 Task: Find and purchase a tablet under 20000 INR on Amazon.
Action: Mouse moved to (278, 80)
Screenshot: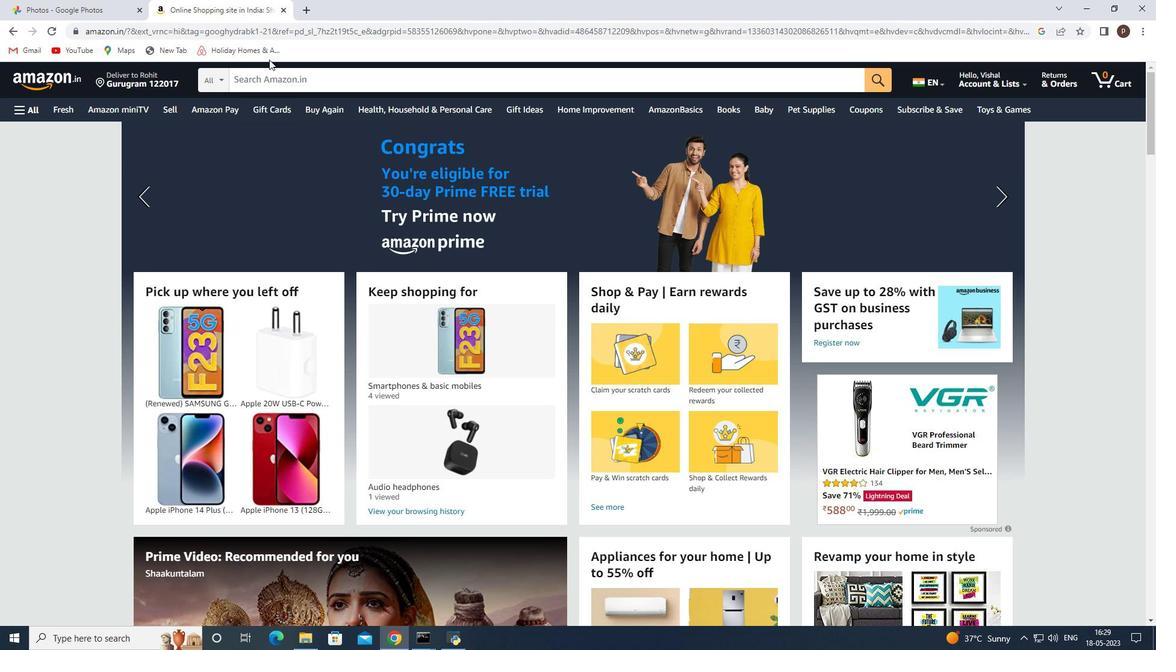 
Action: Mouse pressed left at (278, 80)
Screenshot: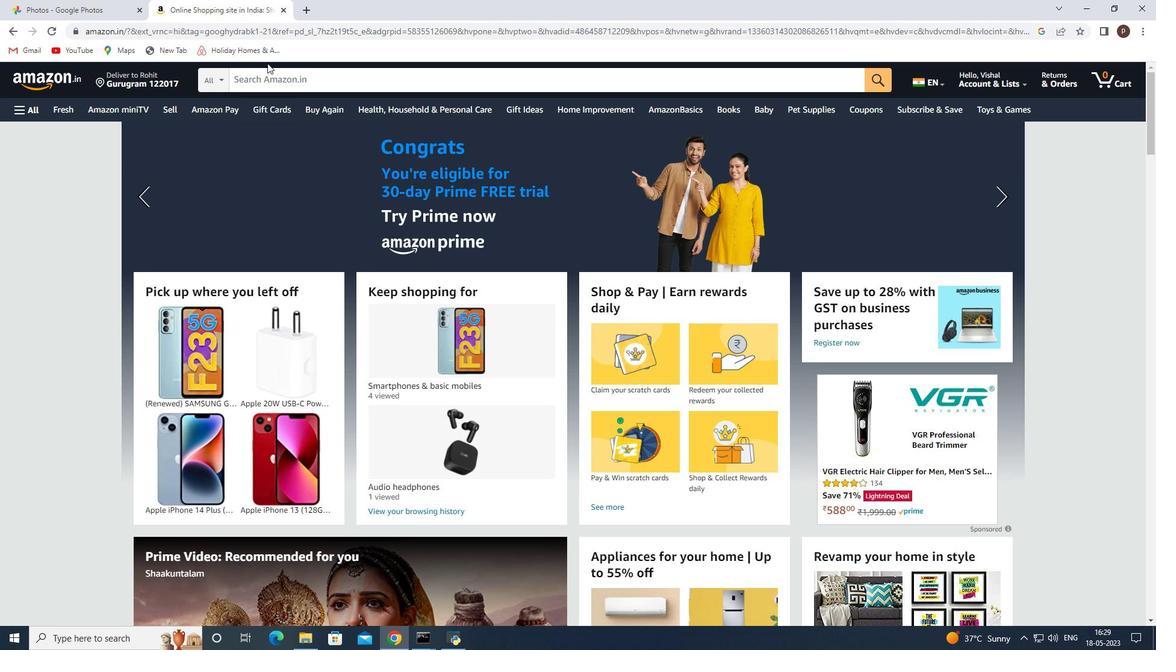 
Action: Key pressed new<Key.space>tablet<Key.enter>
Screenshot: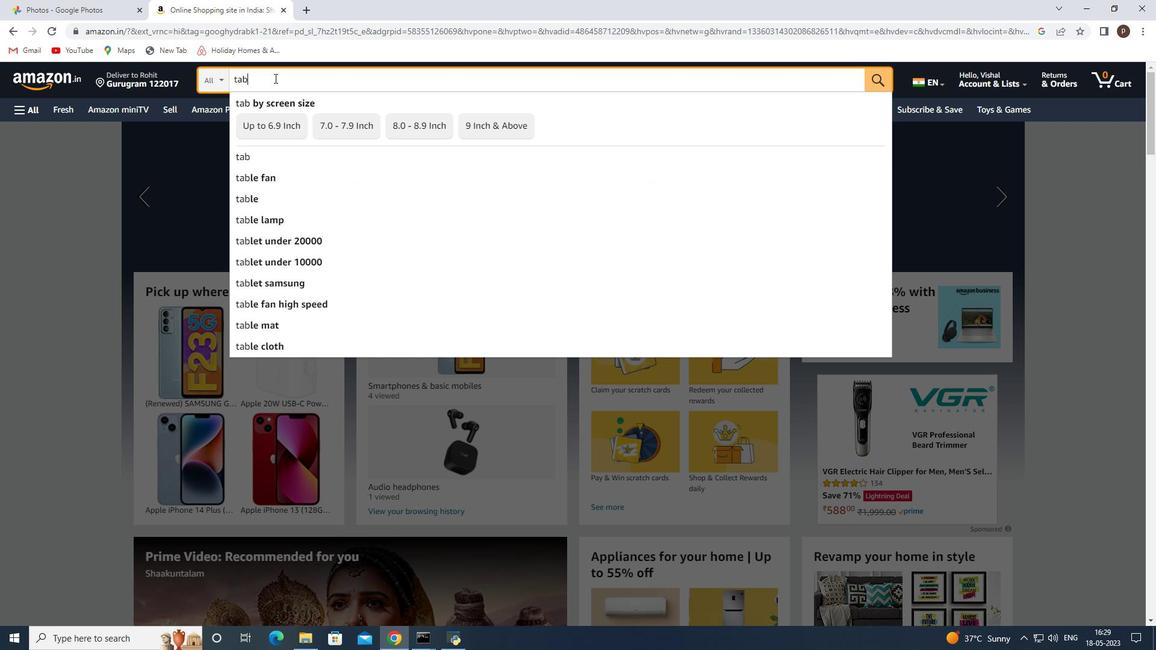 
Action: Mouse moved to (357, 283)
Screenshot: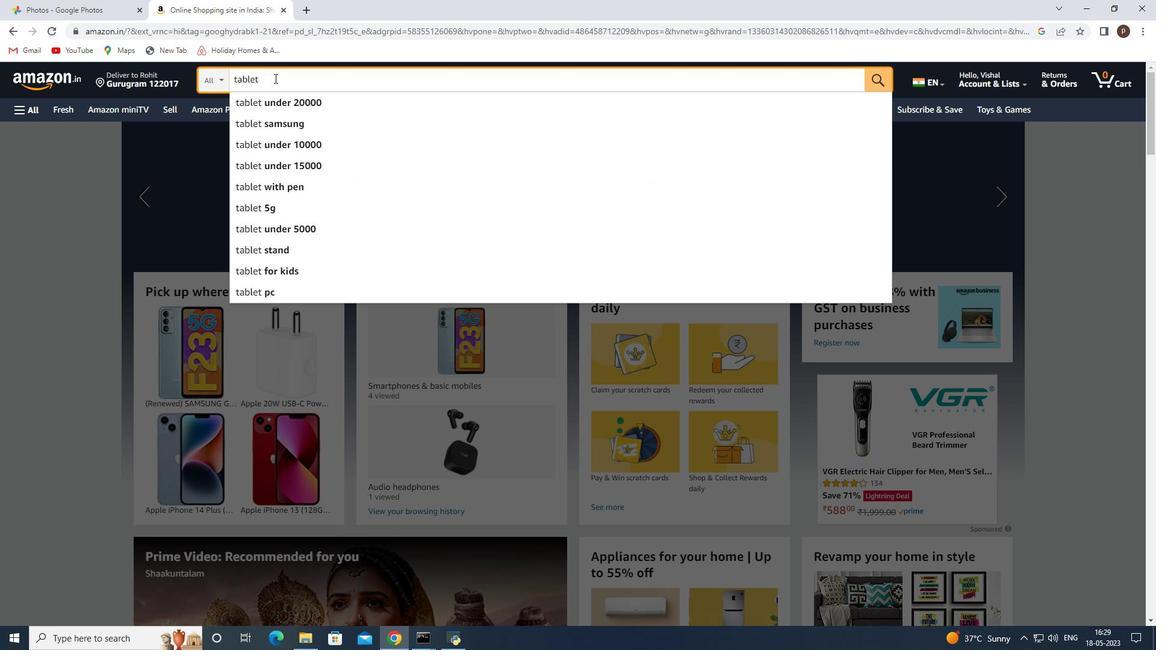 
Action: Mouse scrolled (357, 283) with delta (0, 0)
Screenshot: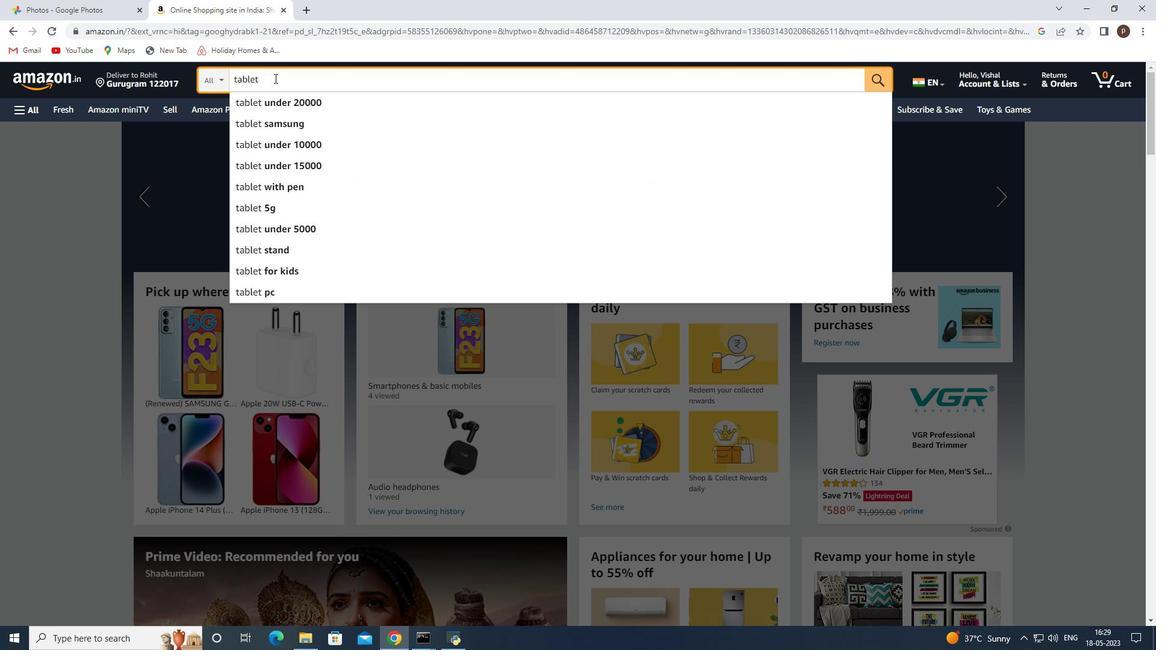 
Action: Mouse scrolled (357, 283) with delta (0, 0)
Screenshot: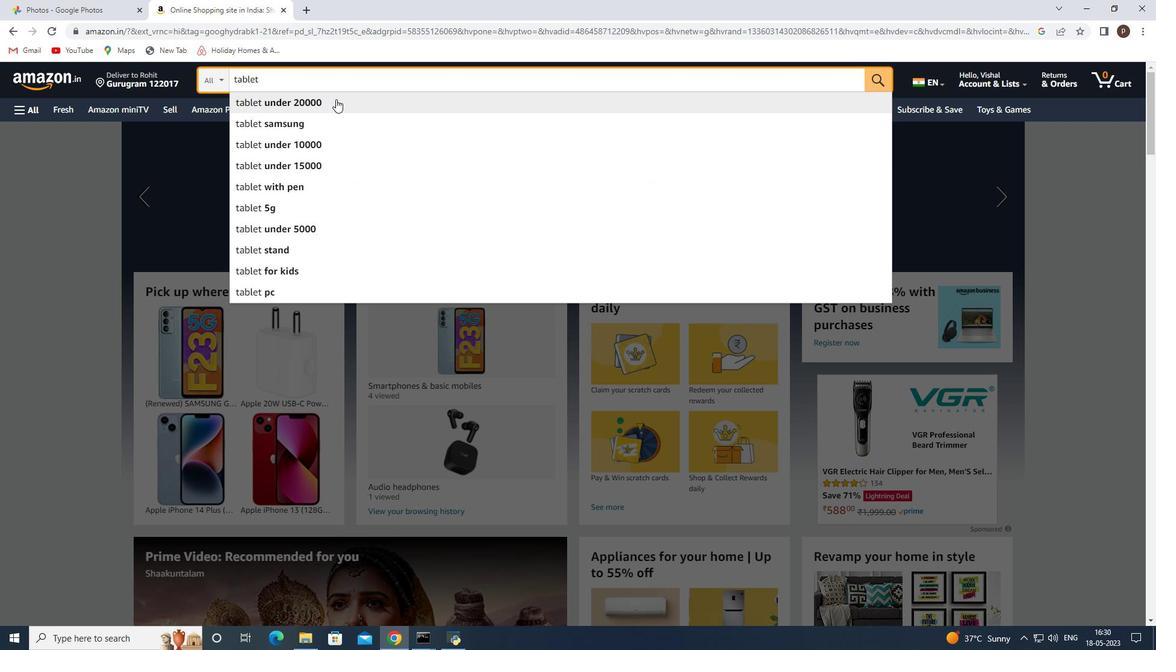 
Action: Mouse scrolled (357, 283) with delta (0, 0)
Screenshot: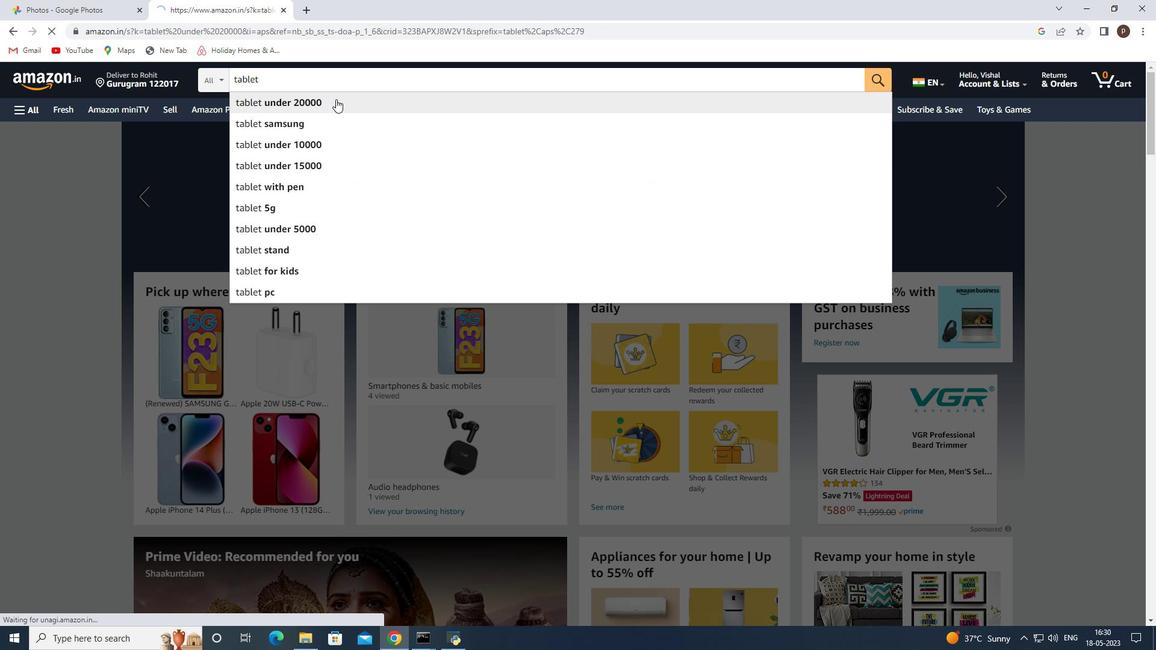 
Action: Mouse scrolled (357, 283) with delta (0, 0)
Screenshot: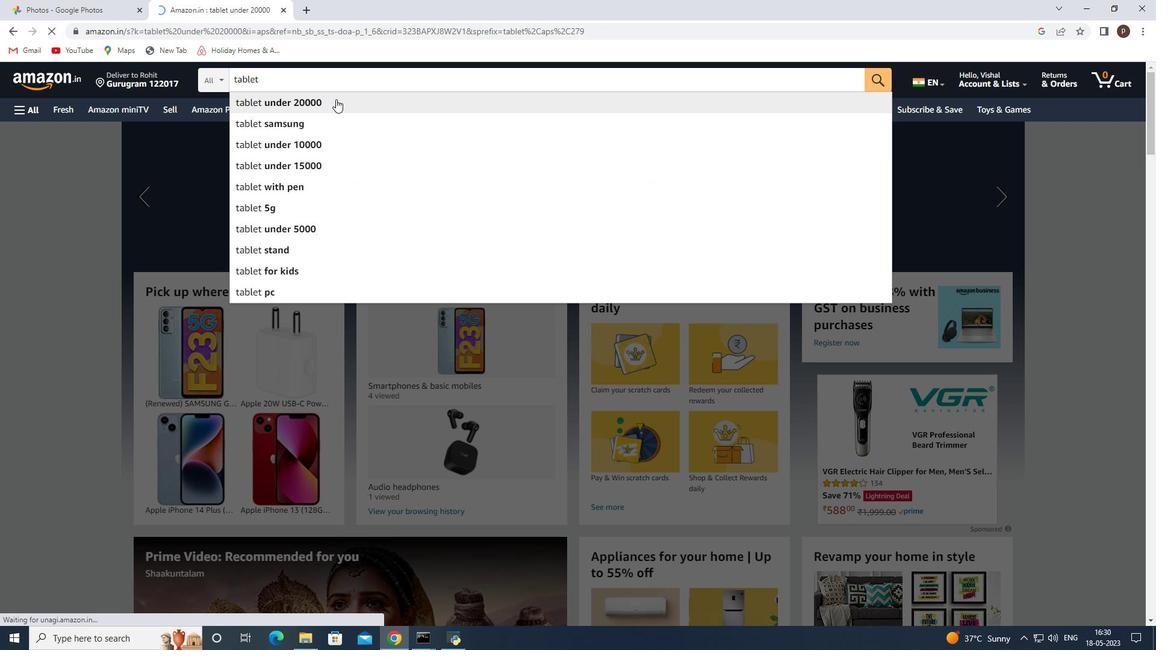 
Action: Mouse moved to (16, 266)
Screenshot: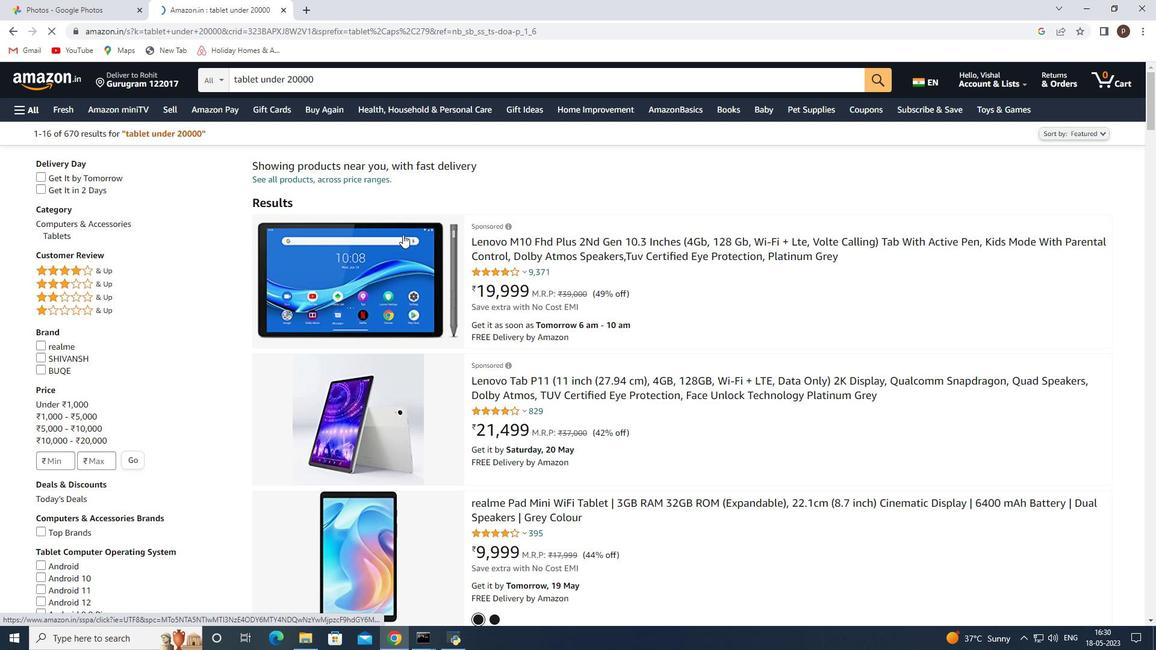 
Action: Mouse pressed left at (16, 266)
Screenshot: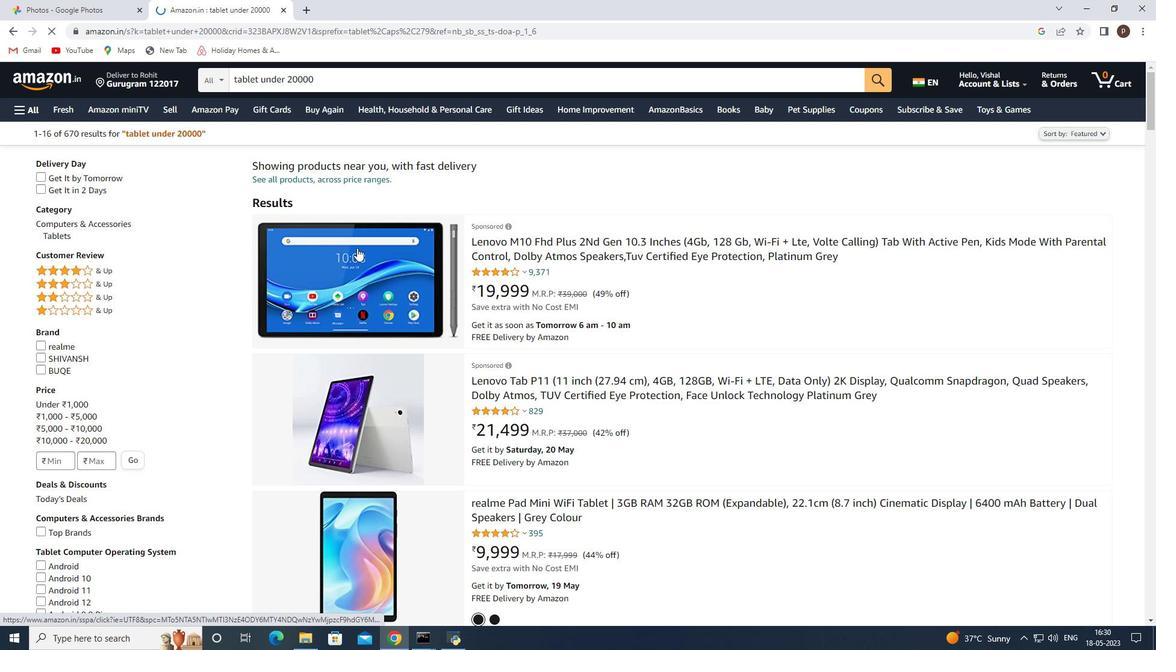 
Action: Mouse moved to (224, 300)
Screenshot: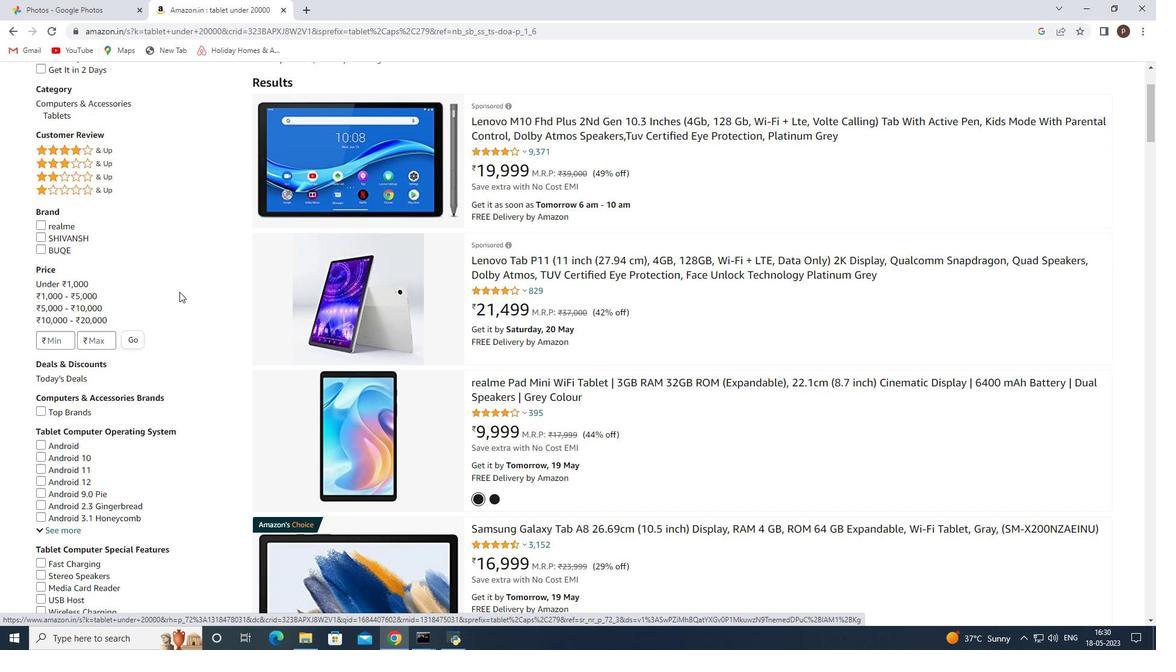 
Action: Mouse scrolled (224, 299) with delta (0, 0)
Screenshot: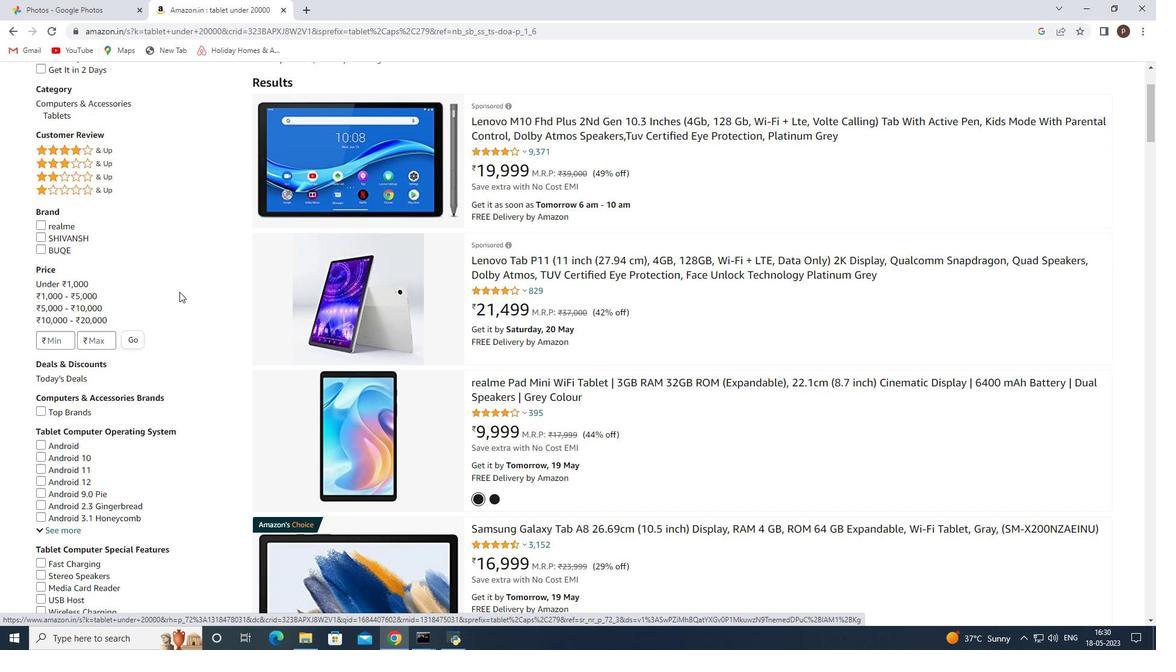 
Action: Mouse scrolled (224, 299) with delta (0, 0)
Screenshot: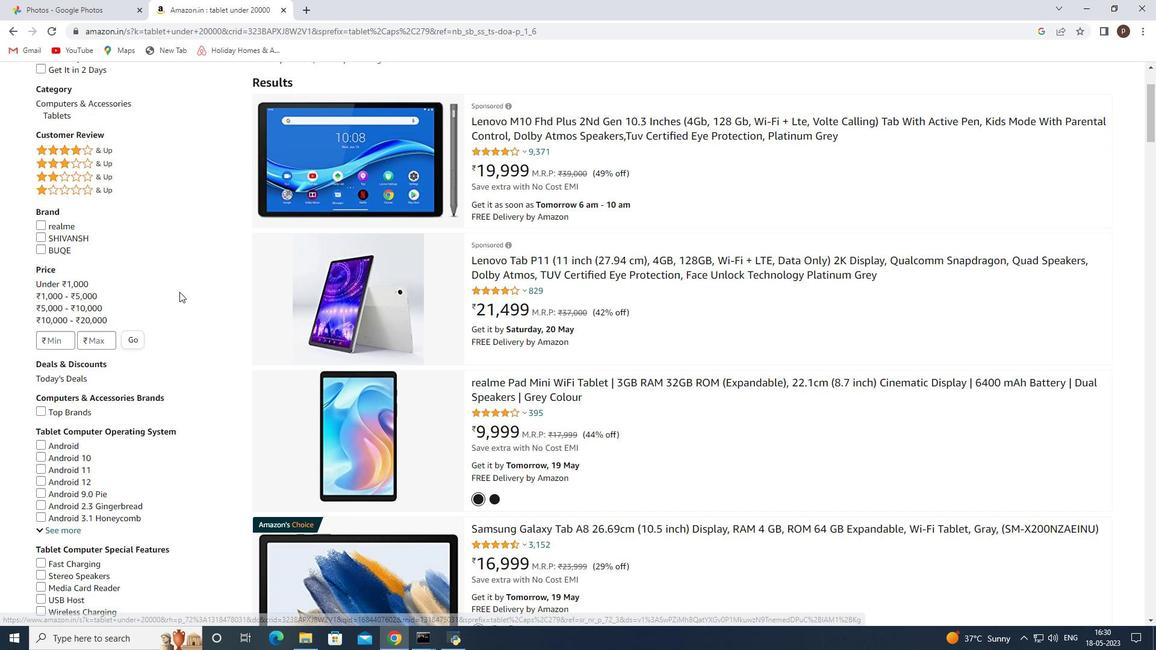 
Action: Mouse scrolled (224, 299) with delta (0, 0)
Screenshot: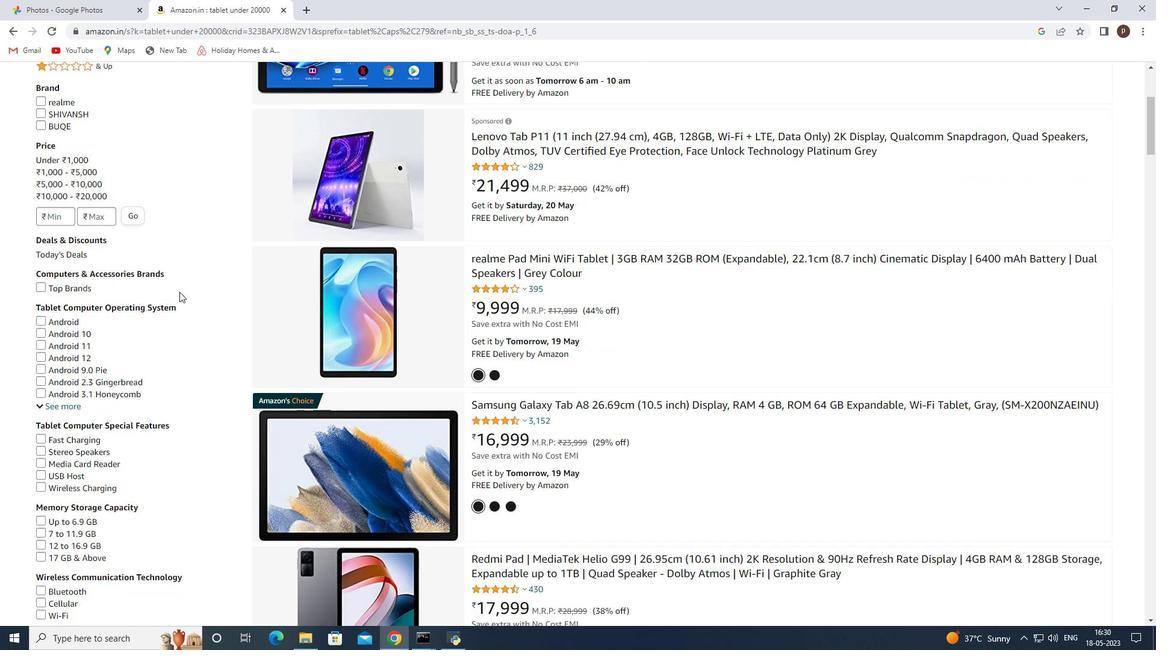 
Action: Mouse scrolled (224, 299) with delta (0, 0)
Screenshot: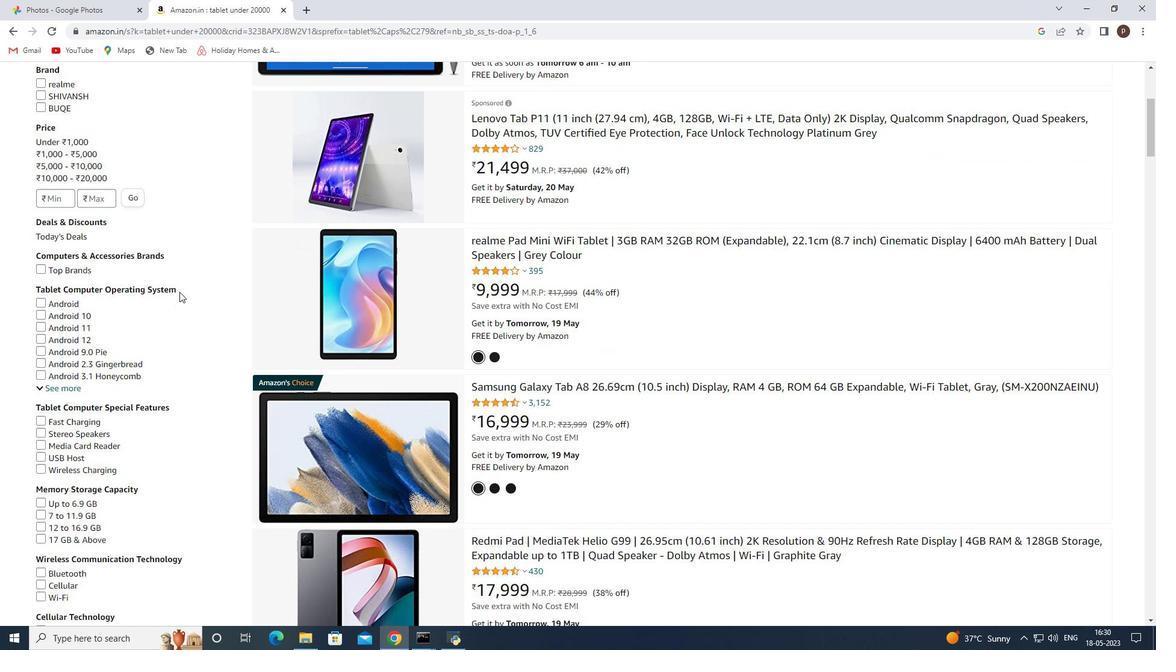 
Action: Mouse moved to (298, 147)
Screenshot: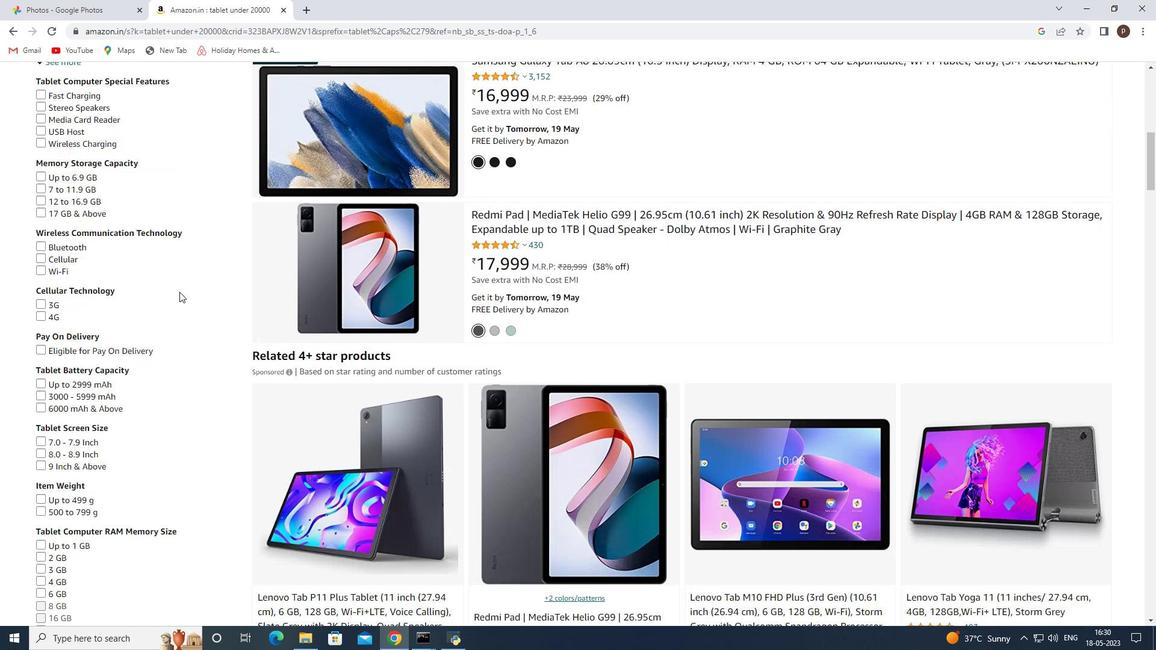 
Action: Mouse pressed left at (298, 147)
Screenshot: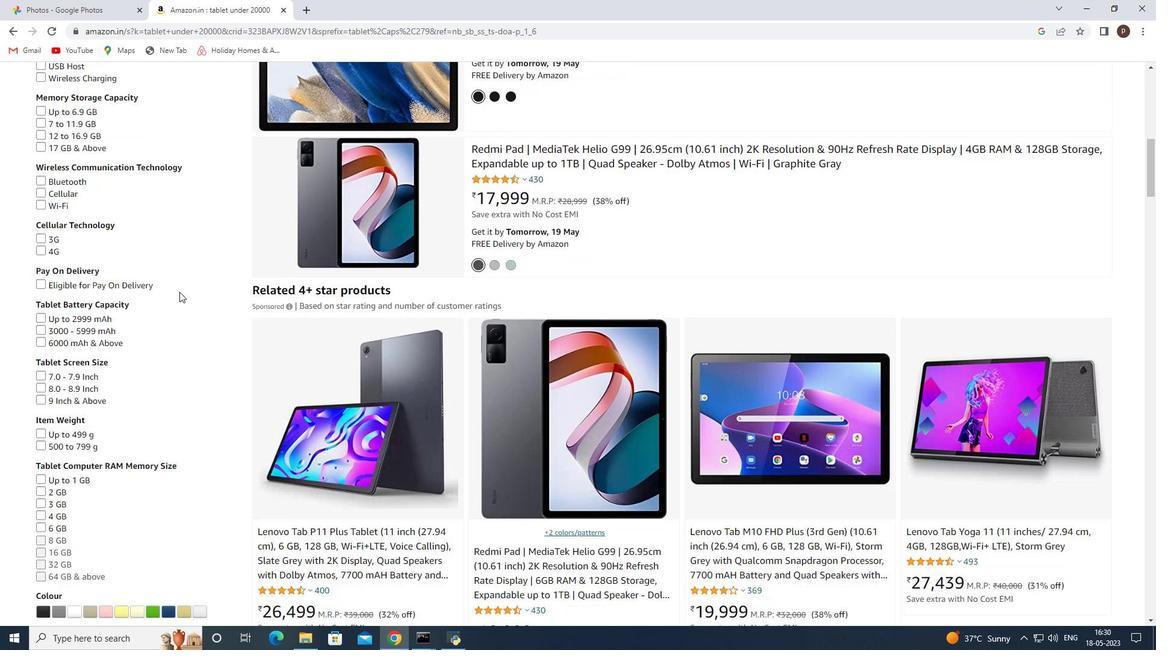 
Action: Mouse moved to (357, 283)
Screenshot: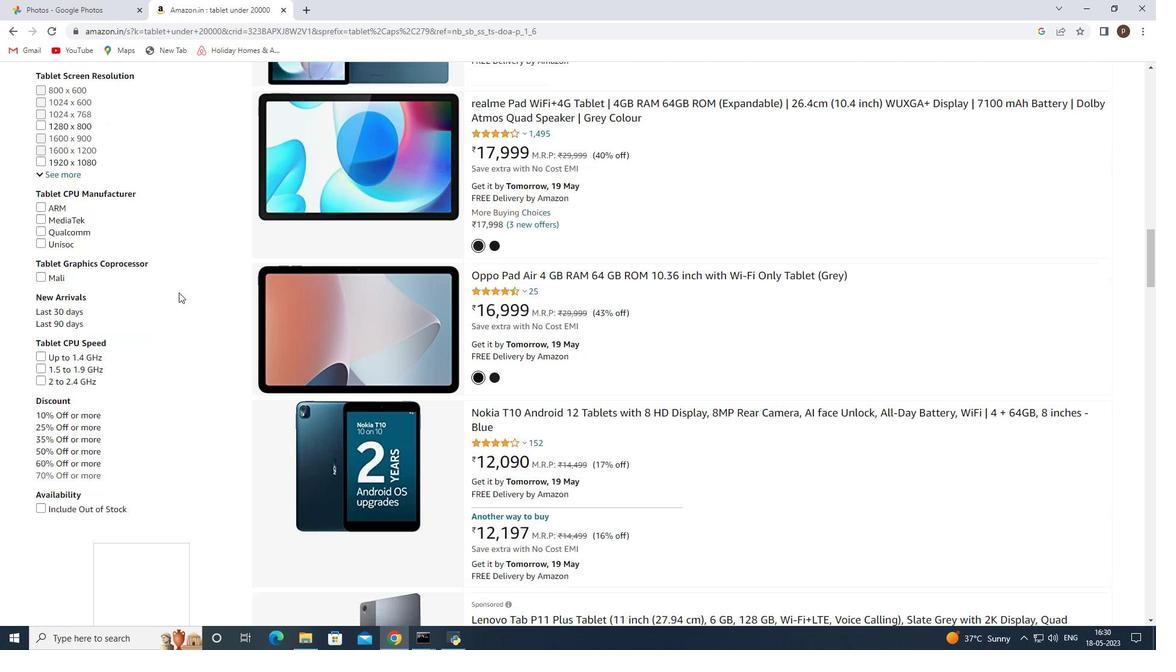 
Action: Mouse scrolled (357, 283) with delta (0, 0)
Screenshot: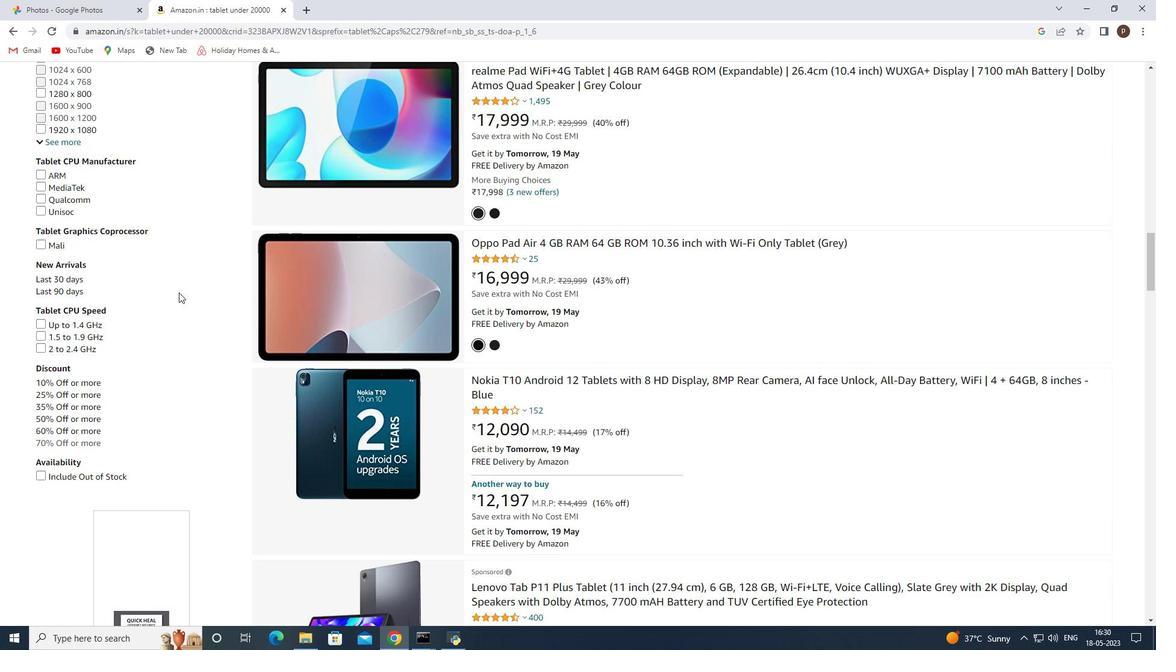 
Action: Mouse moved to (575, 274)
Screenshot: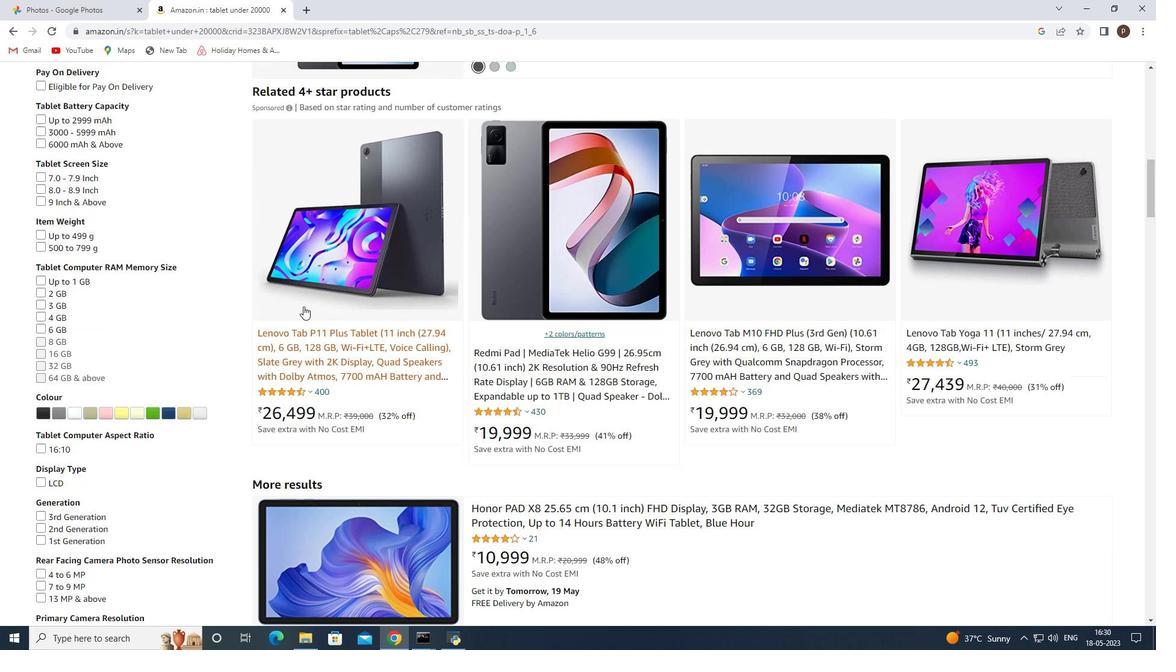 
Action: Mouse scrolled (575, 273) with delta (0, 0)
Screenshot: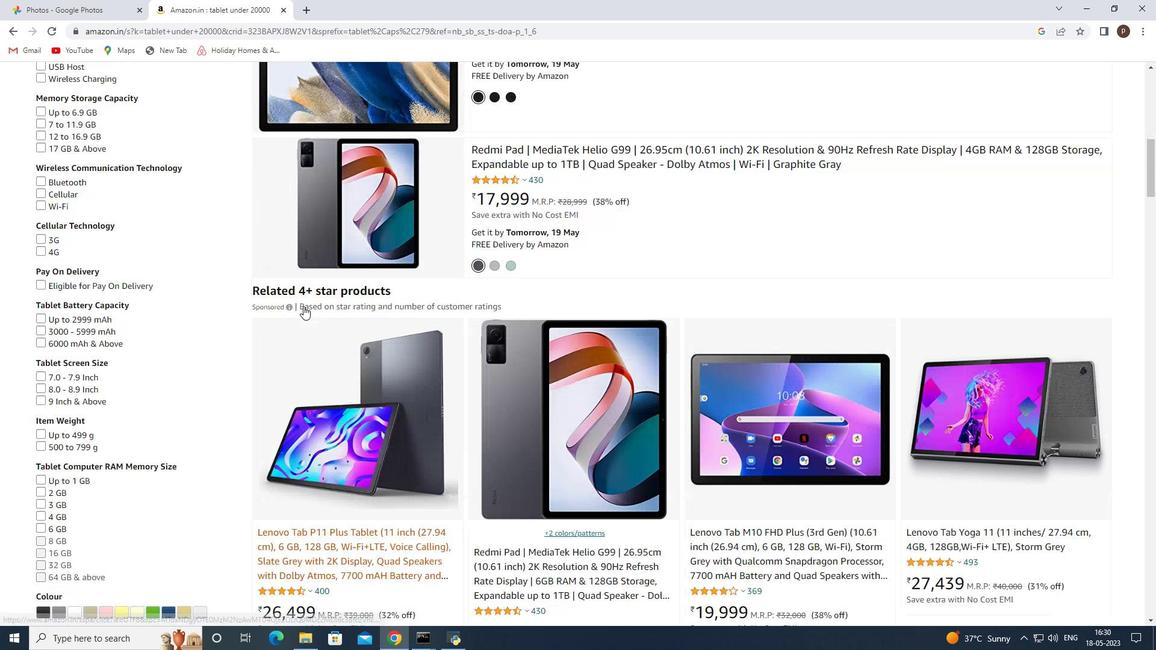 
Action: Mouse scrolled (575, 273) with delta (0, 0)
Screenshot: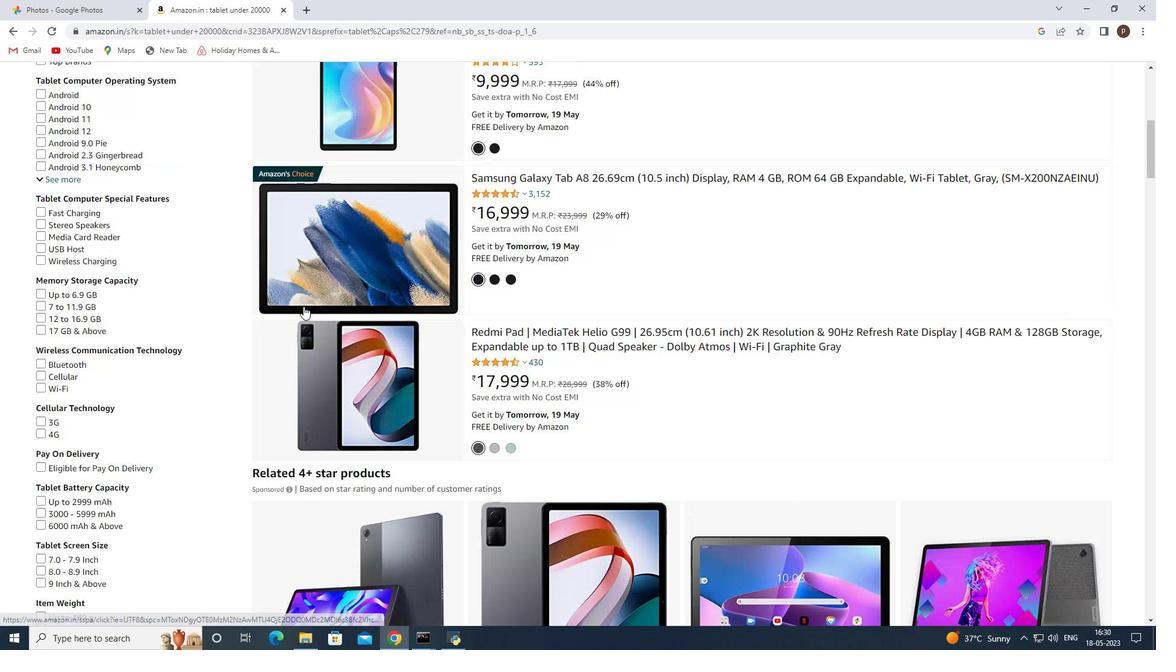 
Action: Mouse scrolled (575, 273) with delta (0, 0)
Screenshot: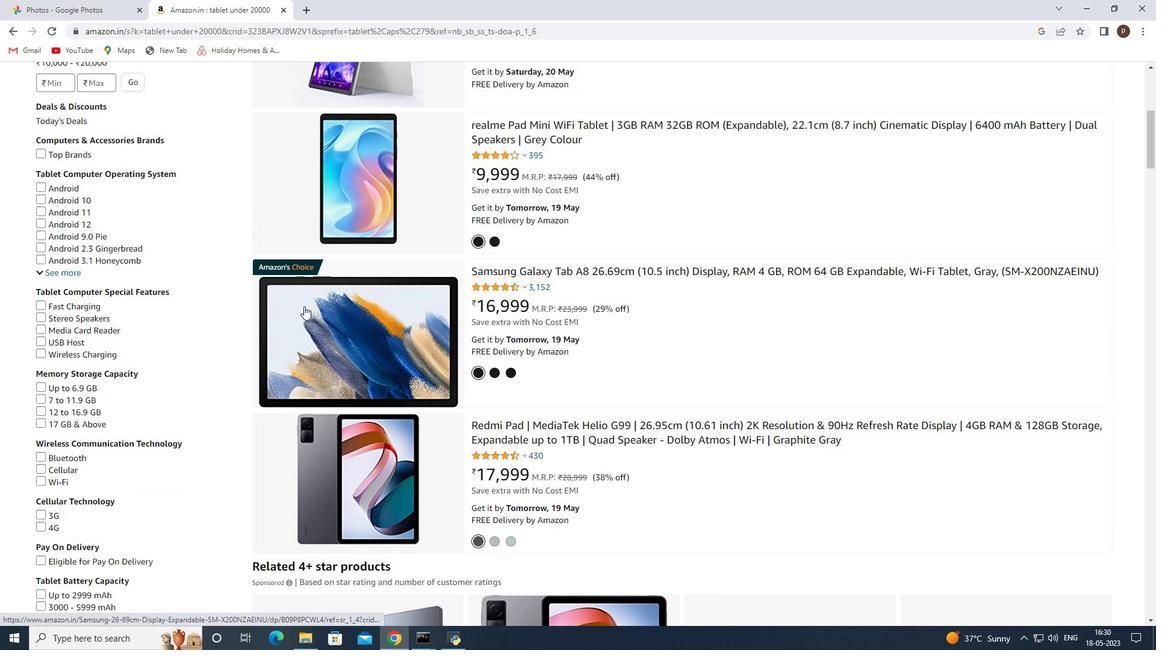 
Action: Mouse moved to (575, 276)
Screenshot: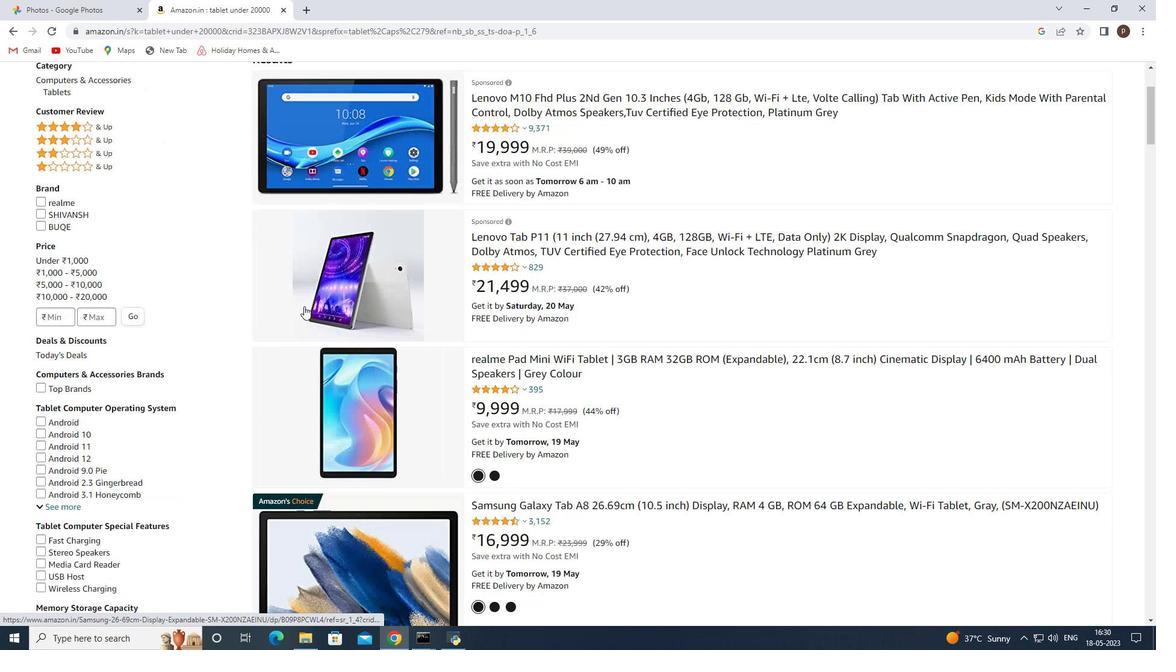 
Action: Mouse scrolled (575, 275) with delta (0, 0)
Screenshot: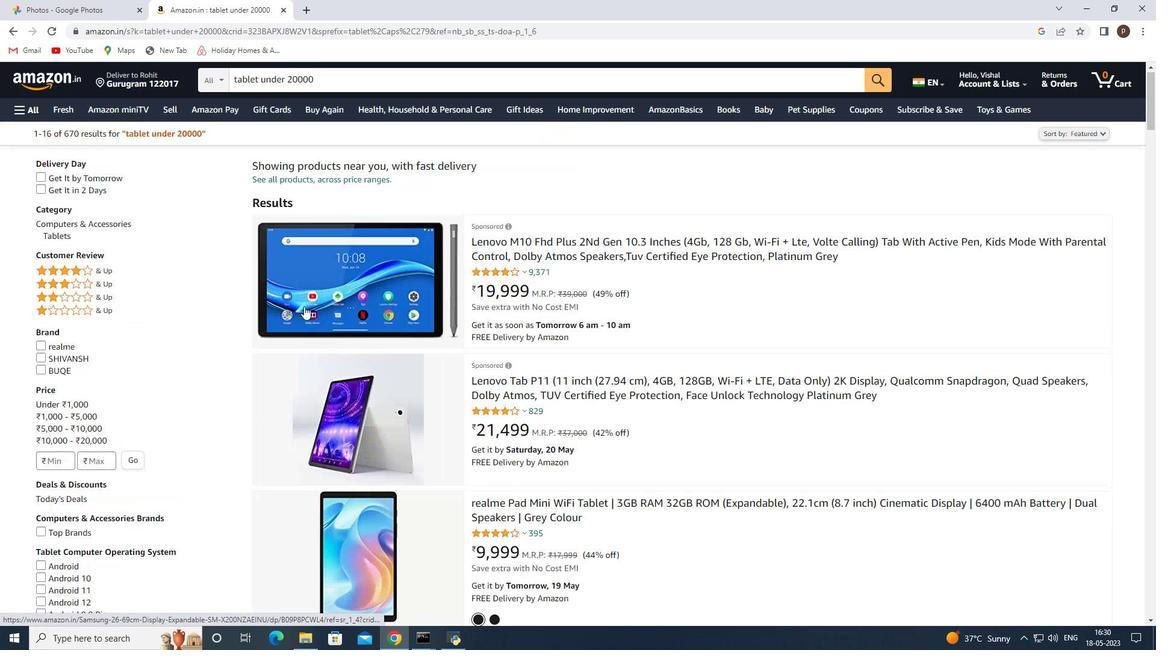 
Action: Mouse scrolled (575, 275) with delta (0, 0)
Screenshot: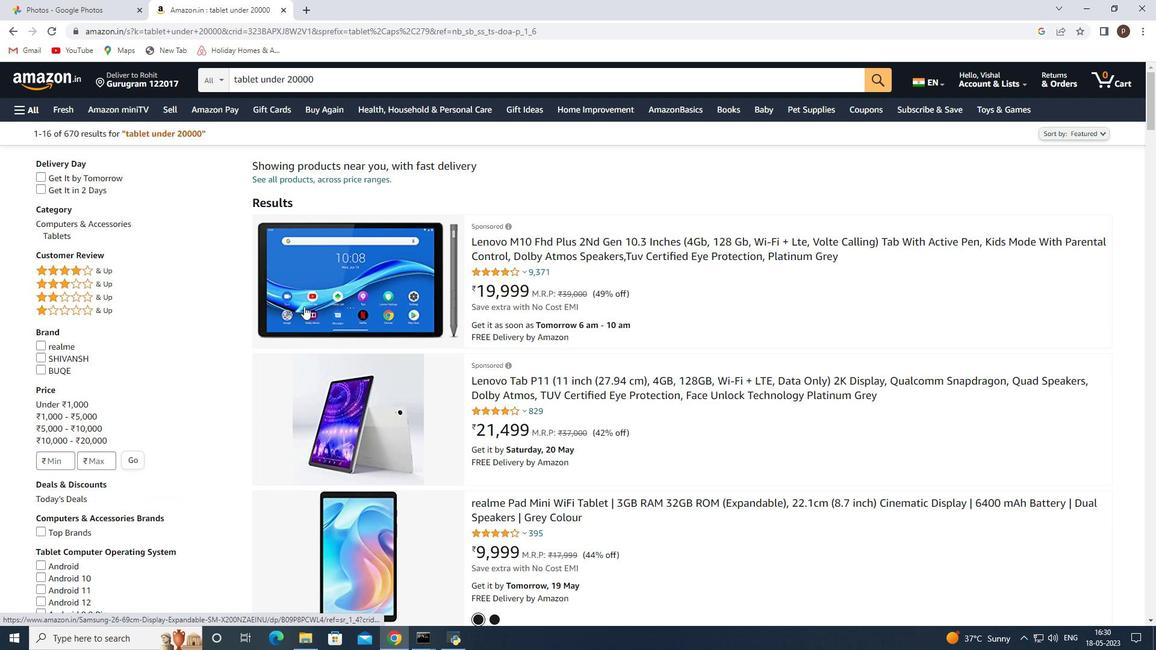 
Action: Mouse moved to (664, 391)
Screenshot: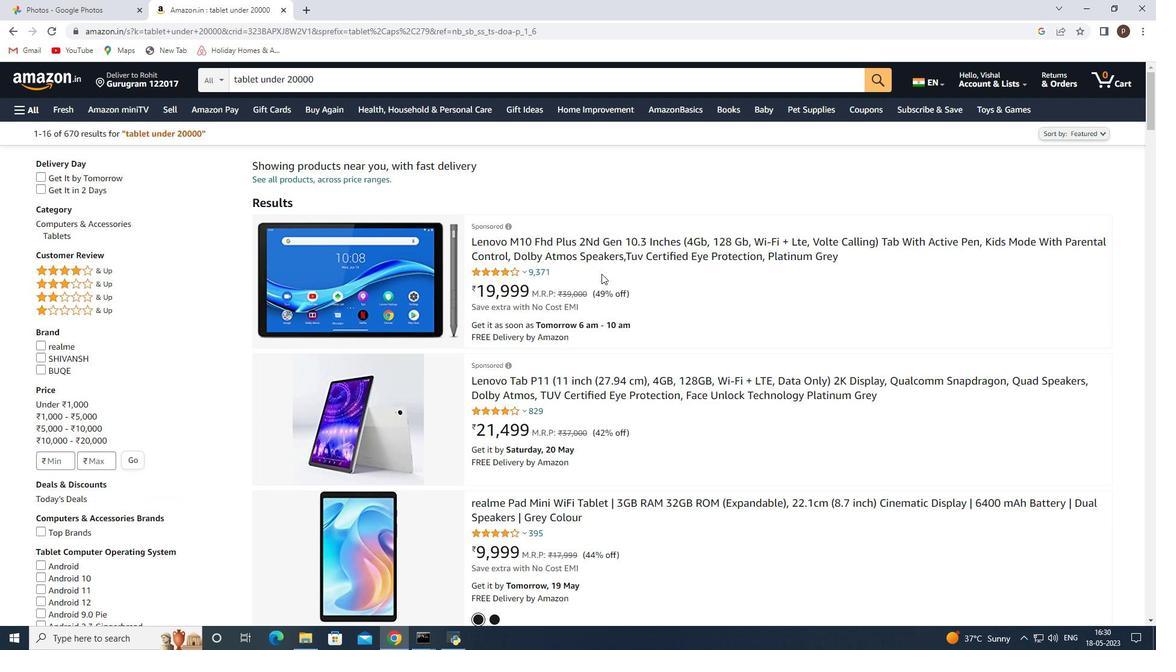 
Action: Mouse scrolled (664, 392) with delta (0, 0)
Screenshot: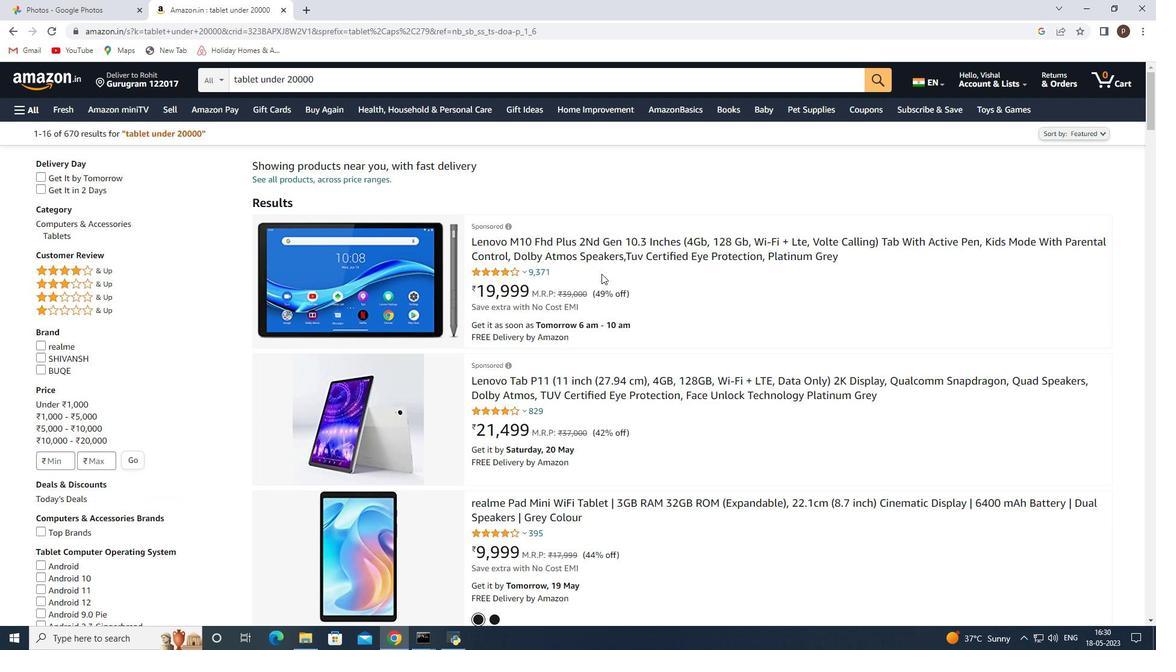 
Action: Mouse moved to (931, 369)
Screenshot: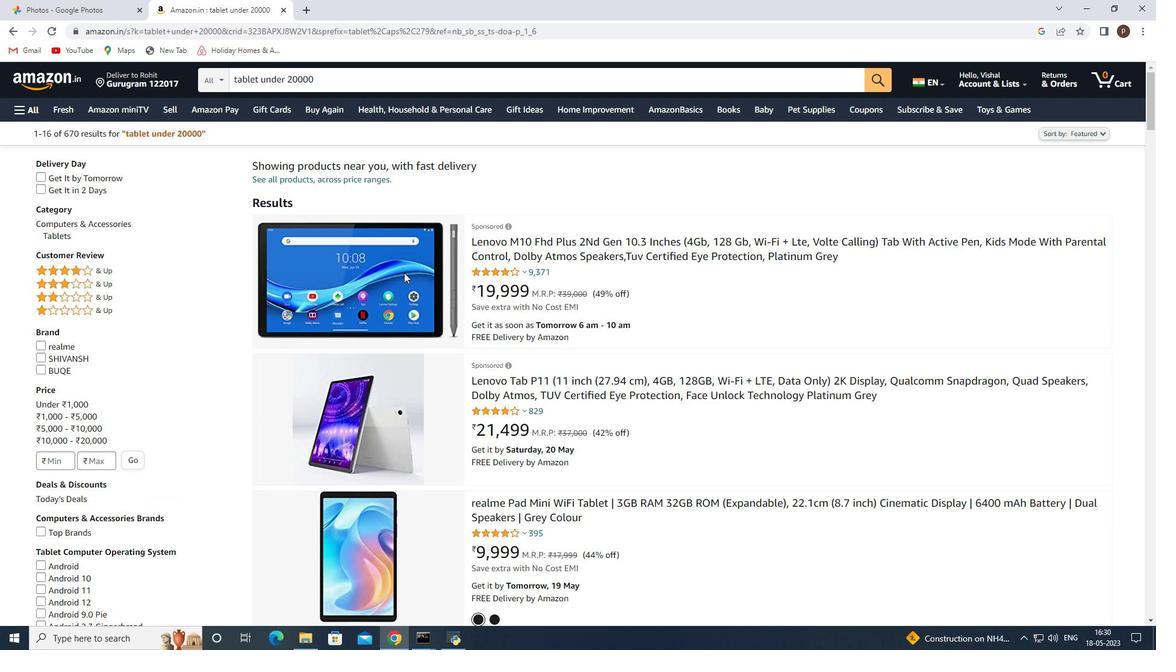 
Action: Mouse pressed left at (931, 369)
Screenshot: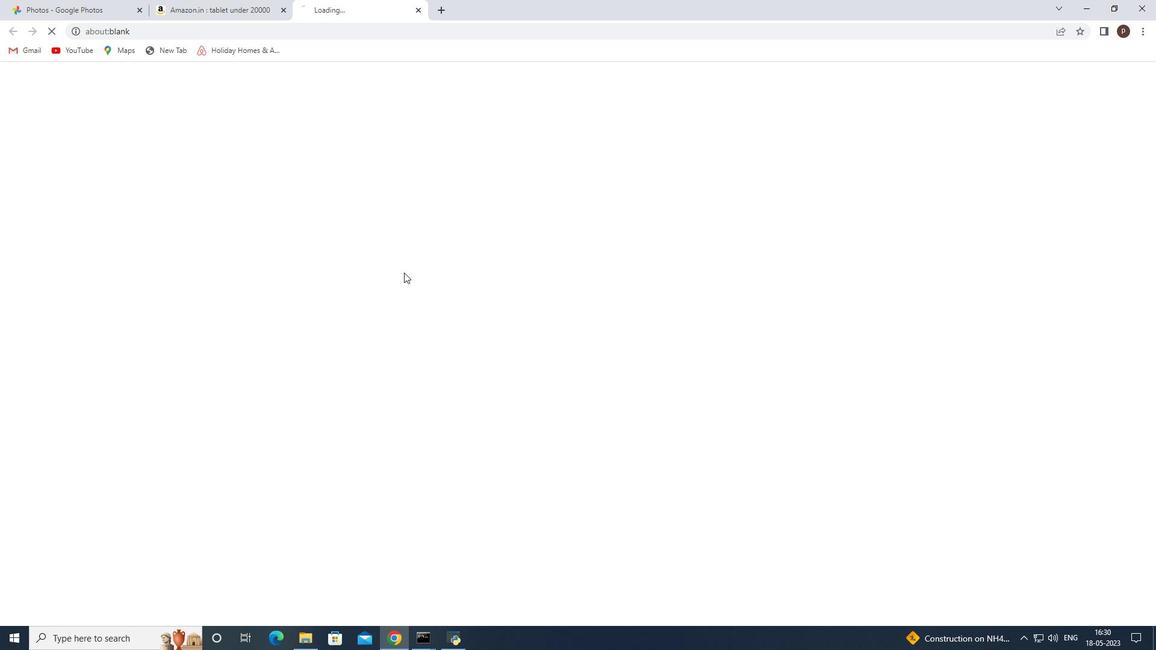 
Action: Mouse moved to (620, 363)
Screenshot: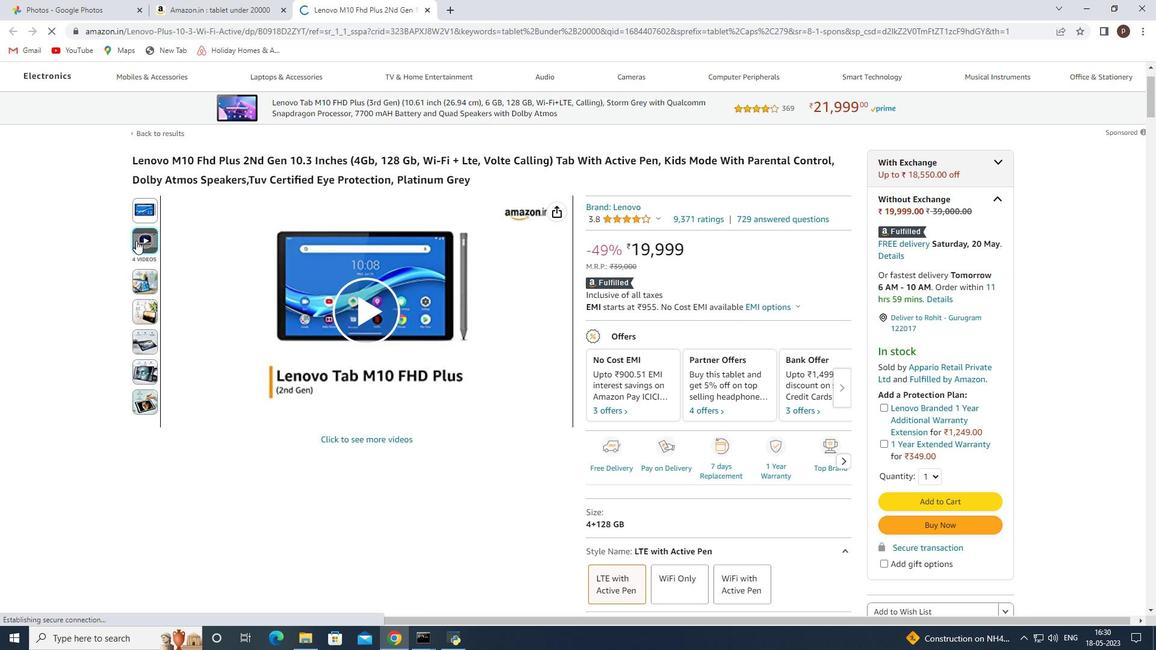 
Action: Mouse scrolled (620, 362) with delta (0, 0)
Screenshot: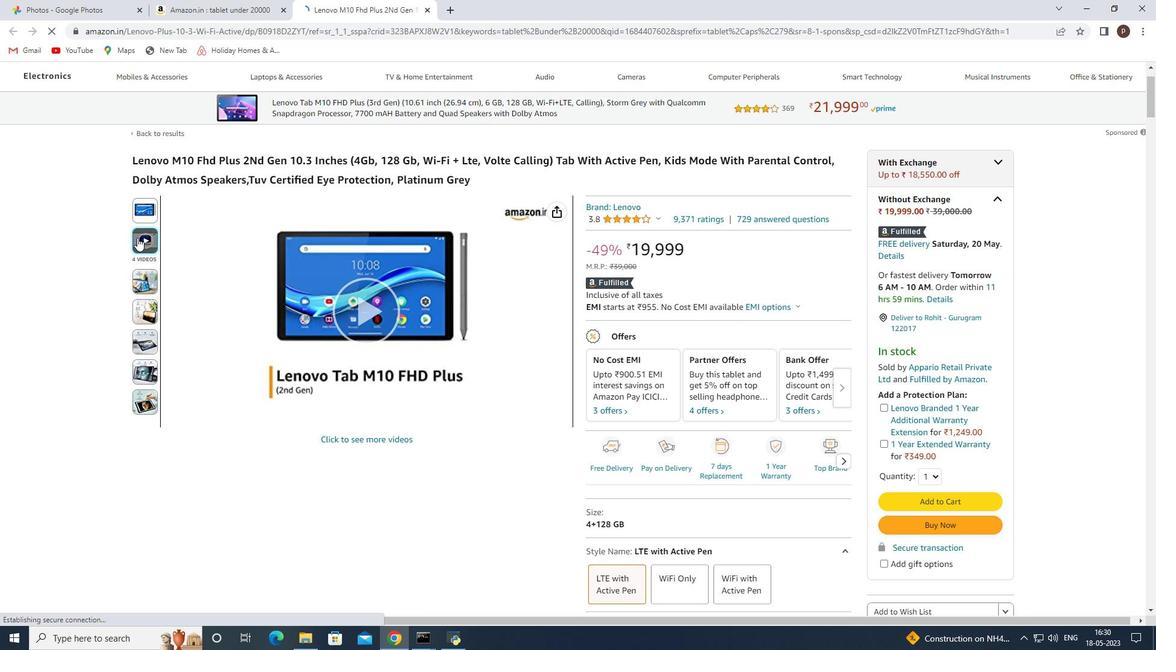 
Action: Mouse scrolled (620, 362) with delta (0, 0)
Screenshot: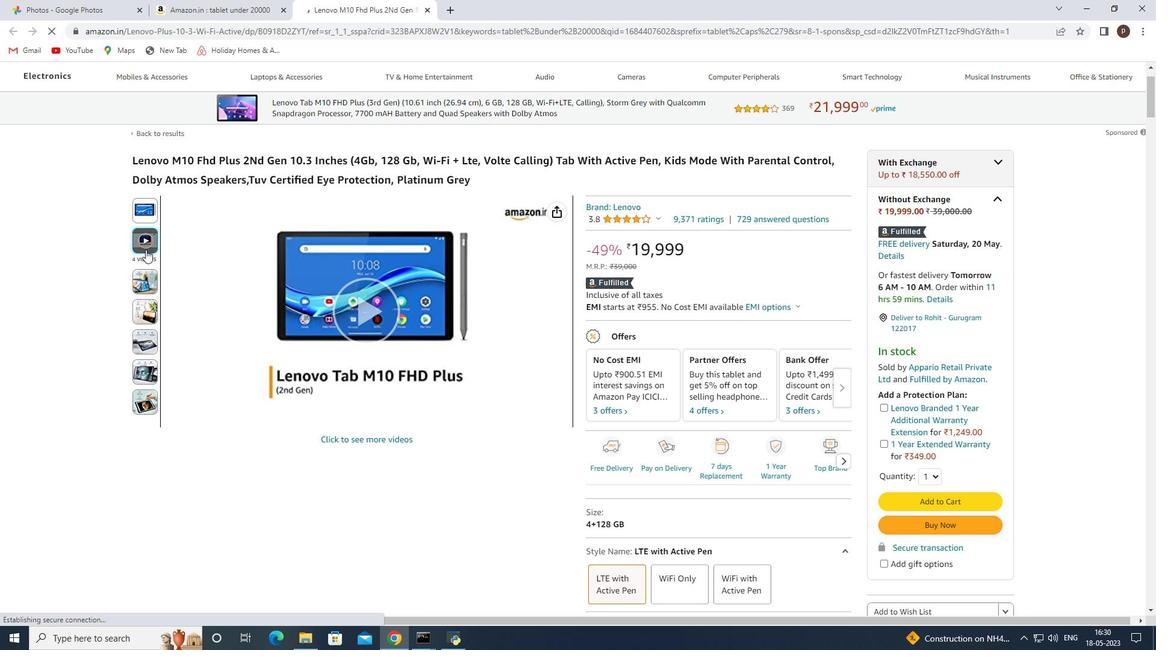 
Action: Mouse moved to (620, 361)
Screenshot: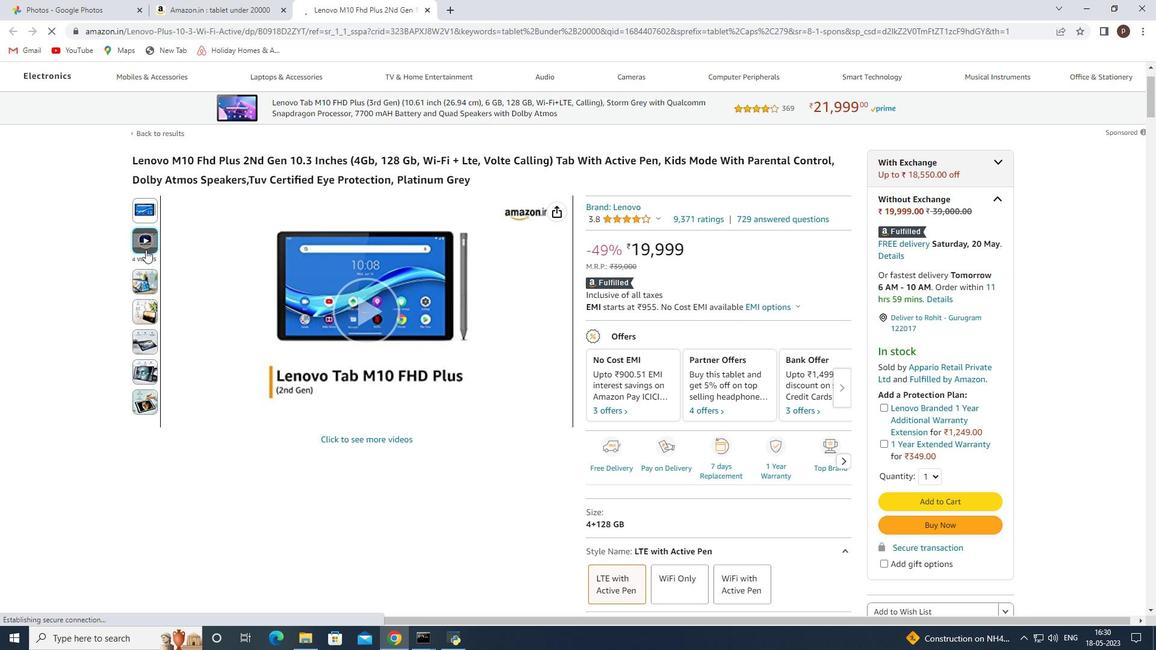 
Action: Mouse scrolled (620, 361) with delta (0, 0)
Screenshot: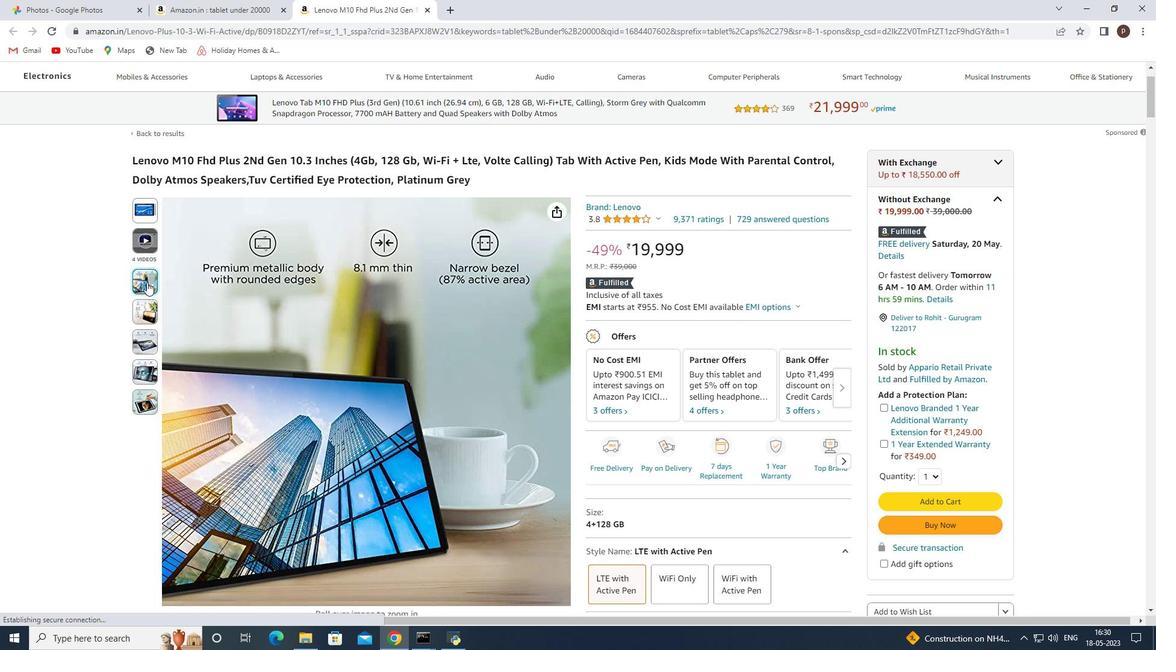 
Action: Mouse moved to (404, 486)
Screenshot: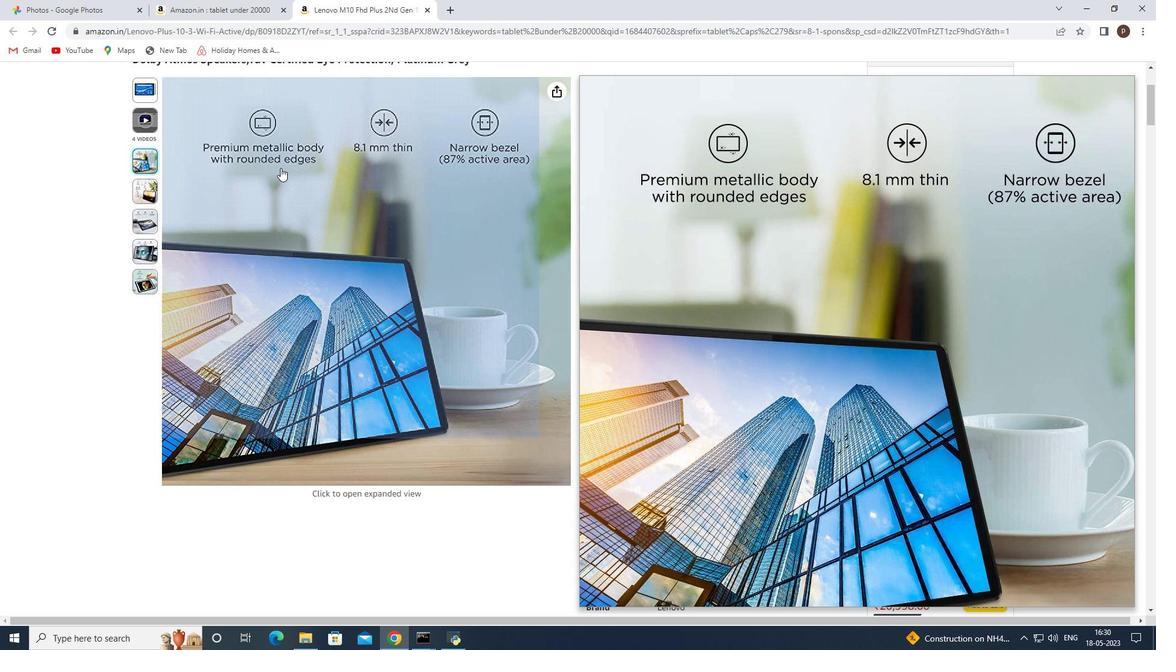 
Action: Mouse pressed left at (404, 486)
Screenshot: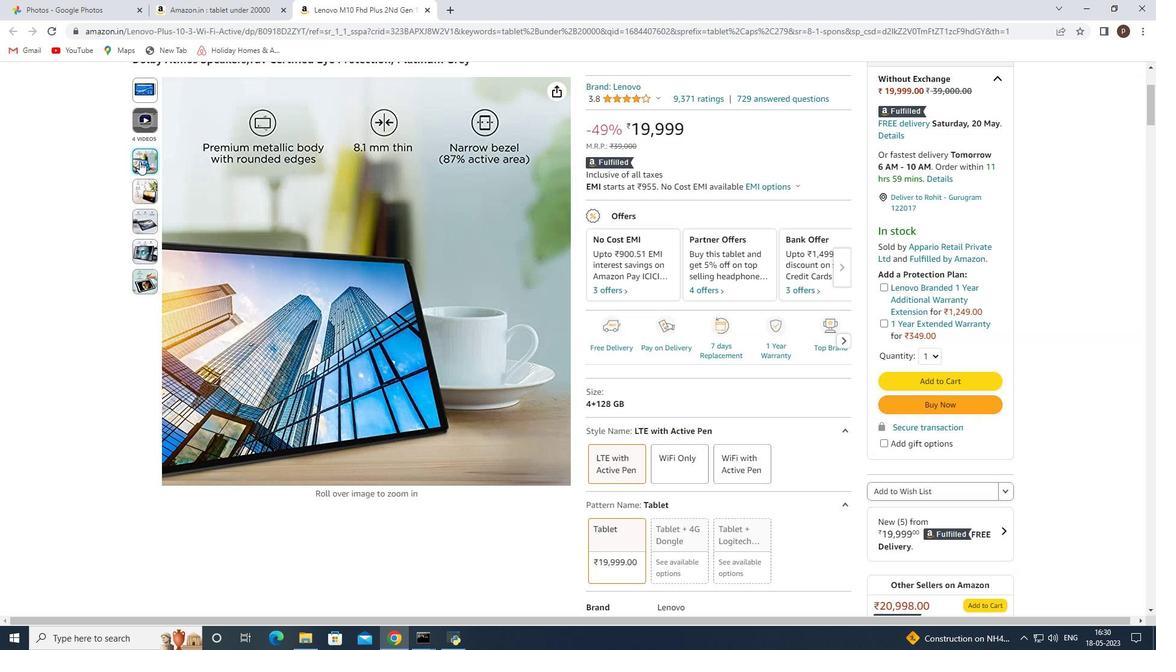 
Action: Mouse moved to (228, 289)
Screenshot: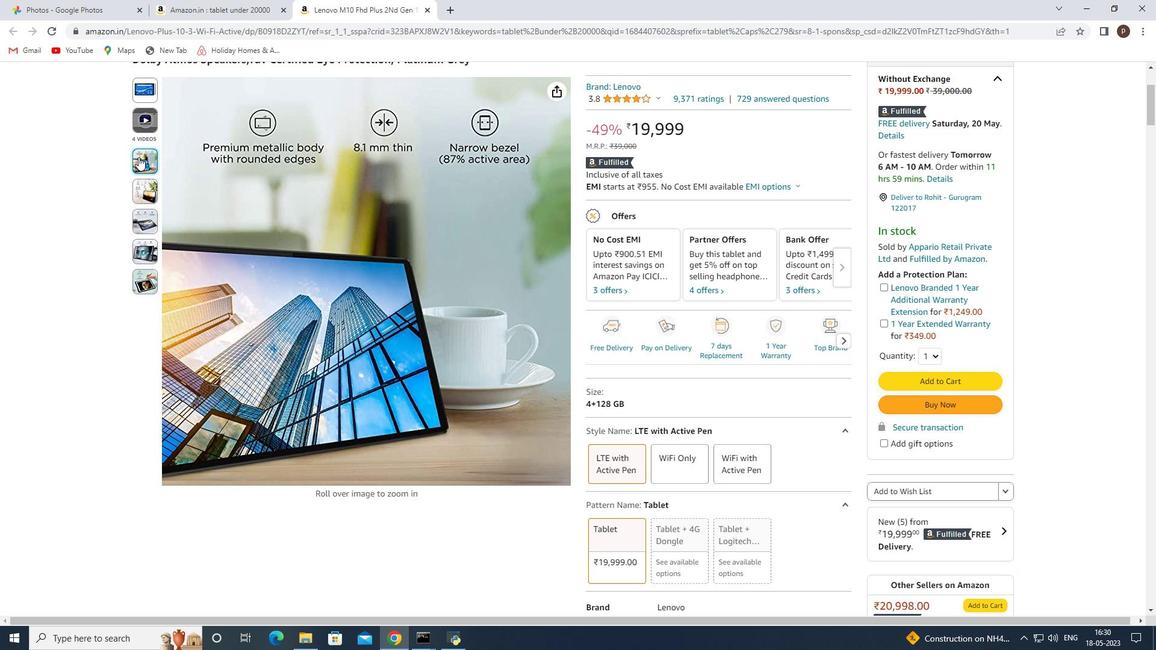 
Action: Mouse pressed left at (228, 289)
Screenshot: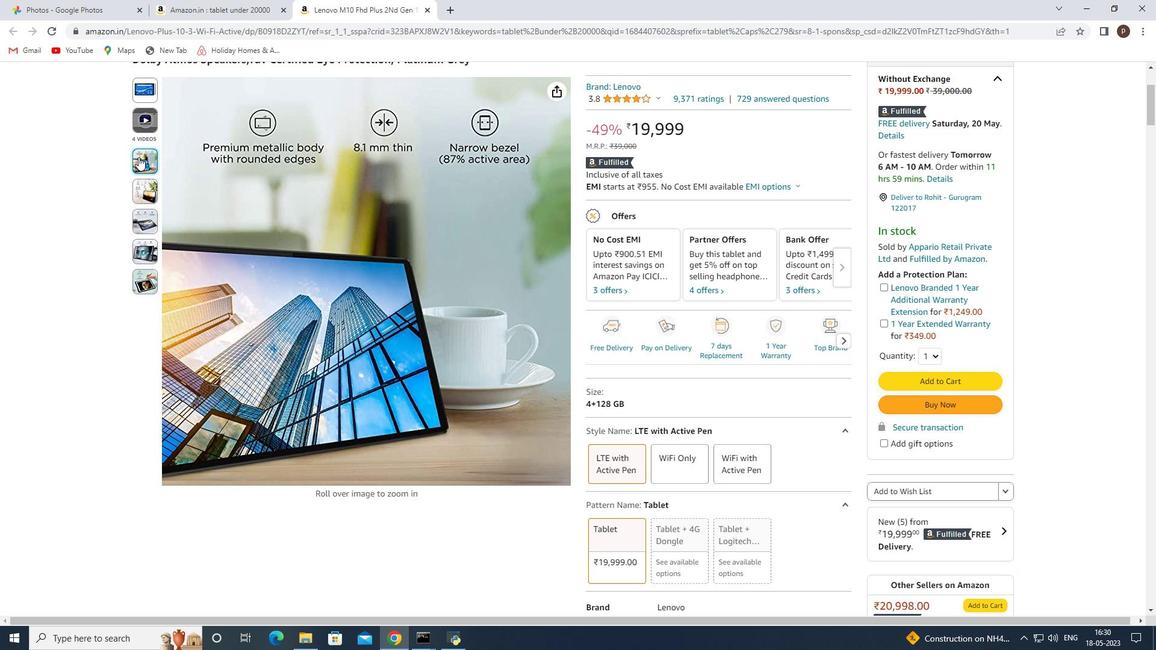 
Action: Mouse moved to (68, 0)
Screenshot: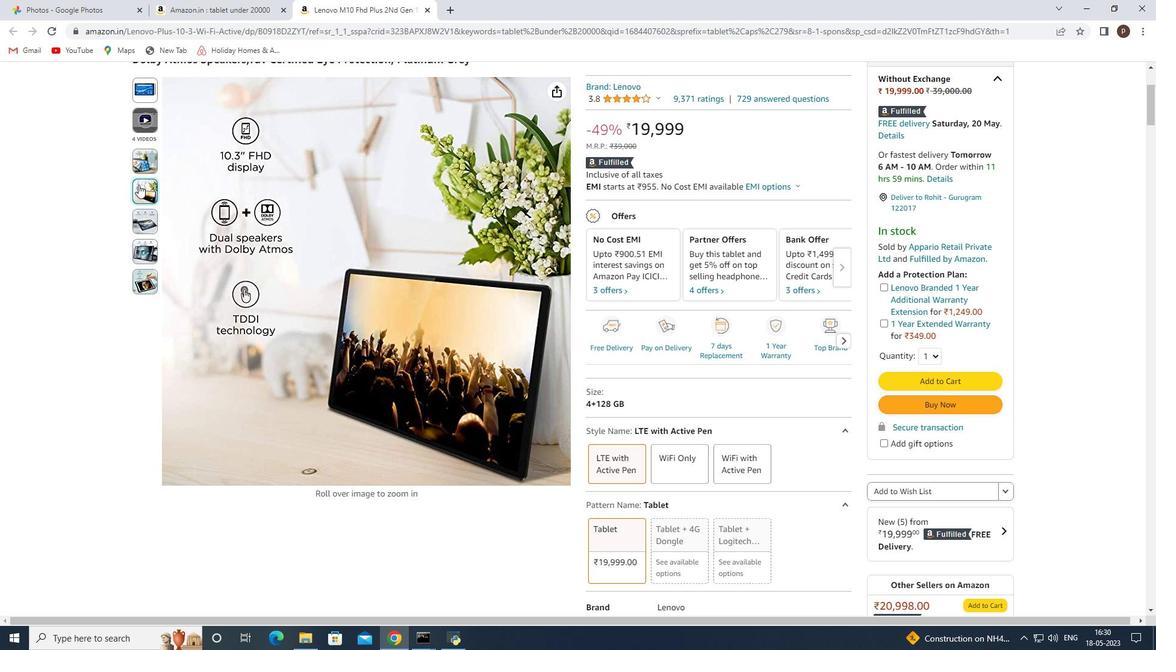 
Action: Mouse pressed left at (68, 0)
Screenshot: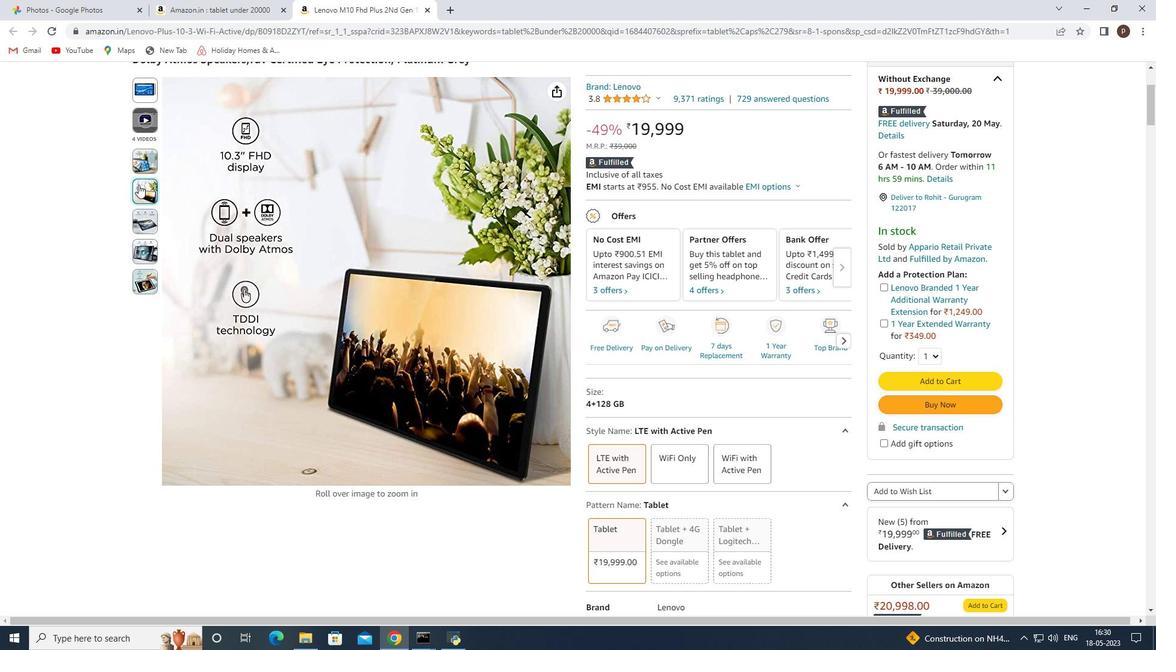 
Action: Mouse moved to (599, 336)
Screenshot: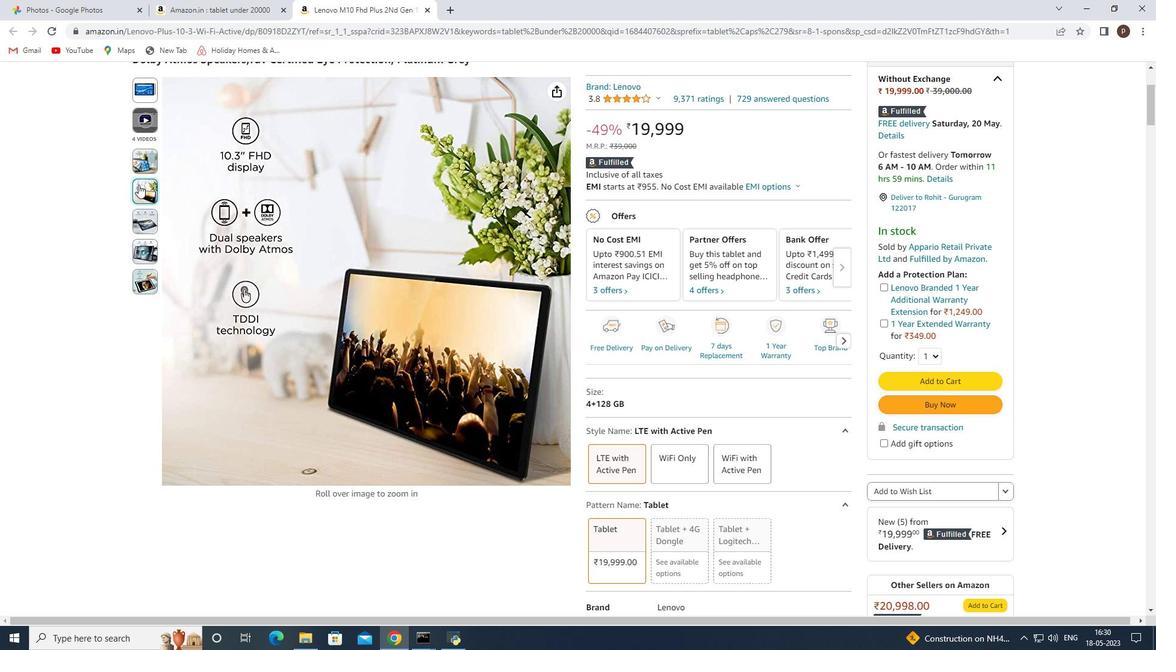 
Action: Mouse scrolled (599, 336) with delta (0, 0)
Screenshot: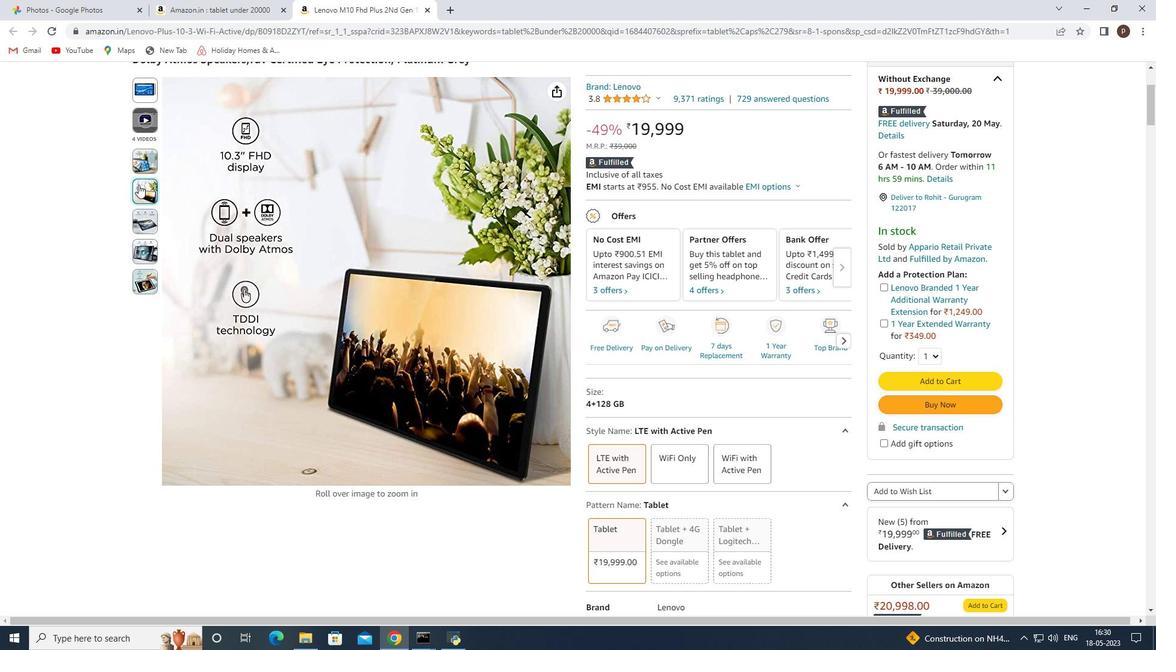 
Action: Mouse scrolled (599, 336) with delta (0, 0)
Screenshot: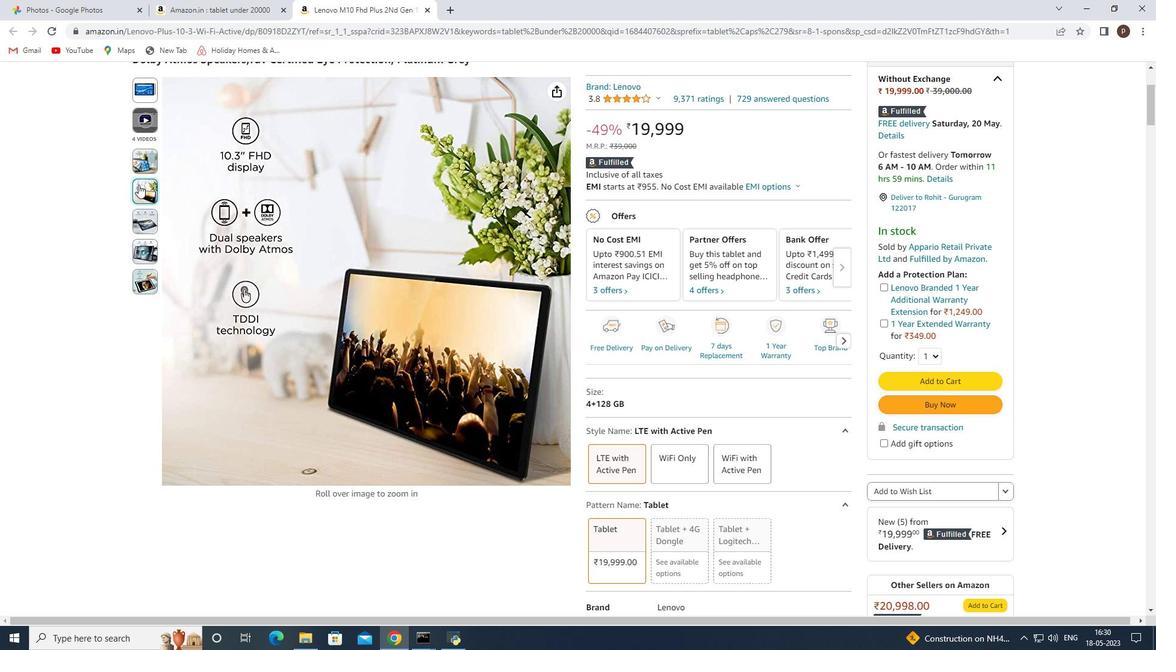 
Action: Mouse moved to (519, 384)
Screenshot: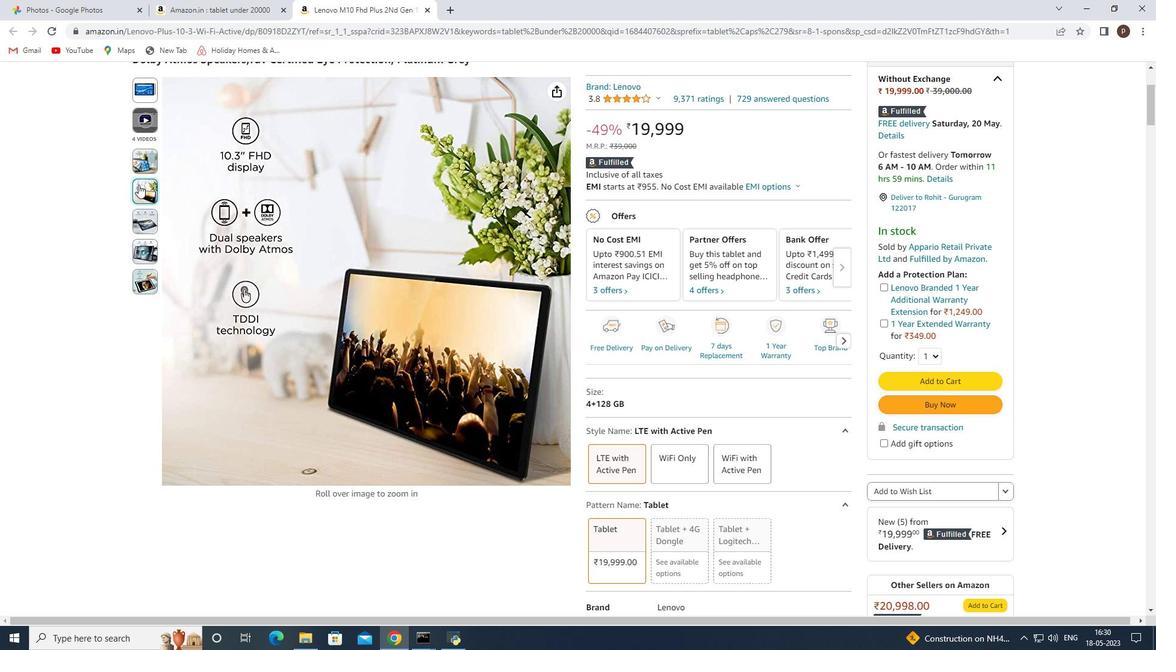 
Action: Mouse pressed left at (519, 384)
Screenshot: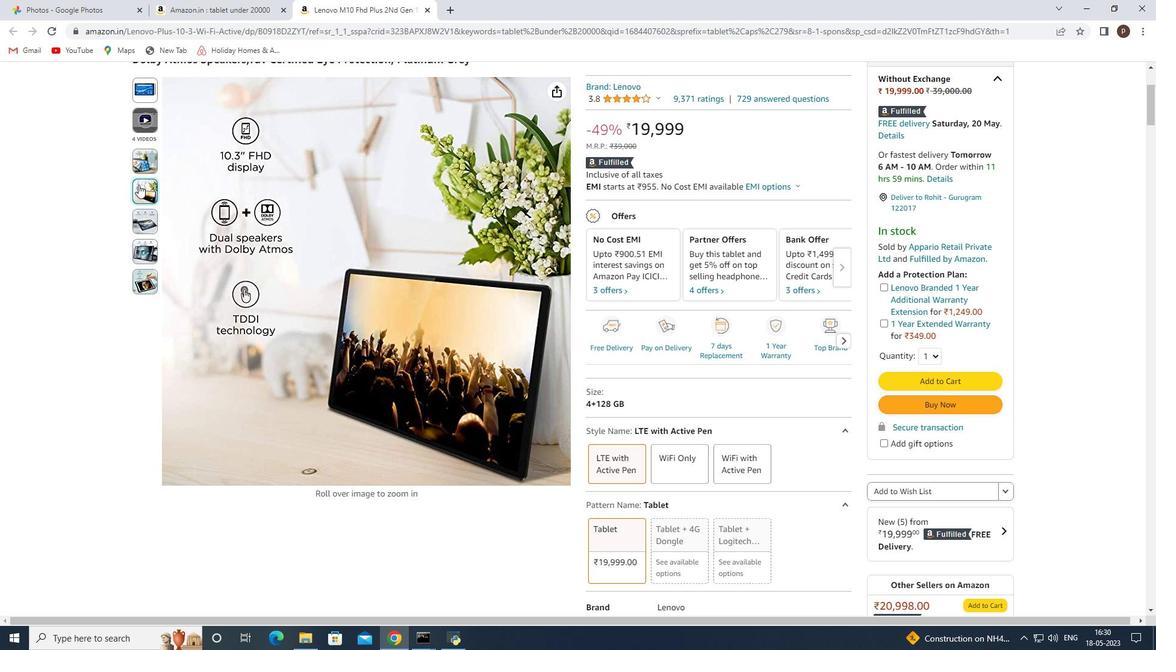 
Action: Mouse moved to (858, 334)
Screenshot: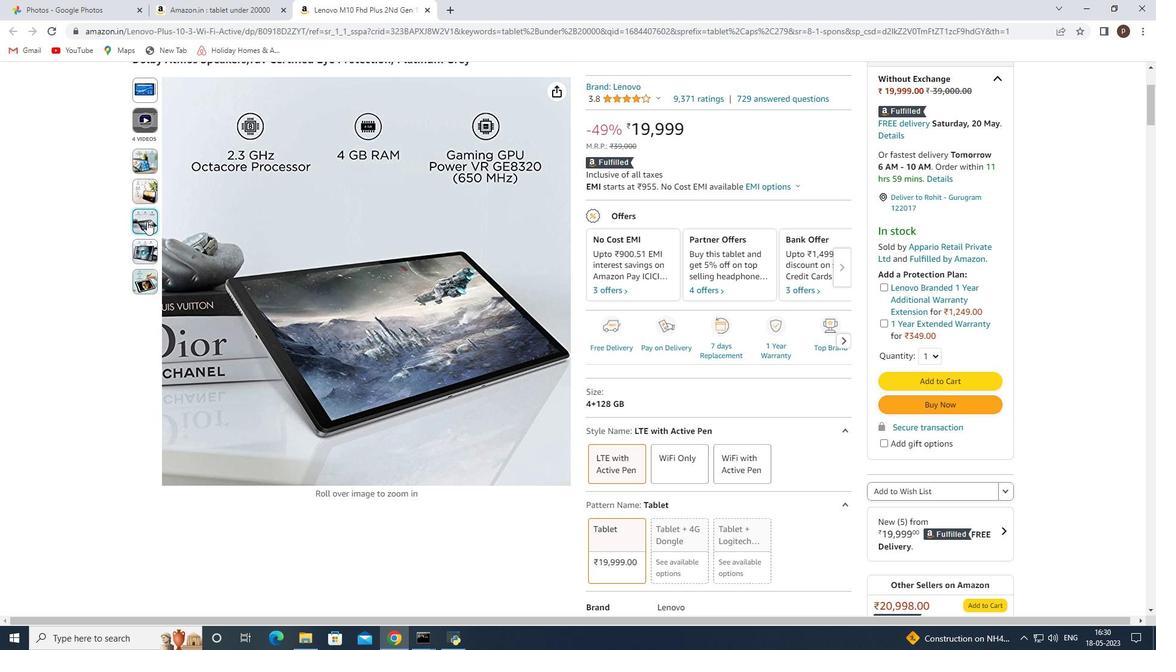 
Action: Mouse scrolled (858, 334) with delta (0, 0)
Screenshot: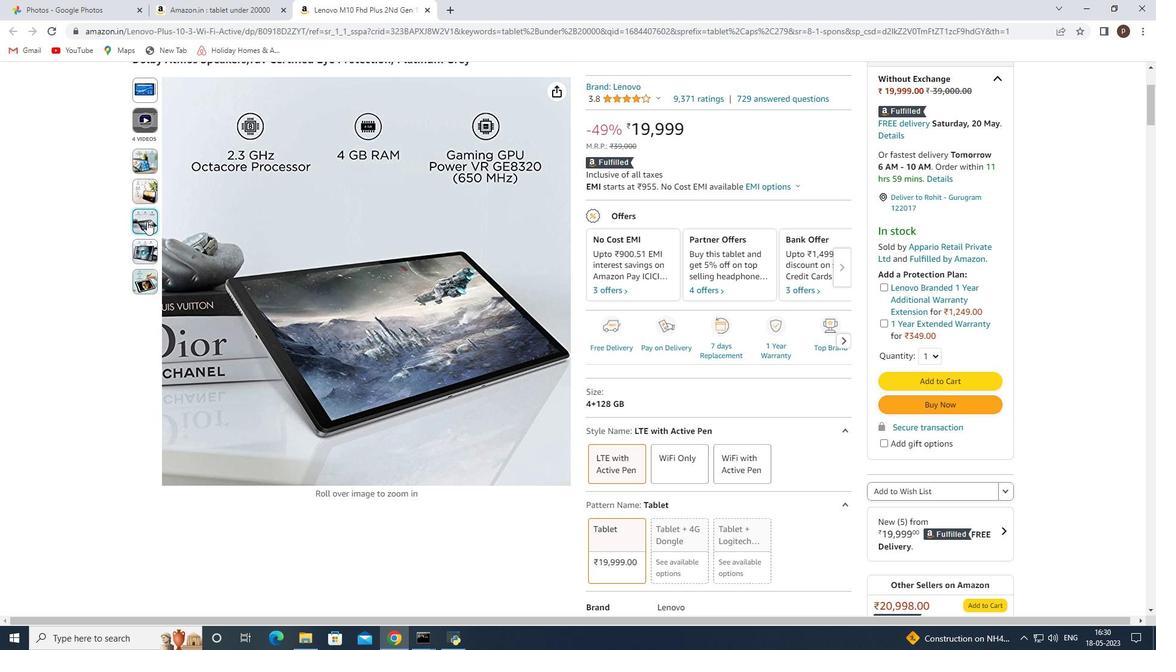 
Action: Mouse moved to (867, 465)
Screenshot: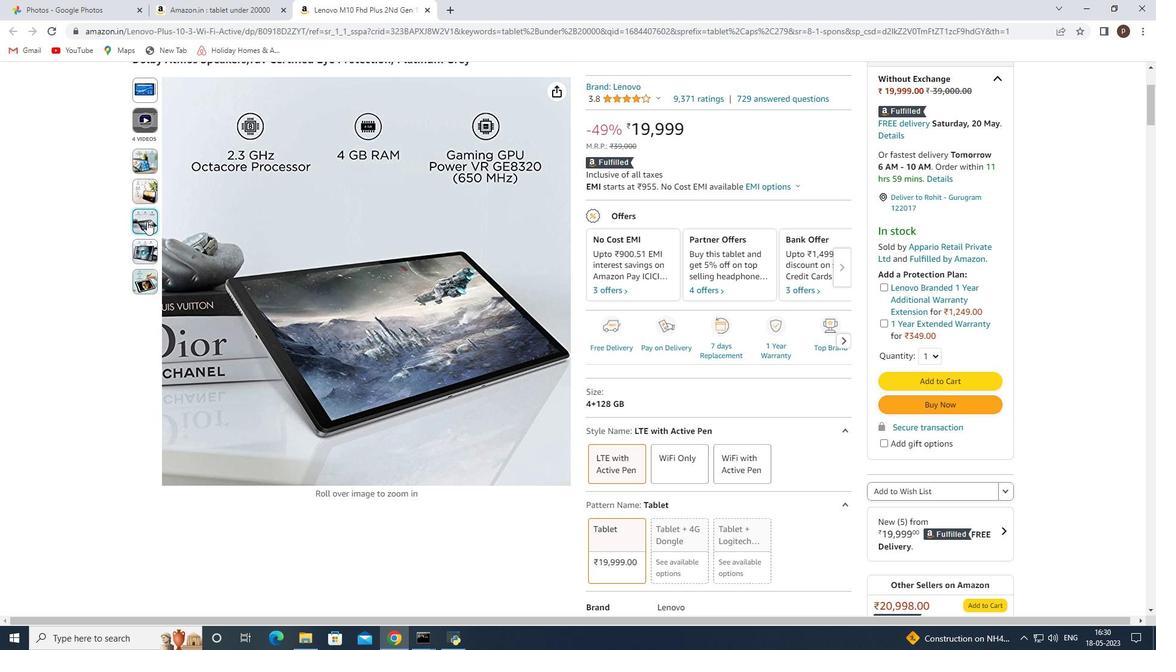 
Action: Mouse scrolled (867, 464) with delta (0, 0)
Screenshot: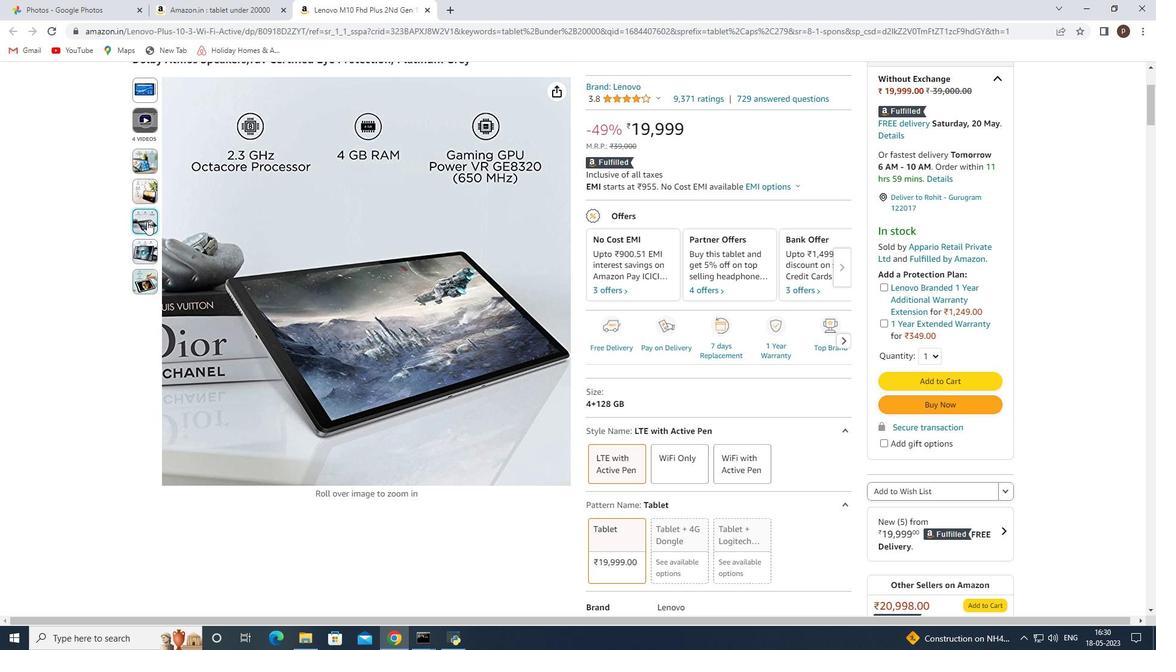 
Action: Mouse scrolled (867, 464) with delta (0, 0)
Screenshot: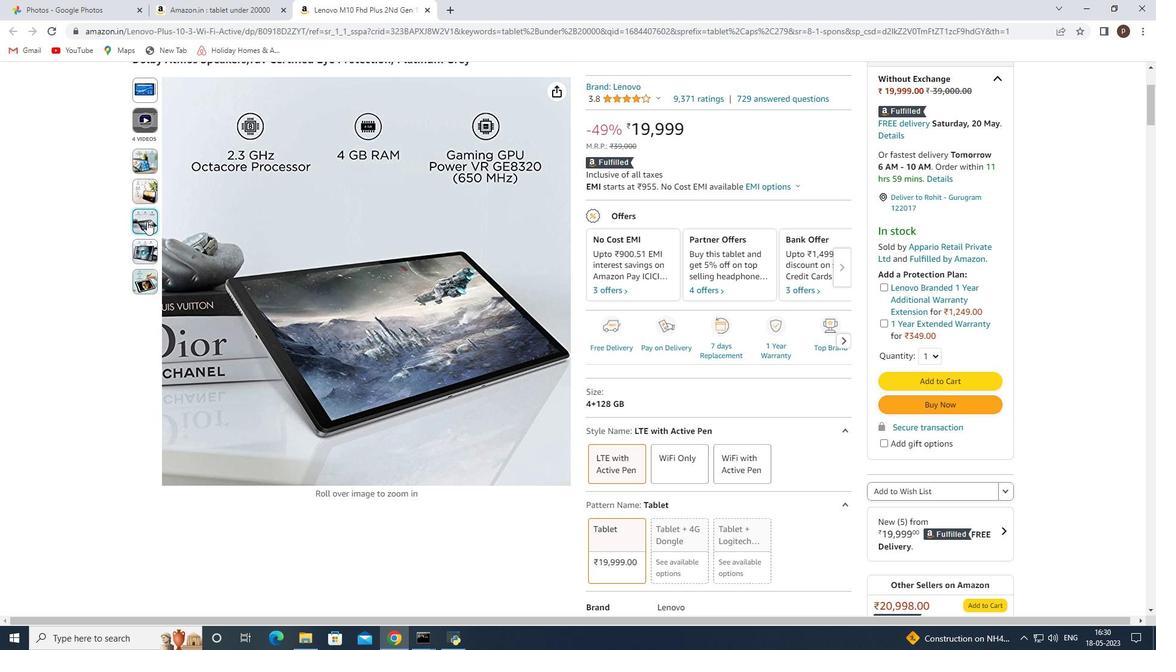 
Action: Mouse scrolled (867, 464) with delta (0, 0)
Screenshot: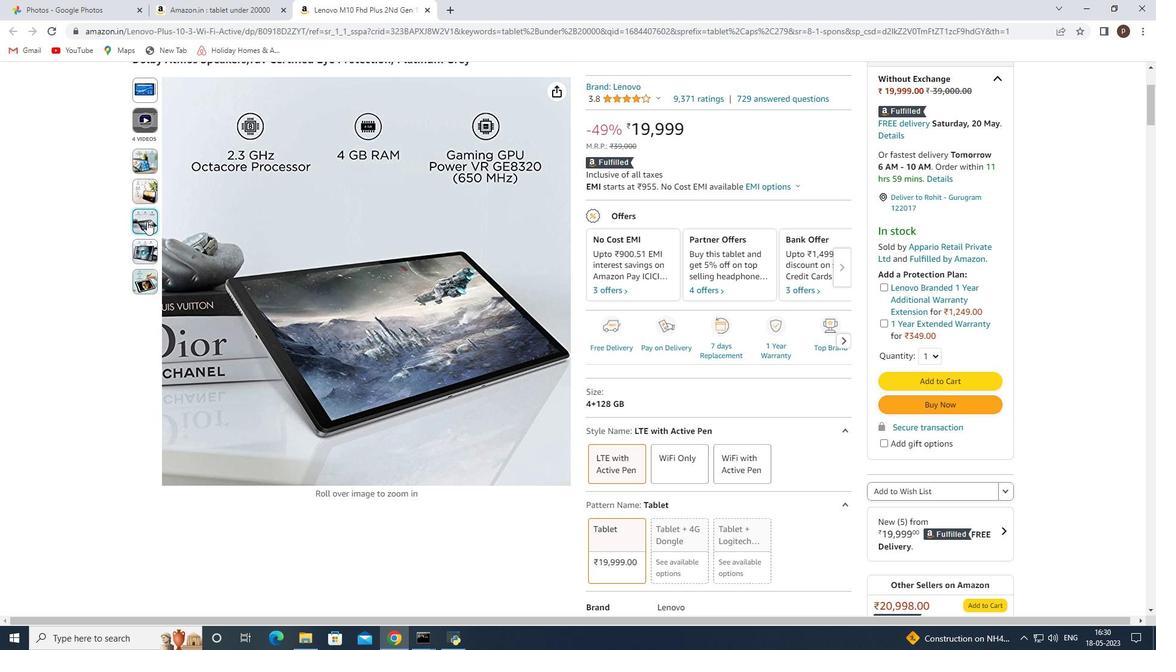 
Action: Mouse moved to (915, 493)
Screenshot: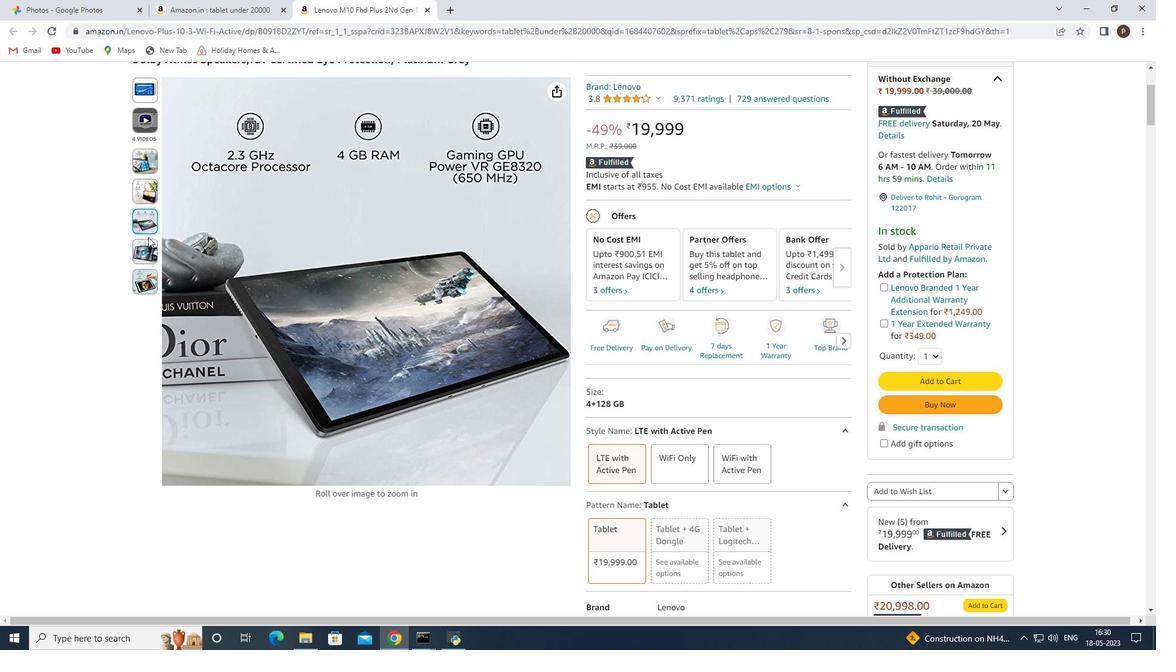 
Action: Mouse pressed left at (915, 493)
Screenshot: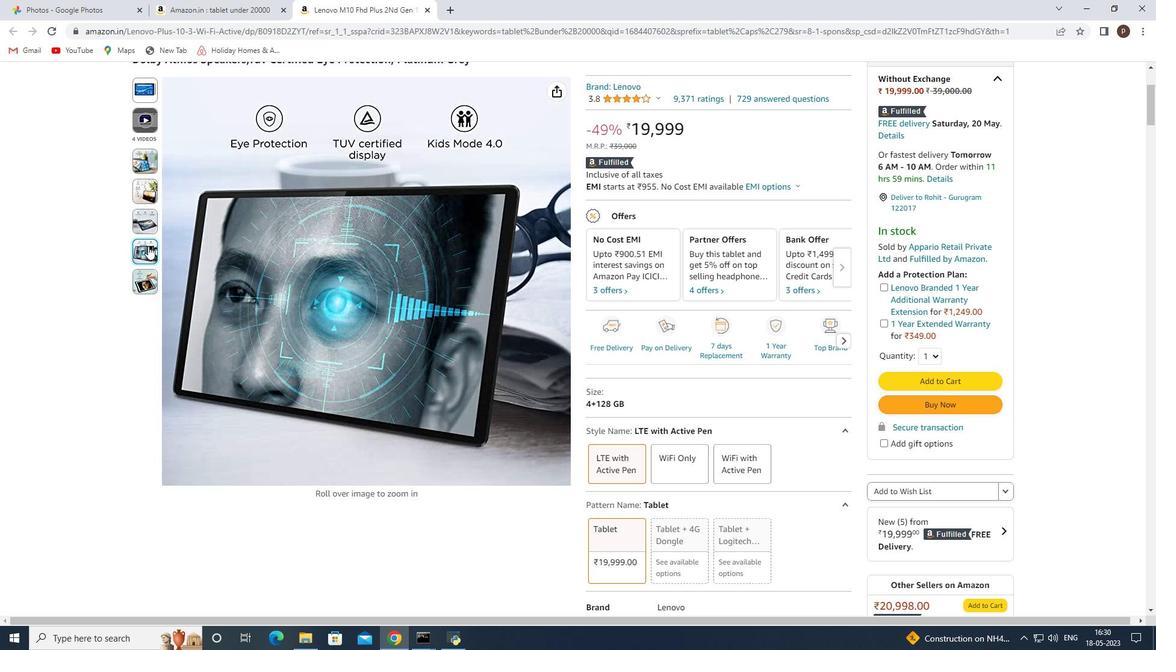 
Action: Mouse moved to (624, 392)
Screenshot: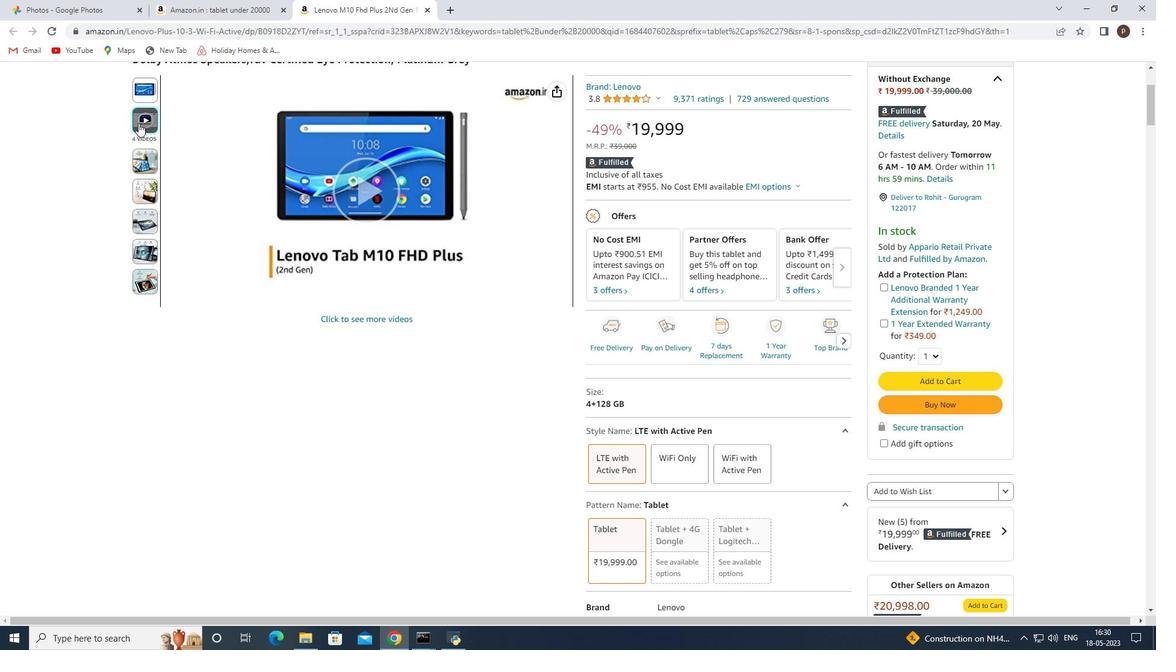 
Action: Mouse pressed left at (263, 80)
Screenshot: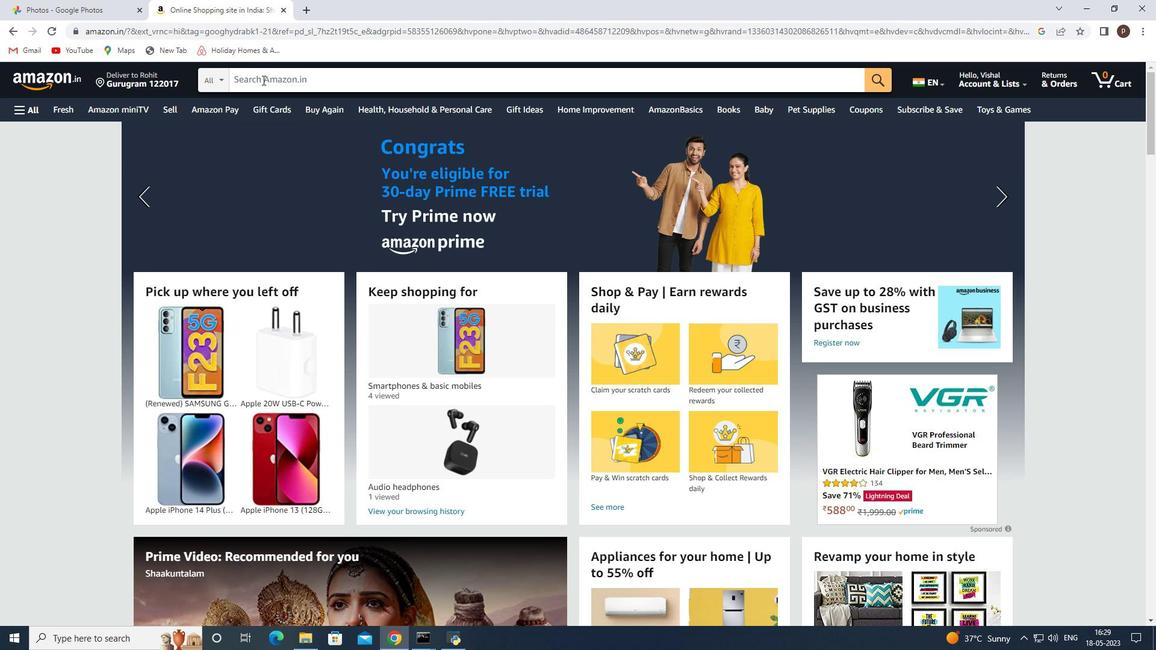 
Action: Mouse moved to (272, 94)
Screenshot: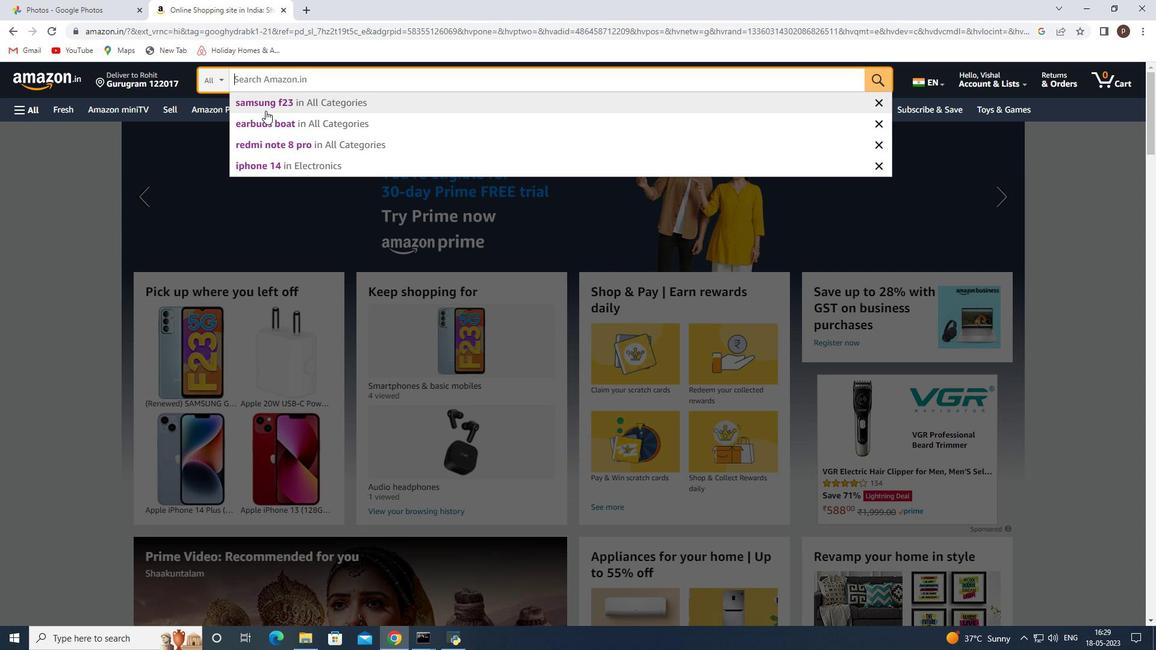 
Action: Mouse pressed left at (395, 467)
Screenshot: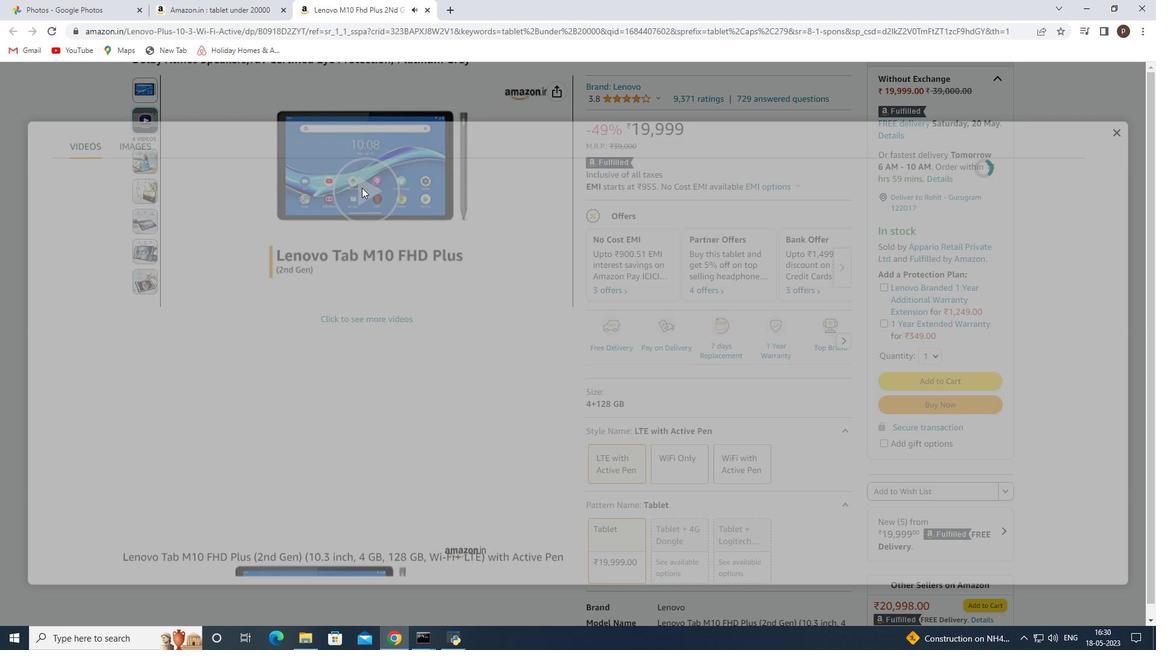 
Action: Mouse moved to (275, 78)
Screenshot: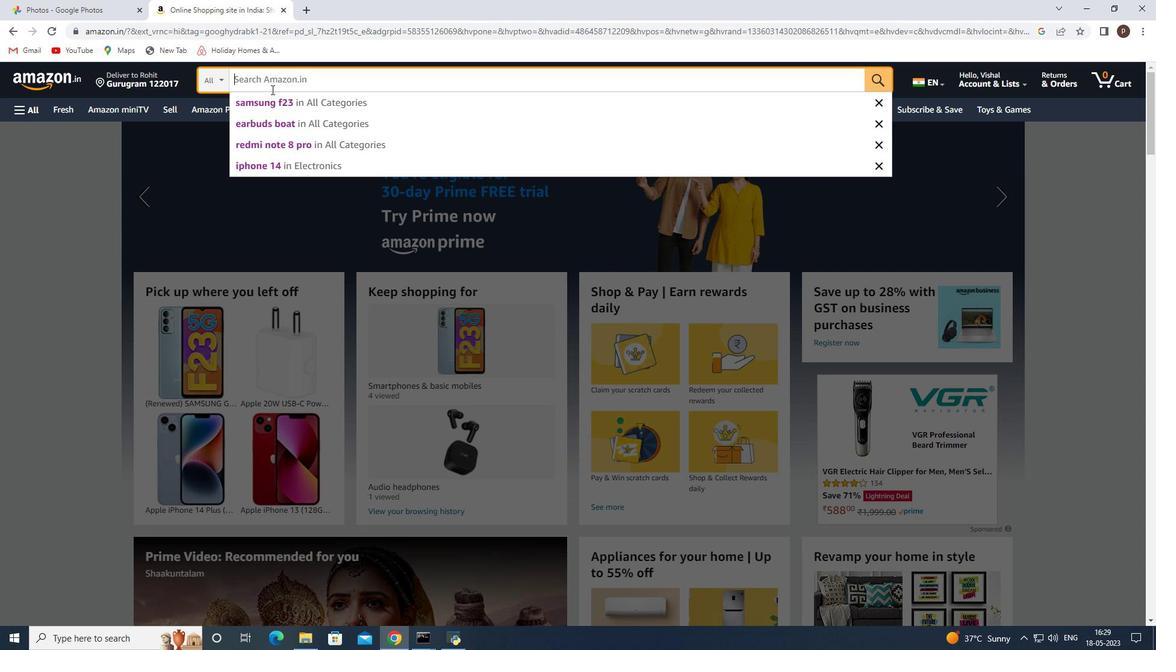
Action: Mouse pressed left at (275, 78)
Screenshot: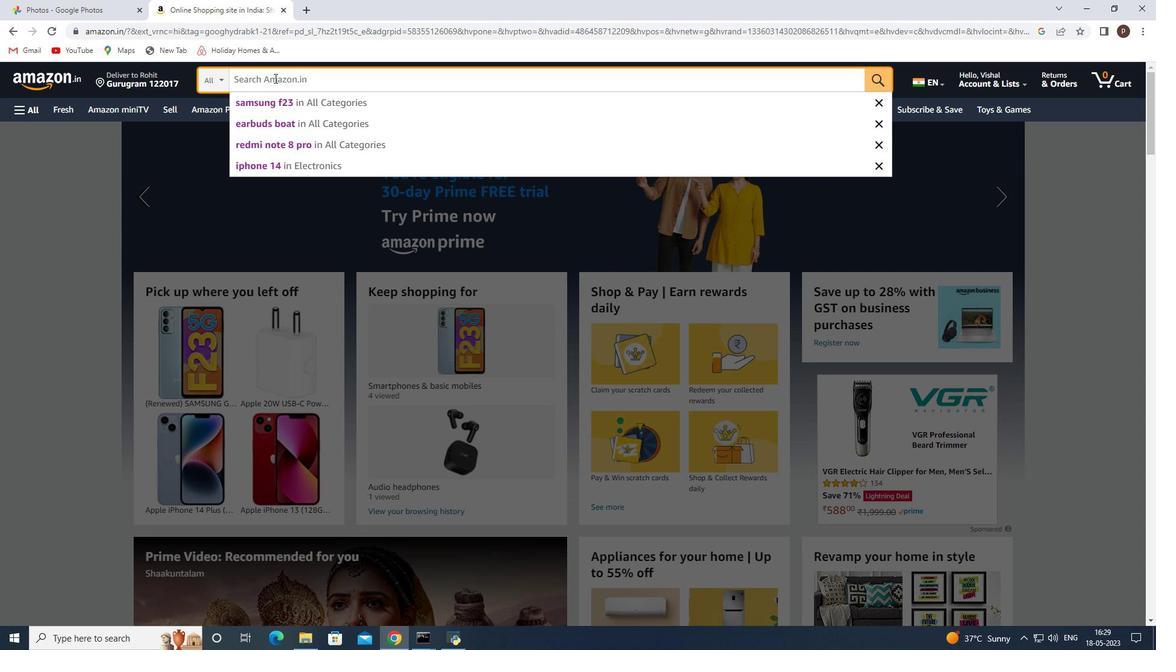 
Action: Mouse moved to (493, 482)
Screenshot: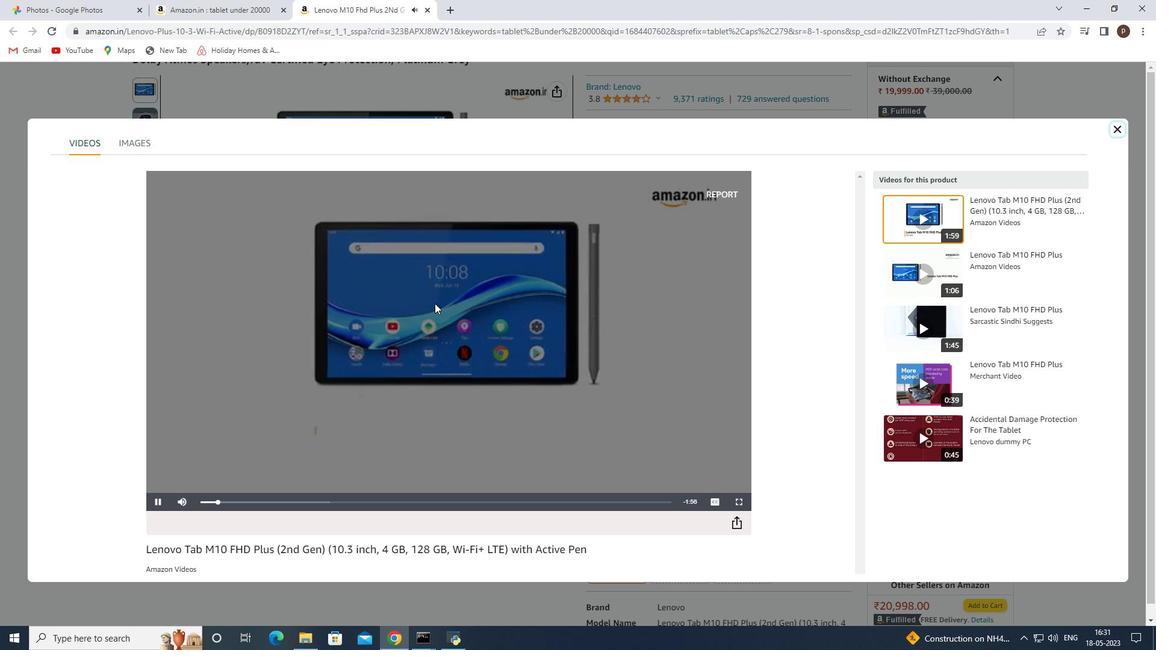 
Action: Key pressed t
Screenshot: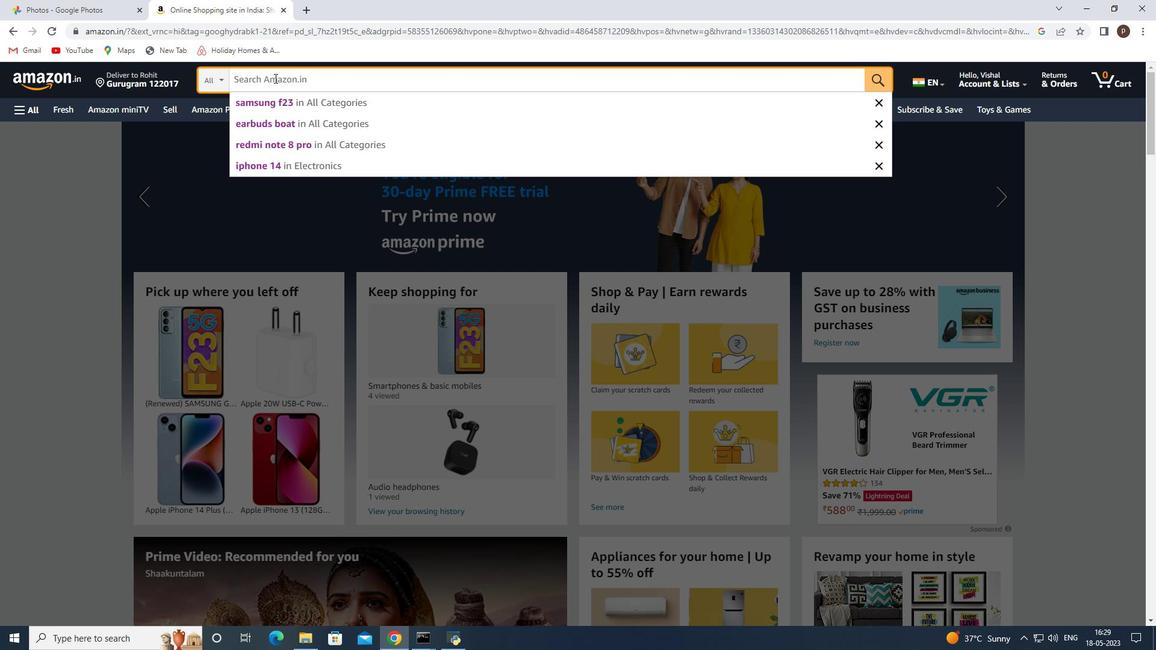 
Action: Mouse pressed left at (493, 482)
Screenshot: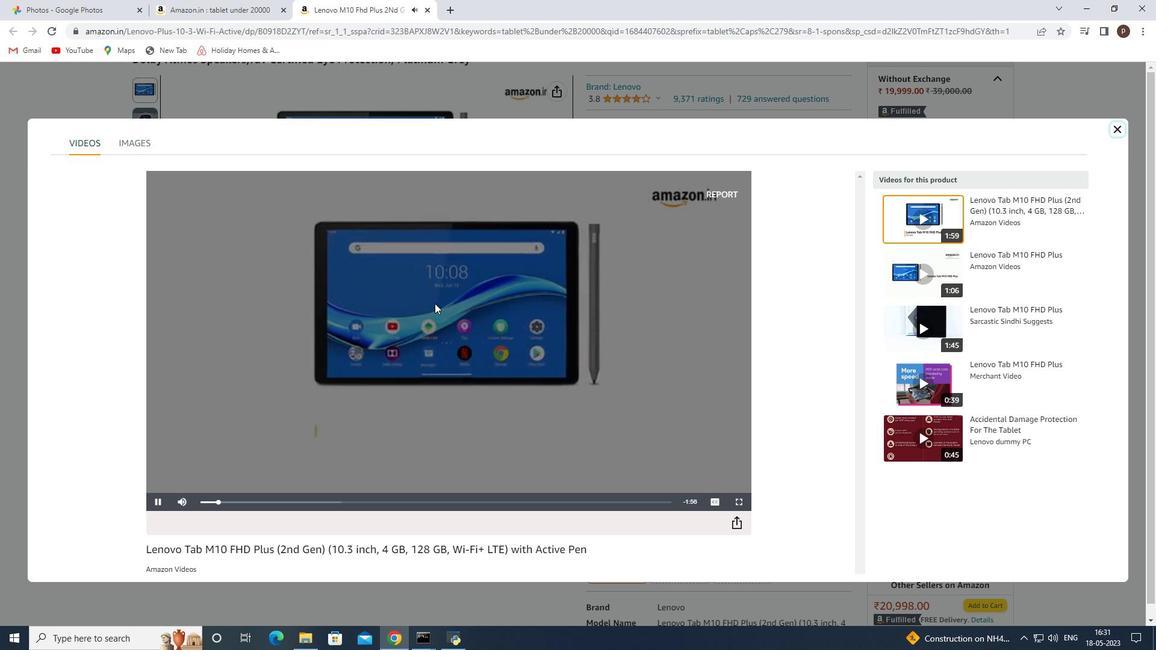 
Action: Mouse moved to (493, 483)
Screenshot: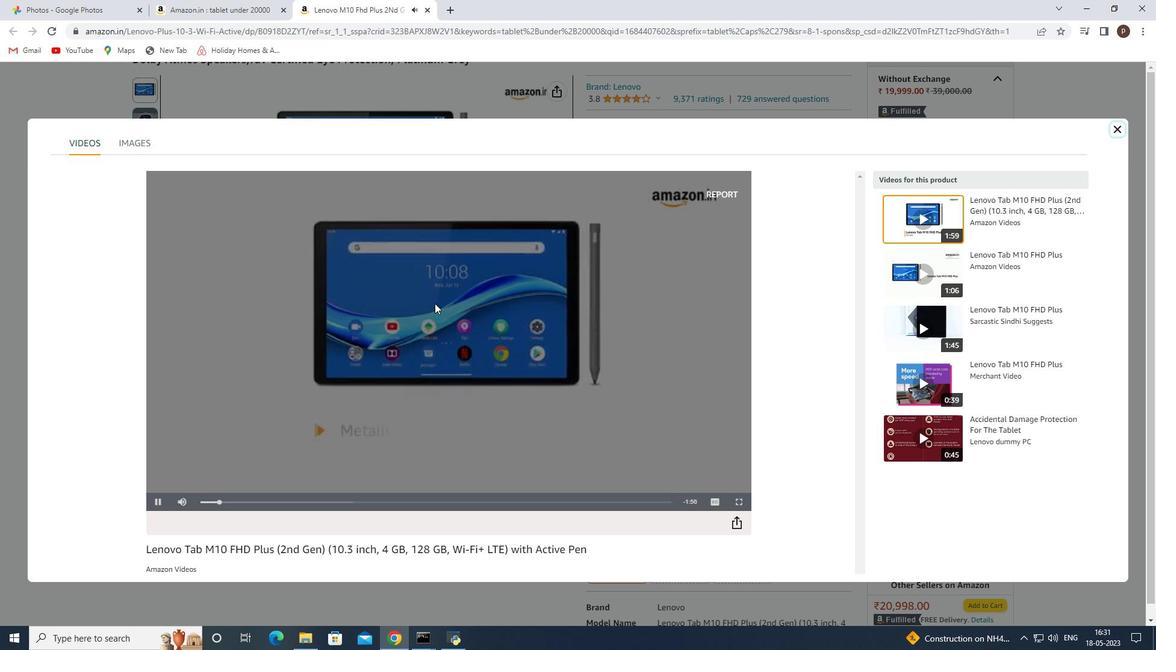 
Action: Key pressed a
Screenshot: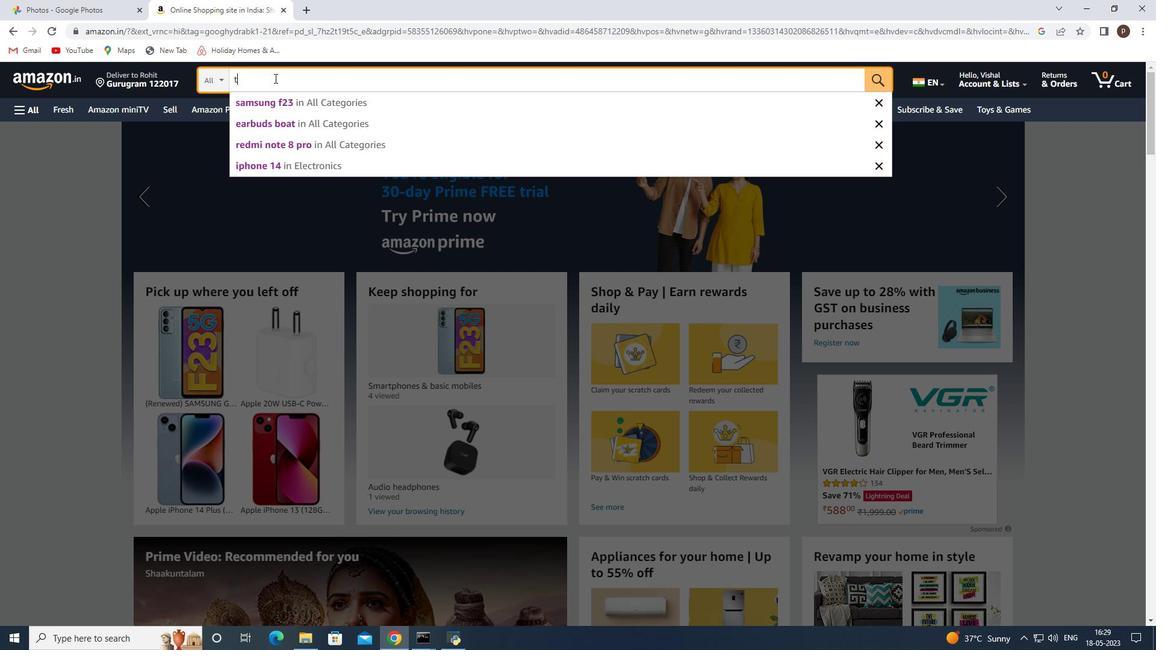 
Action: Mouse moved to (767, 231)
Screenshot: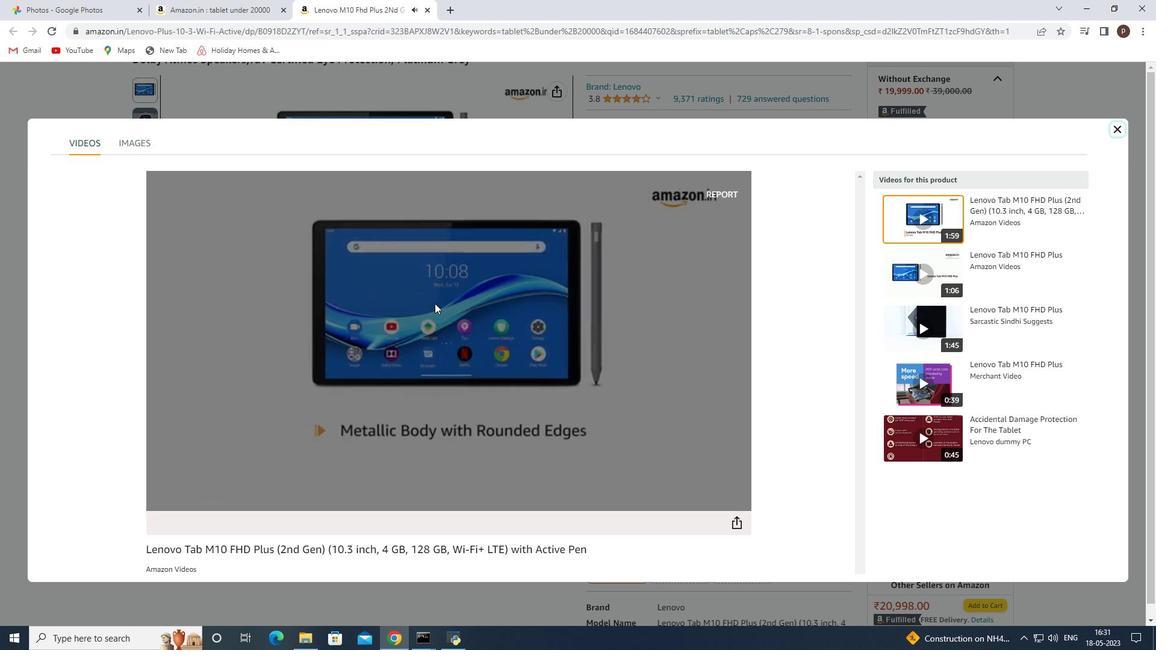 
Action: Key pressed b
Screenshot: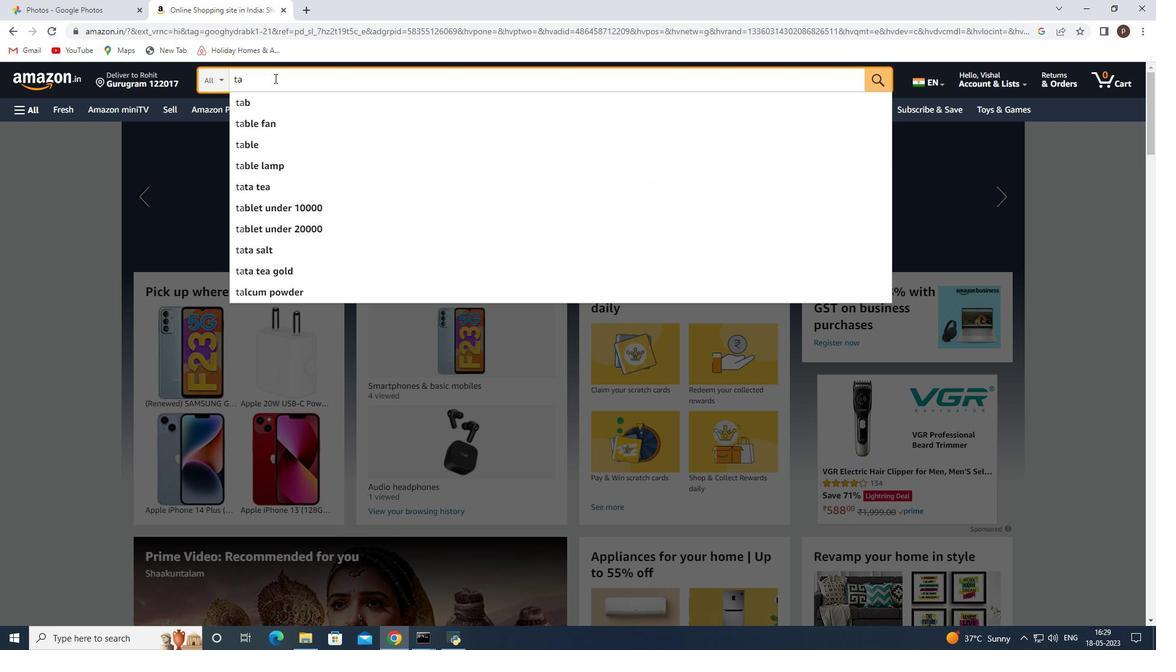 
Action: Mouse moved to (759, 255)
Screenshot: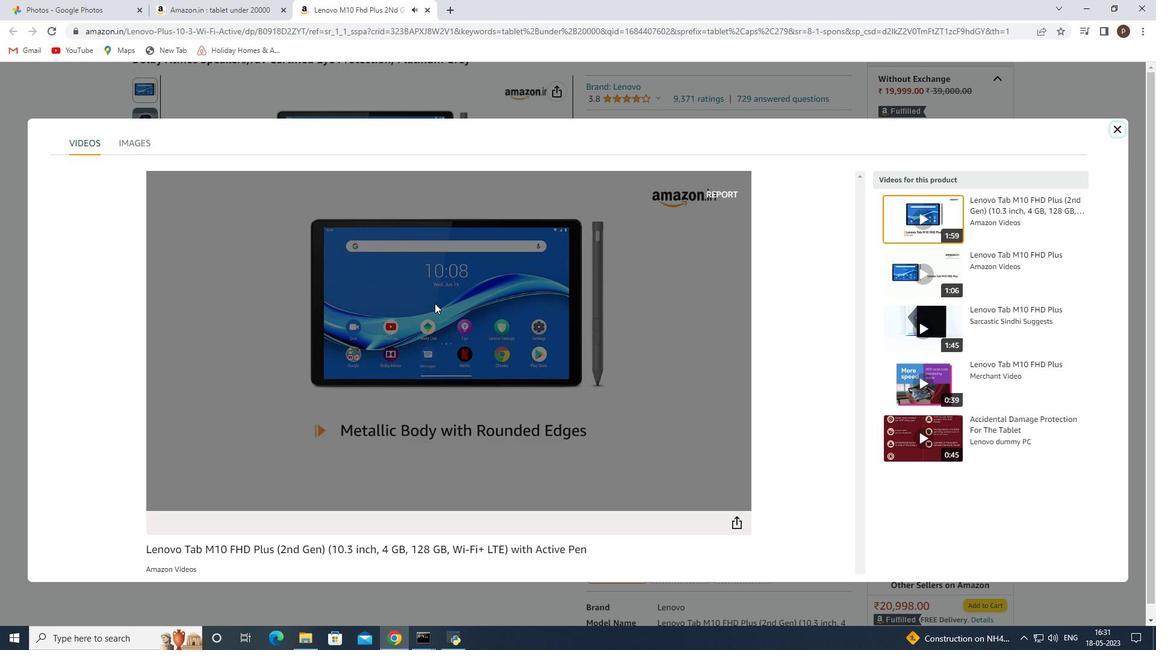 
Action: Key pressed l
Screenshot: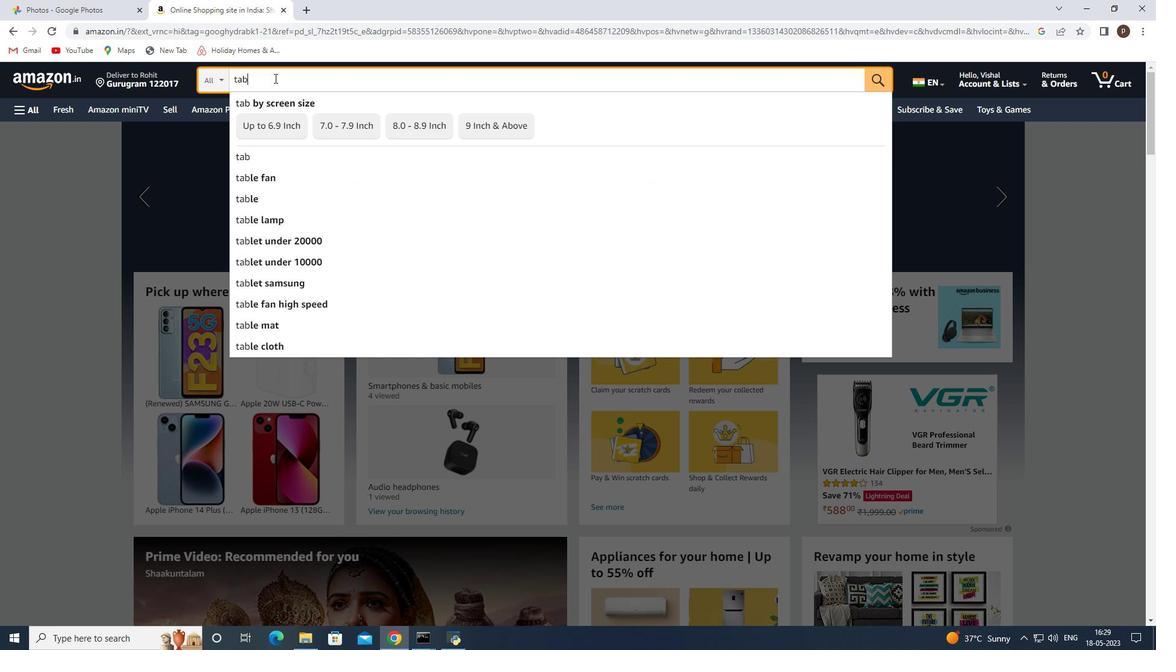 
Action: Mouse moved to (756, 255)
Screenshot: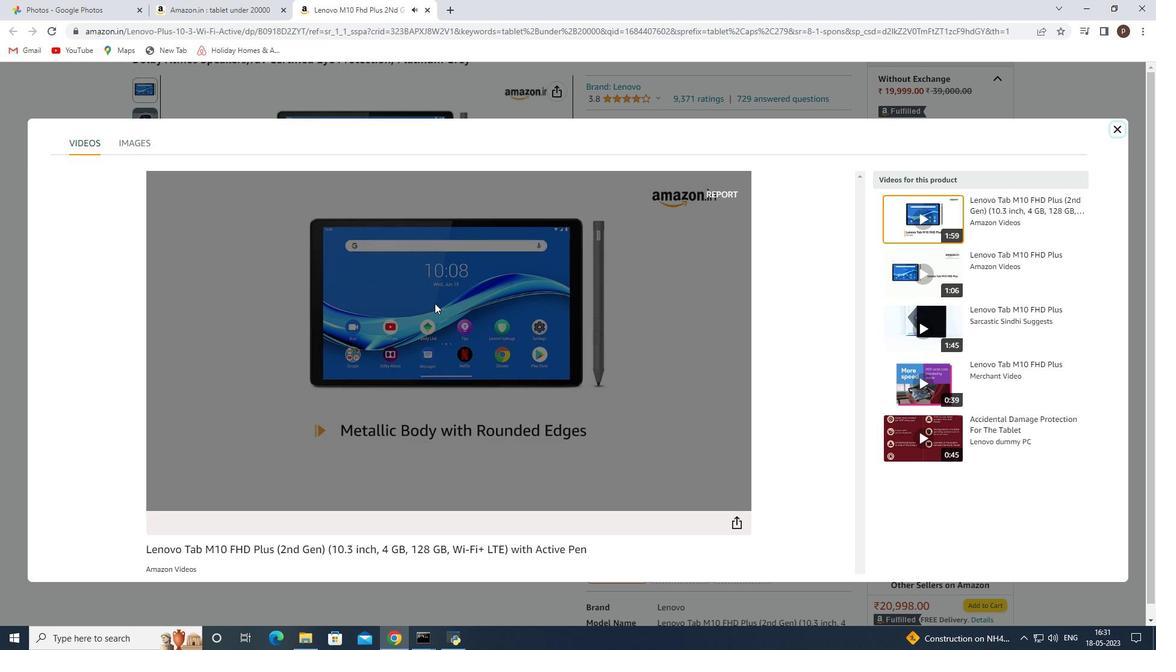 
Action: Key pressed et
Screenshot: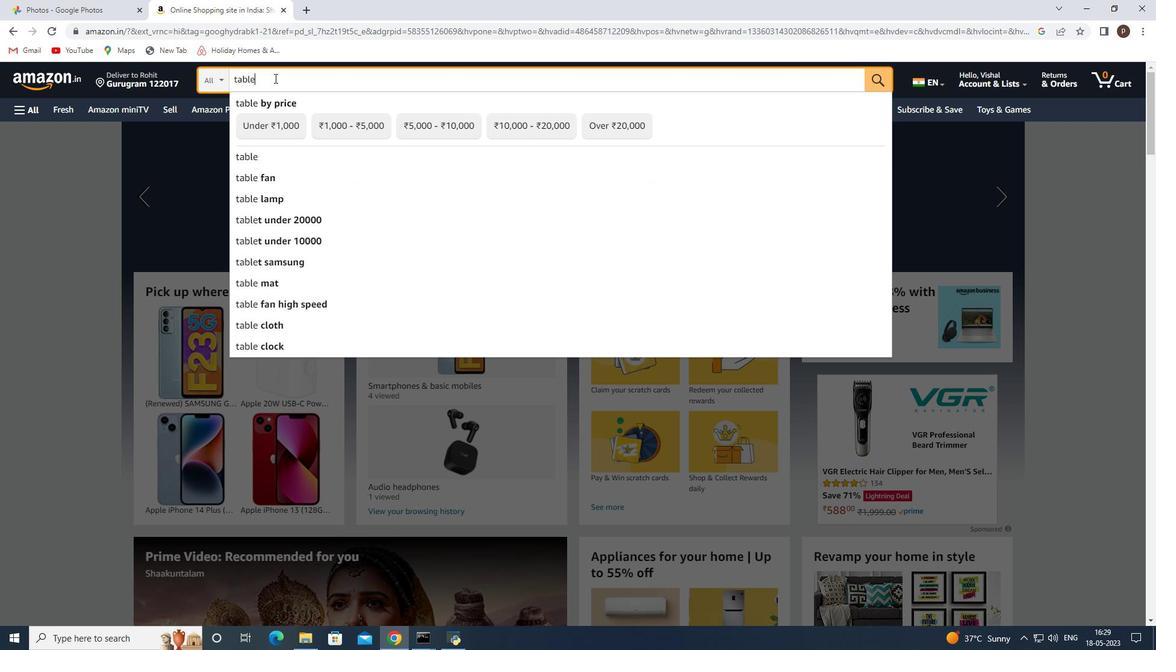 
Action: Mouse pressed left at (756, 255)
Screenshot: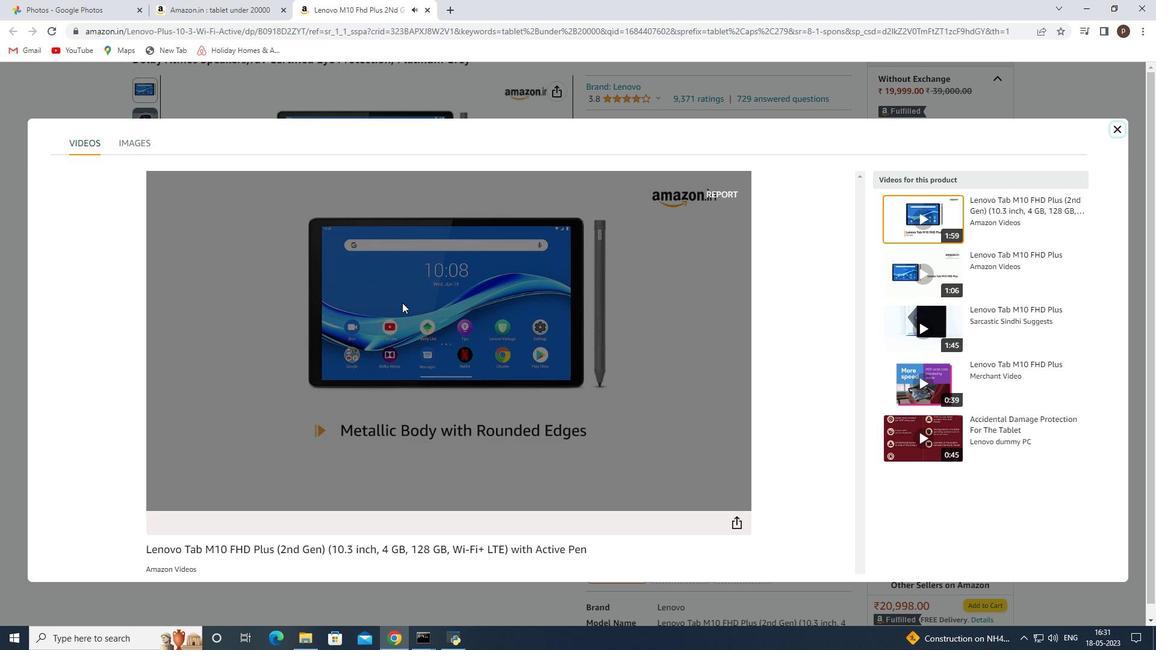 
Action: Mouse moved to (121, 68)
Screenshot: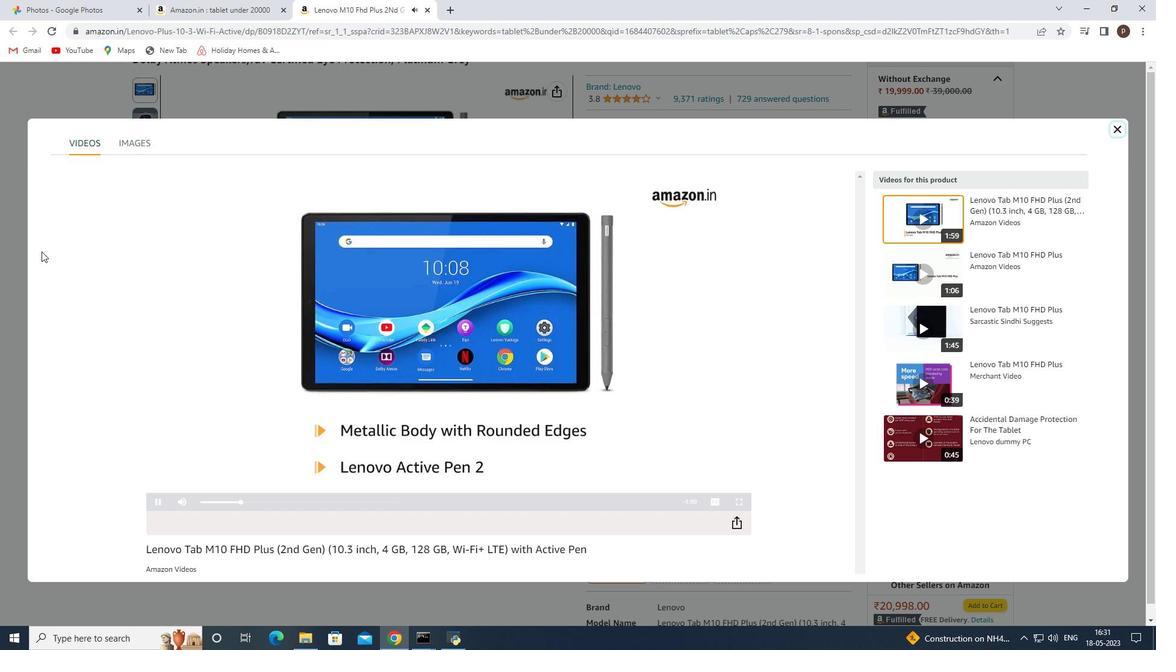 
Action: Mouse pressed left at (336, 99)
Screenshot: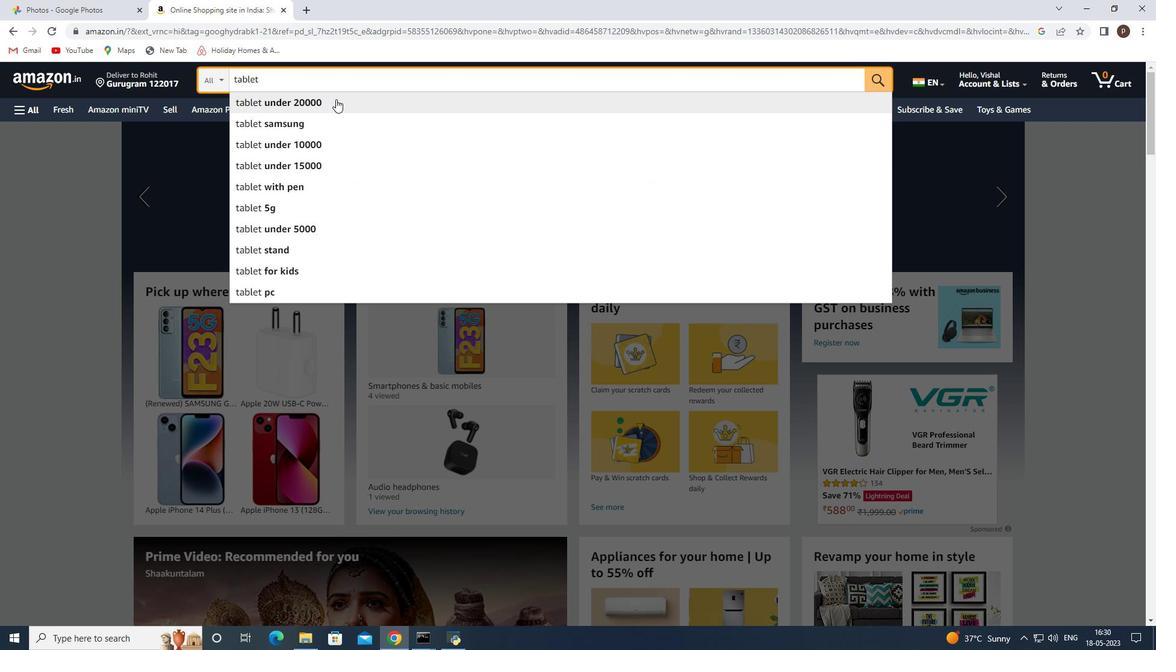 
Action: Mouse moved to (91, 6)
Screenshot: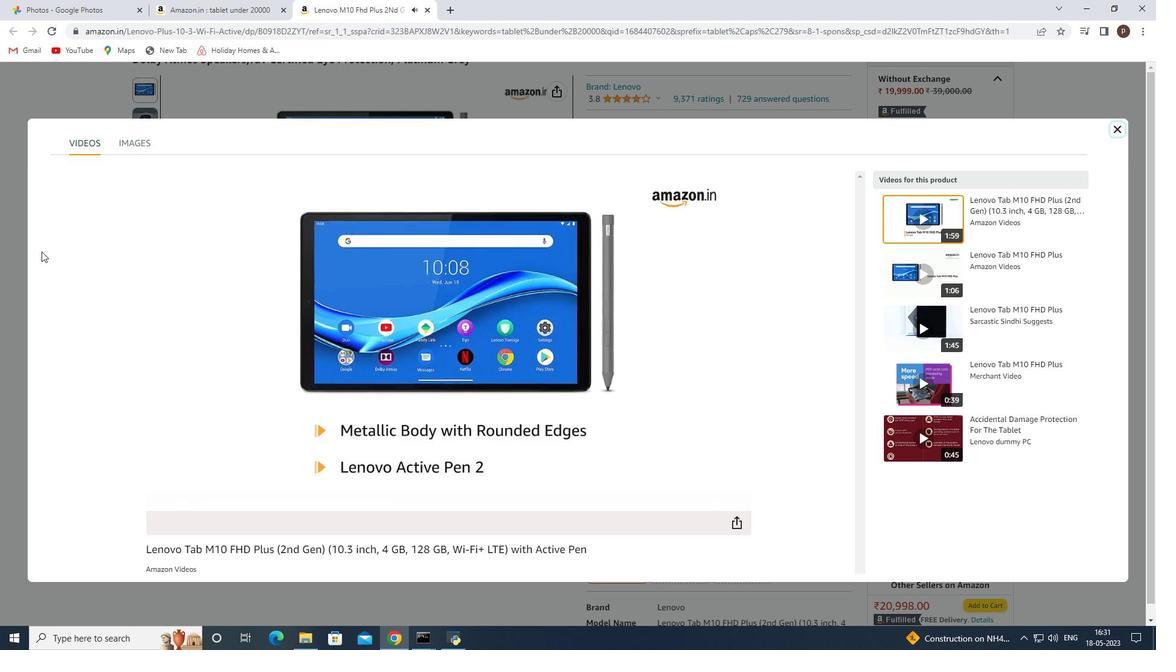 
Action: Mouse pressed left at (91, 6)
Screenshot: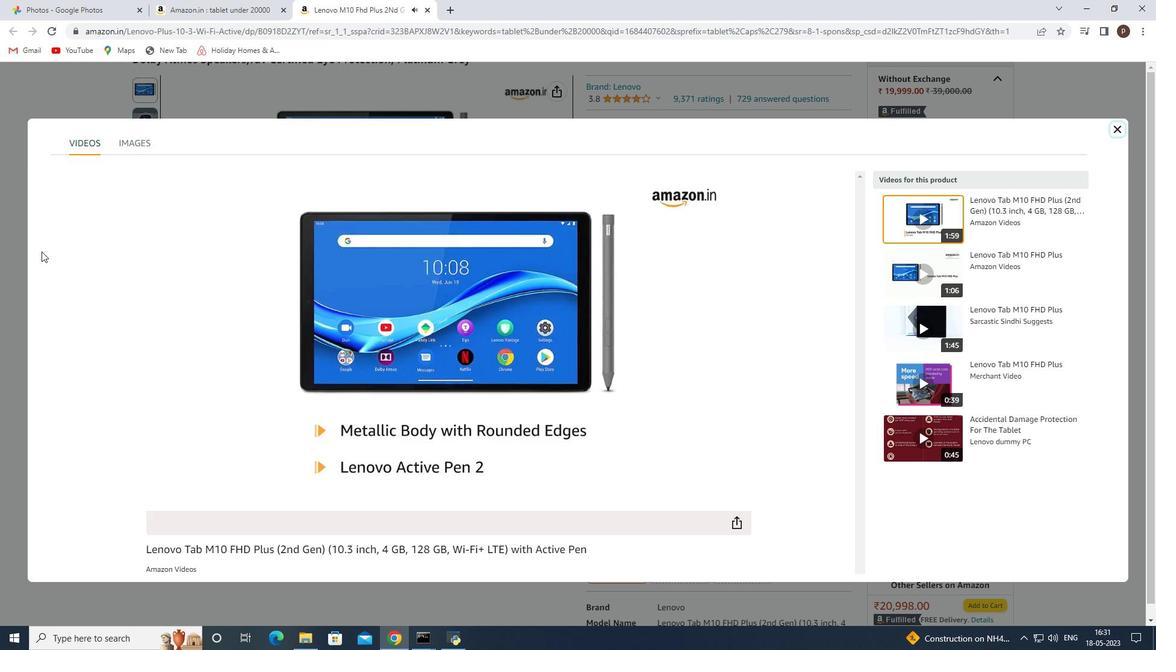 
Action: Mouse moved to (546, 420)
Screenshot: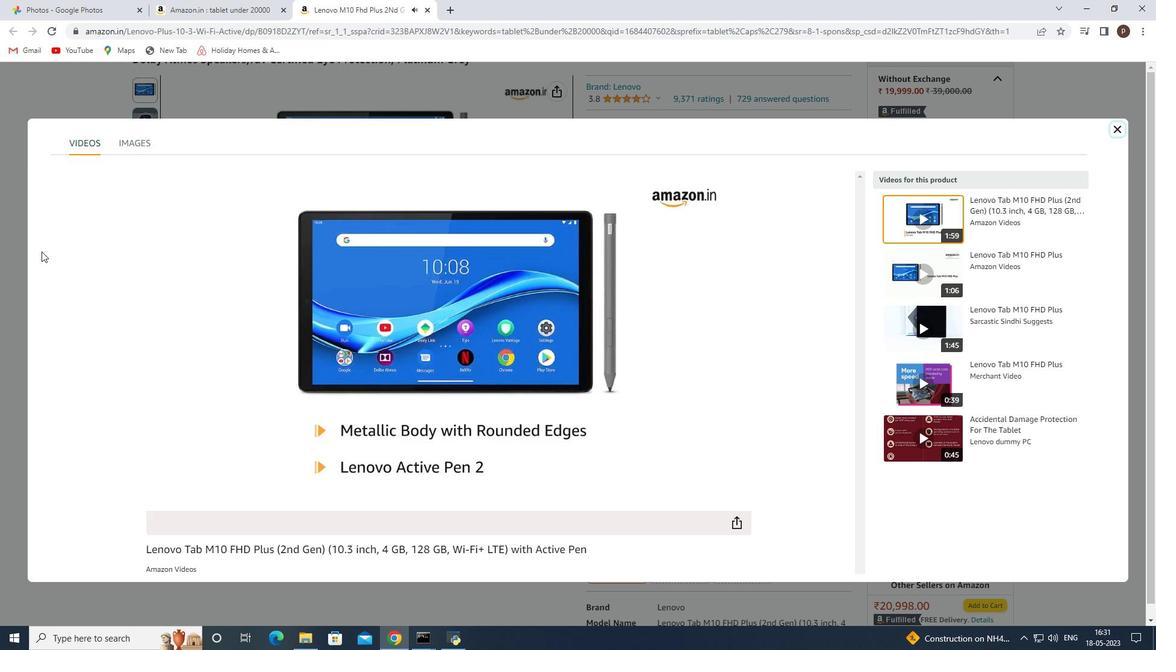 
Action: Mouse scrolled (546, 419) with delta (0, 0)
Screenshot: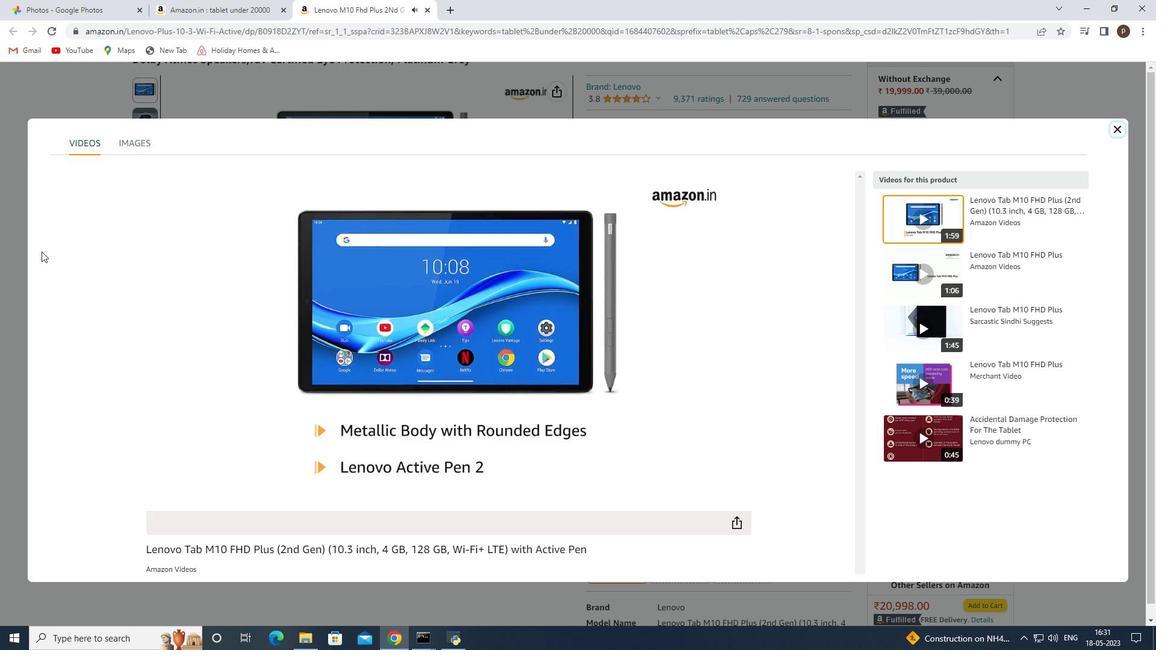 
Action: Mouse scrolled (546, 419) with delta (0, 0)
Screenshot: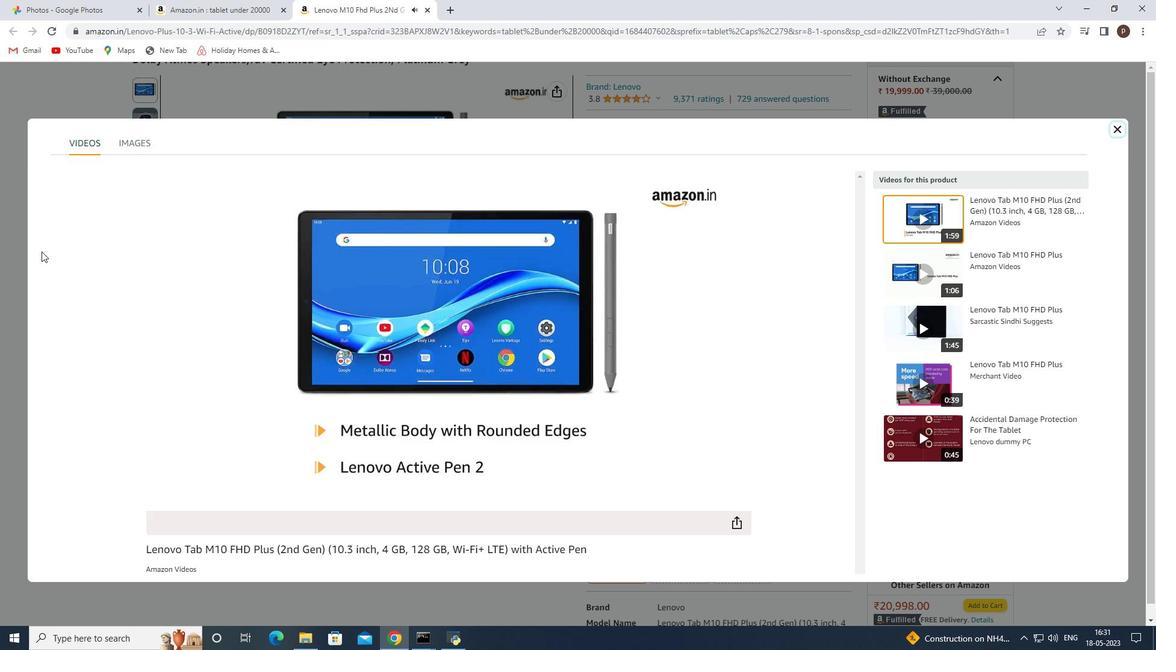 
Action: Mouse scrolled (546, 419) with delta (0, 0)
Screenshot: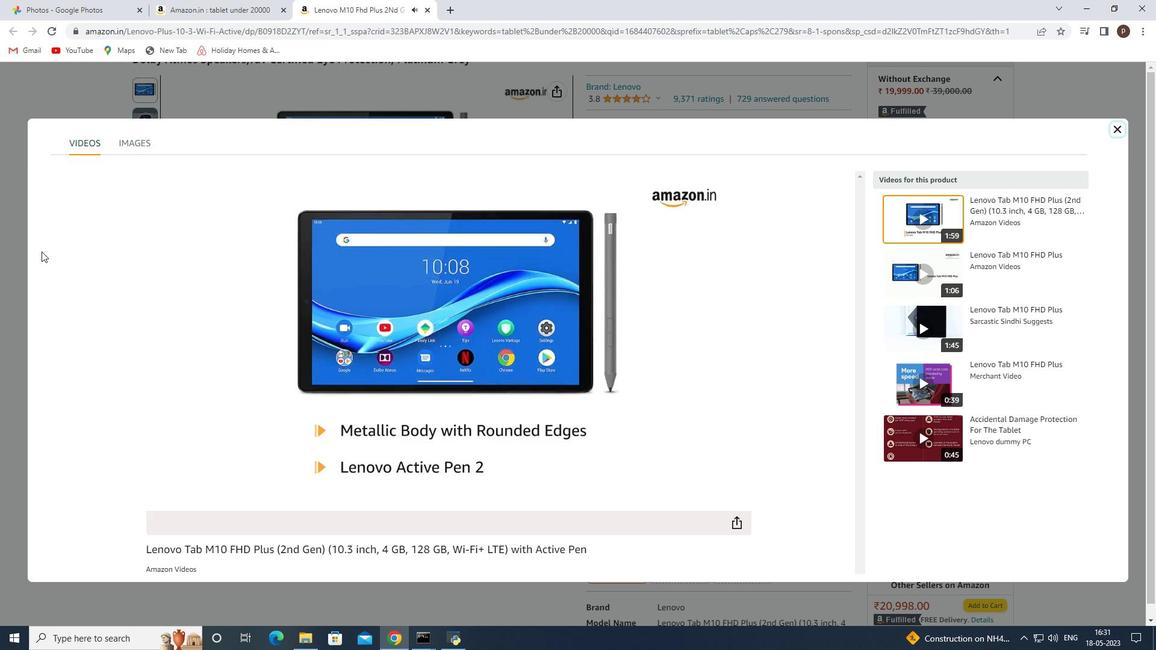 
Action: Mouse moved to (547, 426)
Screenshot: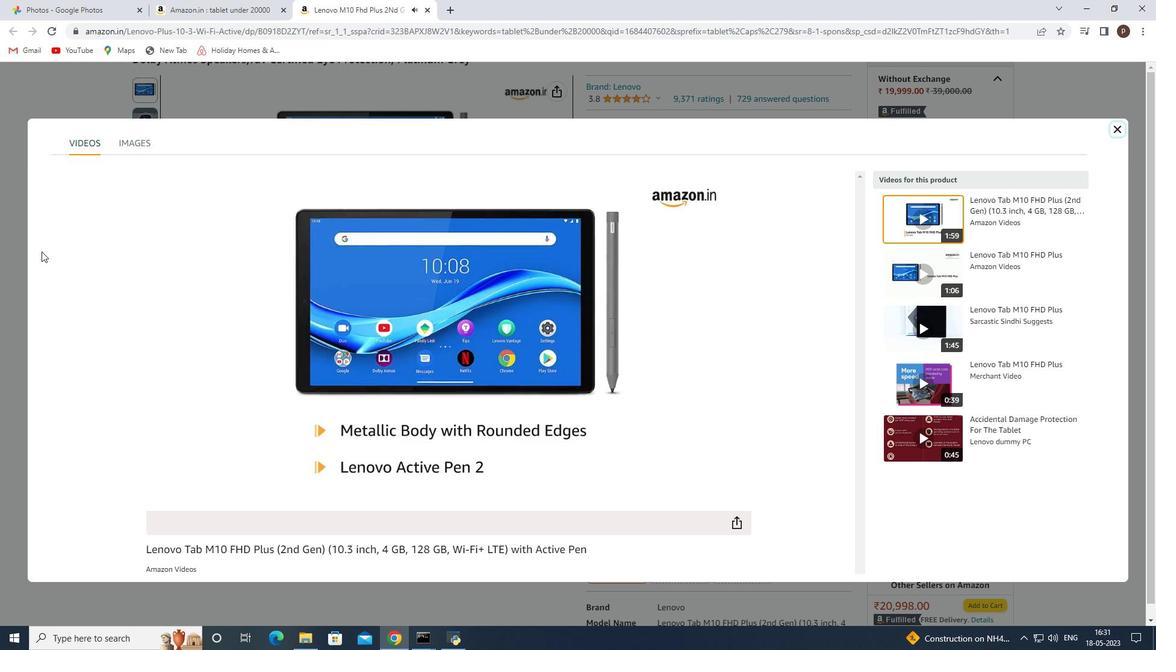 
Action: Mouse scrolled (547, 426) with delta (0, 0)
Screenshot: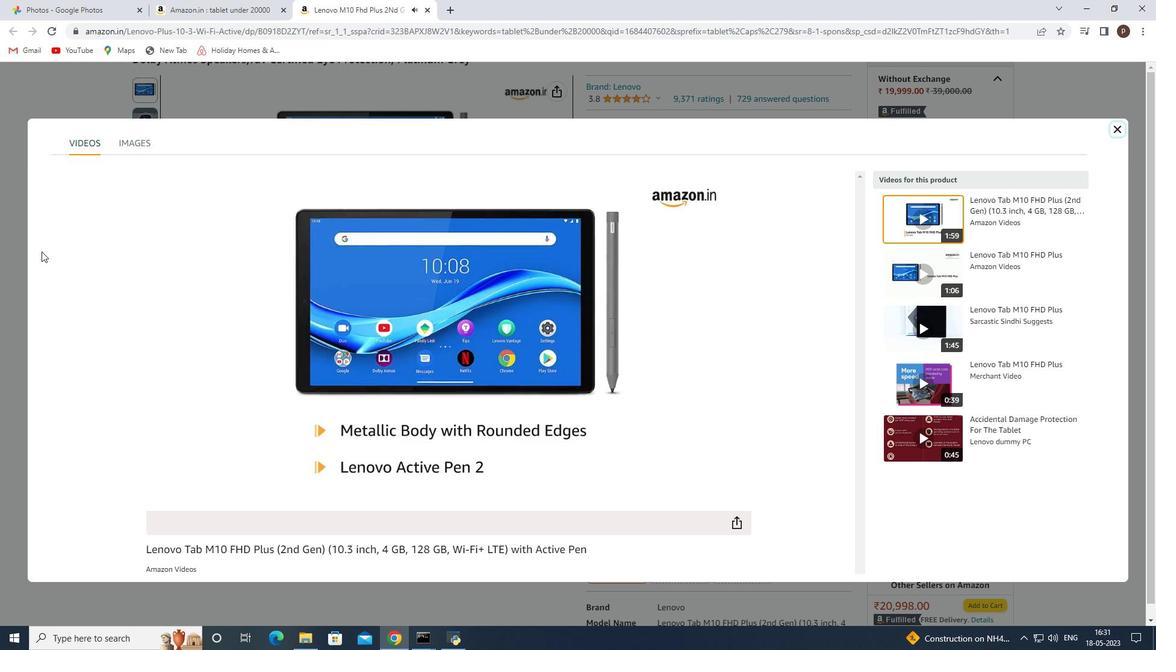 
Action: Mouse moved to (547, 426)
Screenshot: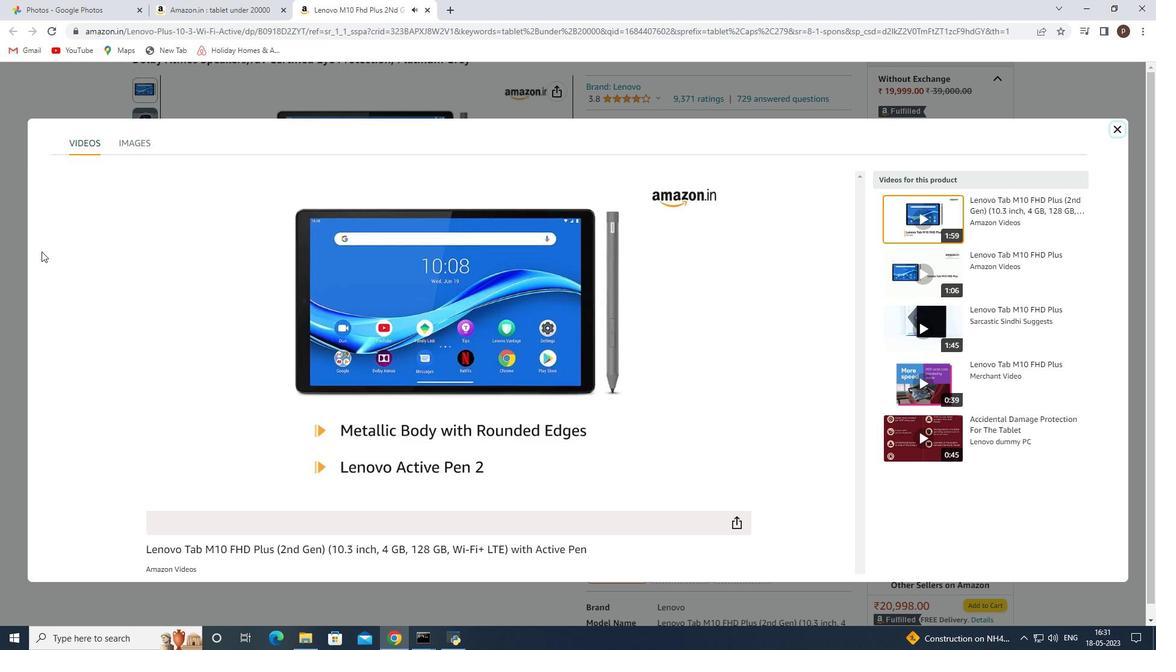 
Action: Mouse scrolled (547, 426) with delta (0, 0)
Screenshot: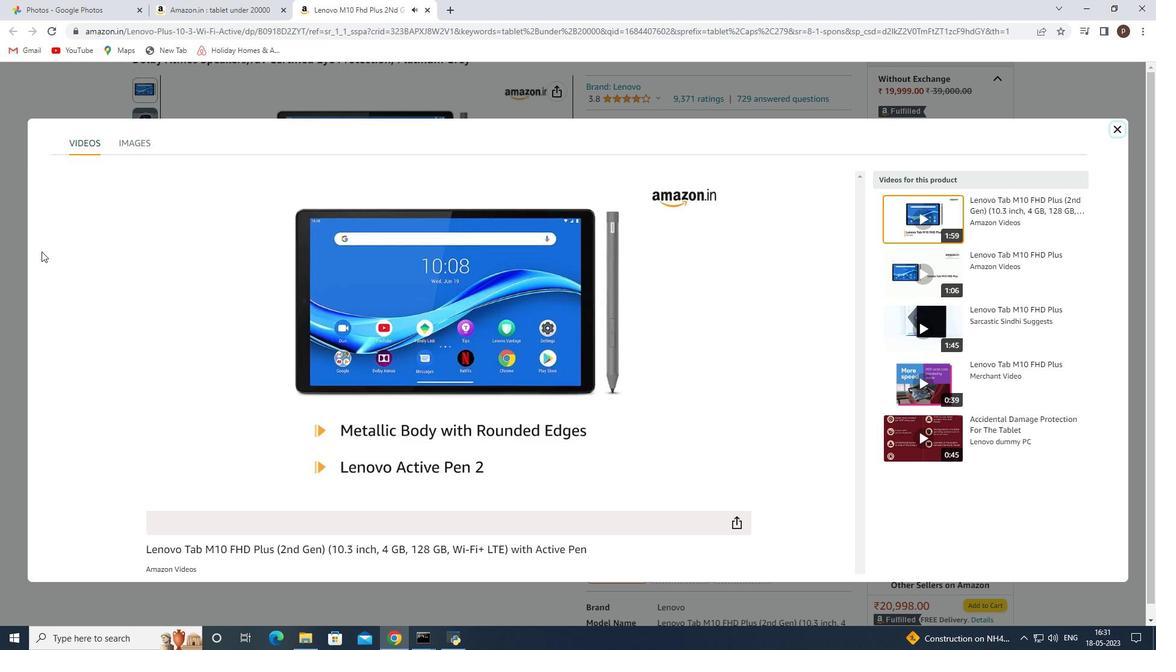 
Action: Mouse moved to (731, 375)
Screenshot: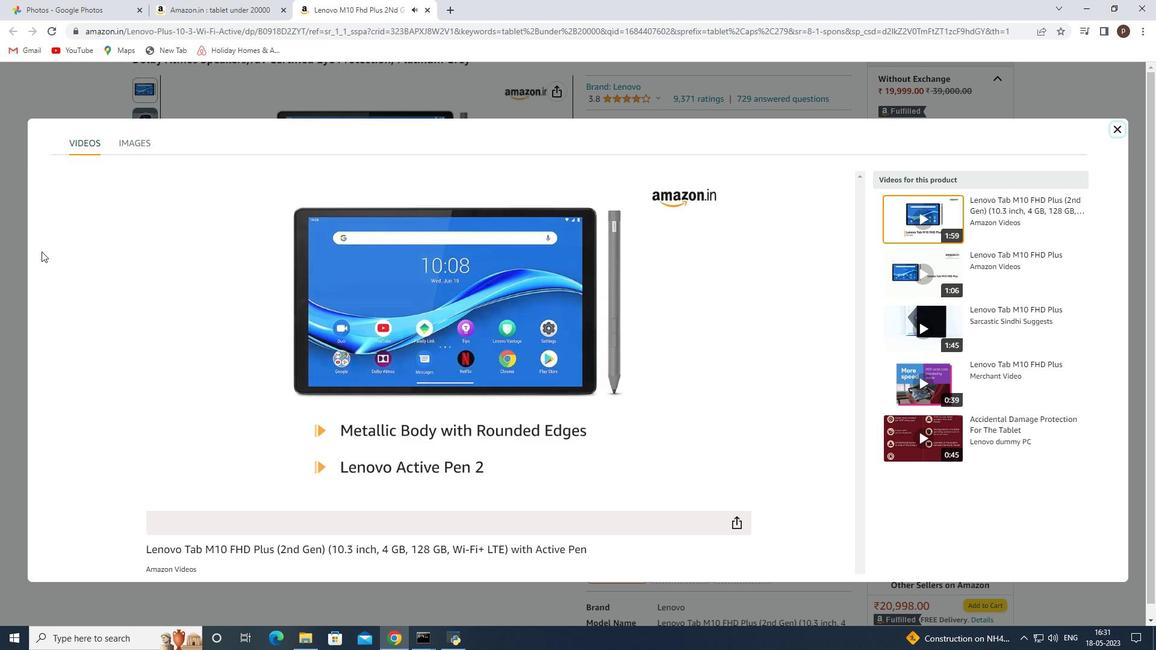 
Action: Mouse pressed left at (731, 375)
Screenshot: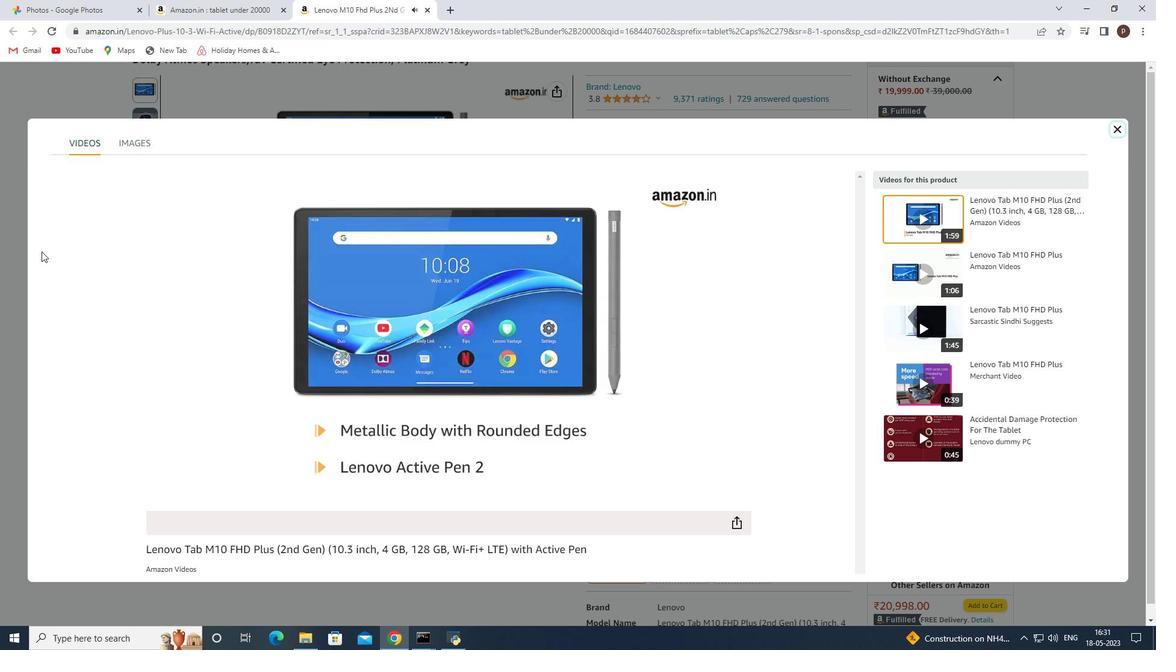 
Action: Mouse moved to (180, 292)
Screenshot: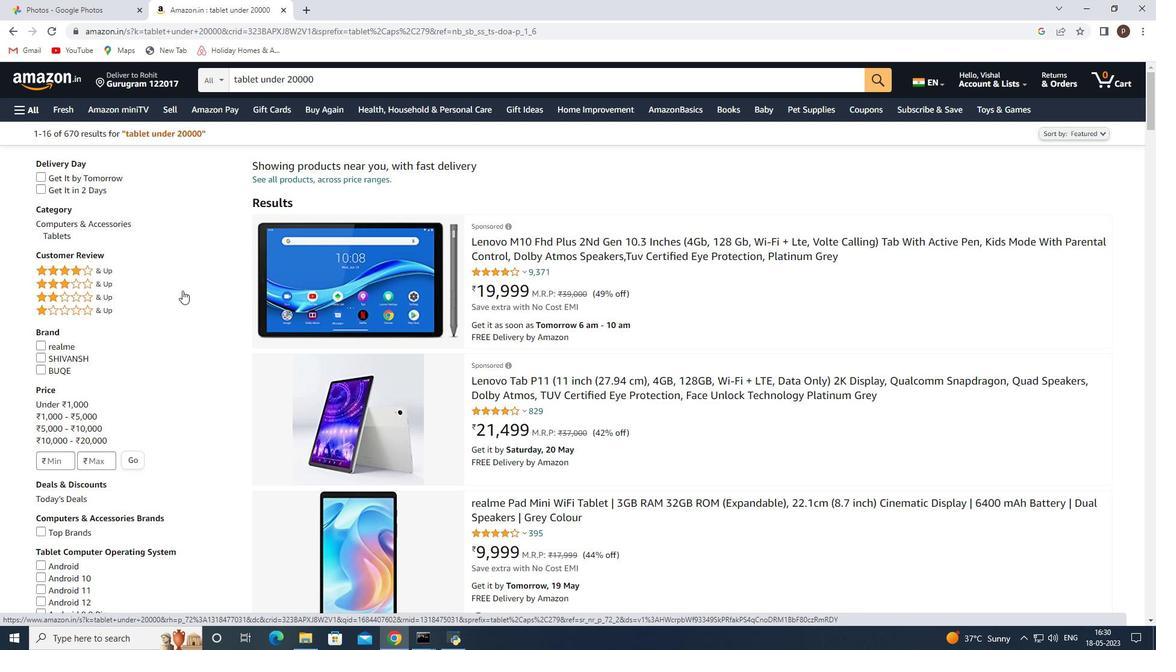 
Action: Mouse scrolled (180, 292) with delta (0, 0)
Screenshot: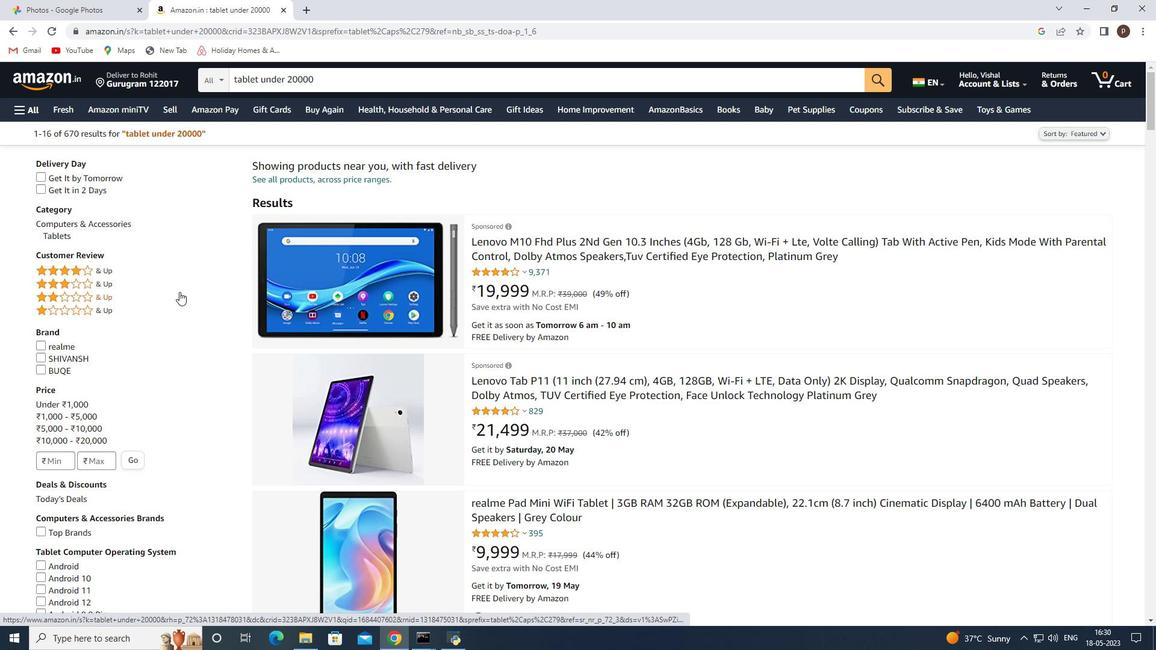 
Action: Mouse moved to (749, 302)
Screenshot: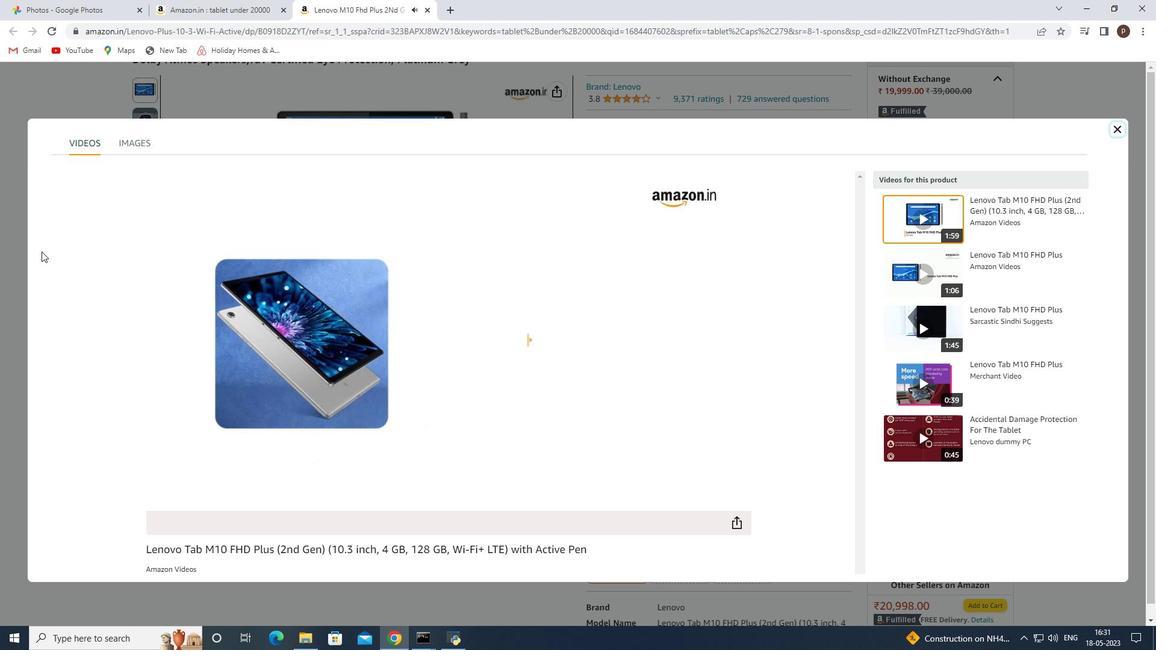 
Action: Mouse scrolled (180, 292) with delta (0, 0)
Screenshot: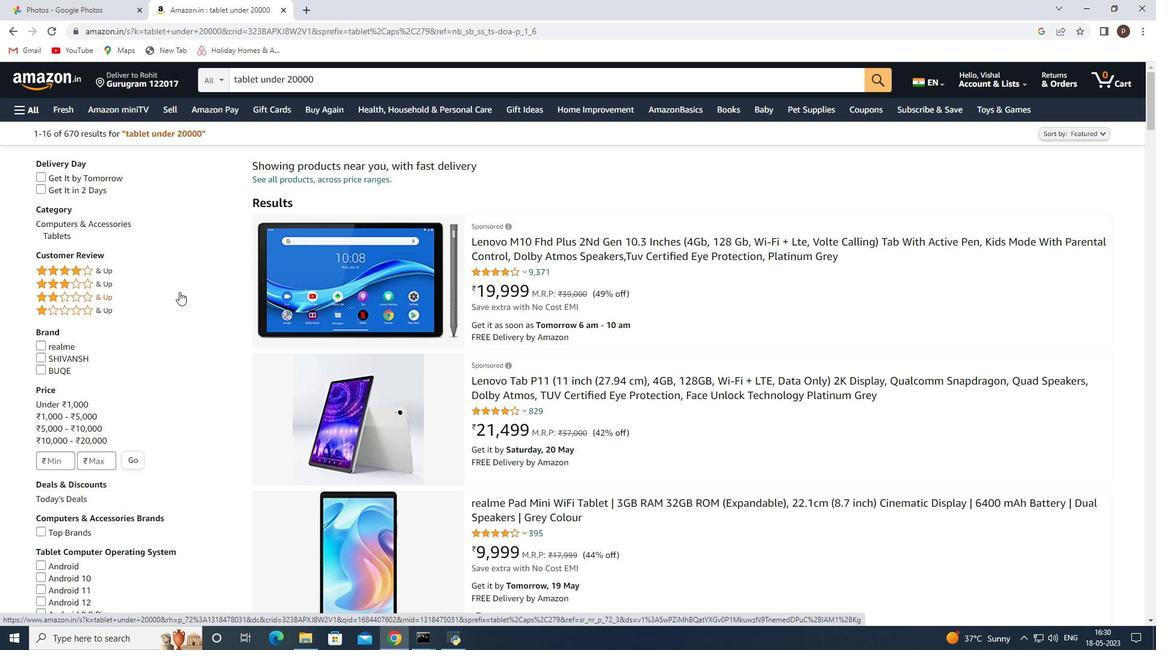 
Action: Mouse moved to (891, 500)
Screenshot: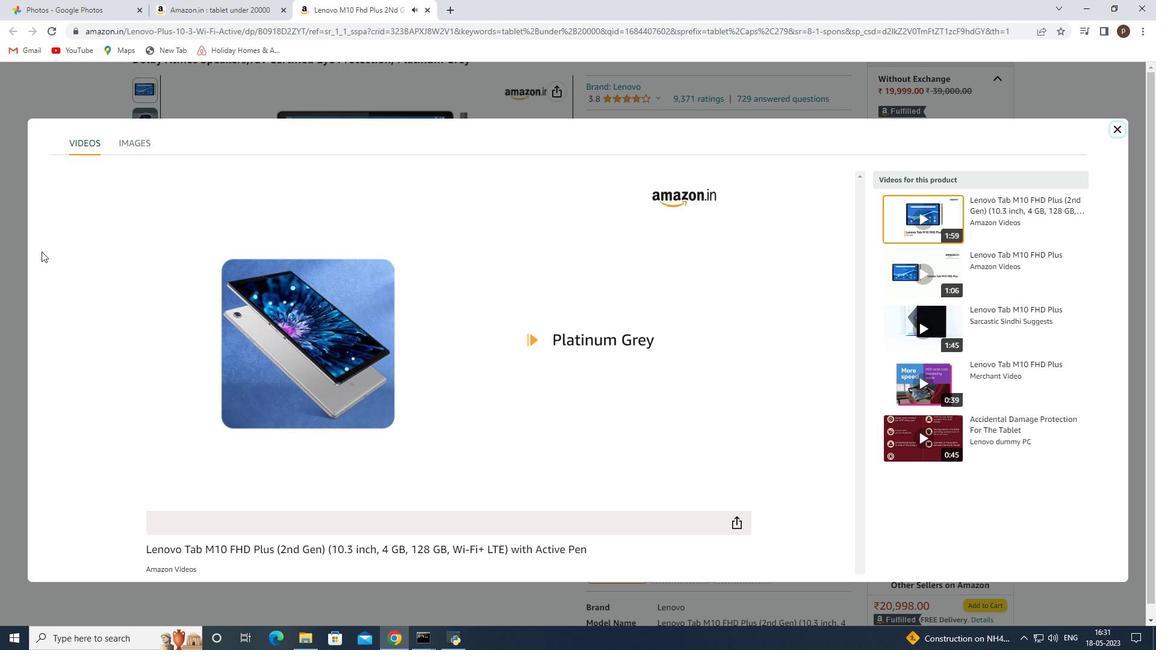 
Action: Mouse scrolled (180, 292) with delta (0, 0)
Screenshot: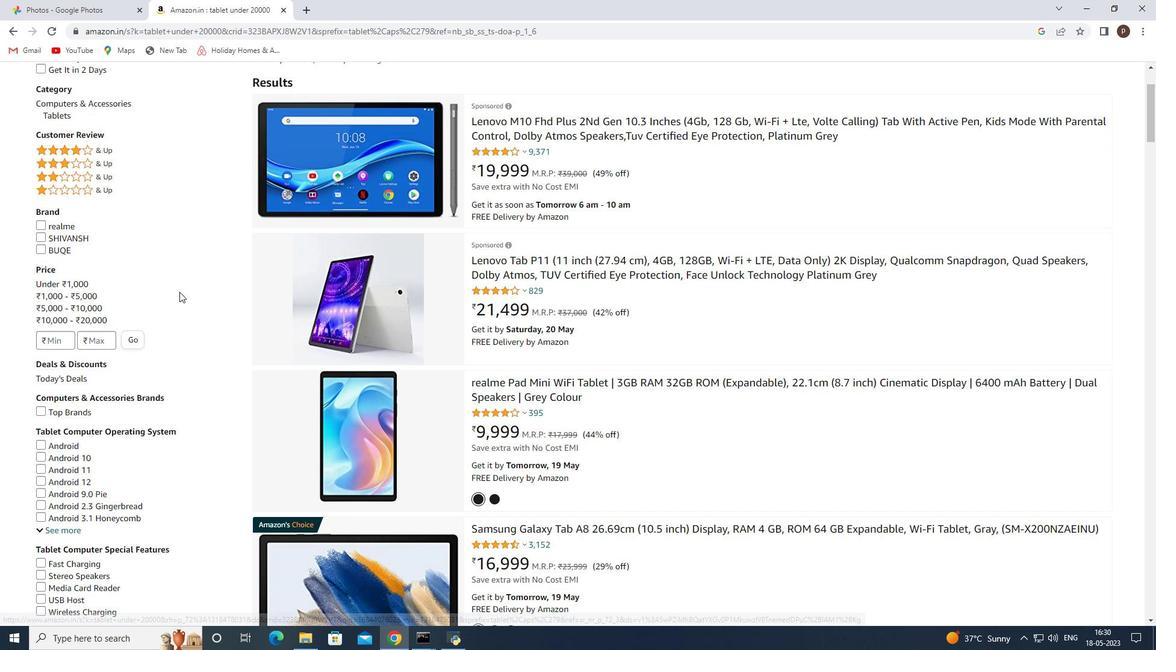 
Action: Mouse moved to (894, 496)
Screenshot: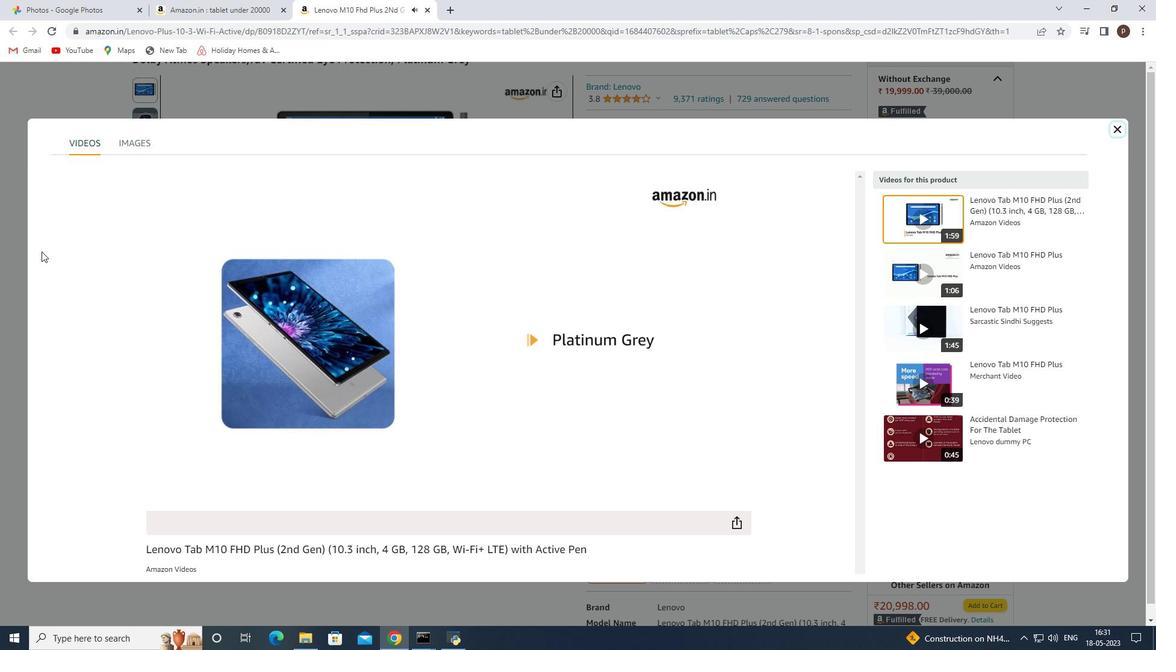 
Action: Mouse scrolled (180, 292) with delta (0, 0)
Screenshot: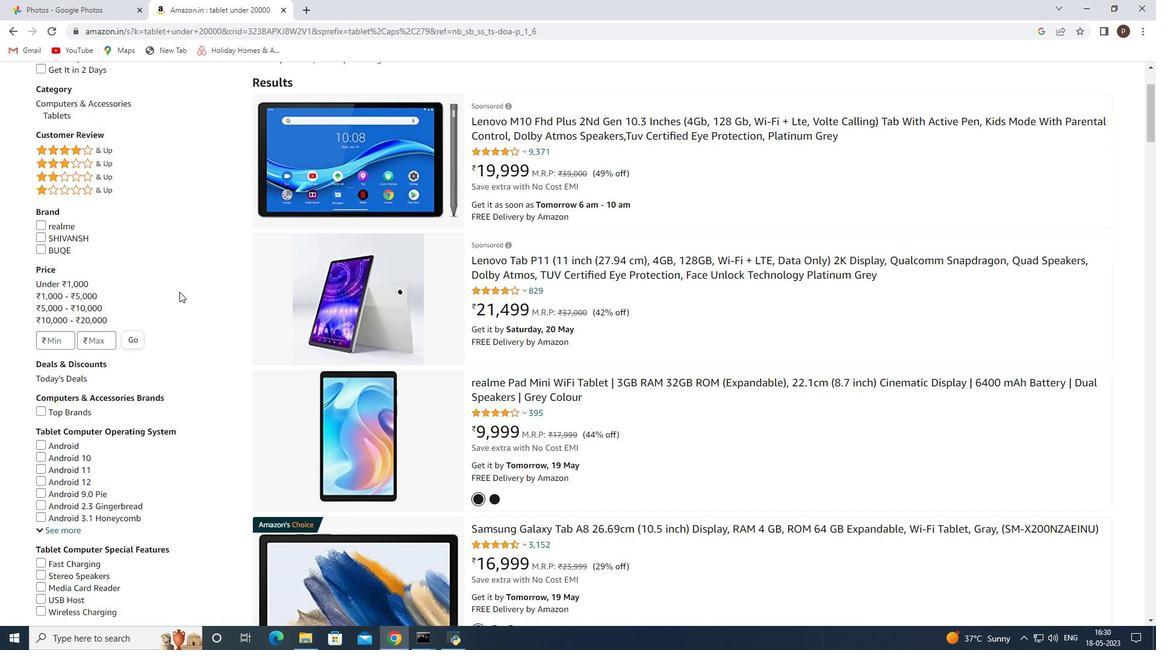 
Action: Mouse moved to (893, 429)
Screenshot: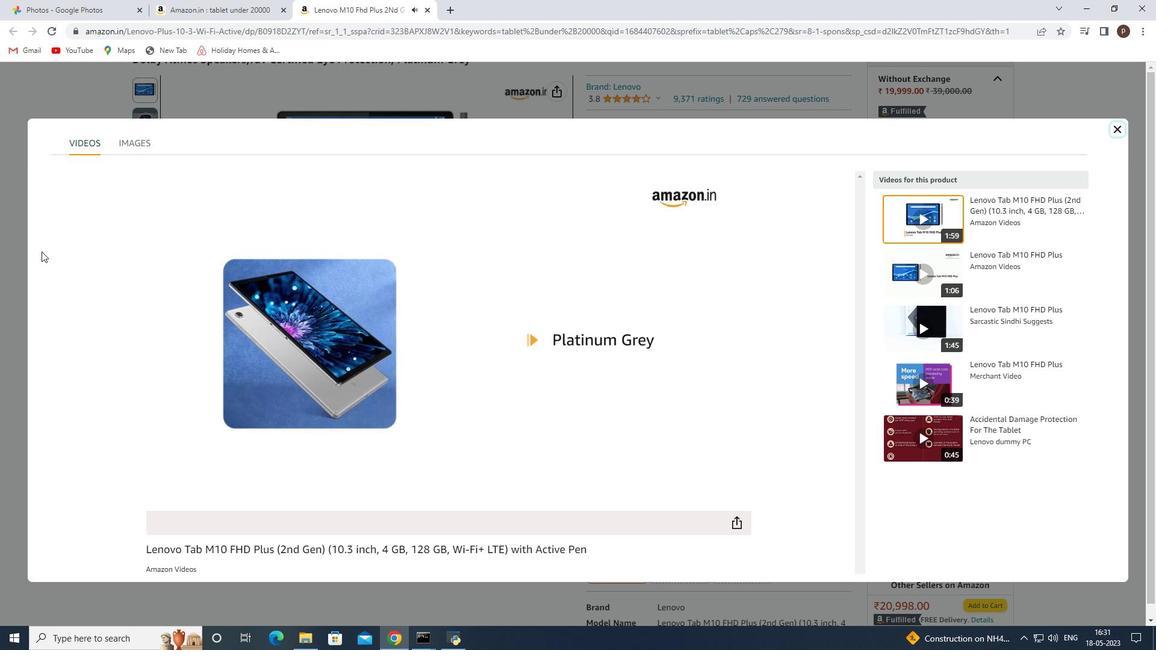 
Action: Mouse scrolled (180, 292) with delta (0, 0)
Screenshot: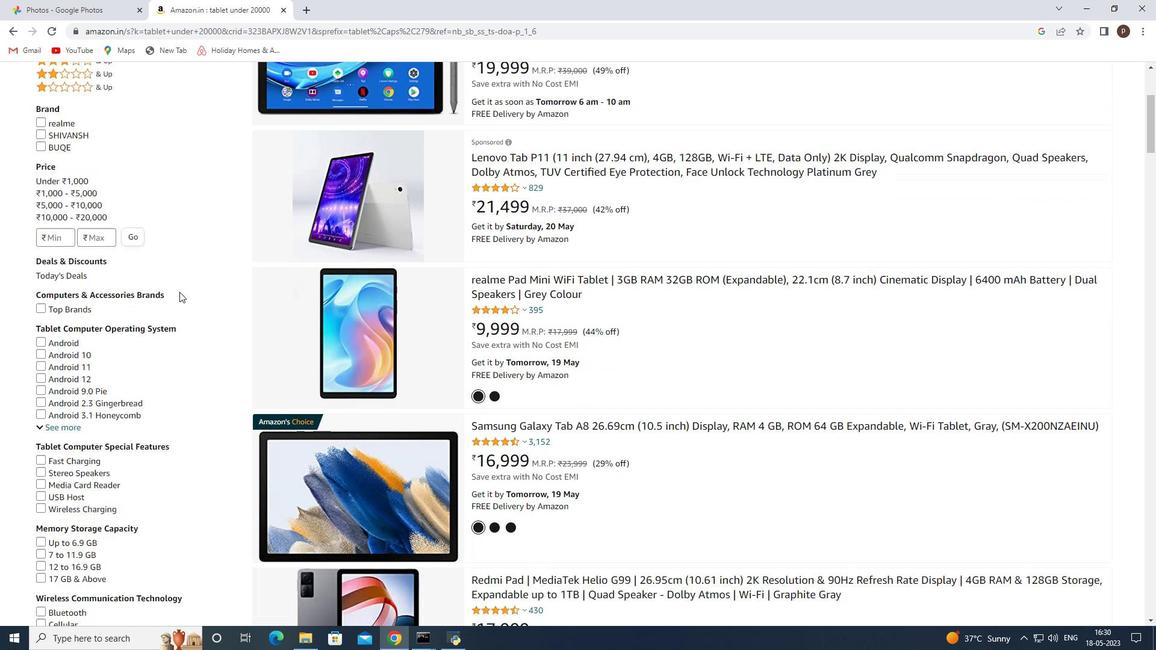 
Action: Mouse moved to (896, 446)
Screenshot: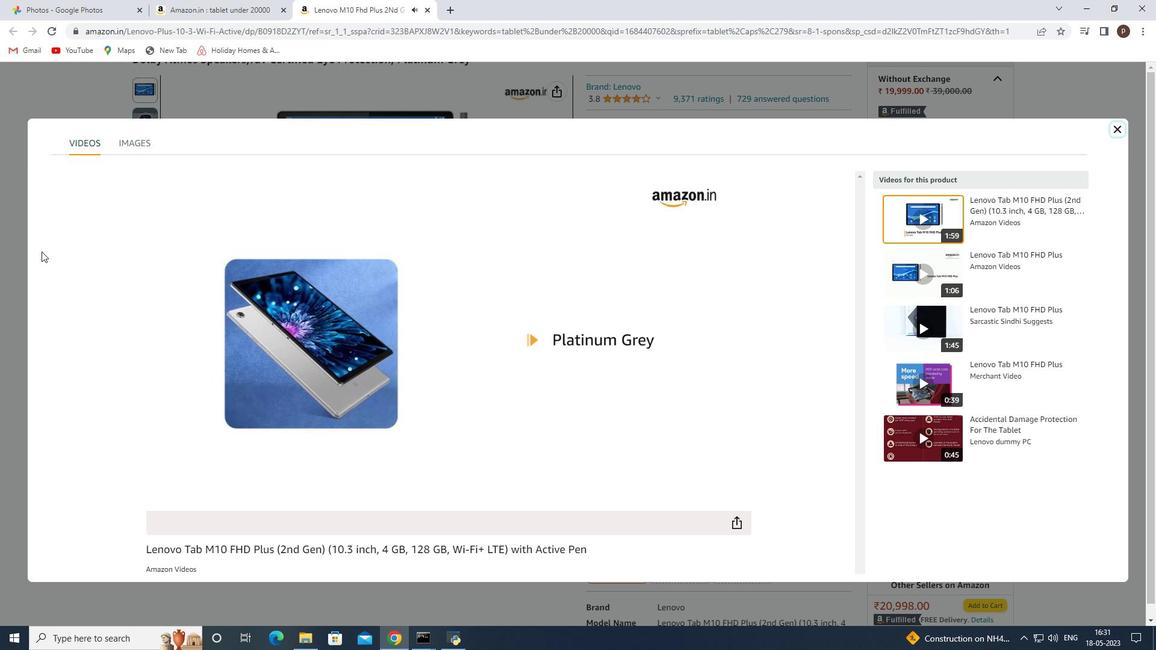 
Action: Mouse scrolled (180, 292) with delta (0, 0)
Screenshot: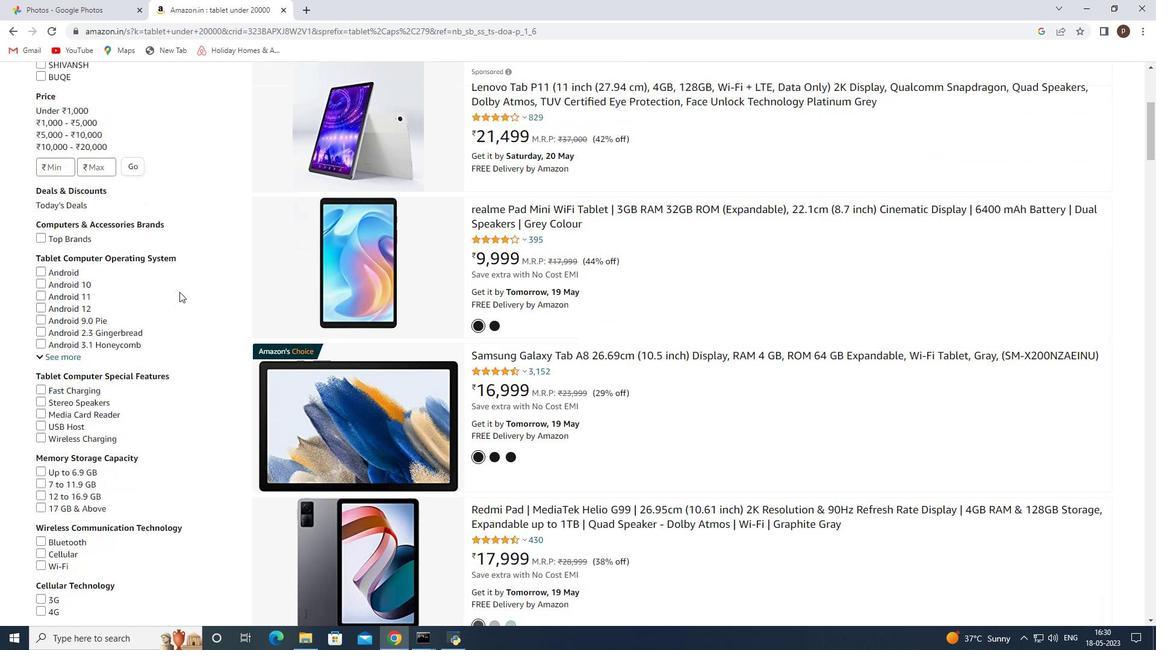 
Action: Mouse moved to (893, 445)
Screenshot: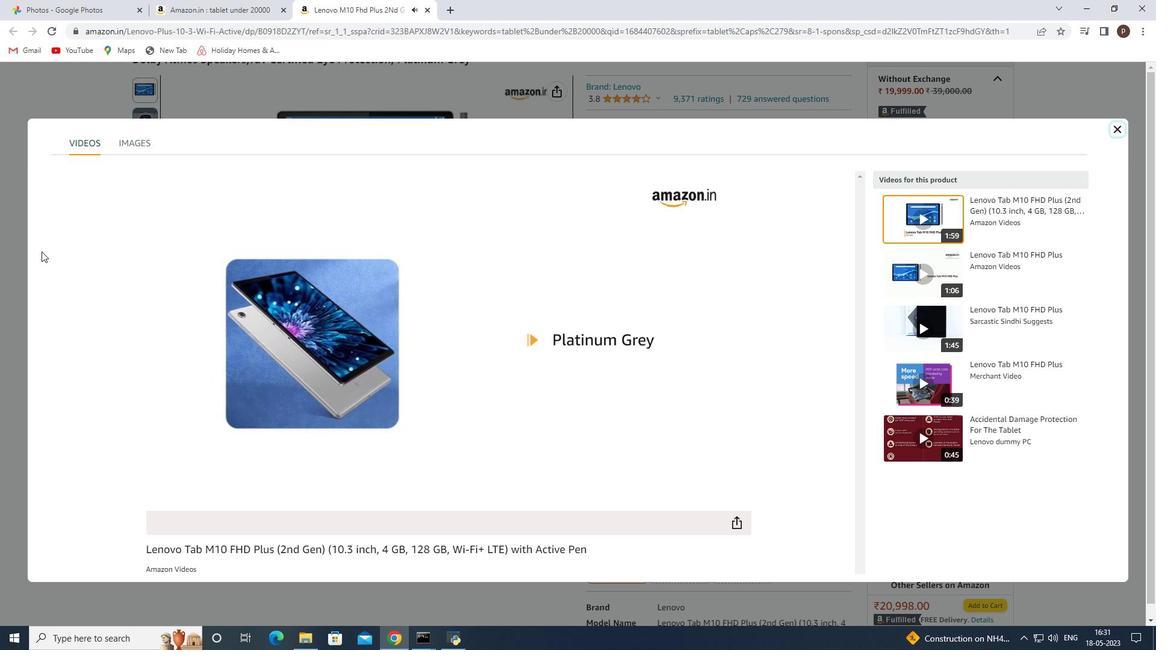 
Action: Mouse scrolled (180, 292) with delta (0, 0)
Screenshot: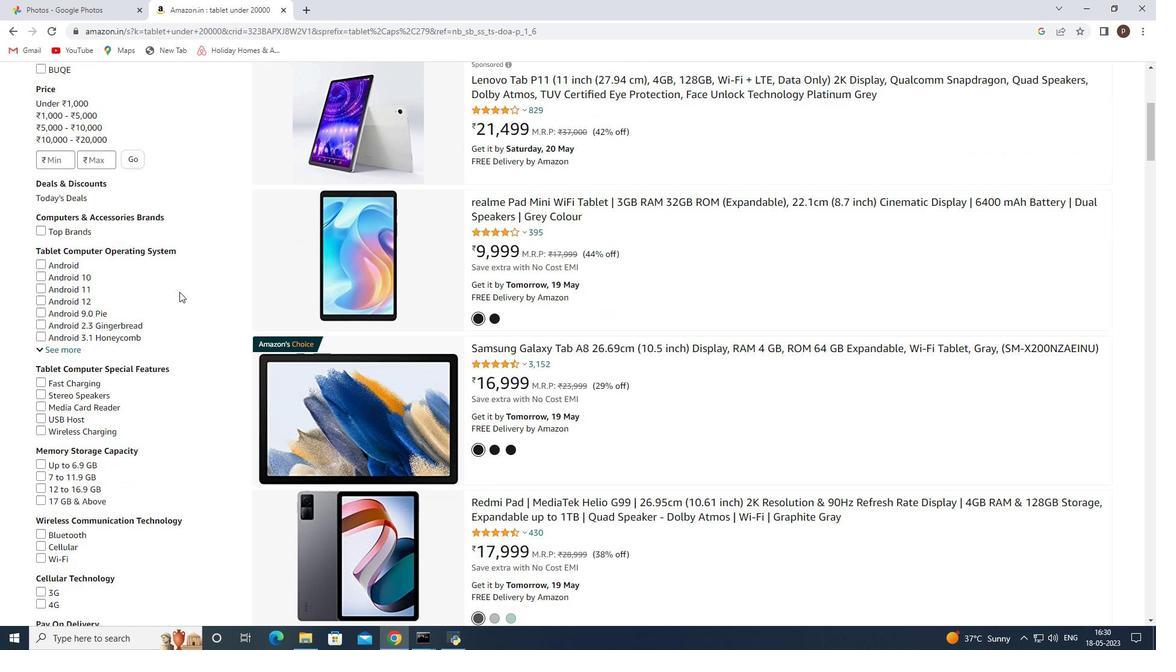 
Action: Mouse scrolled (893, 445) with delta (0, 0)
Screenshot: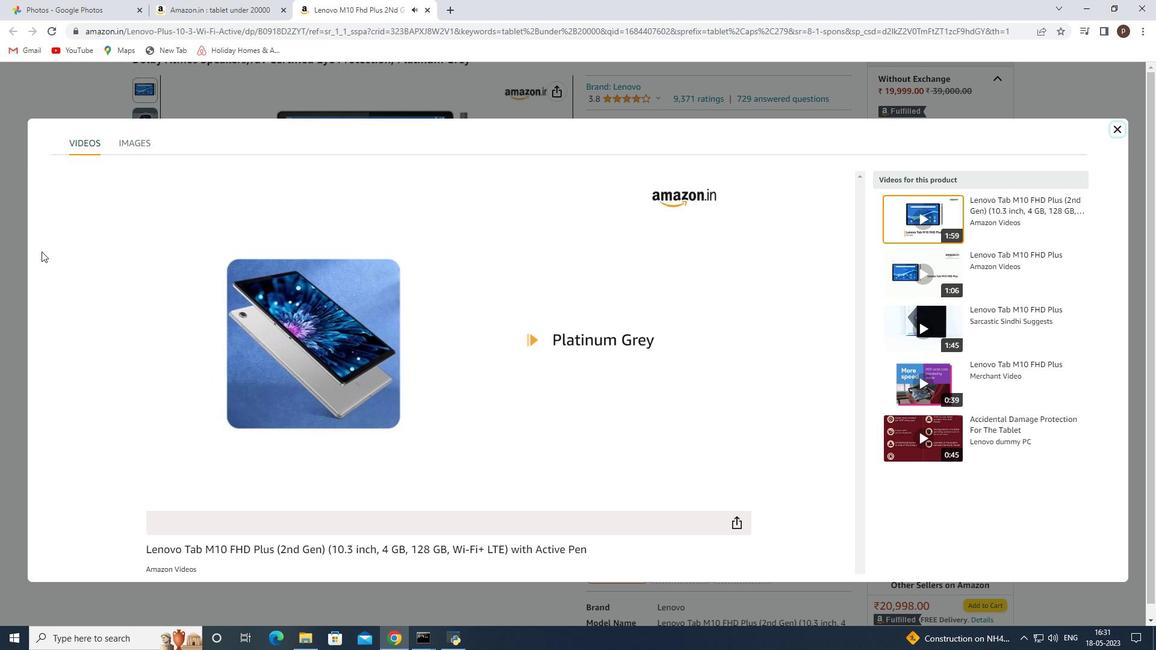 
Action: Mouse scrolled (893, 445) with delta (0, 0)
Screenshot: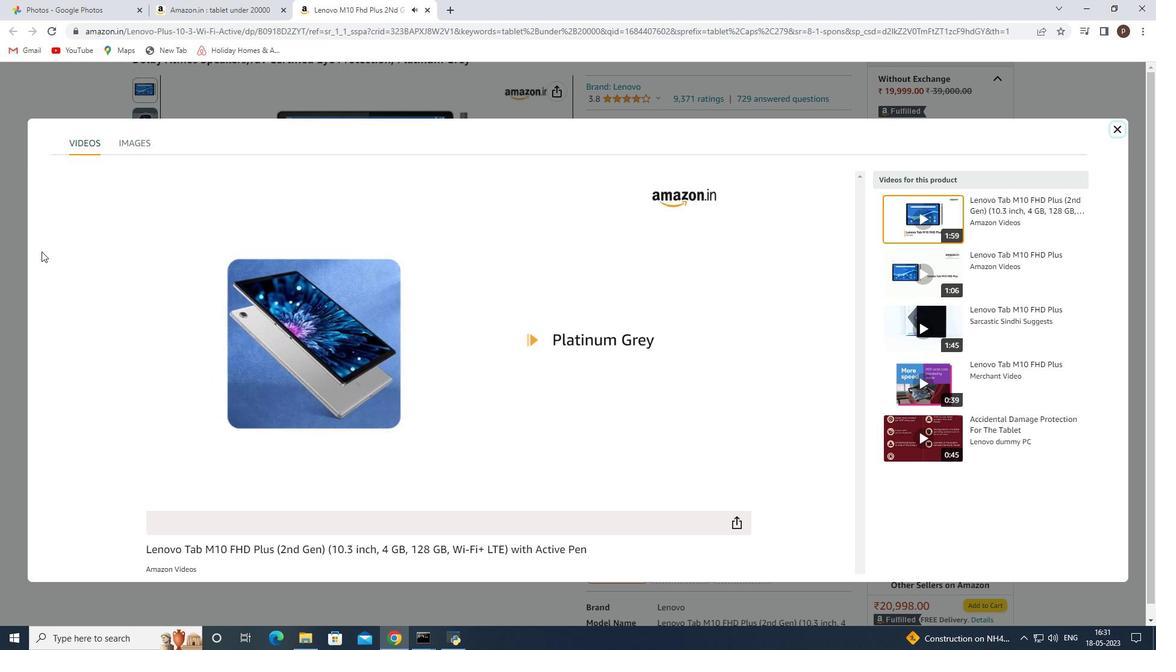 
Action: Mouse scrolled (180, 292) with delta (0, 0)
Screenshot: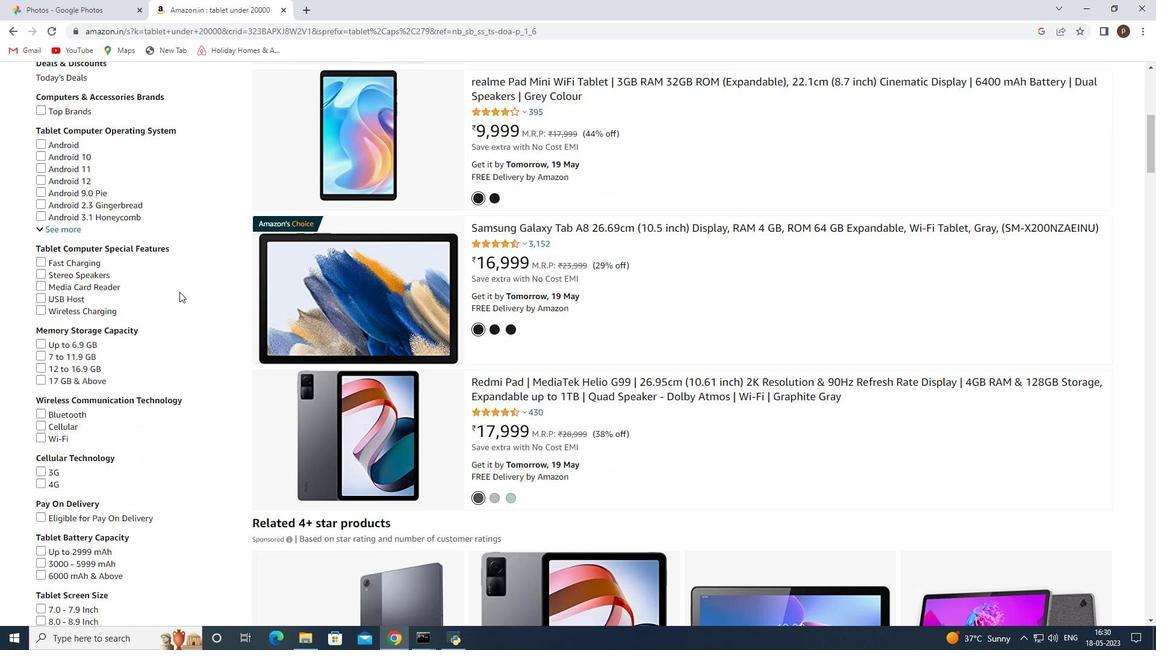 
Action: Mouse scrolled (180, 292) with delta (0, 0)
Screenshot: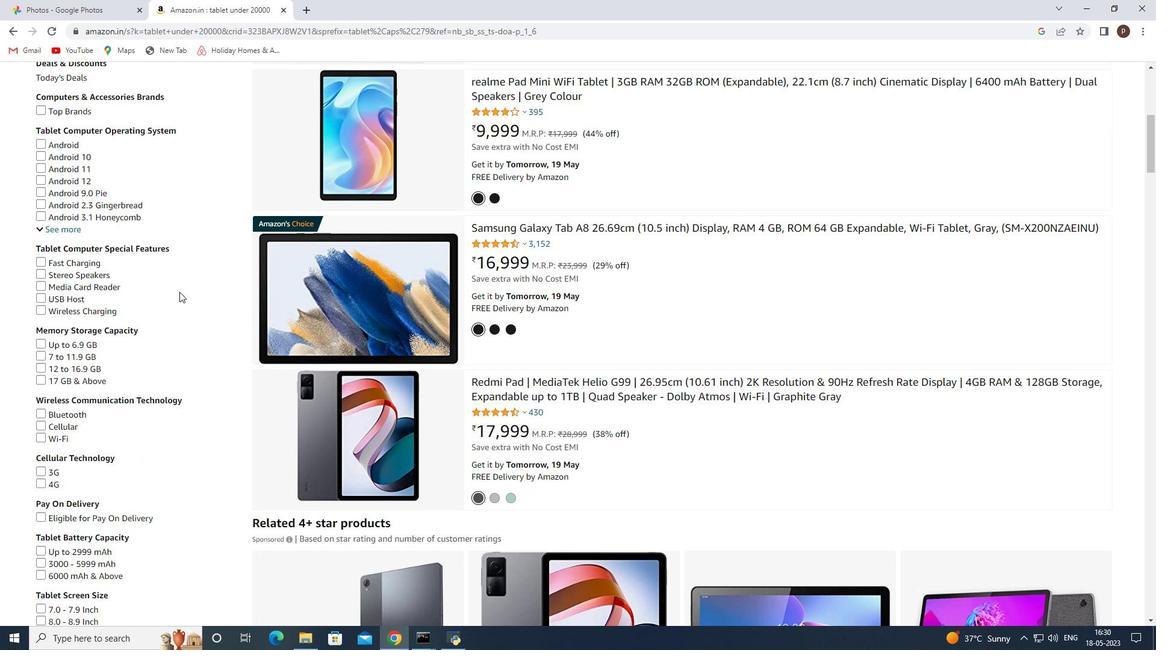 
Action: Mouse scrolled (180, 292) with delta (0, 0)
Screenshot: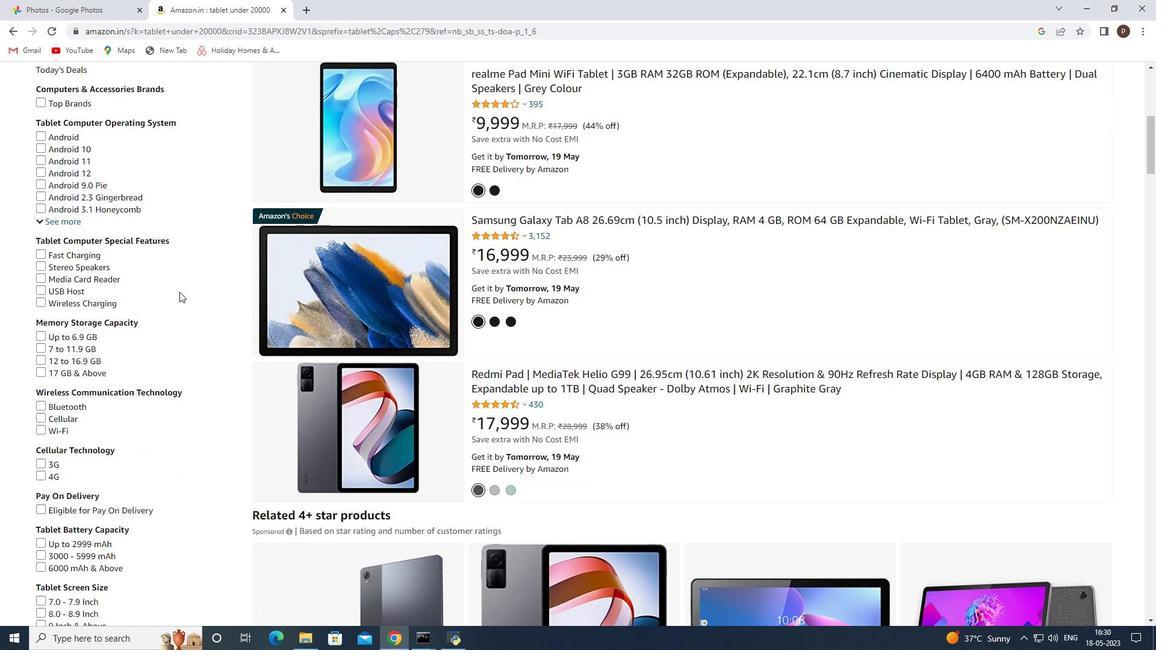 
Action: Mouse scrolled (893, 445) with delta (0, 0)
Screenshot: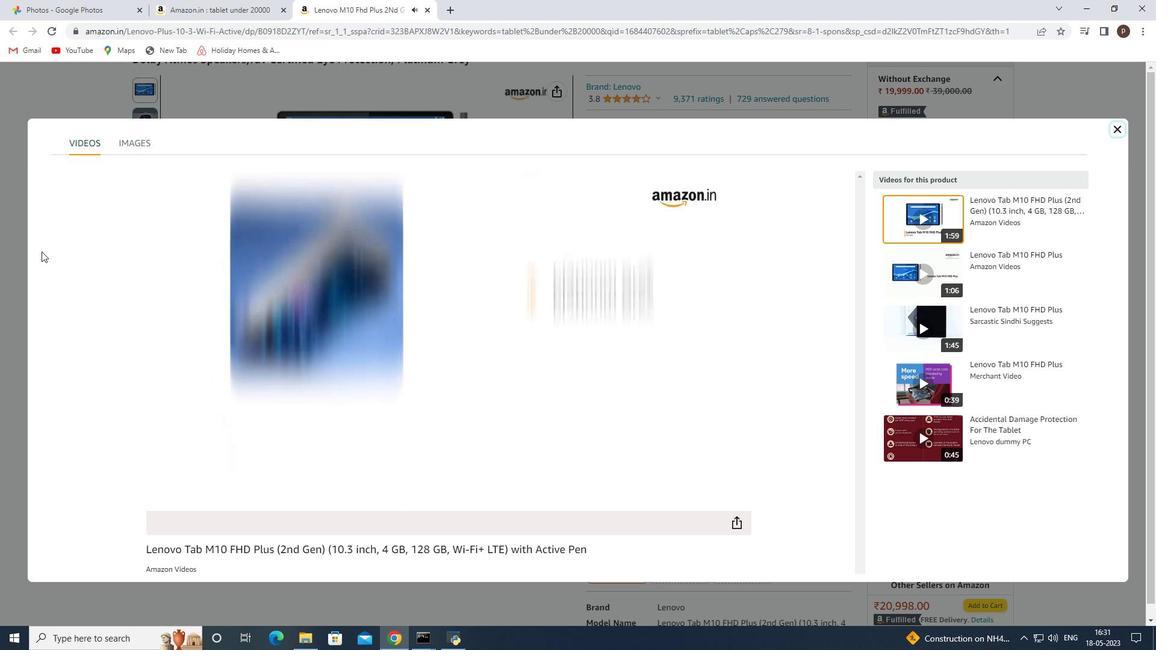 
Action: Mouse scrolled (180, 292) with delta (0, 0)
Screenshot: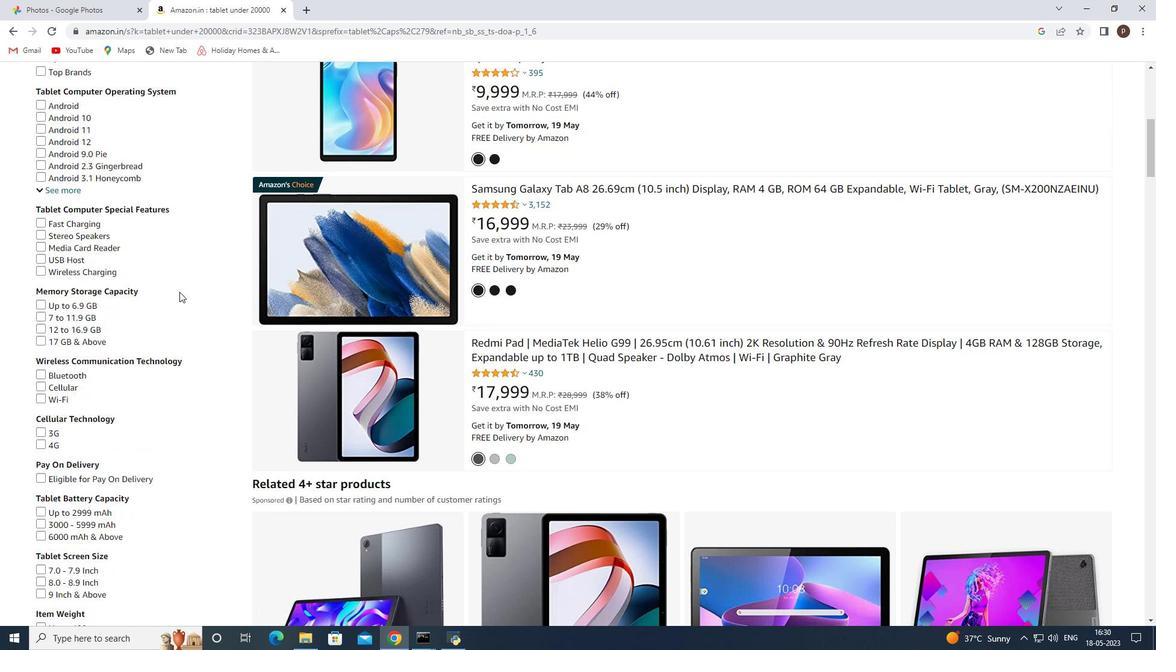 
Action: Mouse moved to (891, 462)
Screenshot: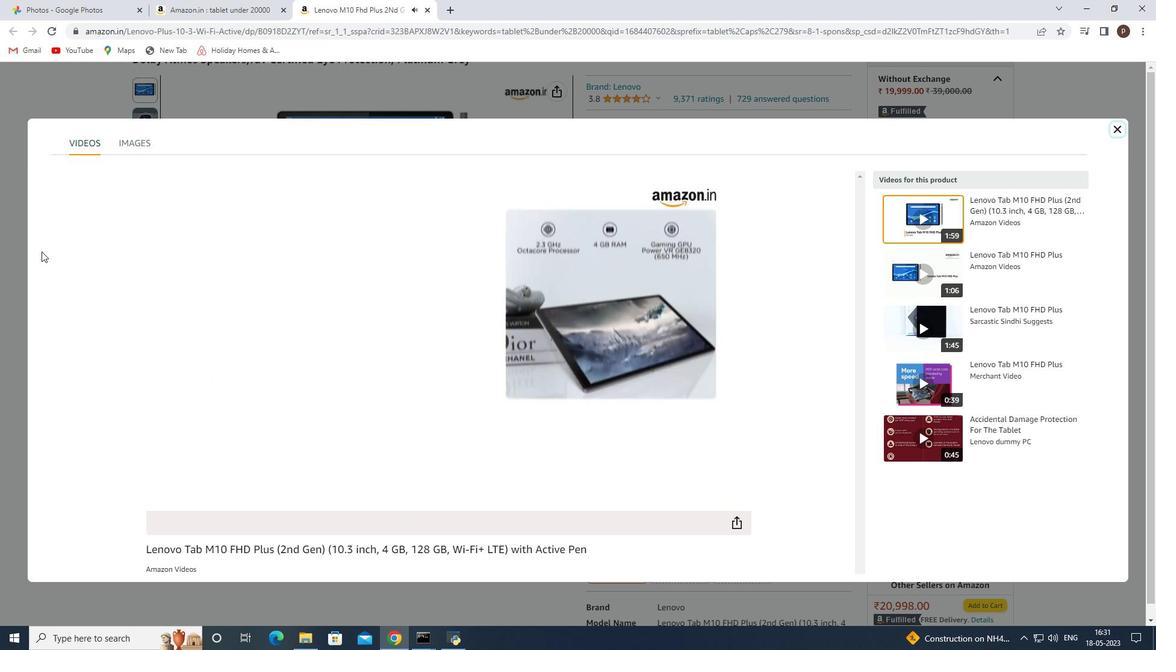 
Action: Mouse scrolled (180, 292) with delta (0, 0)
Screenshot: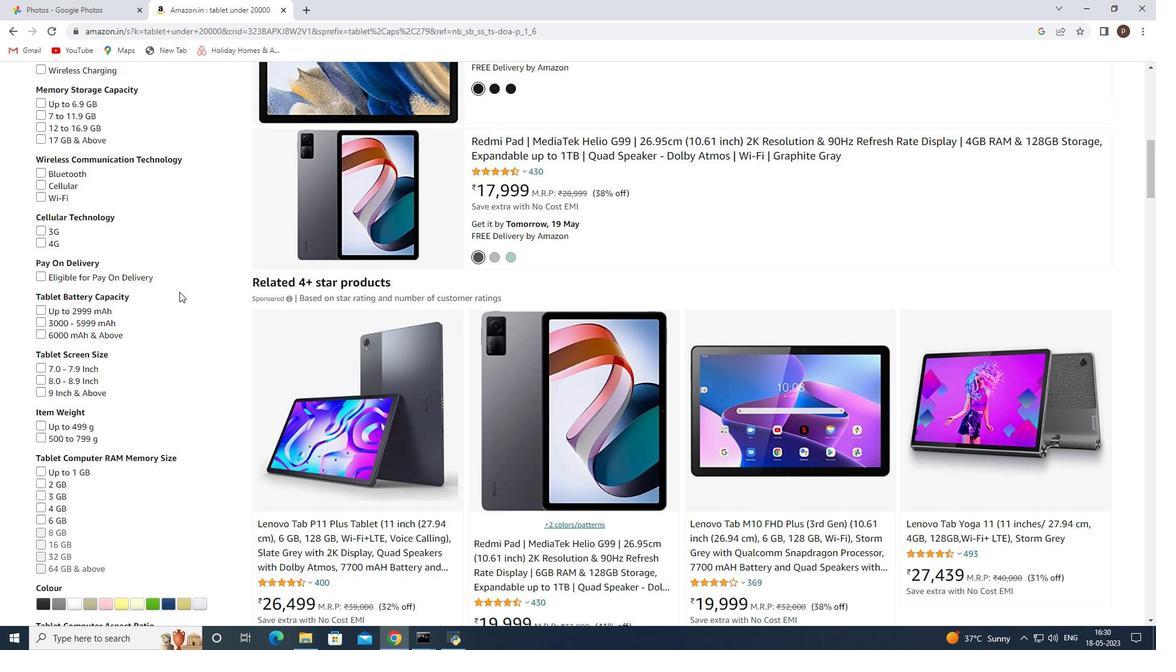 
Action: Mouse moved to (891, 463)
Screenshot: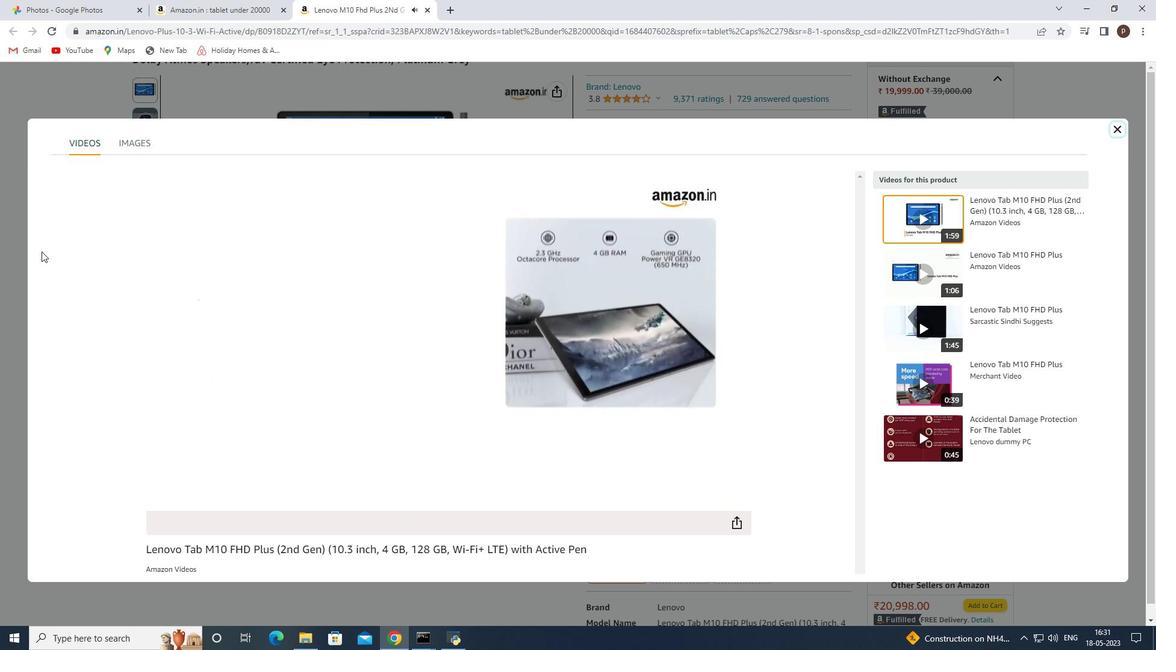 
Action: Mouse scrolled (180, 292) with delta (0, 0)
Screenshot: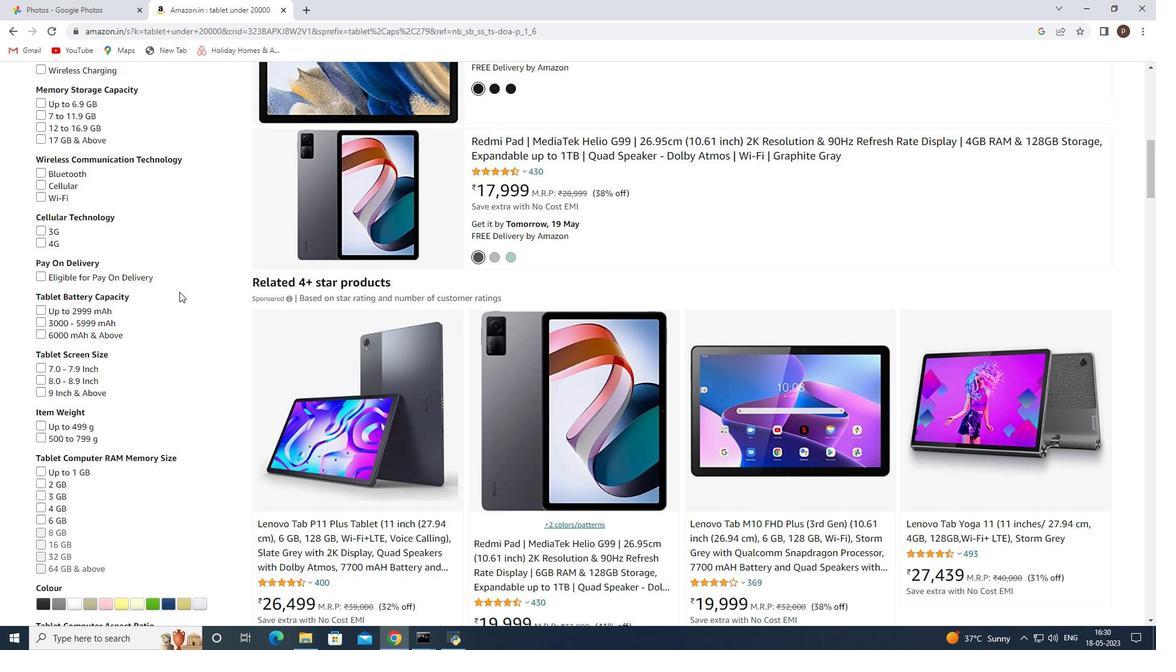 
Action: Mouse moved to (891, 464)
Screenshot: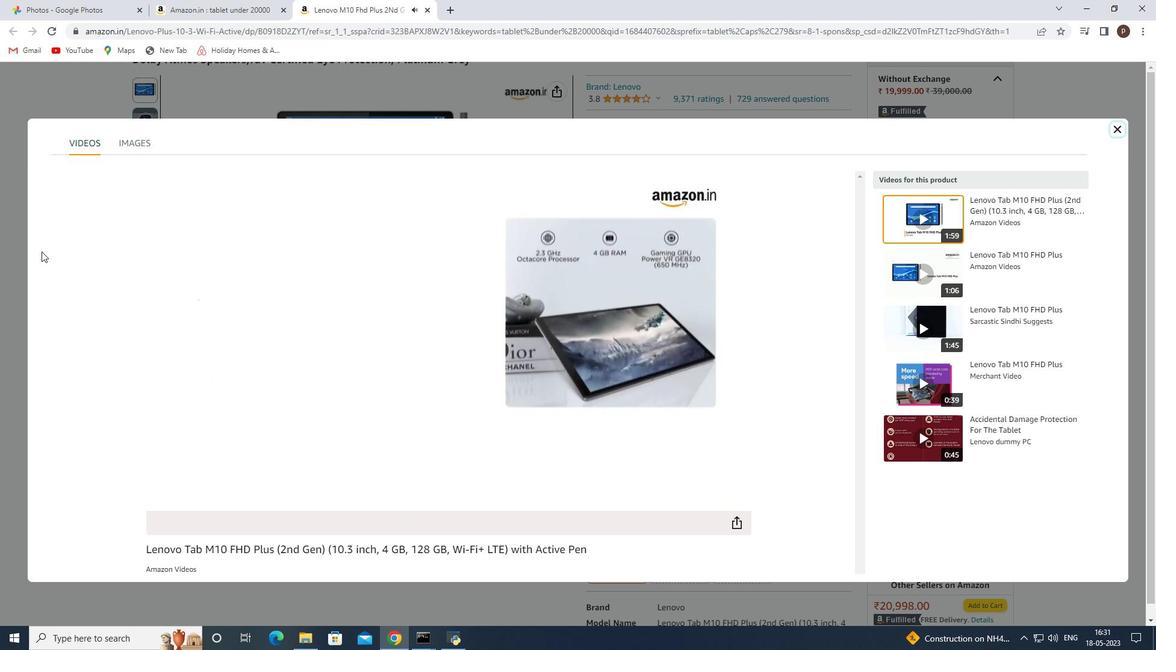 
Action: Mouse scrolled (180, 292) with delta (0, 0)
Screenshot: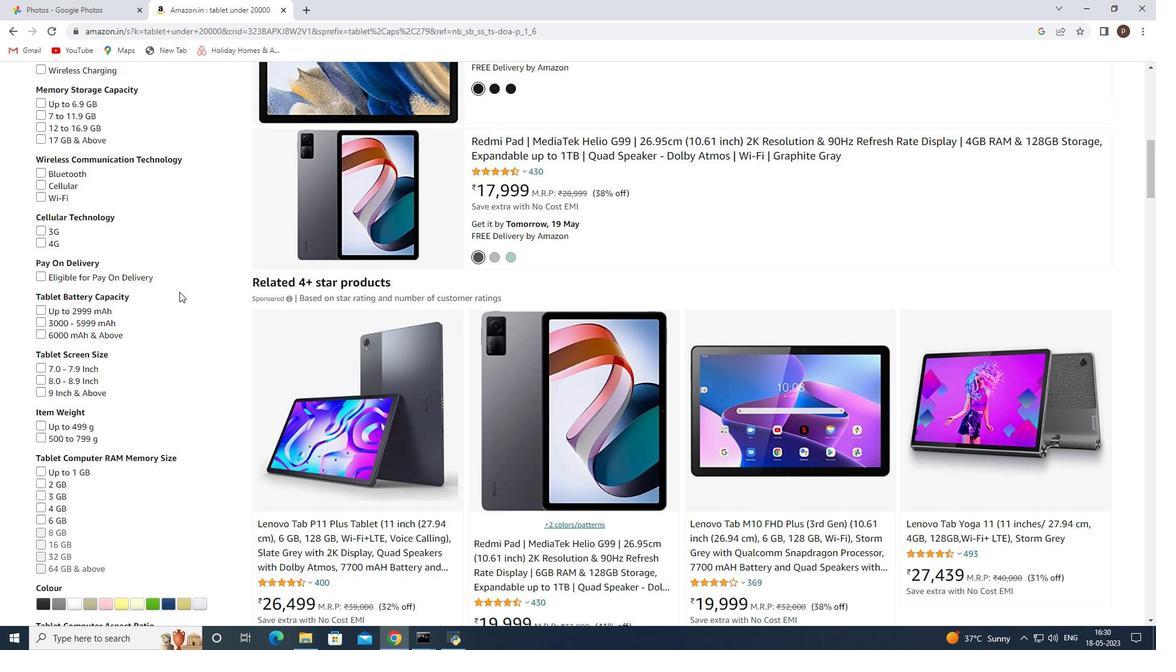 
Action: Mouse moved to (888, 466)
Screenshot: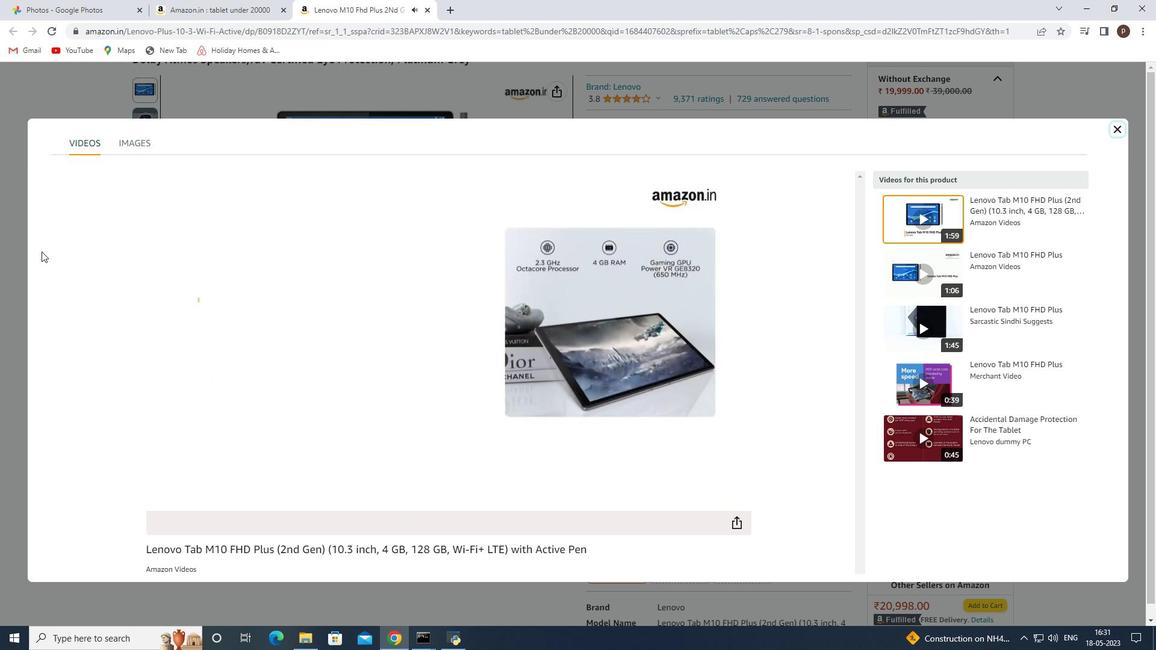 
Action: Mouse scrolled (179, 292) with delta (0, 0)
Screenshot: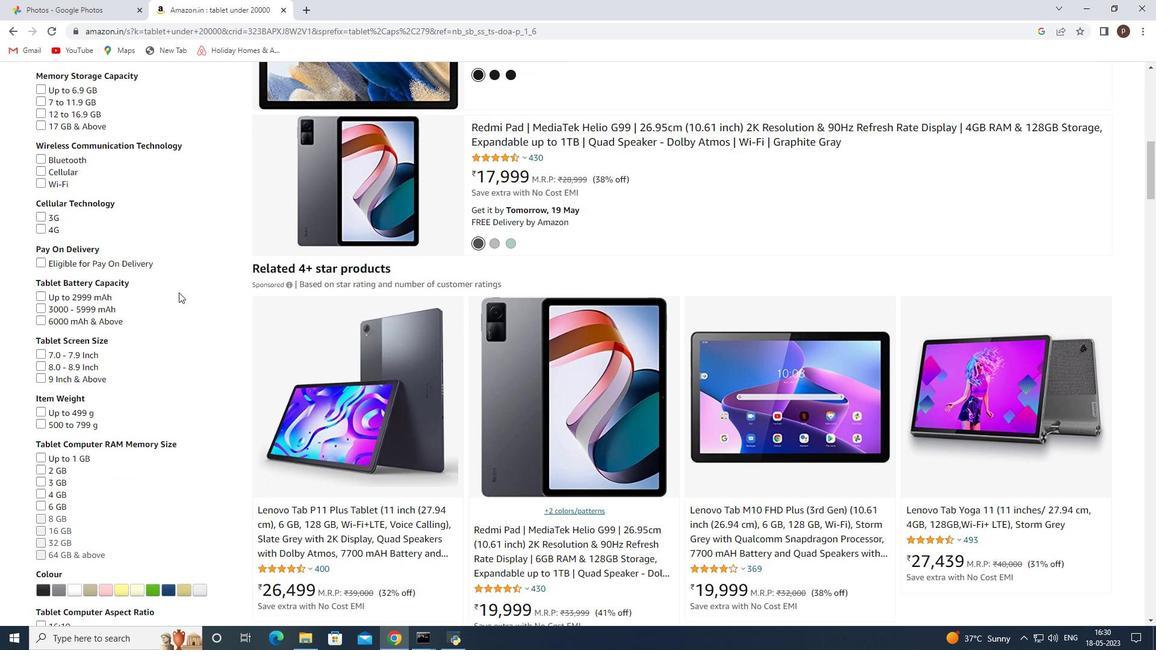 
Action: Mouse moved to (882, 467)
Screenshot: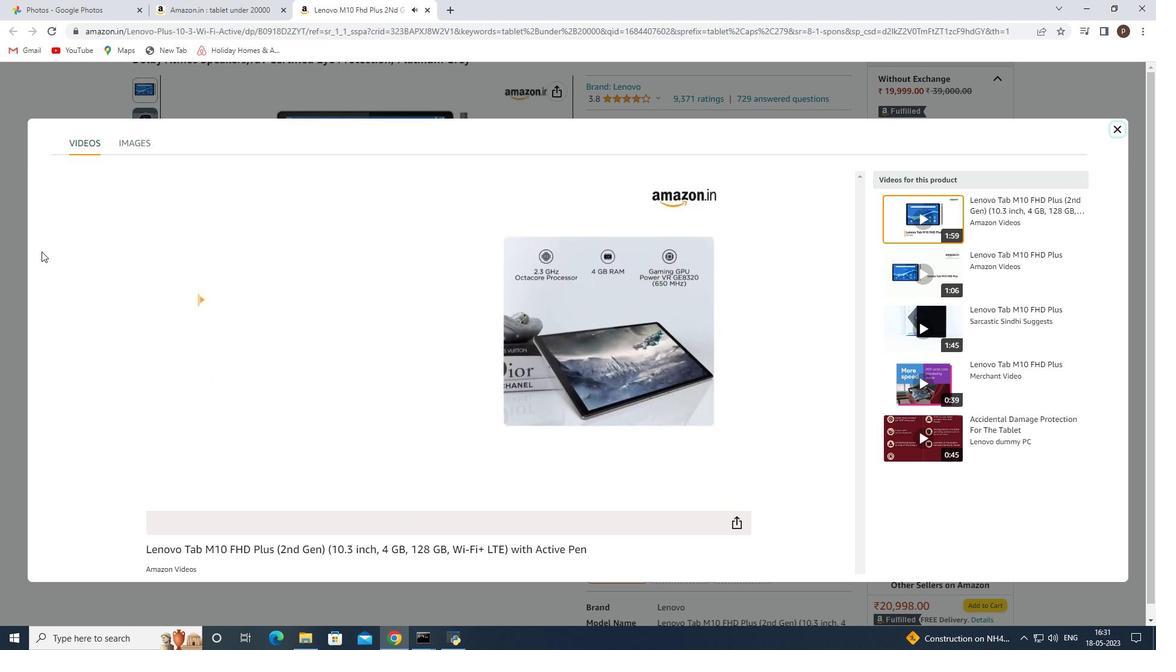 
Action: Mouse scrolled (179, 292) with delta (0, 0)
Screenshot: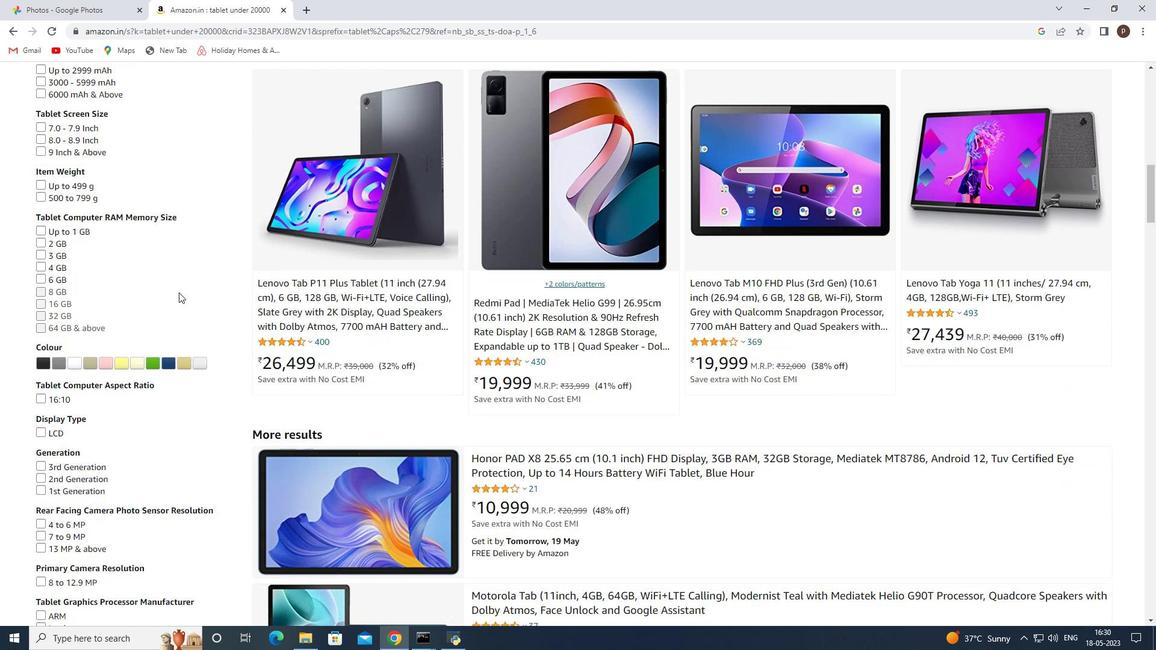 
Action: Mouse scrolled (179, 292) with delta (0, 0)
Screenshot: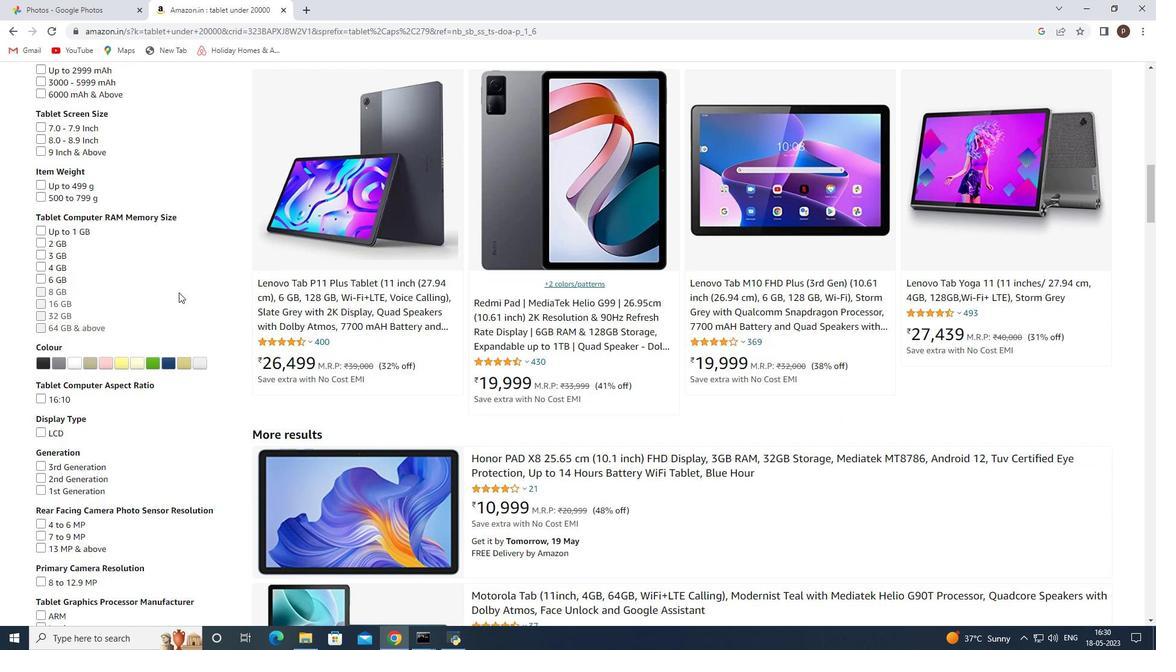 
Action: Mouse moved to (880, 468)
Screenshot: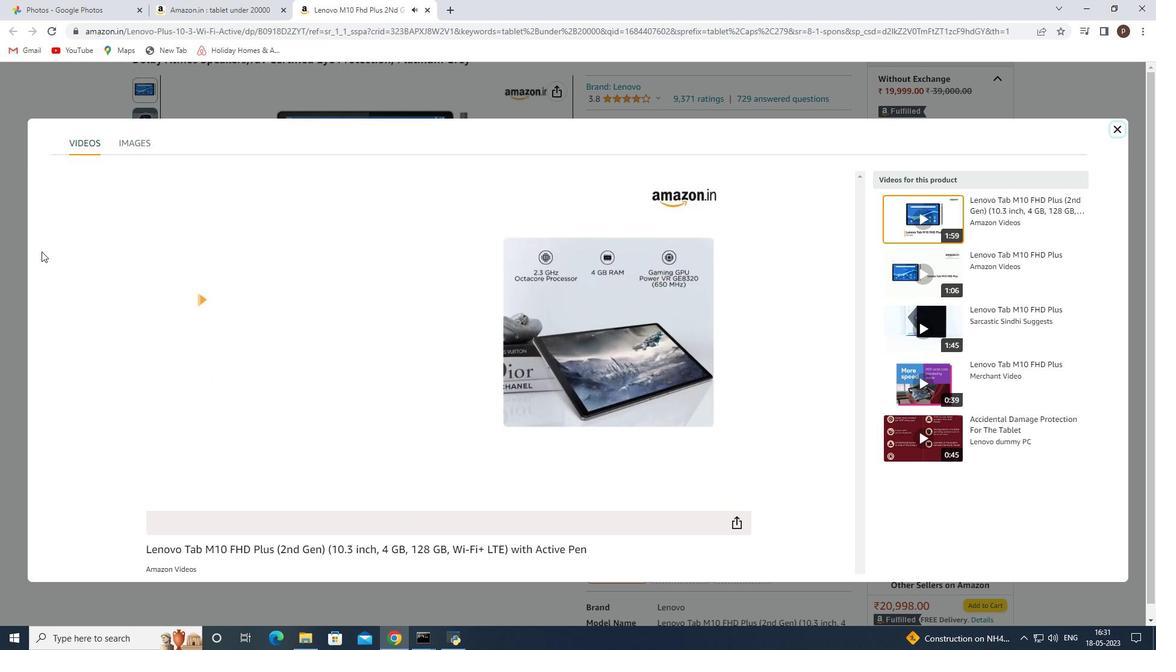 
Action: Mouse scrolled (179, 292) with delta (0, 0)
Screenshot: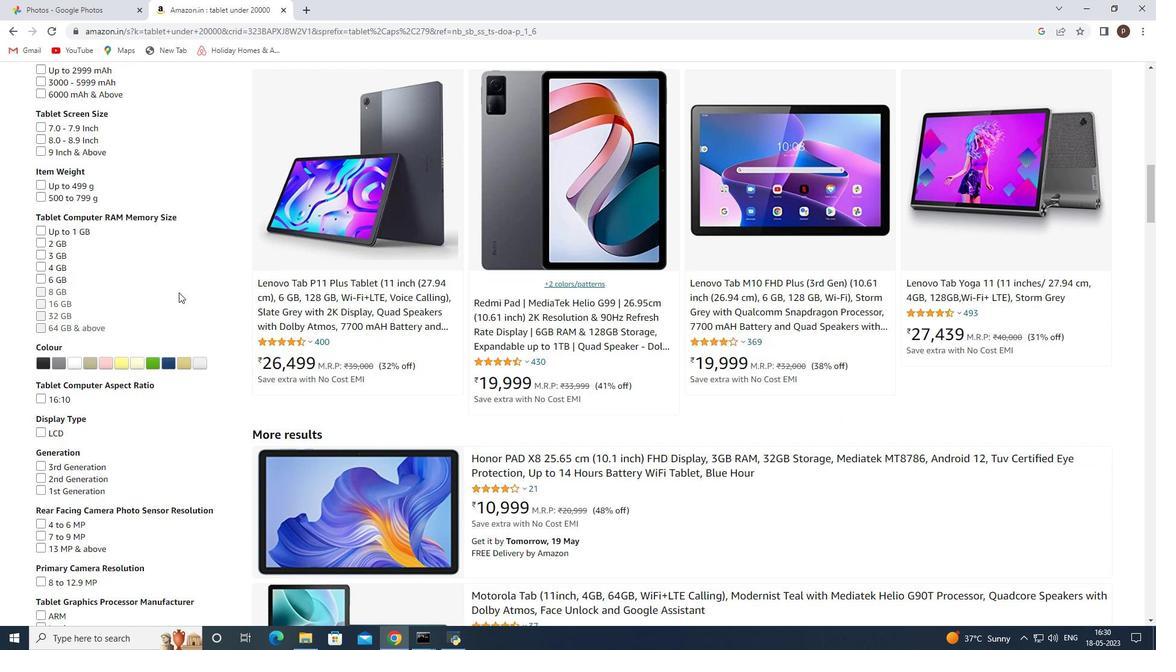 
Action: Mouse moved to (831, 466)
Screenshot: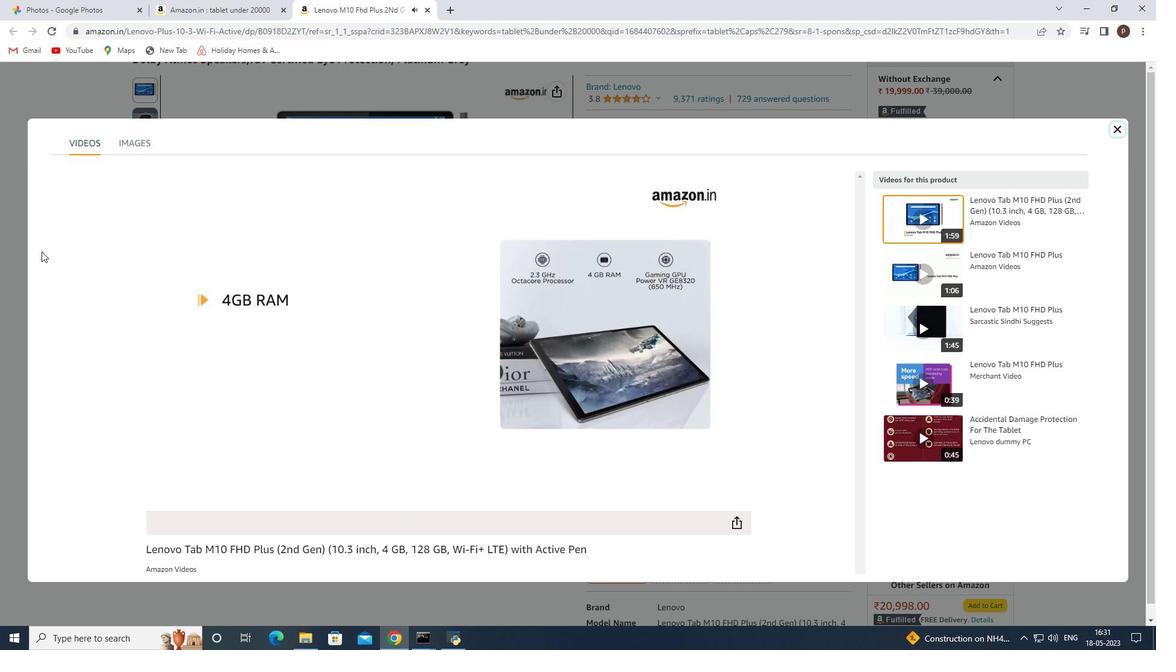 
Action: Mouse scrolled (179, 292) with delta (0, 0)
Screenshot: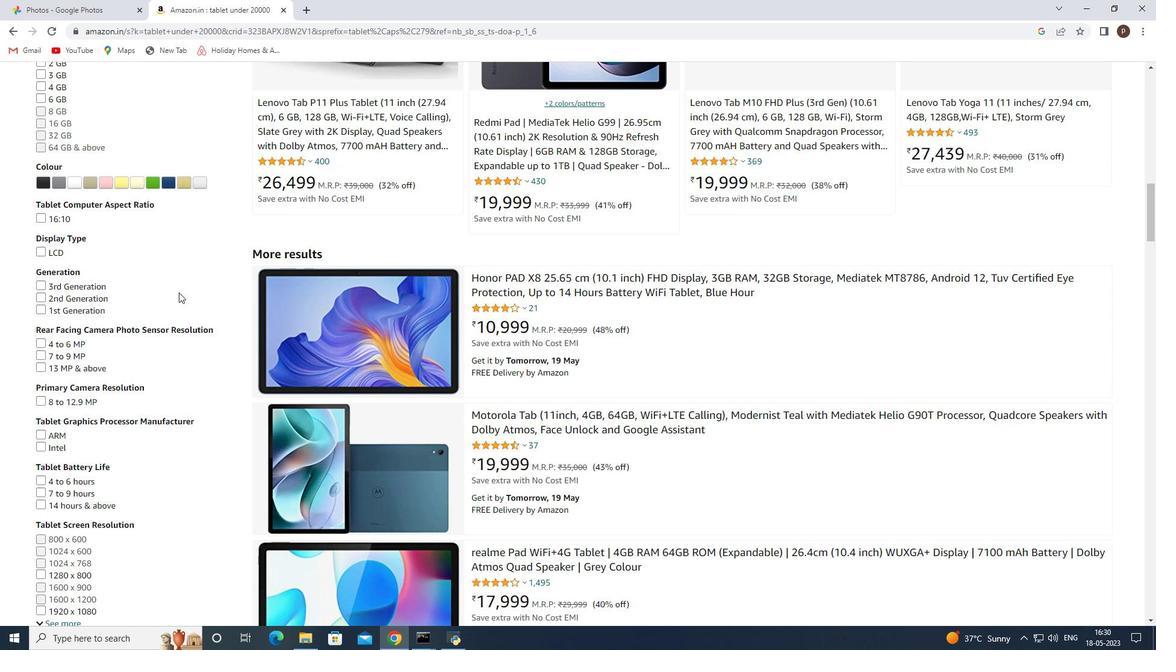 
Action: Mouse scrolled (179, 292) with delta (0, 0)
Screenshot: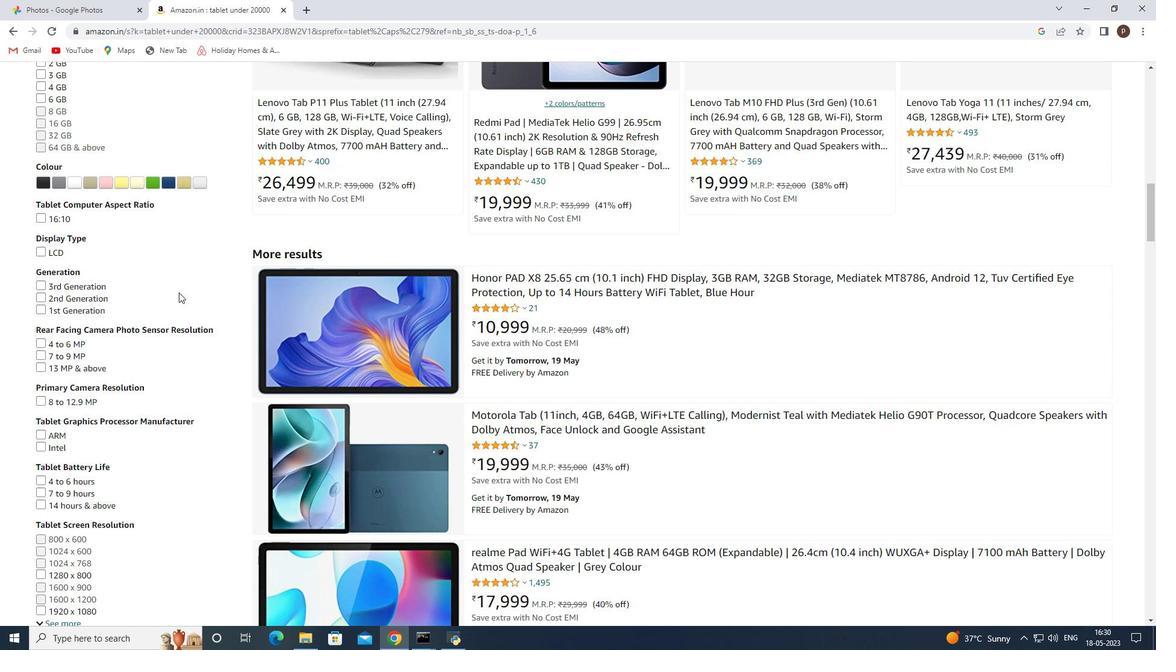 
Action: Mouse moved to (779, 458)
Screenshot: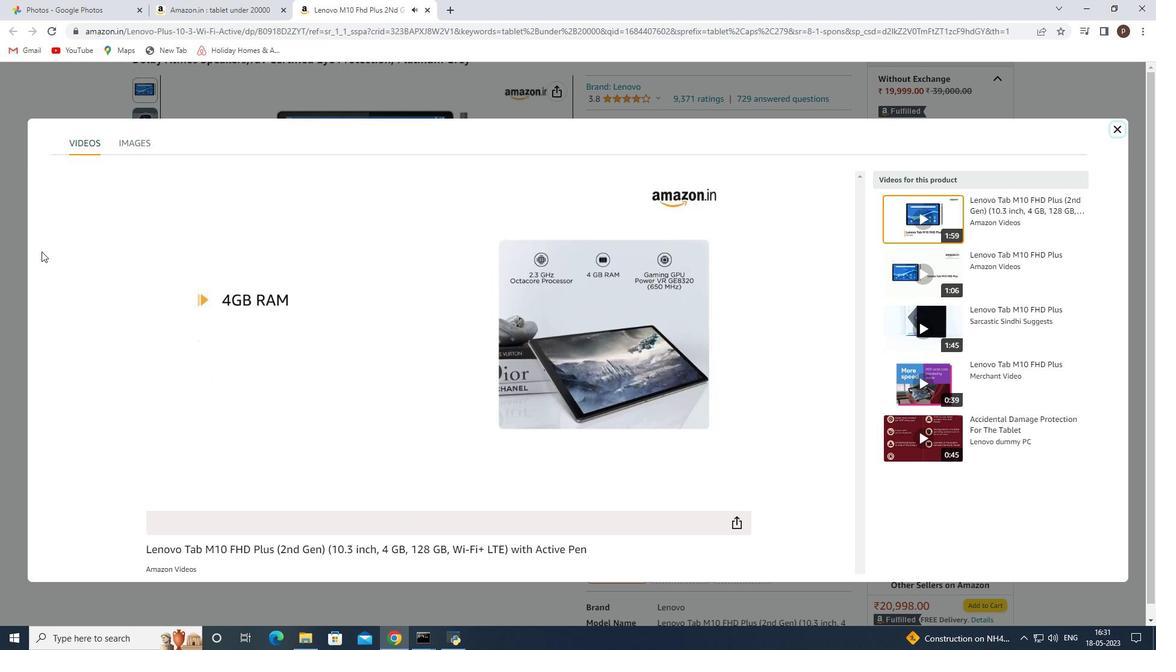 
Action: Mouse scrolled (179, 292) with delta (0, 0)
Screenshot: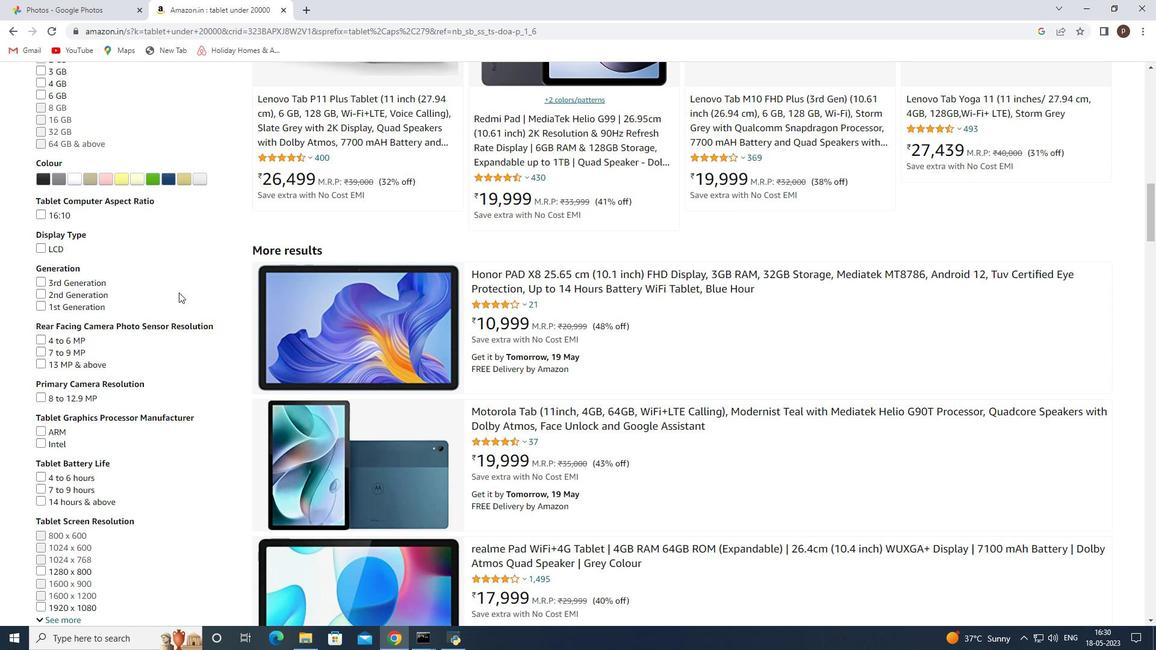 
Action: Mouse moved to (365, 184)
Screenshot: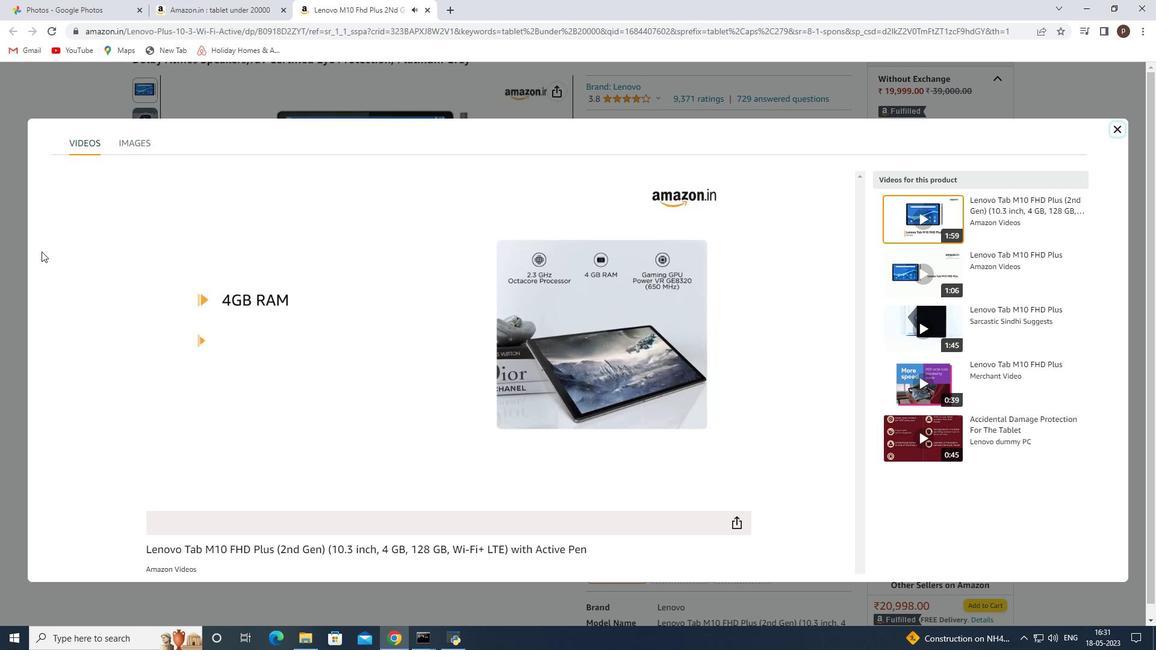 
Action: Mouse scrolled (179, 292) with delta (0, 0)
Screenshot: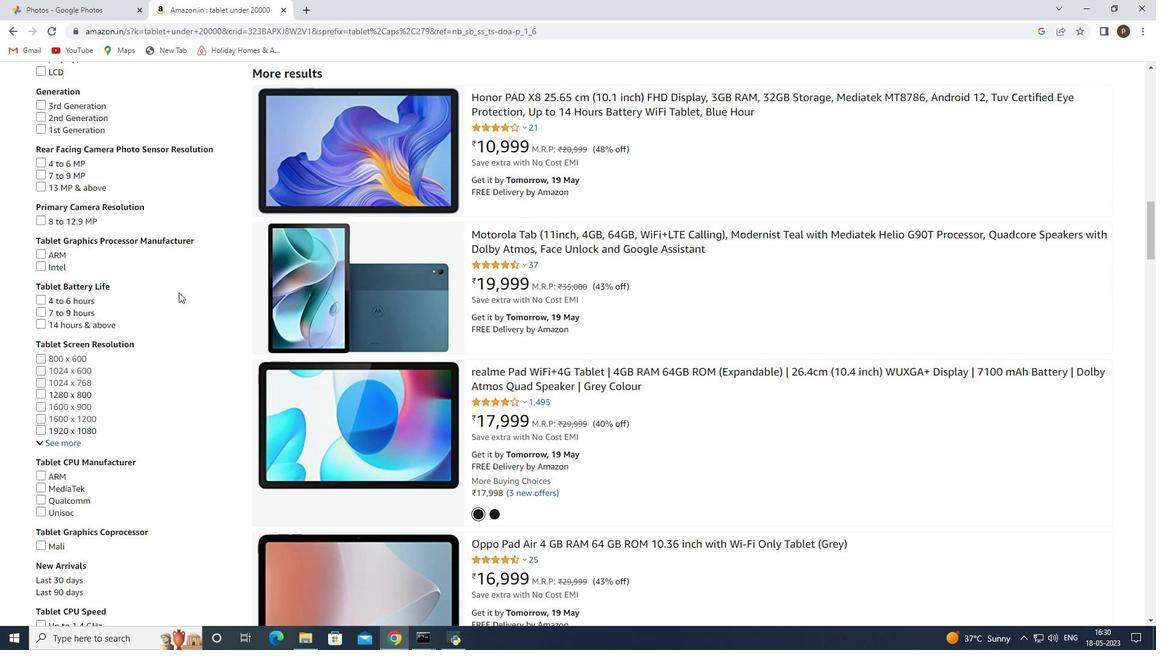 
Action: Mouse moved to (370, 179)
Screenshot: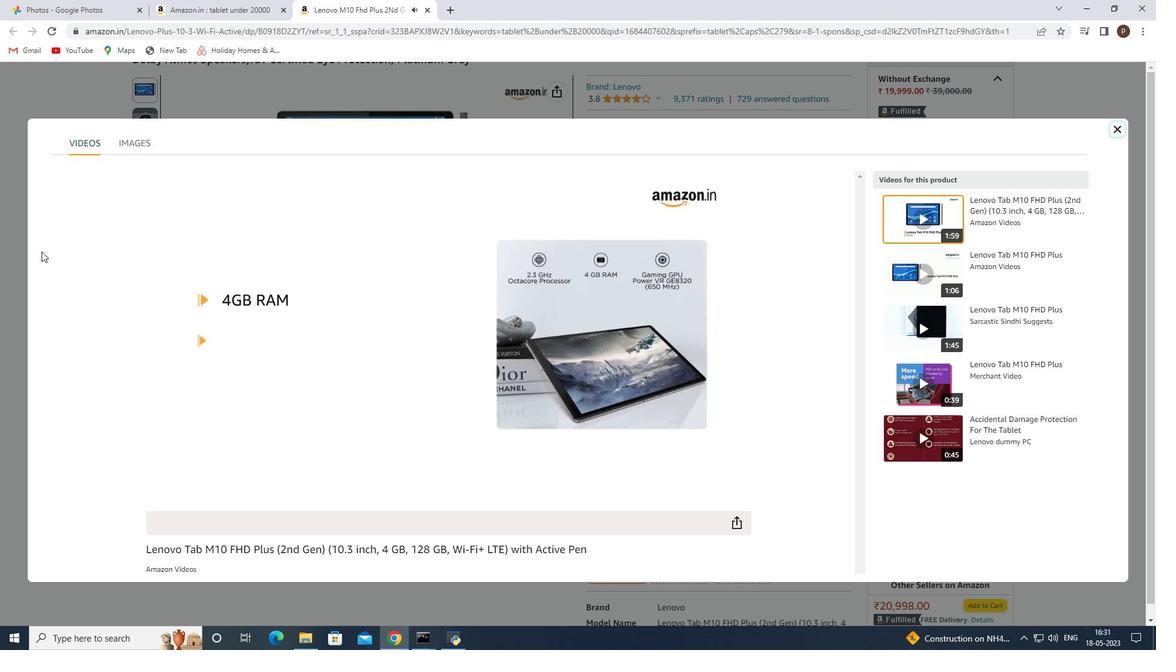 
Action: Mouse scrolled (179, 292) with delta (0, 0)
Screenshot: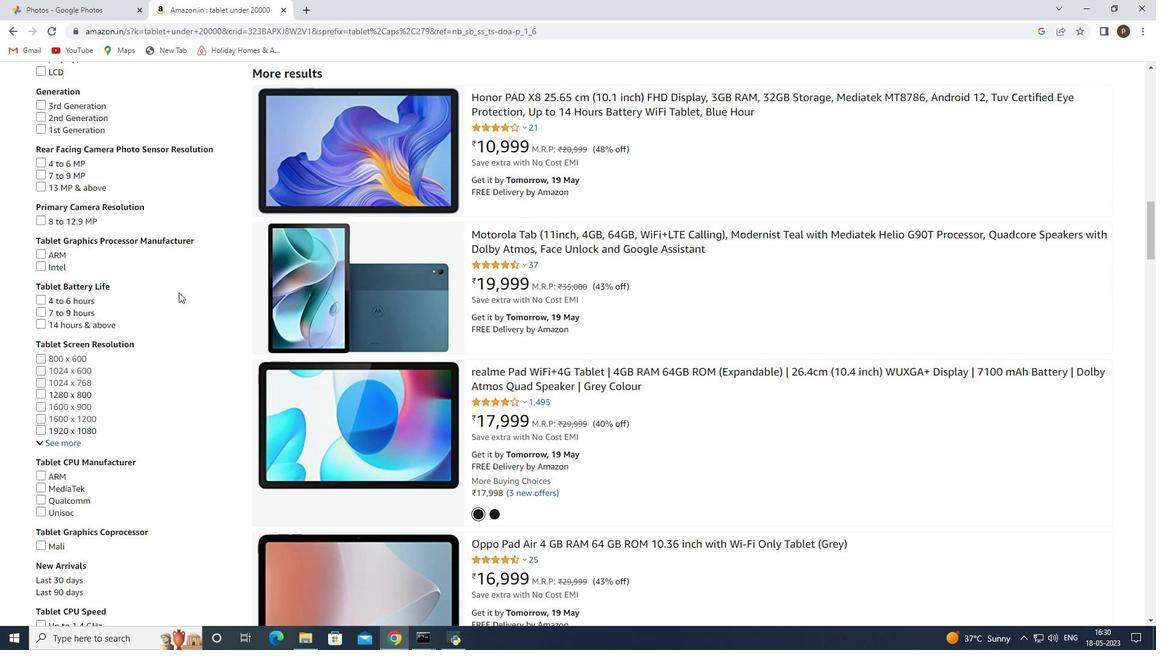 
Action: Mouse moved to (387, 165)
Screenshot: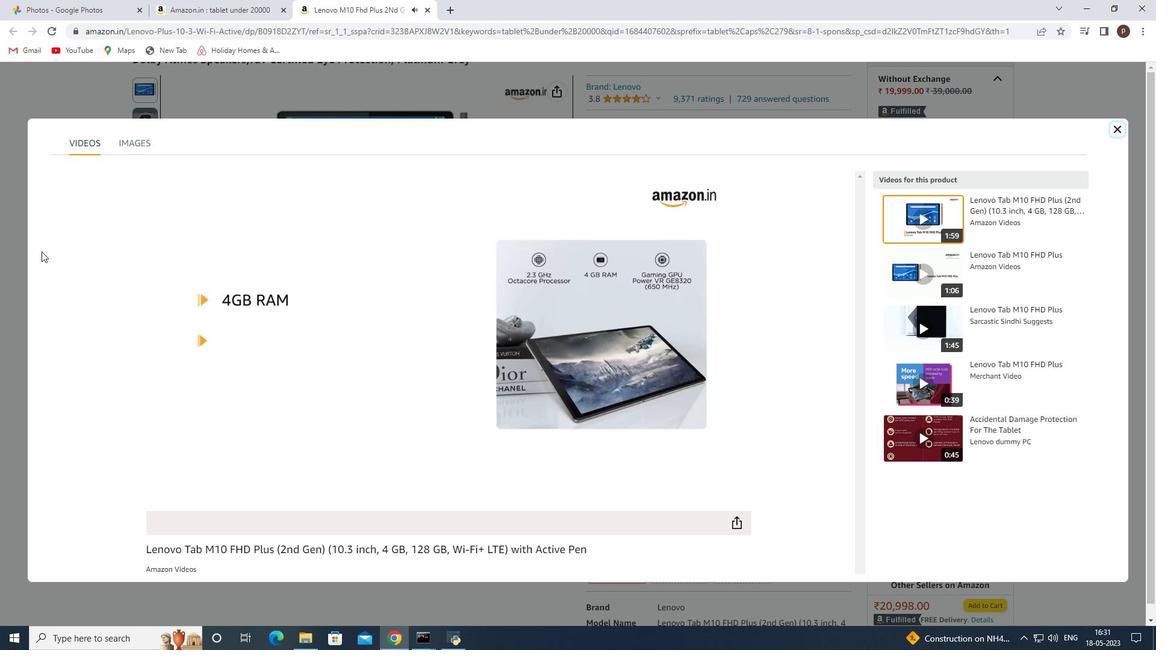 
Action: Mouse scrolled (179, 292) with delta (0, 0)
Screenshot: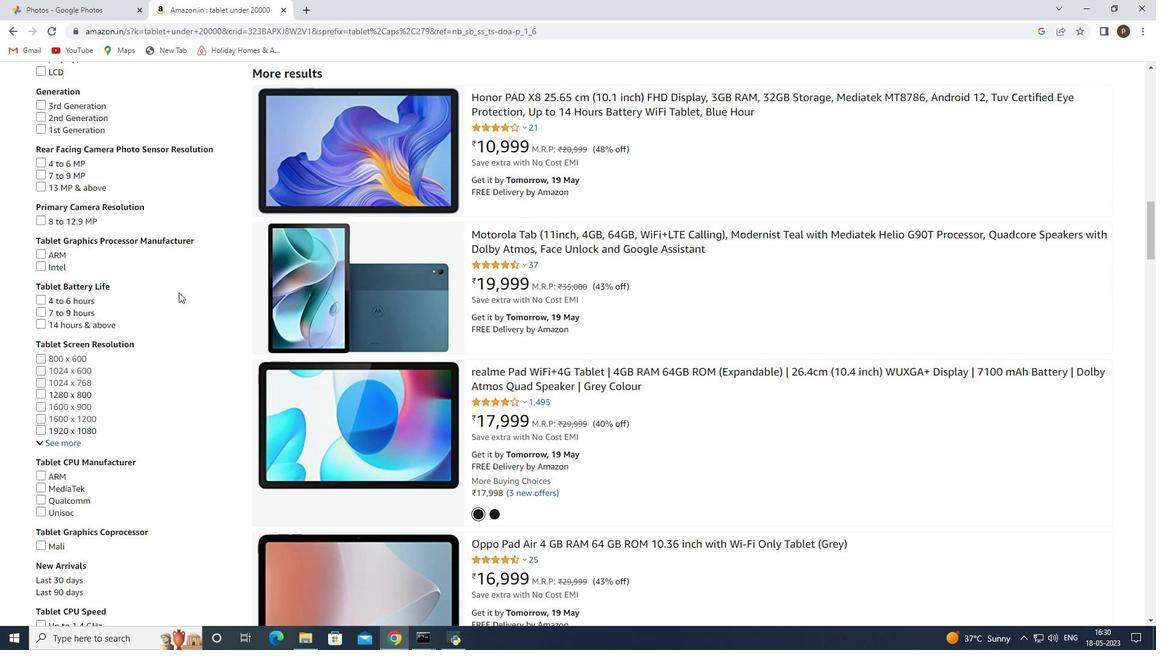 
Action: Mouse moved to (405, 145)
Screenshot: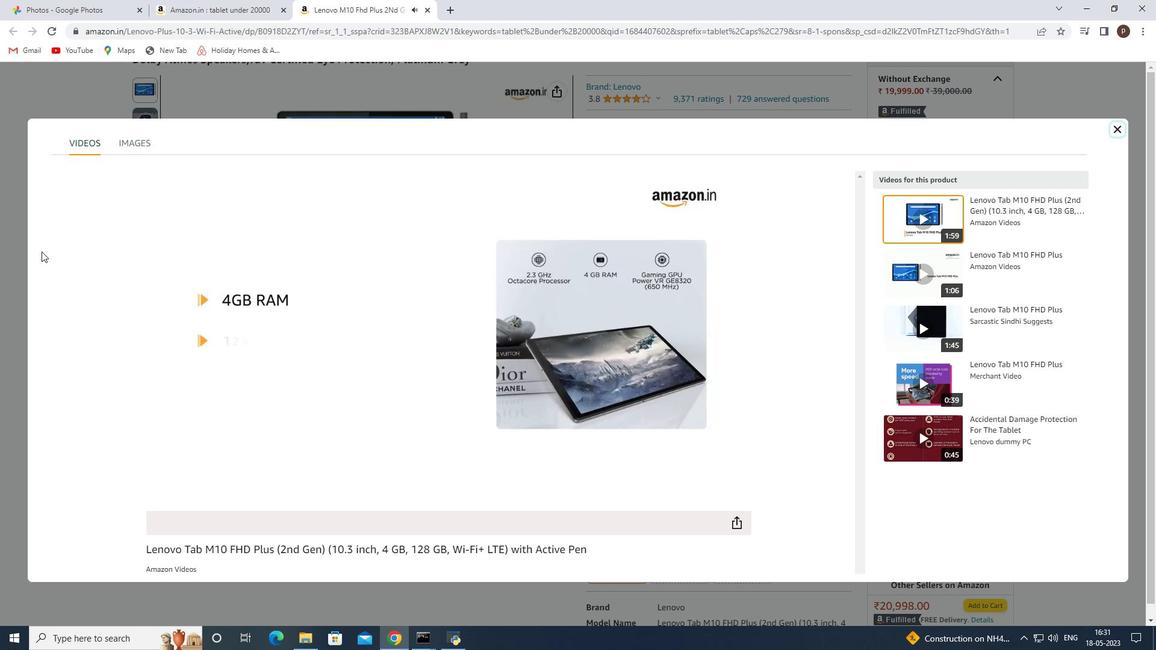 
Action: Mouse scrolled (179, 292) with delta (0, 0)
Screenshot: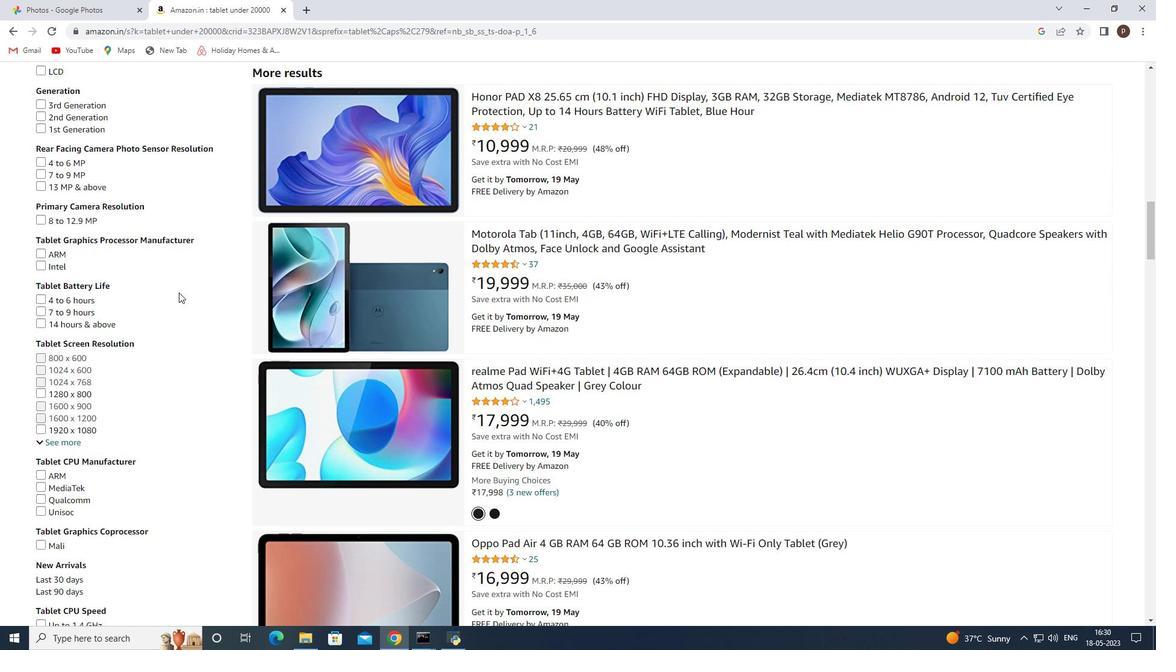 
Action: Mouse moved to (425, 122)
Screenshot: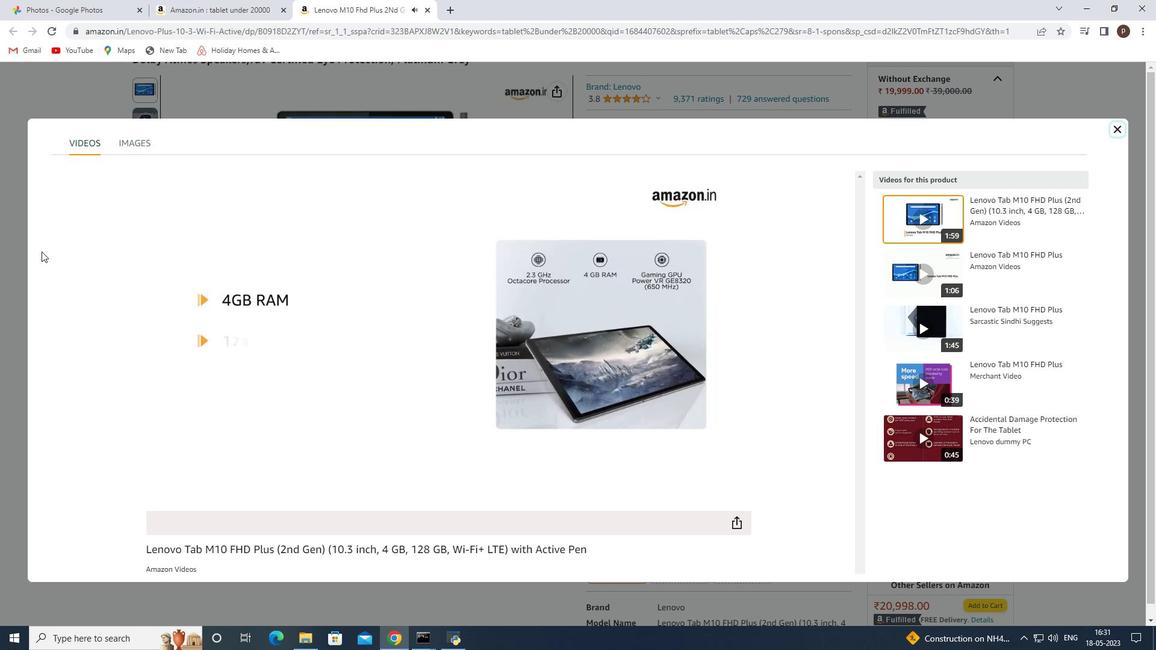 
Action: Mouse scrolled (179, 292) with delta (0, 0)
Screenshot: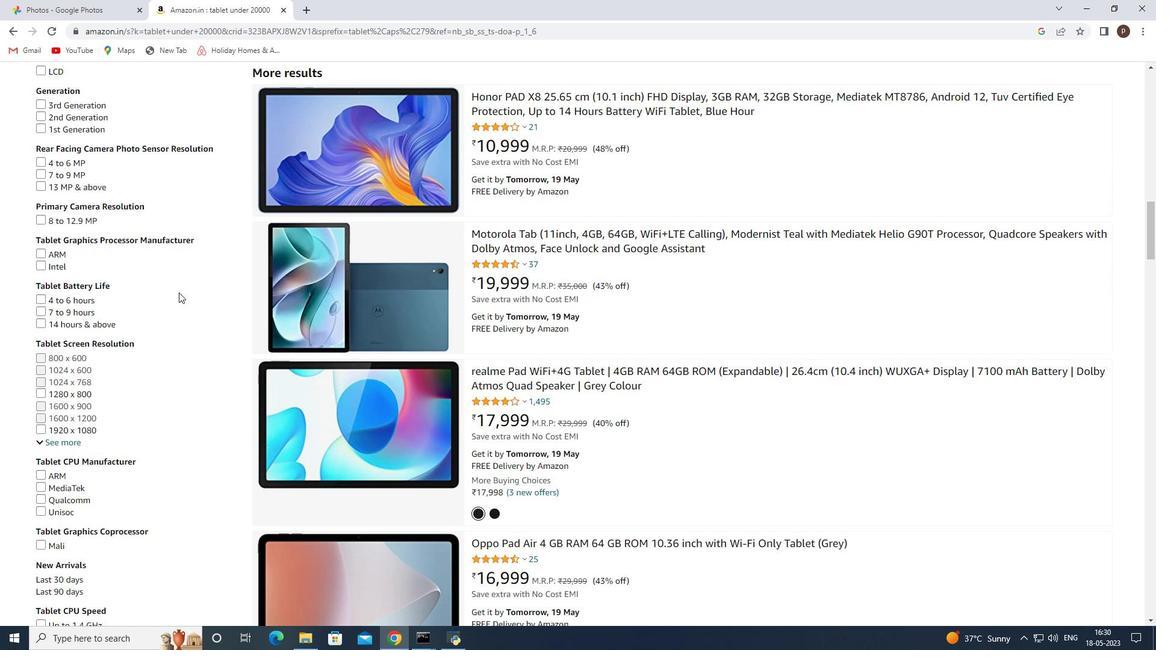 
Action: Mouse moved to (472, 102)
Screenshot: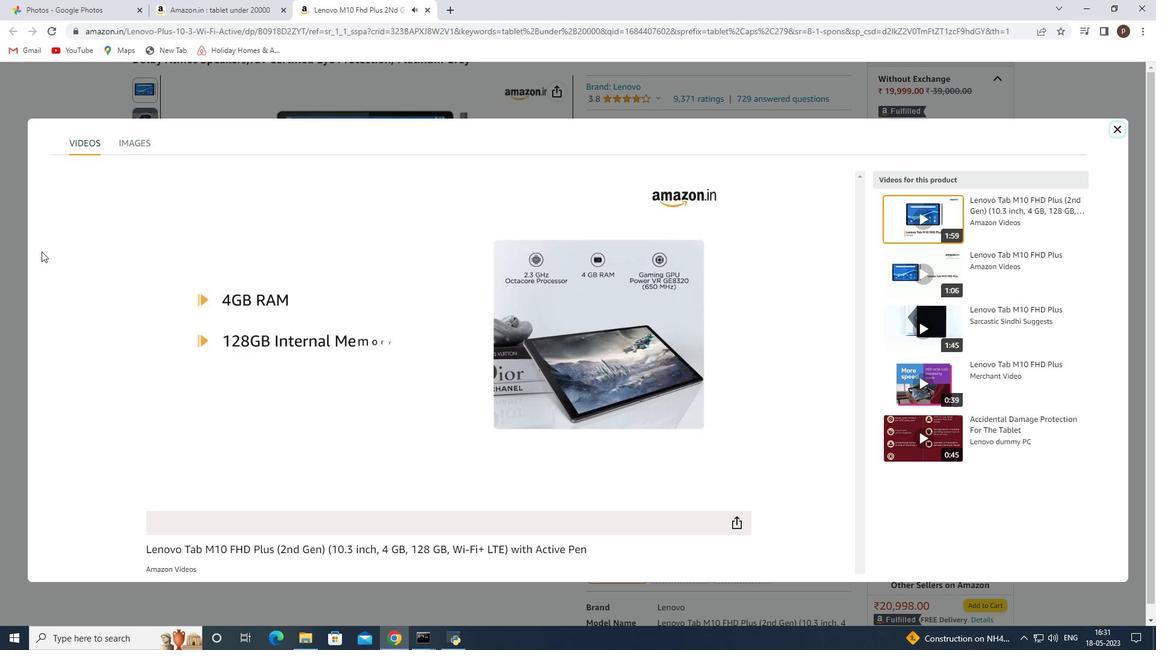 
Action: Mouse scrolled (179, 292) with delta (0, 0)
Screenshot: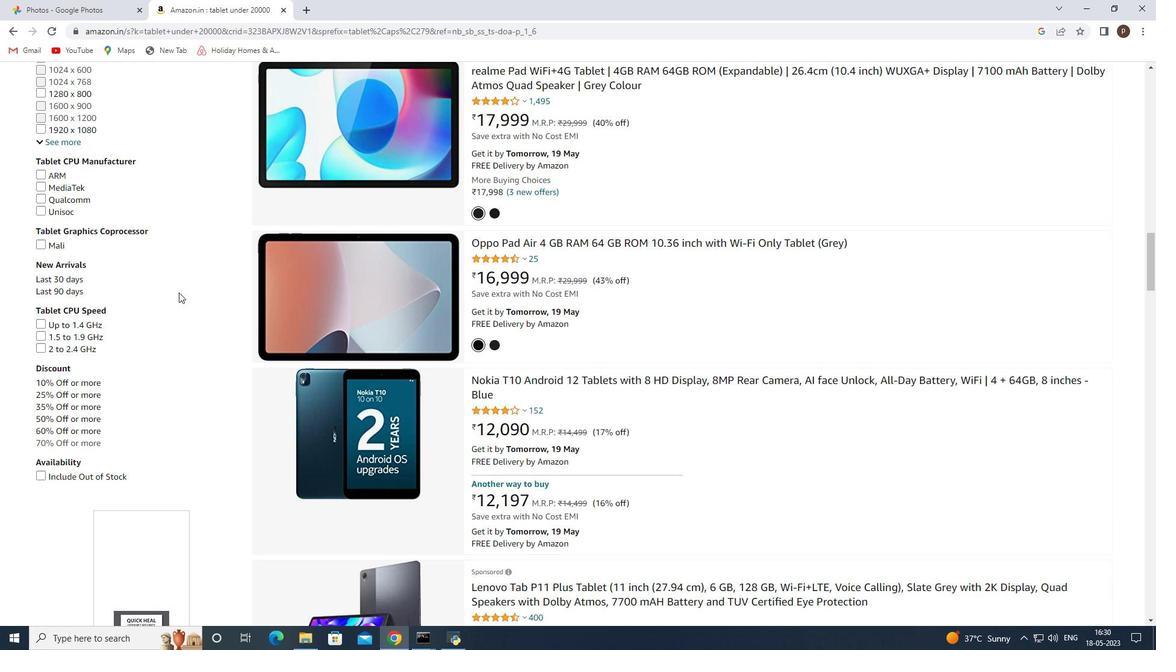 
Action: Mouse scrolled (179, 292) with delta (0, 0)
Screenshot: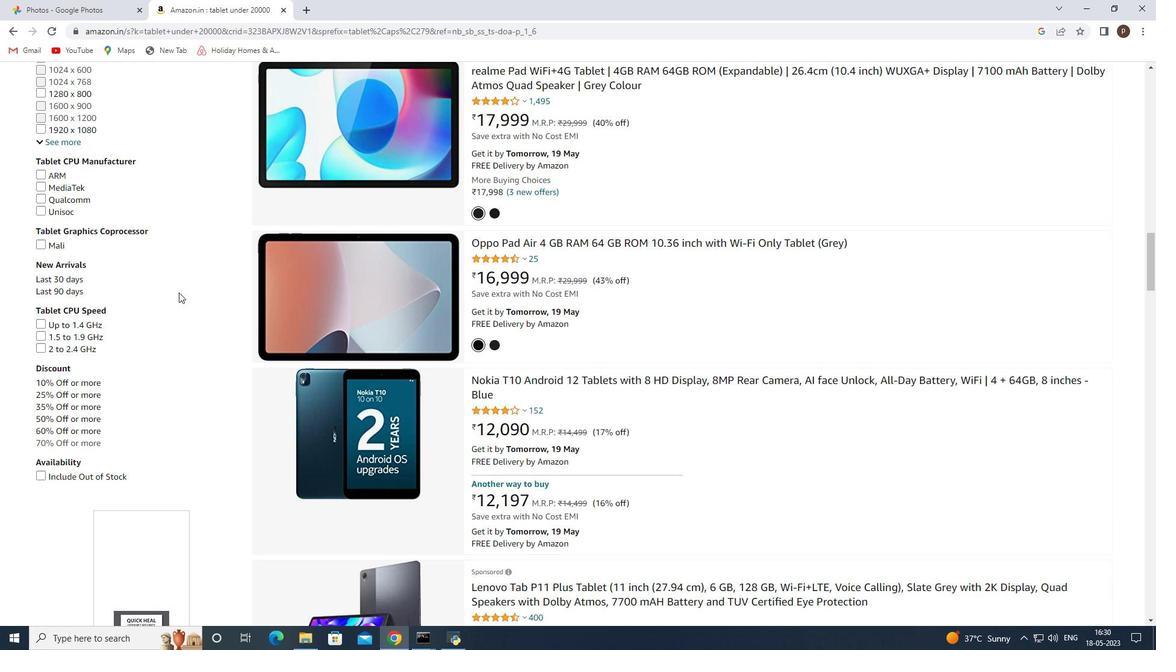 
Action: Mouse scrolled (179, 292) with delta (0, 0)
Screenshot: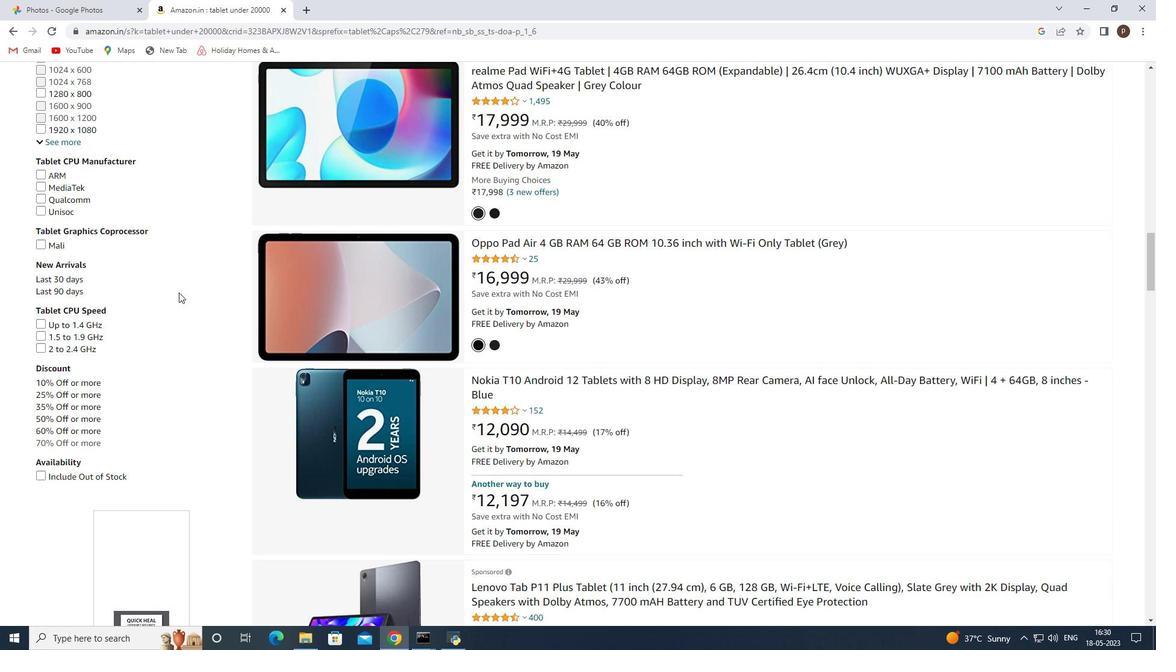 
Action: Mouse scrolled (179, 292) with delta (0, 0)
Screenshot: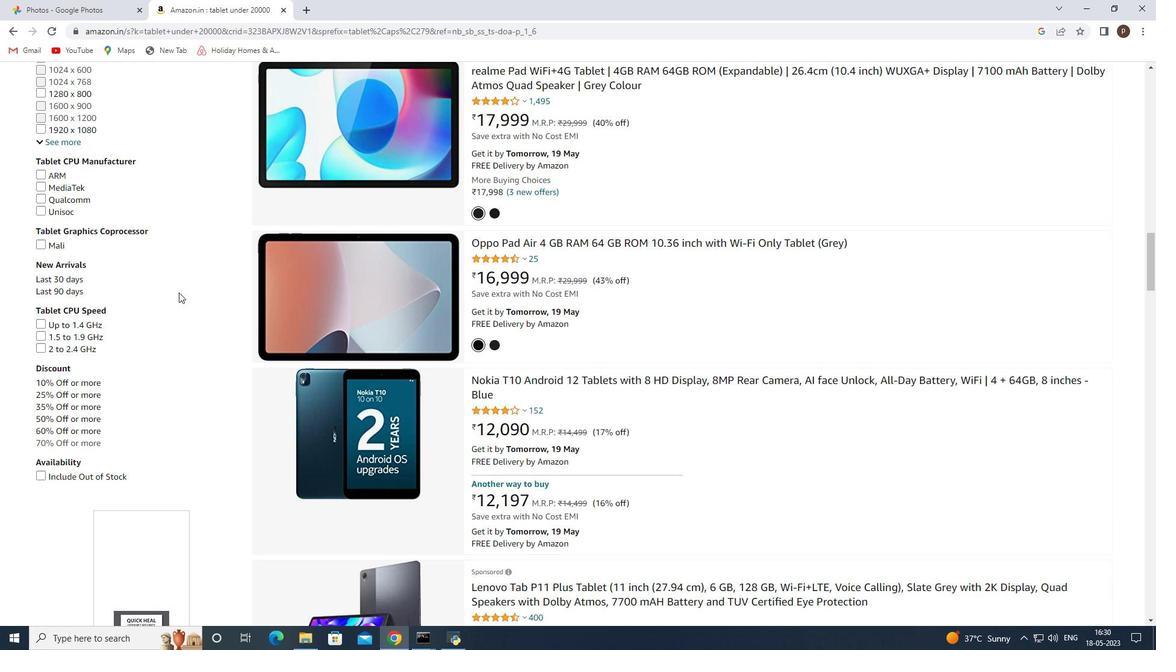 
Action: Mouse scrolled (179, 292) with delta (0, 0)
Screenshot: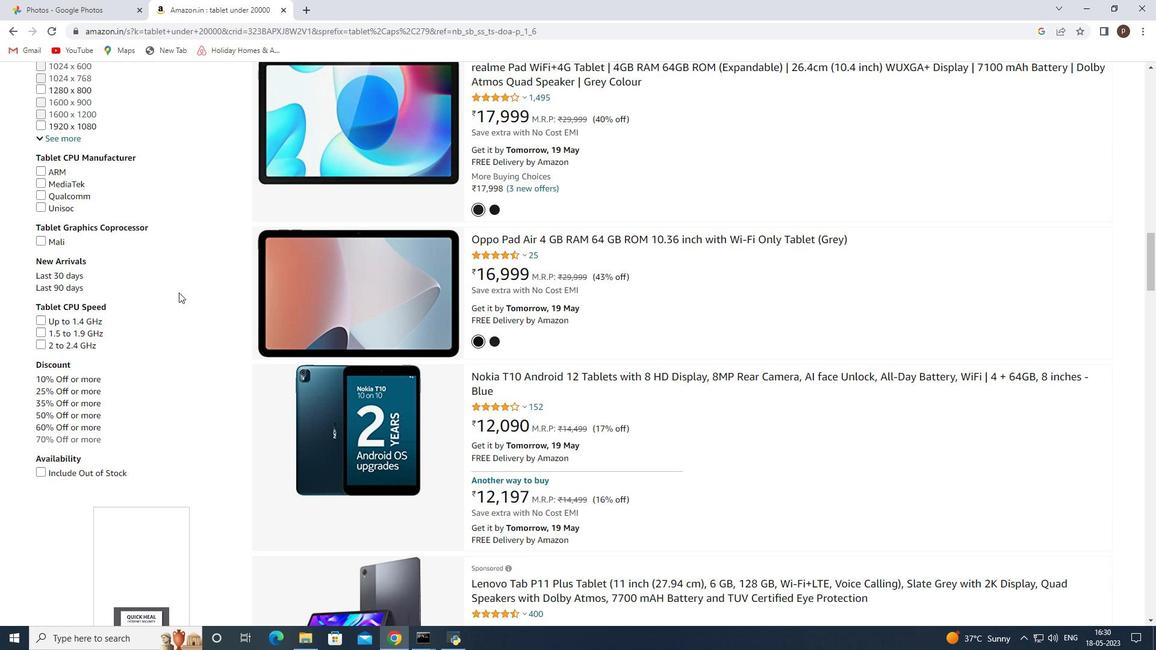 
Action: Mouse moved to (302, 307)
Screenshot: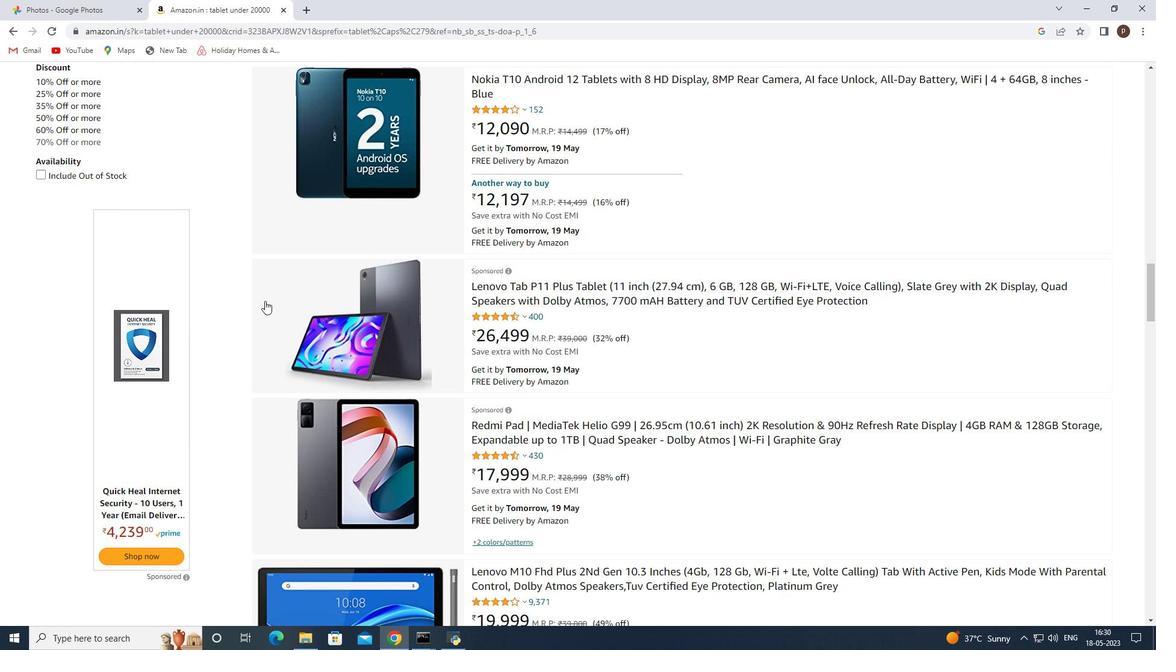 
Action: Mouse scrolled (302, 307) with delta (0, 0)
Screenshot: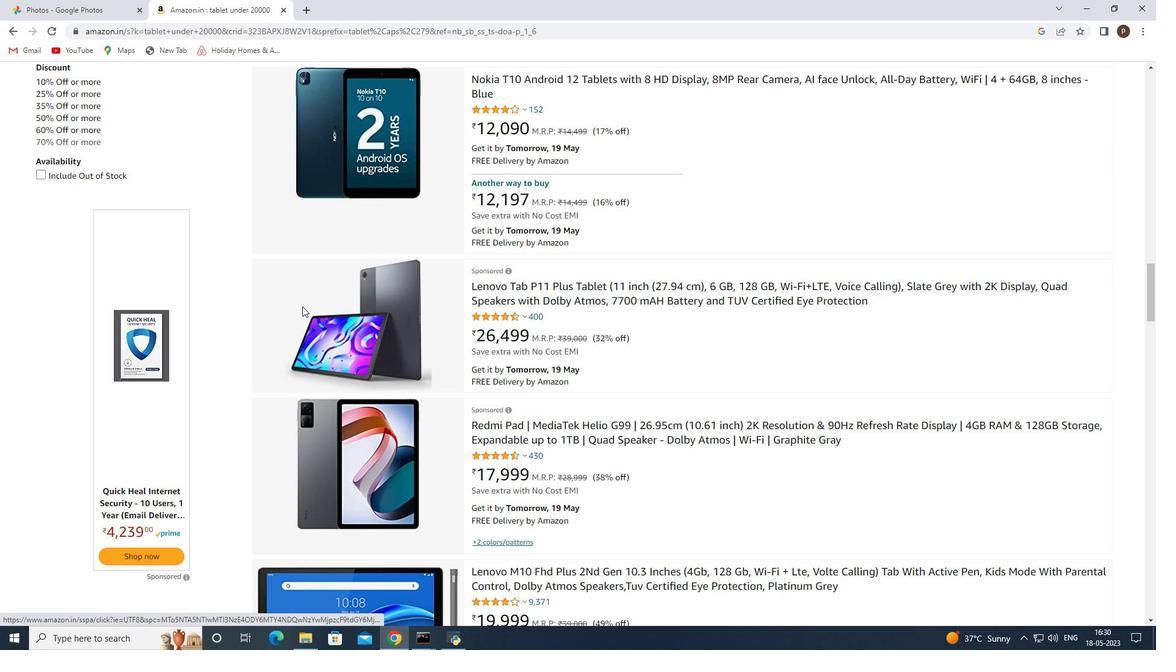 
Action: Mouse scrolled (302, 307) with delta (0, 0)
Screenshot: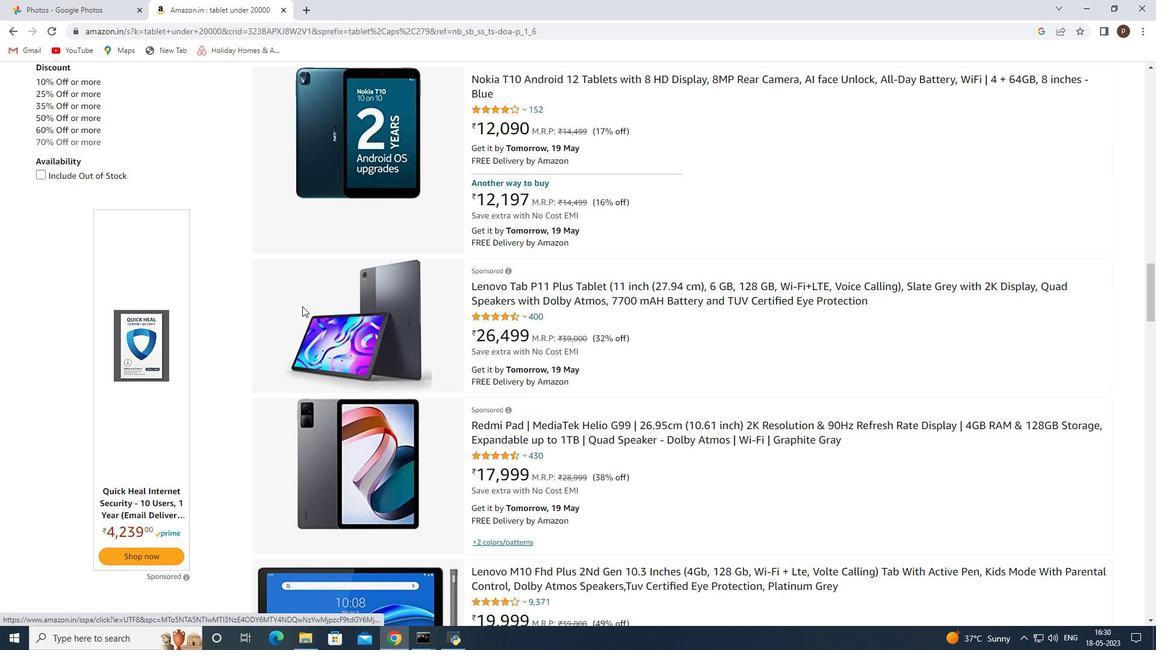 
Action: Mouse scrolled (302, 307) with delta (0, 0)
Screenshot: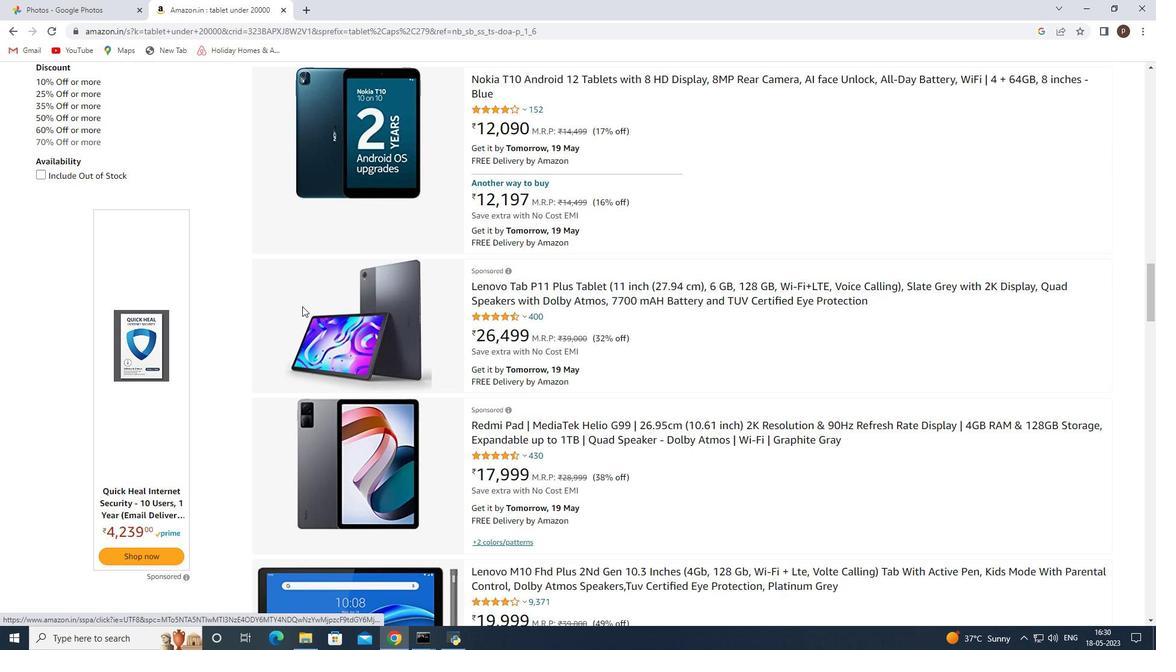 
Action: Mouse scrolled (302, 307) with delta (0, 0)
Screenshot: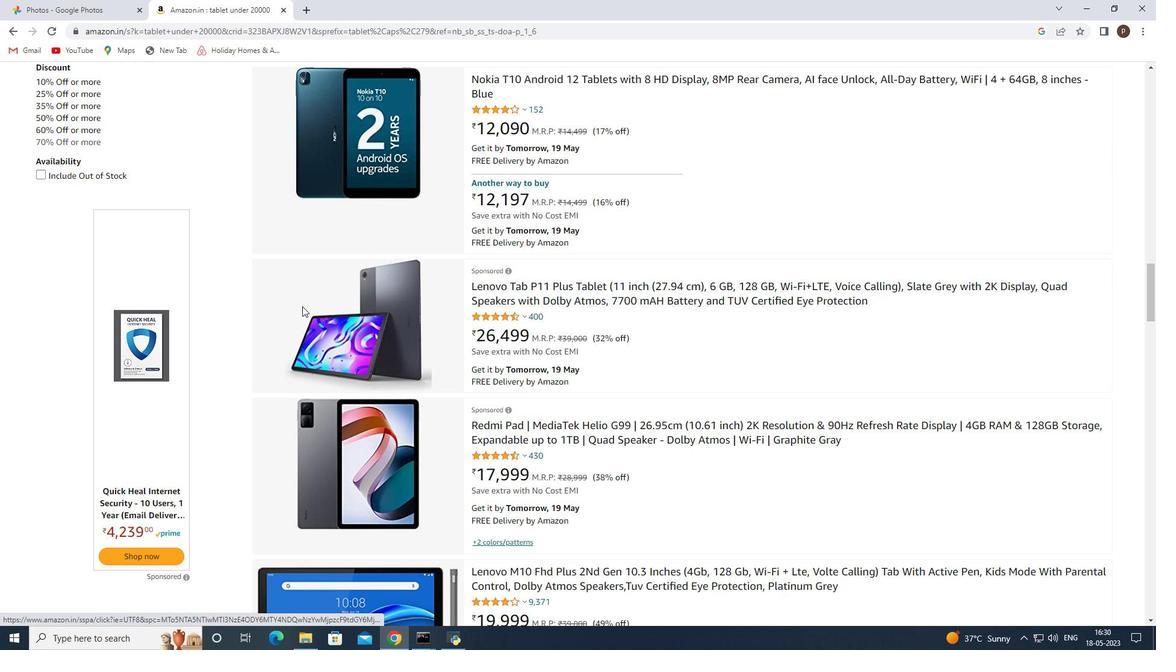 
Action: Mouse scrolled (302, 307) with delta (0, 0)
Screenshot: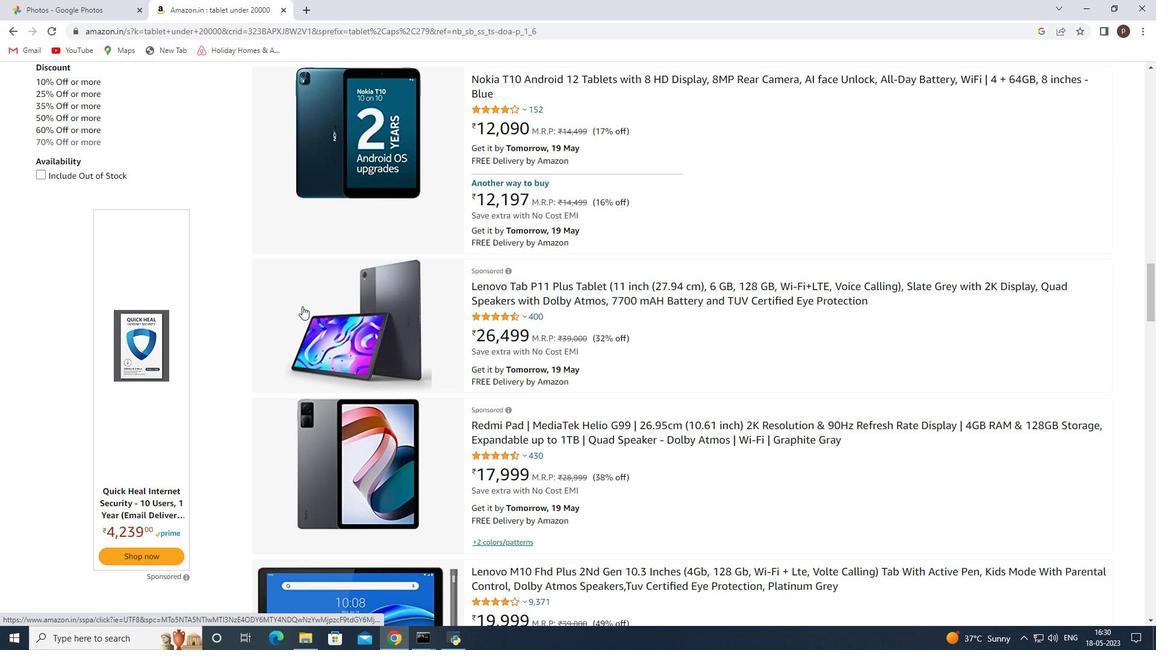 
Action: Mouse scrolled (302, 307) with delta (0, 0)
Screenshot: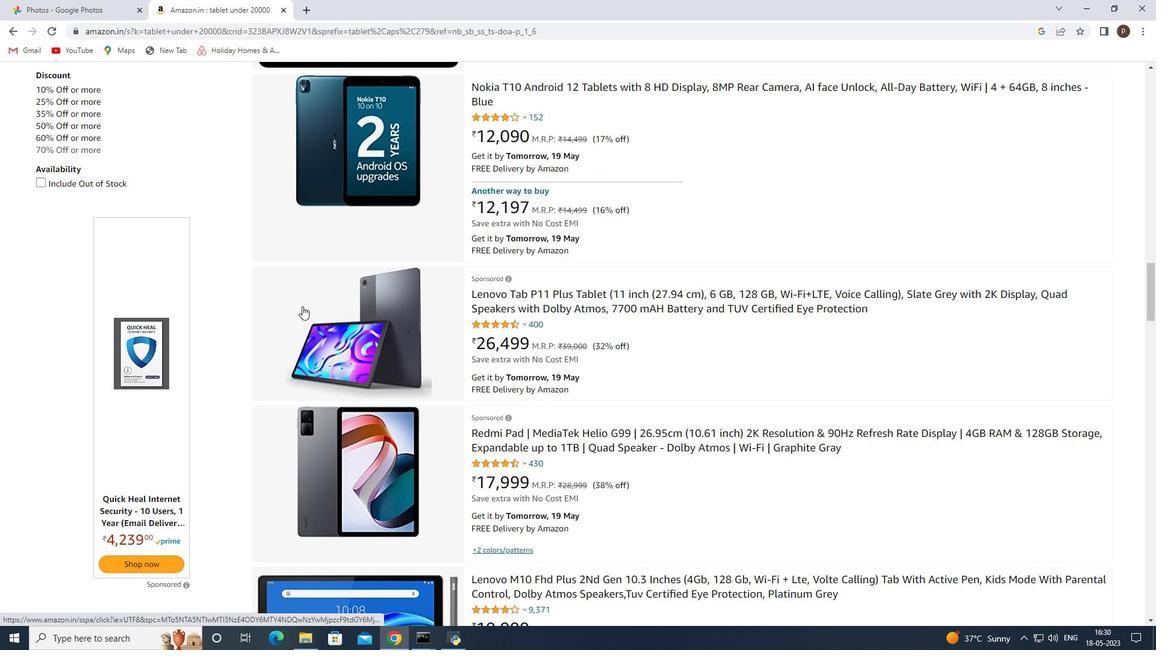 
Action: Mouse moved to (473, 102)
Screenshot: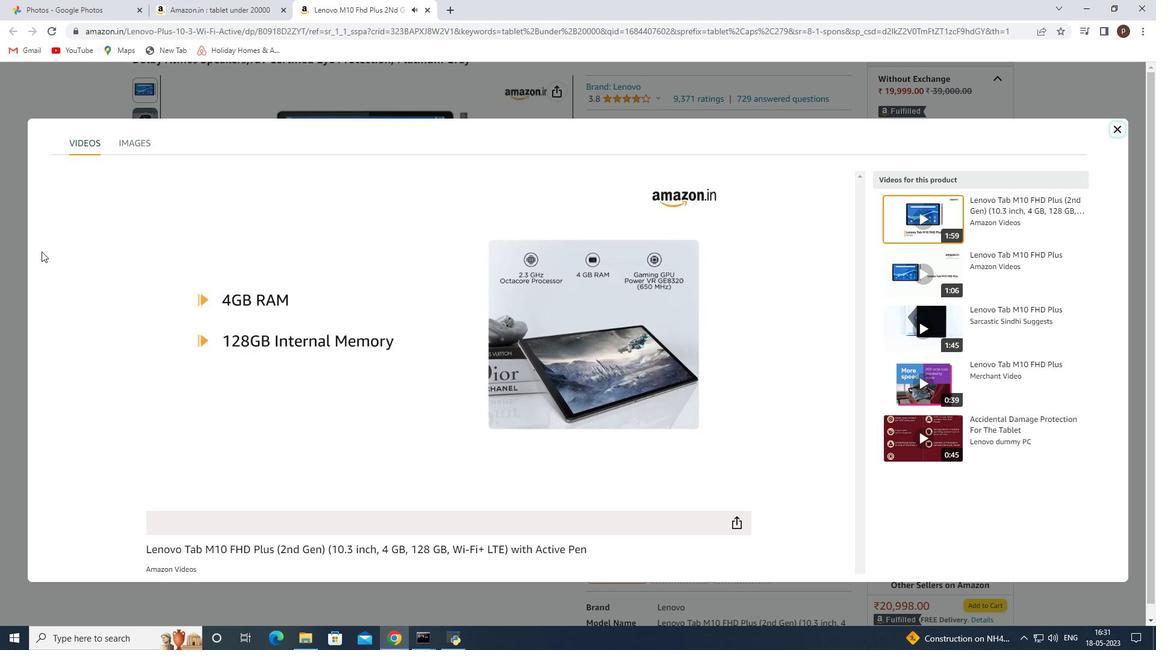 
Action: Mouse scrolled (302, 307) with delta (0, 0)
Screenshot: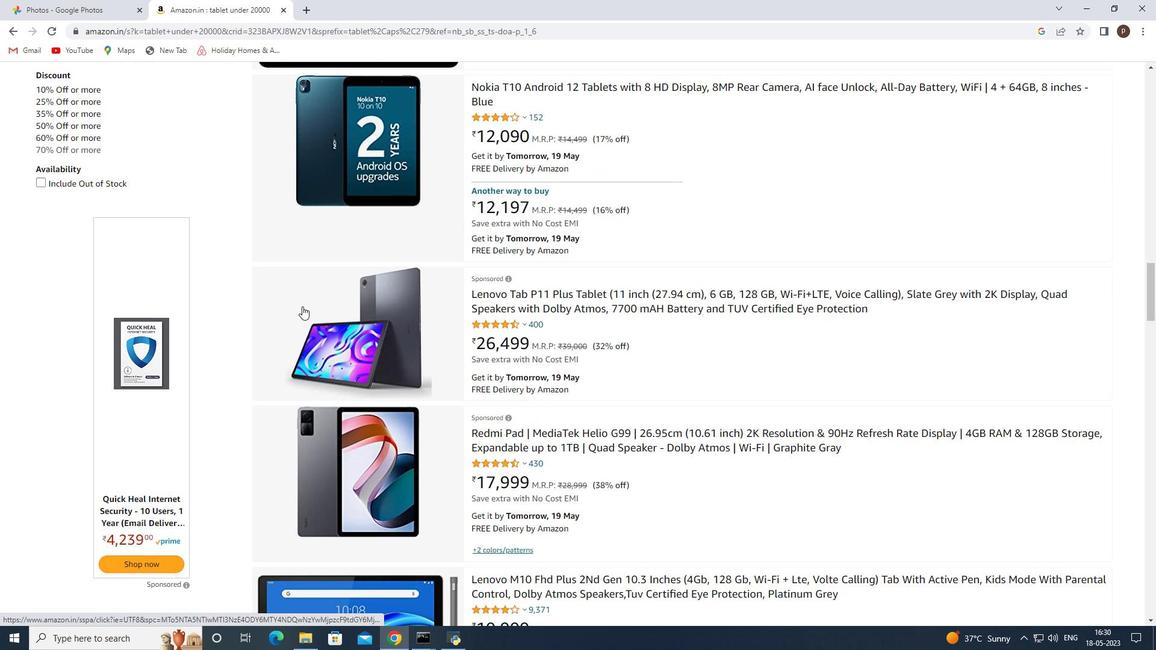 
Action: Mouse moved to (479, 330)
Screenshot: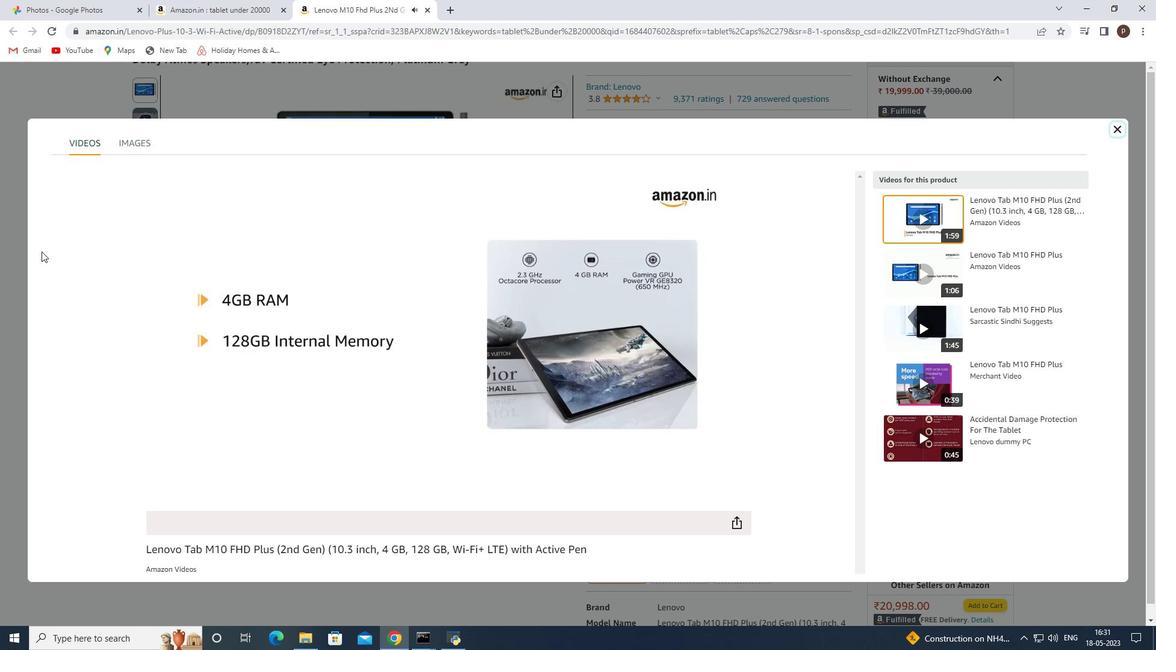 
Action: Mouse scrolled (302, 307) with delta (0, 0)
Screenshot: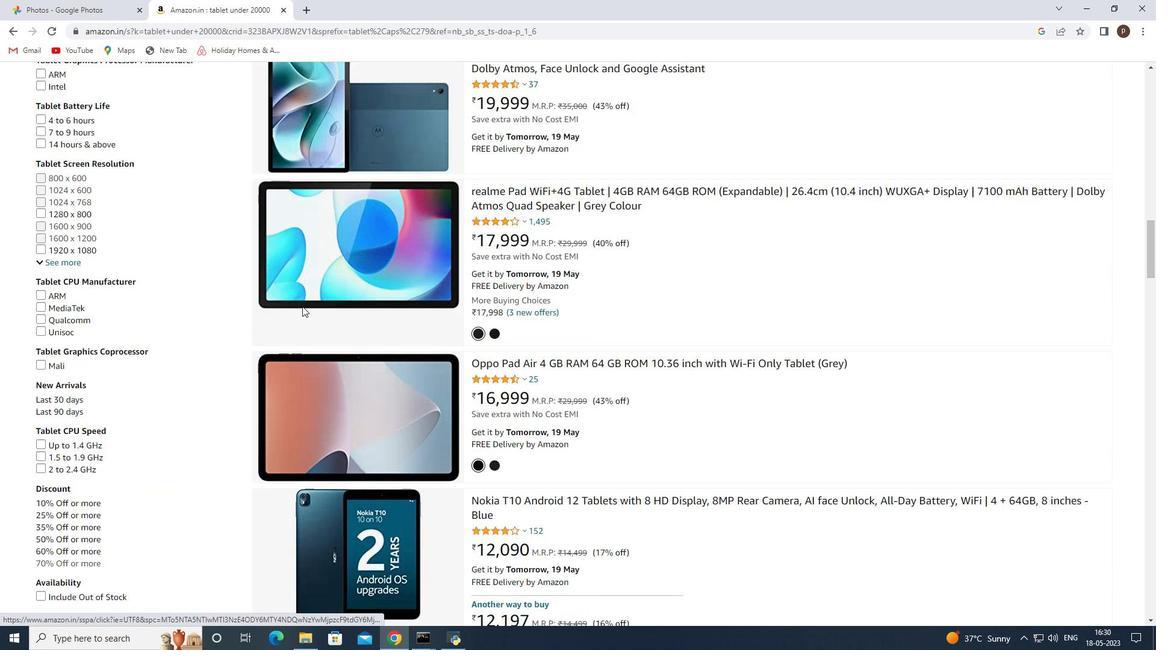 
Action: Mouse moved to (487, 333)
Screenshot: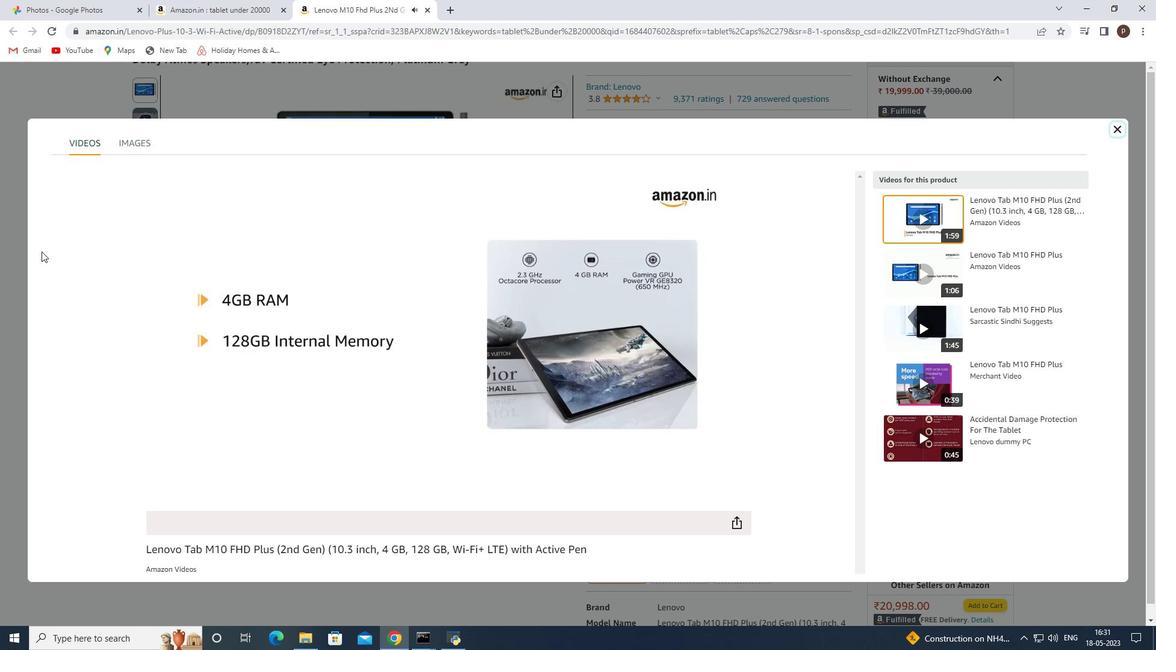 
Action: Mouse scrolled (302, 307) with delta (0, 0)
Screenshot: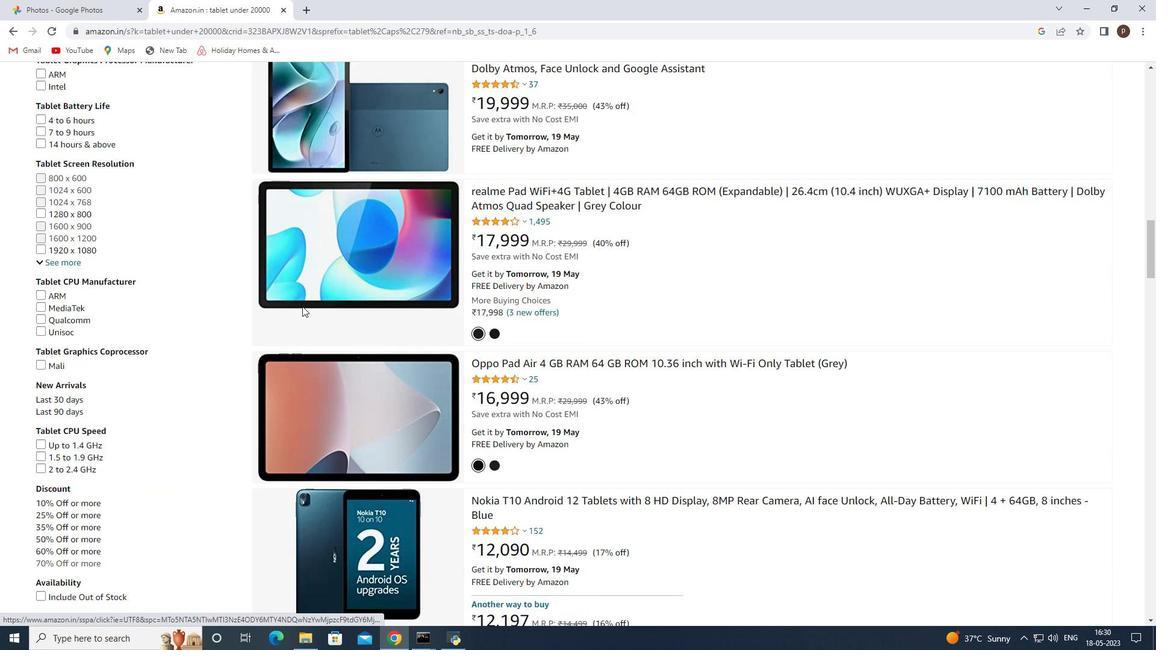 
Action: Mouse moved to (498, 336)
Screenshot: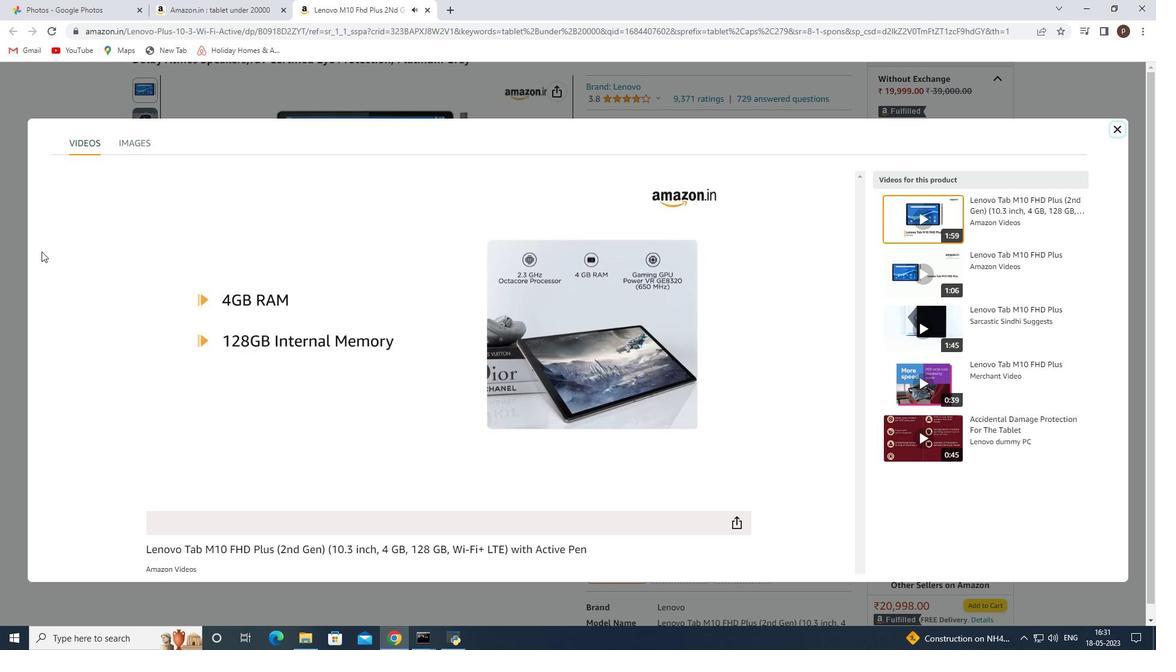 
Action: Mouse scrolled (302, 307) with delta (0, 0)
Screenshot: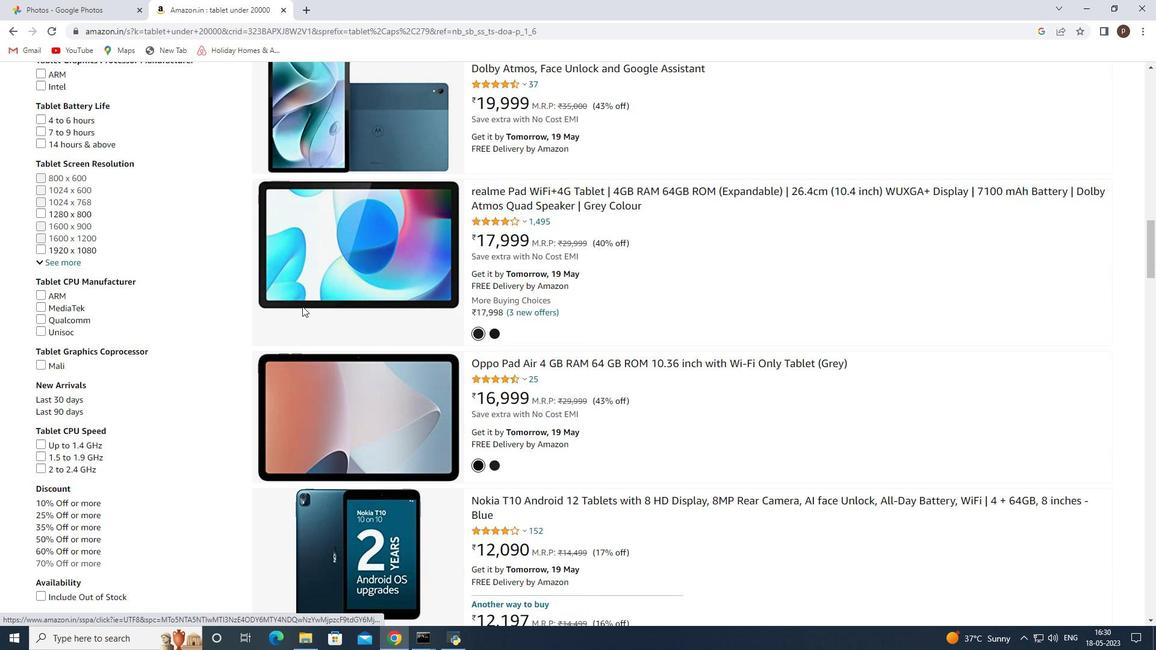 
Action: Mouse moved to (502, 336)
Screenshot: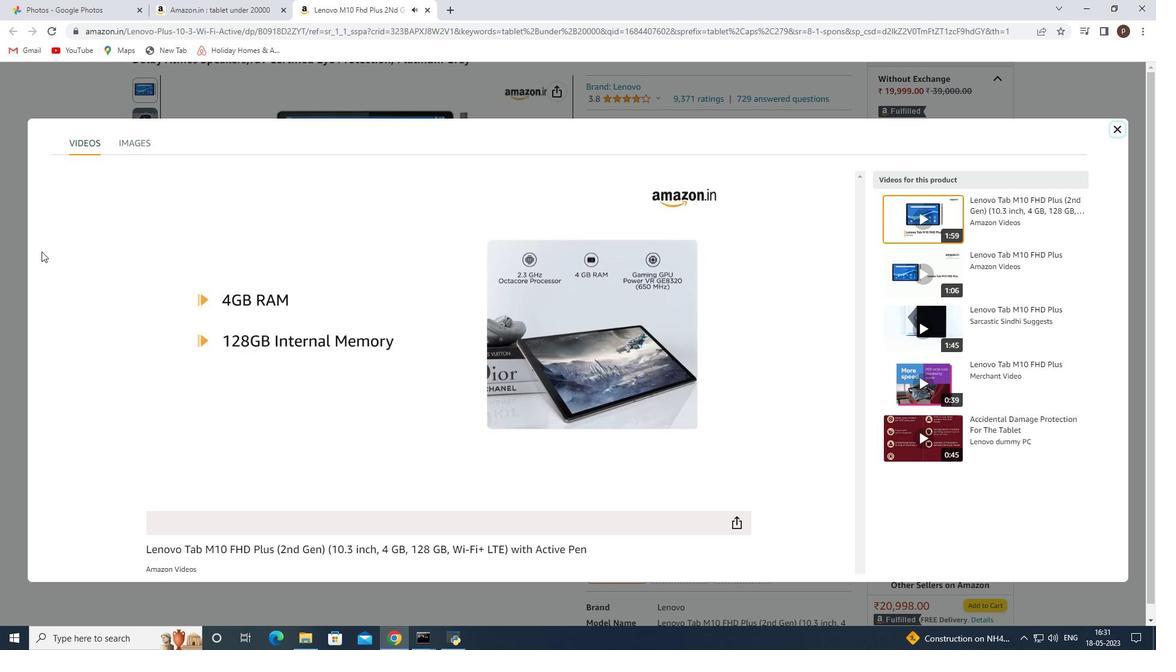 
Action: Mouse scrolled (302, 307) with delta (0, 0)
Screenshot: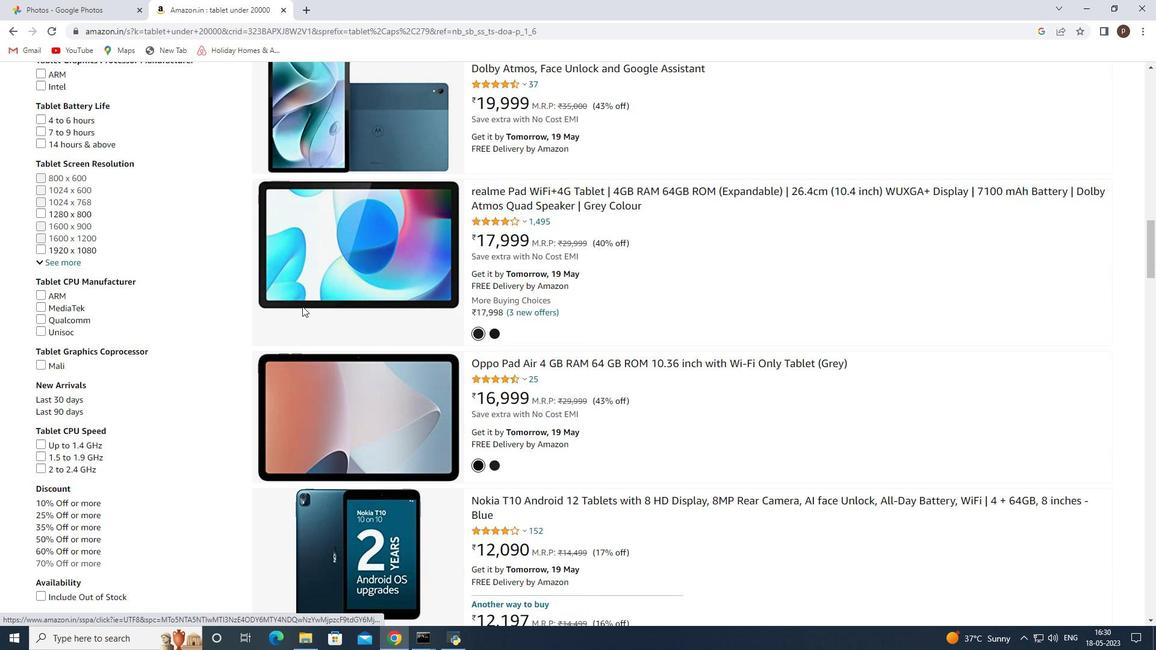 
Action: Mouse scrolled (302, 307) with delta (0, 0)
Screenshot: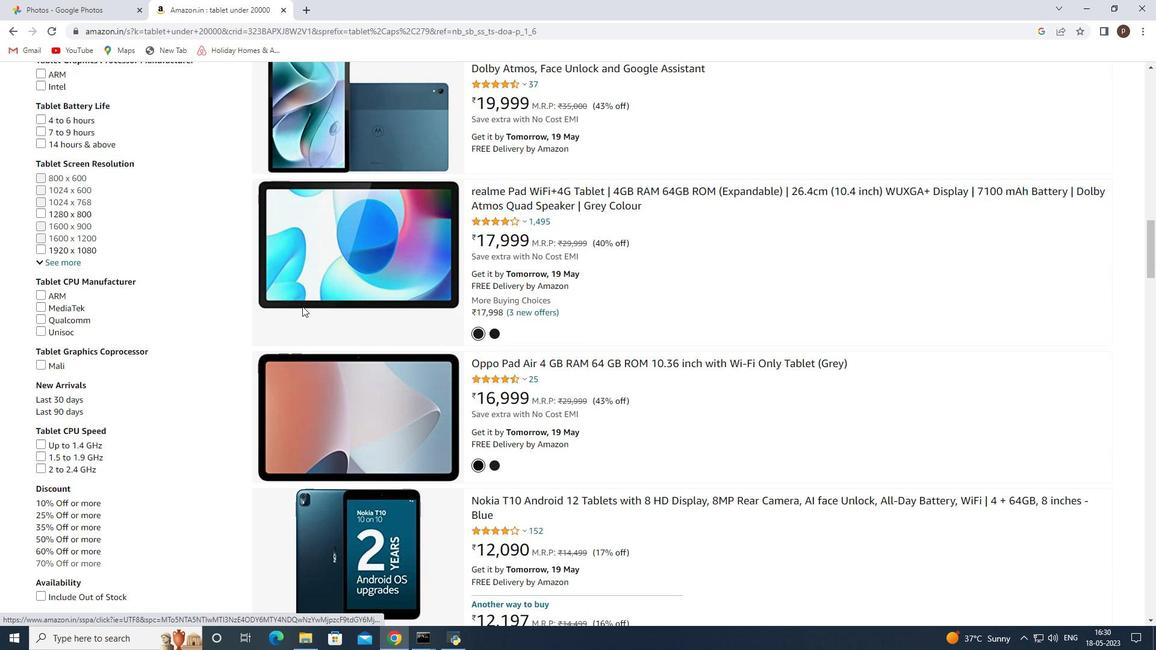 
Action: Mouse moved to (528, 336)
Screenshot: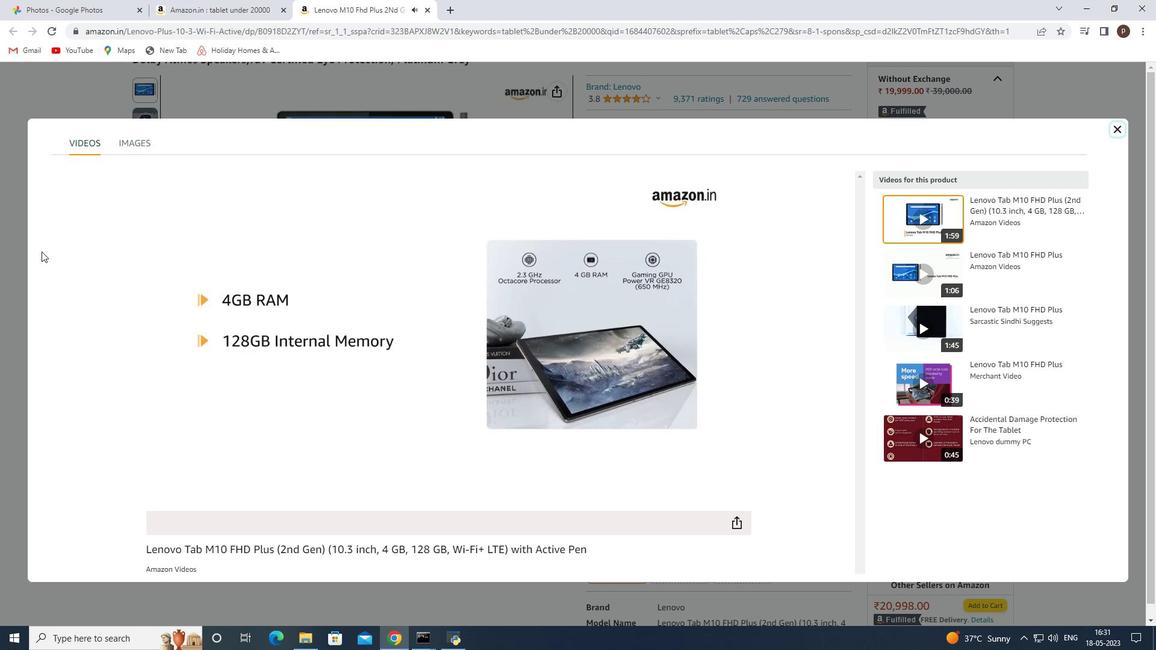 
Action: Mouse scrolled (302, 307) with delta (0, 0)
Screenshot: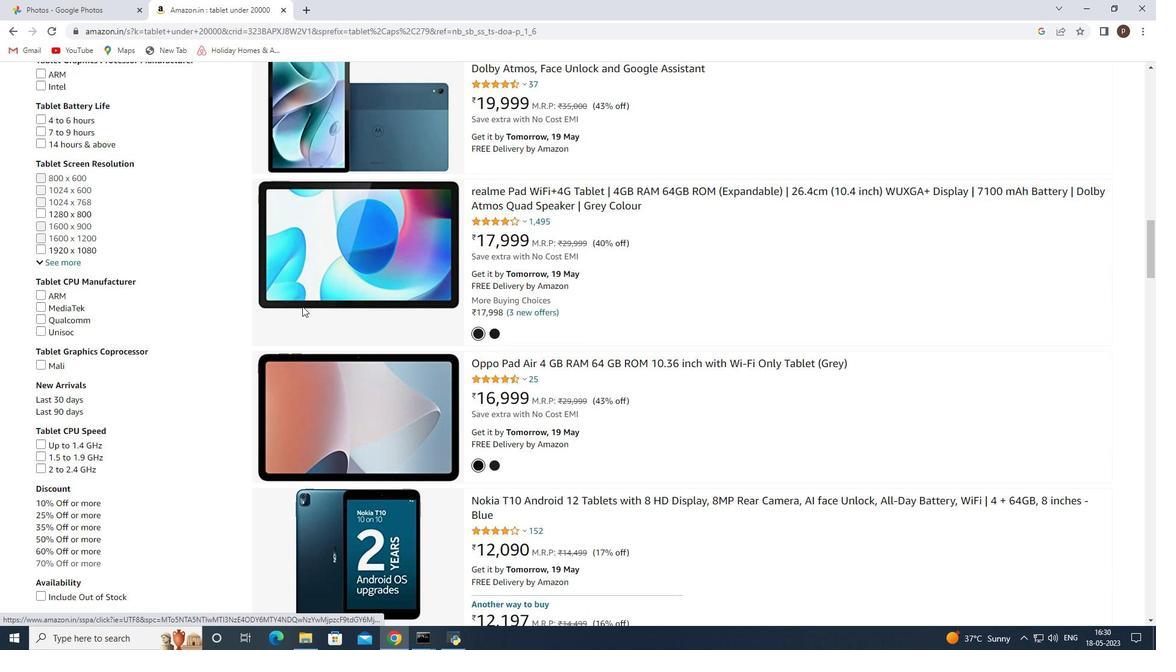 
Action: Mouse scrolled (302, 307) with delta (0, 0)
Screenshot: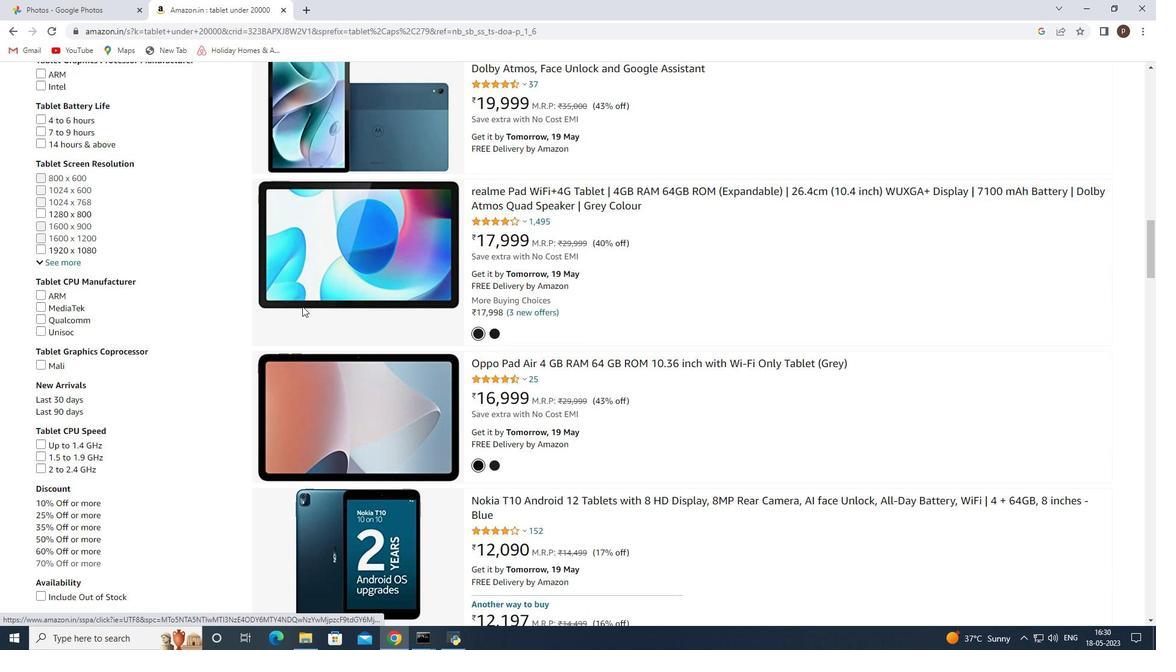 
Action: Mouse moved to (535, 336)
Screenshot: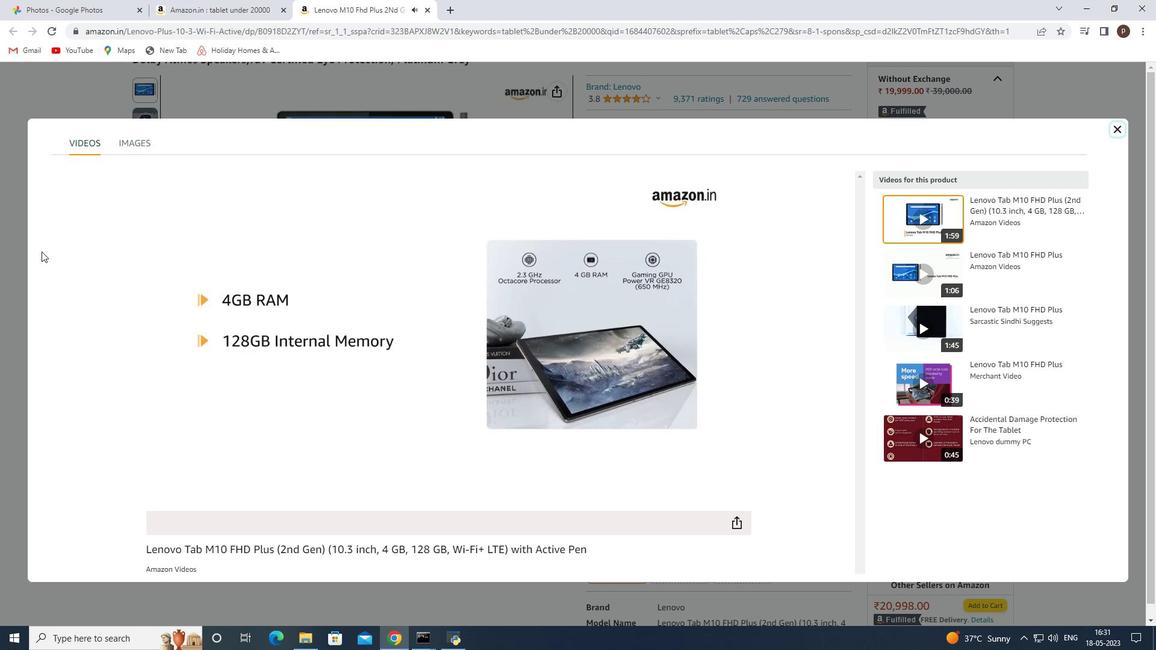 
Action: Mouse scrolled (302, 307) with delta (0, 0)
Screenshot: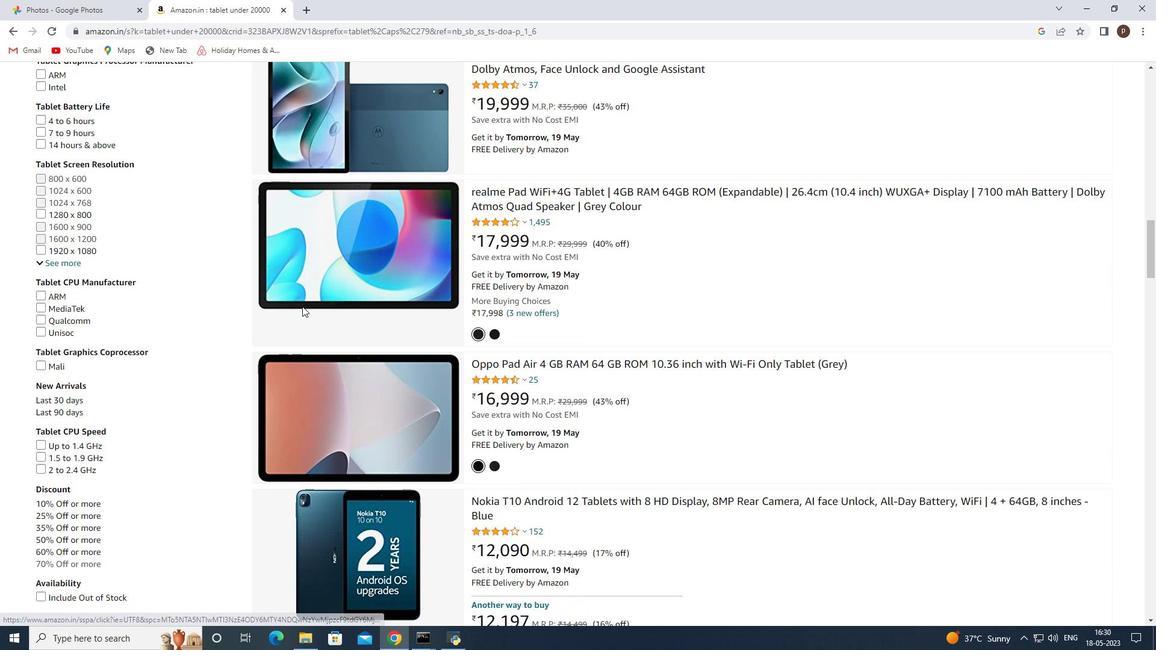
Action: Mouse moved to (602, 338)
Screenshot: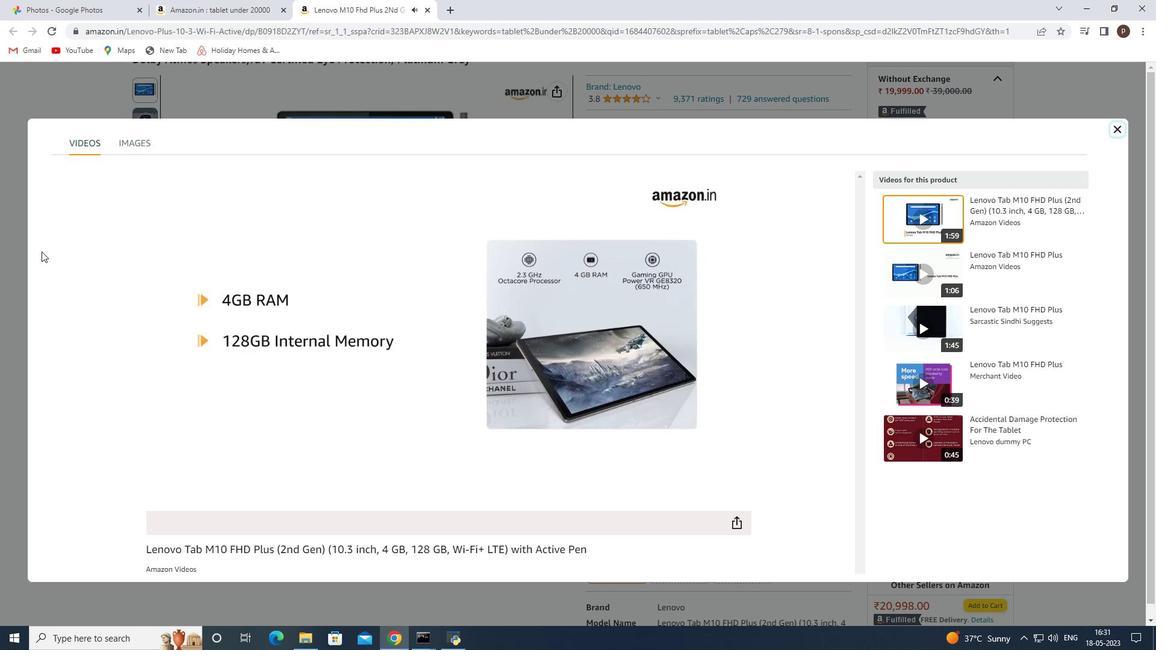 
Action: Mouse scrolled (302, 307) with delta (0, 0)
Screenshot: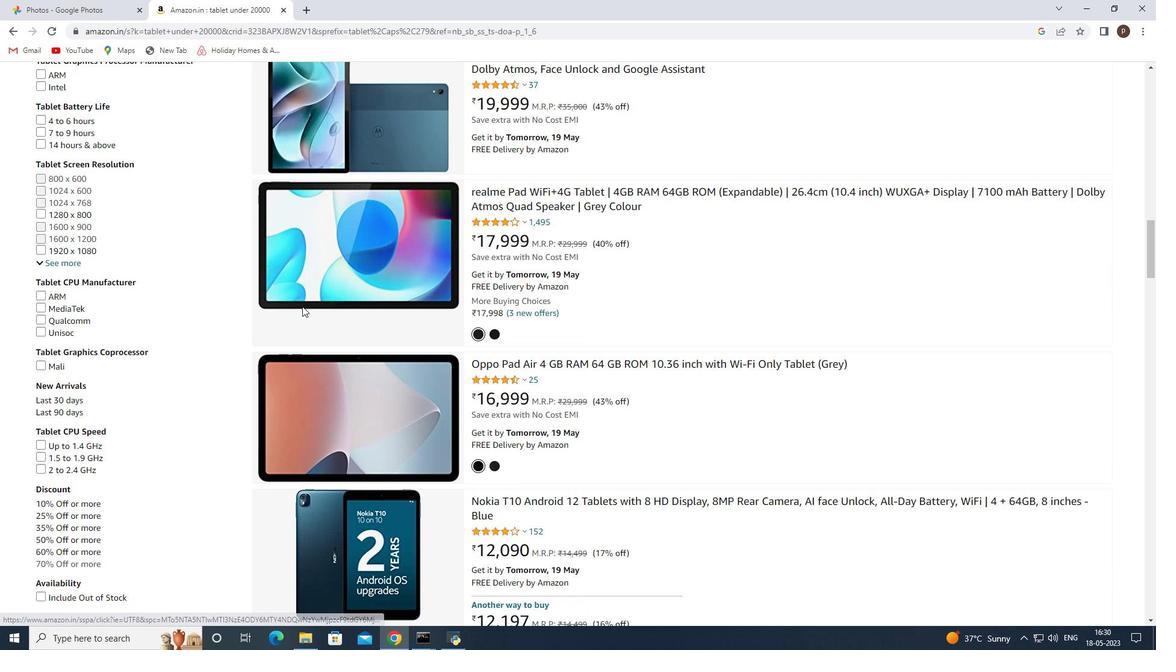 
Action: Mouse moved to (889, 355)
Screenshot: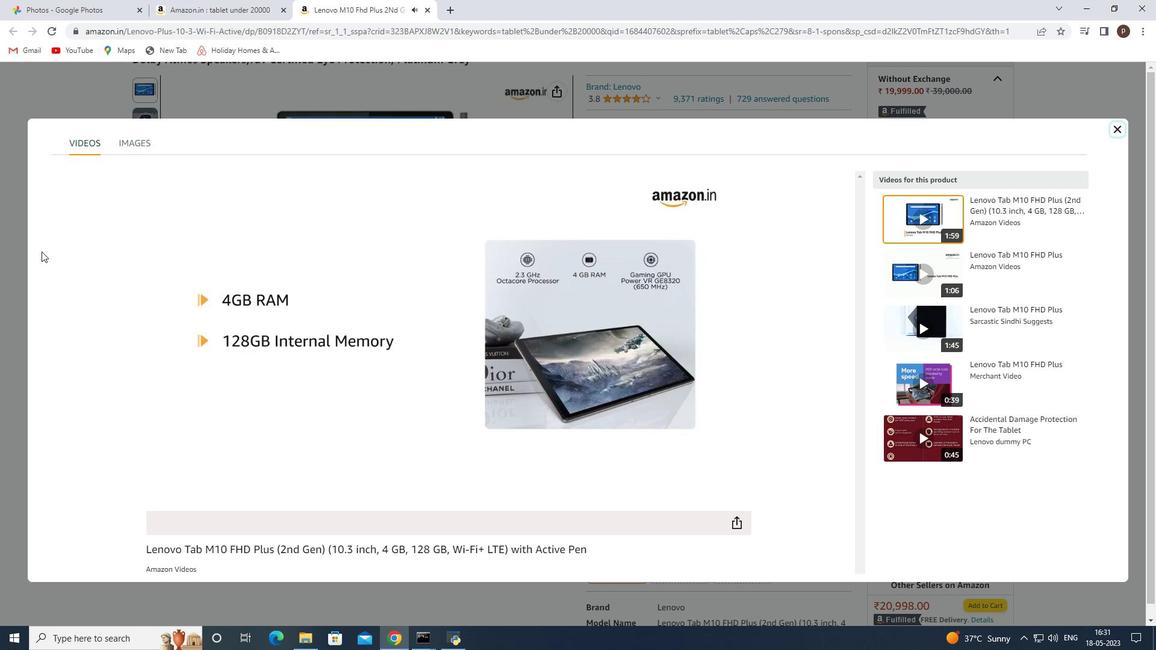 
Action: Mouse scrolled (304, 307) with delta (0, 0)
Screenshot: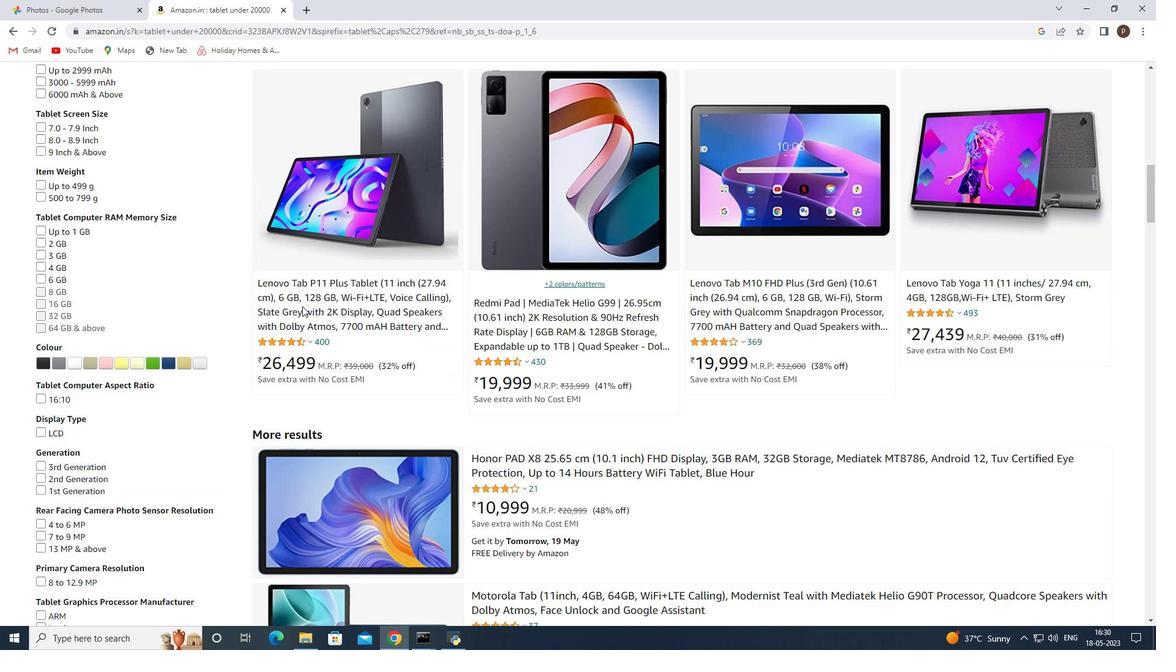 
Action: Mouse moved to (889, 356)
Screenshot: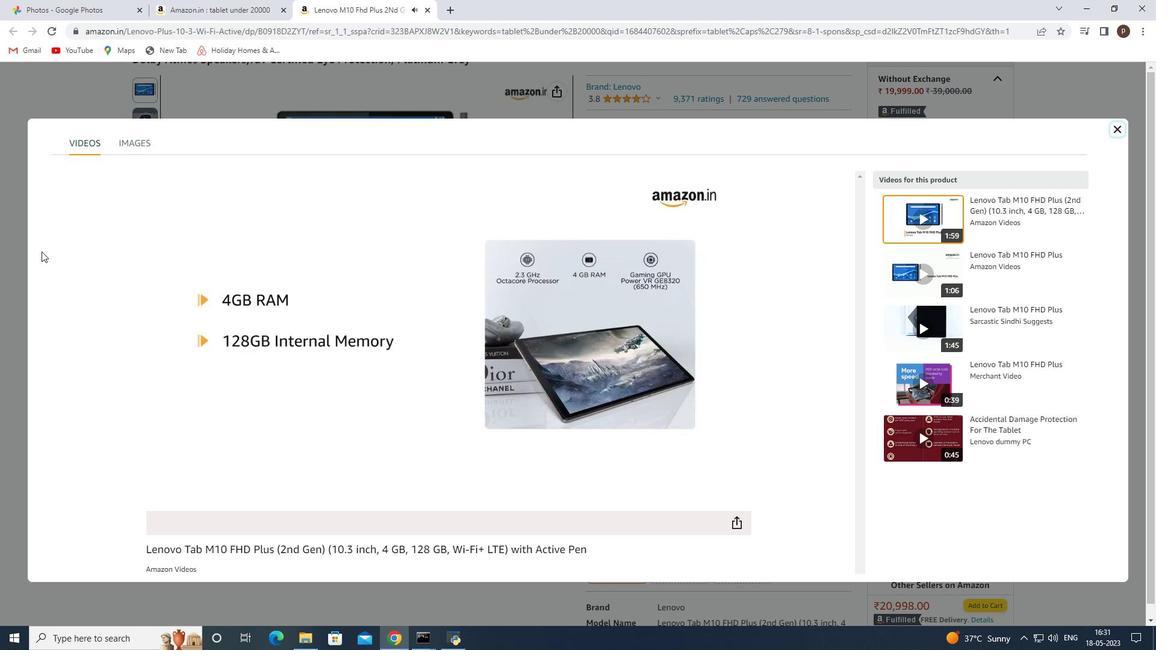 
Action: Mouse scrolled (304, 307) with delta (0, 0)
Screenshot: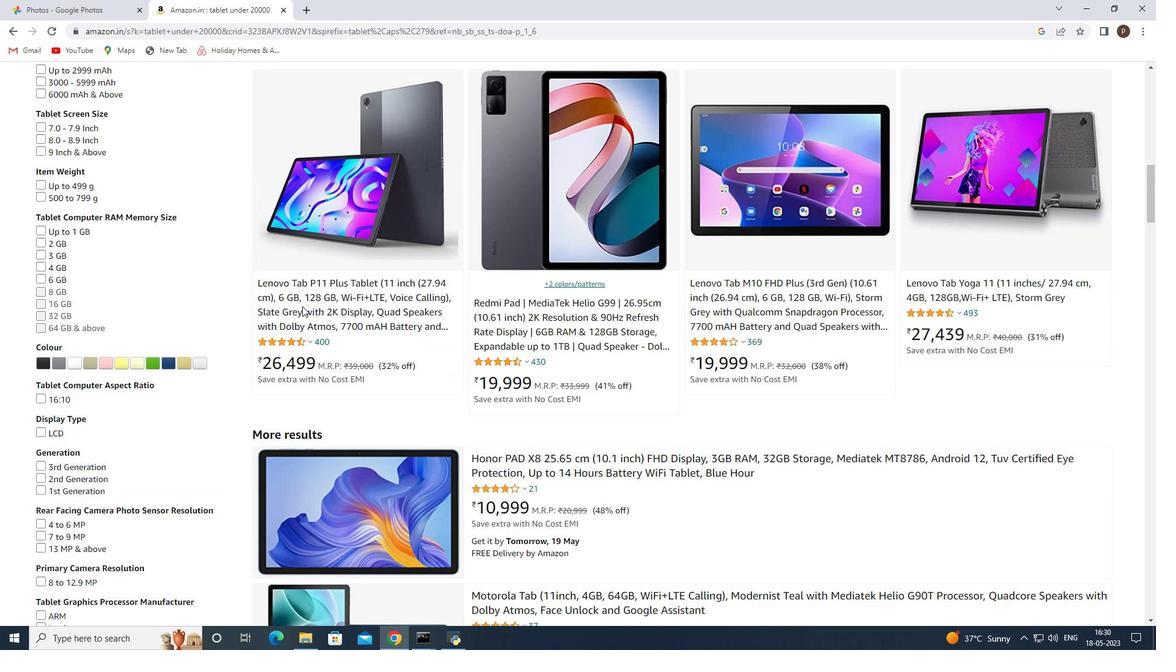 
Action: Mouse moved to (889, 360)
Screenshot: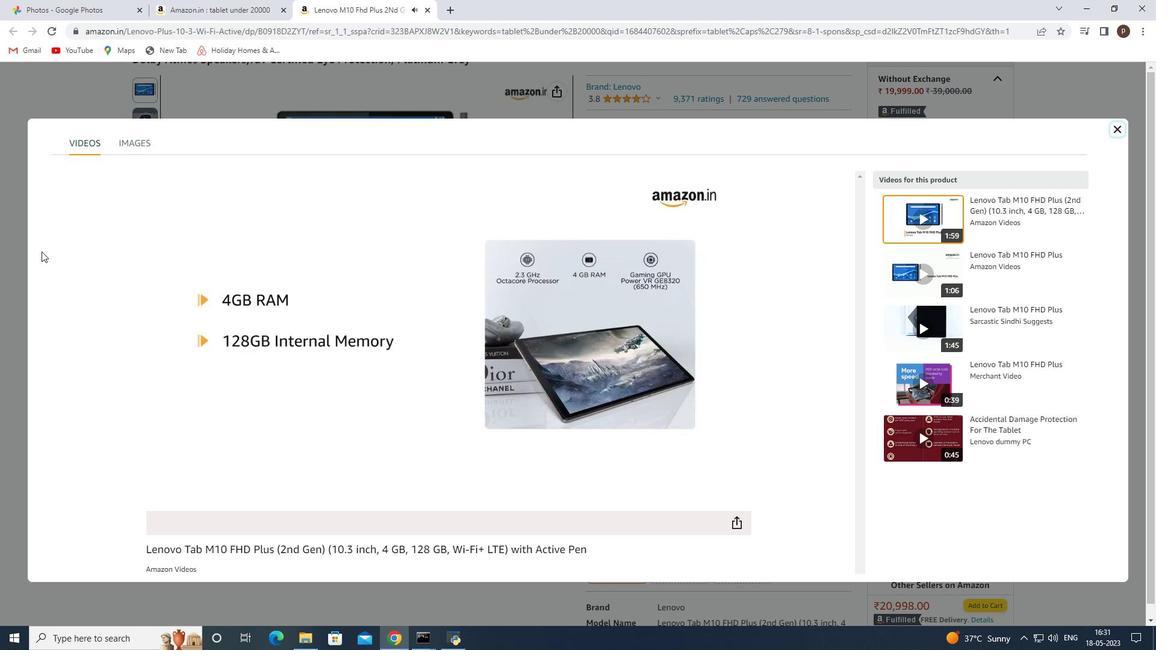 
Action: Mouse scrolled (304, 307) with delta (0, 0)
Screenshot: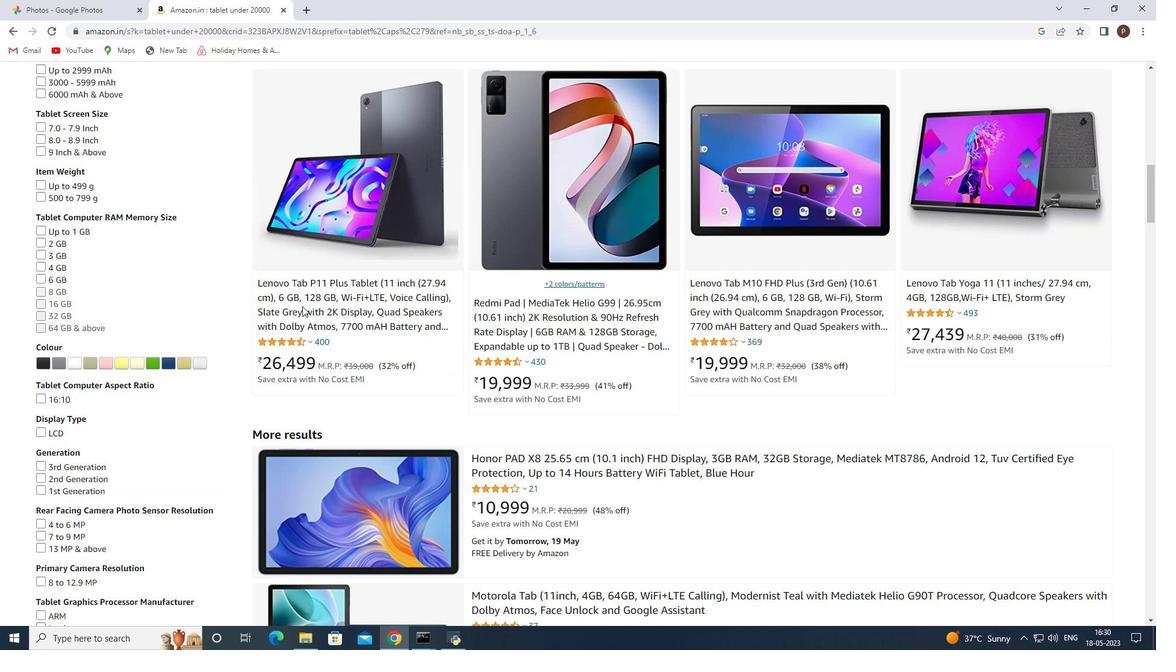 
Action: Mouse moved to (889, 364)
Screenshot: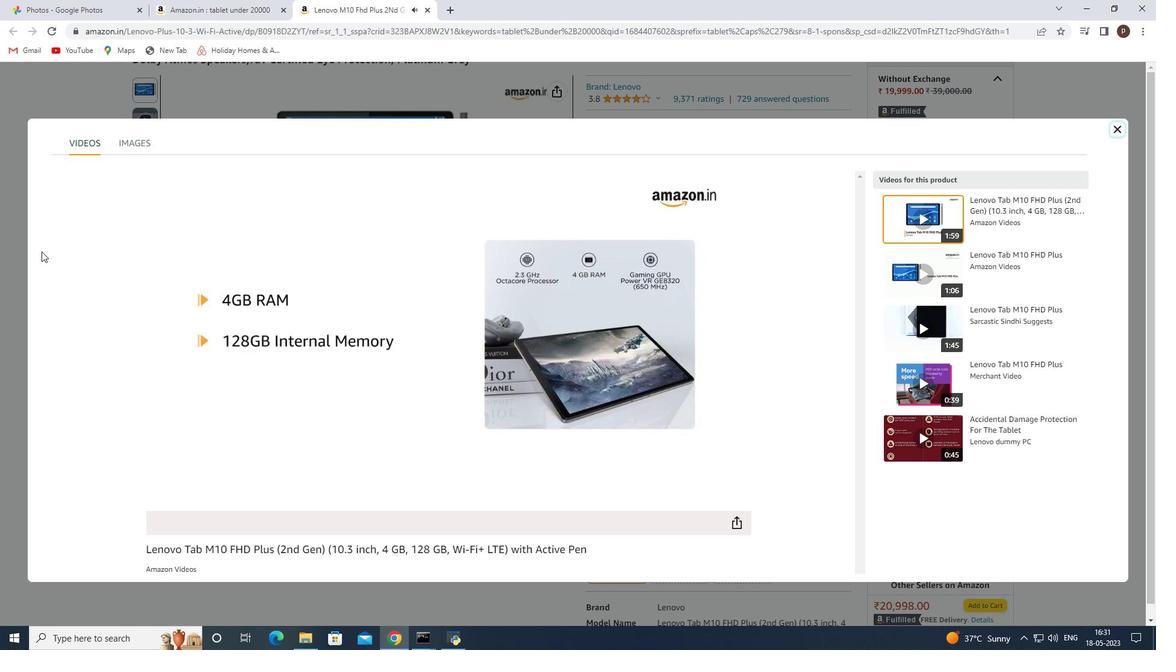 
Action: Mouse scrolled (304, 307) with delta (0, 0)
Screenshot: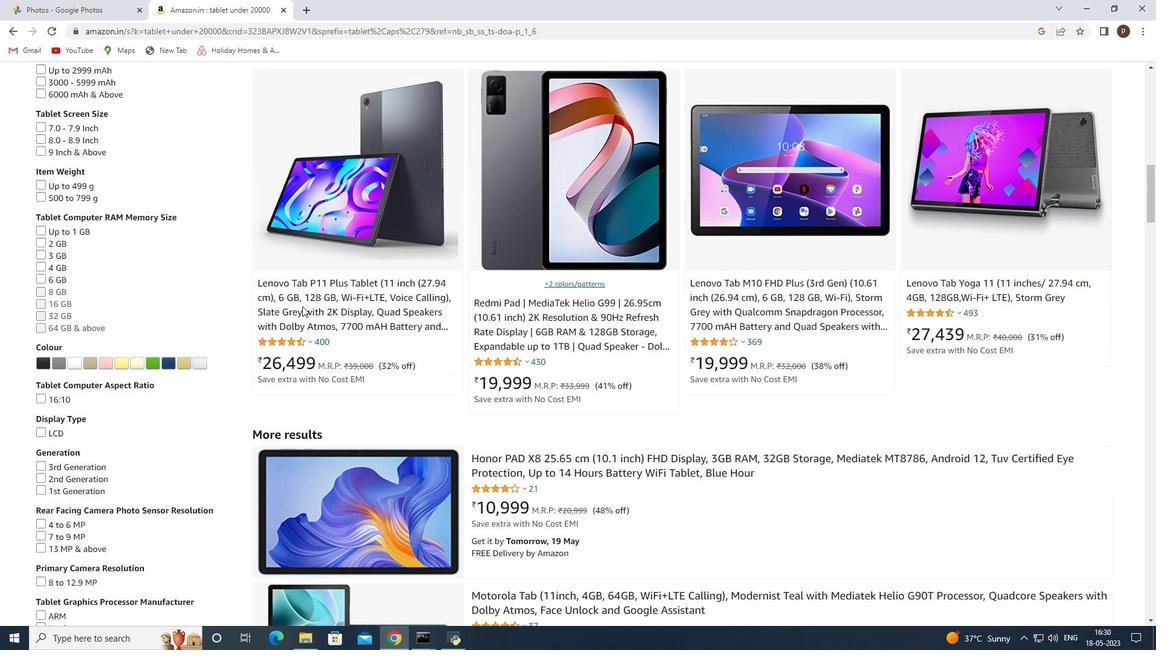 
Action: Mouse moved to (889, 366)
Screenshot: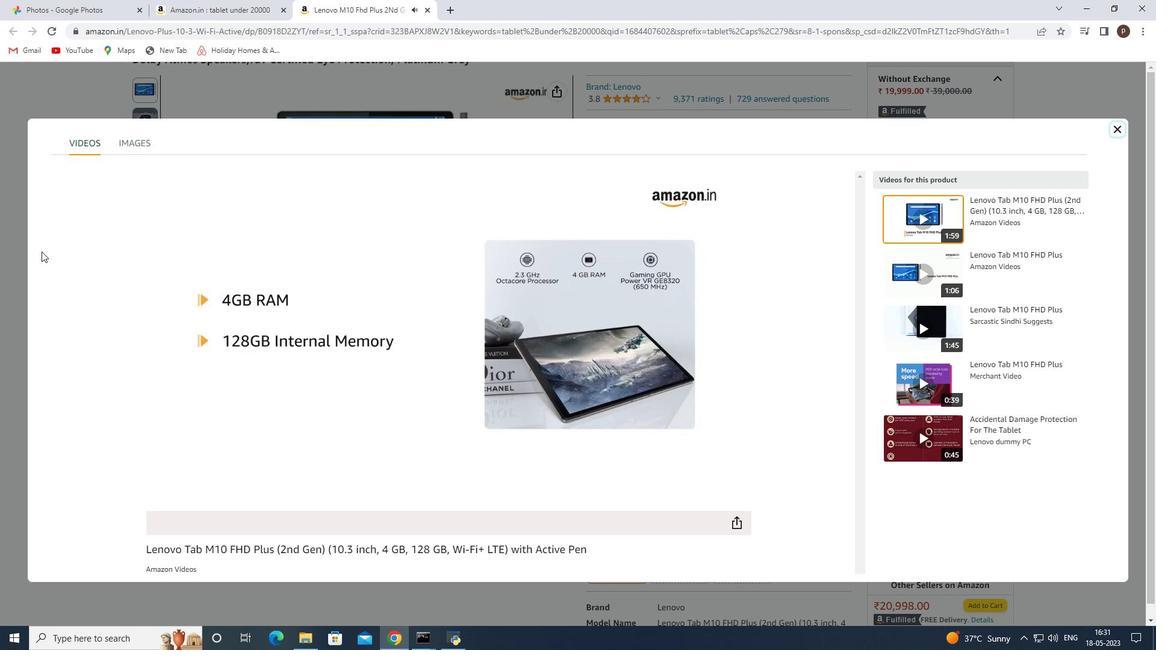 
Action: Mouse scrolled (304, 307) with delta (0, 0)
Screenshot: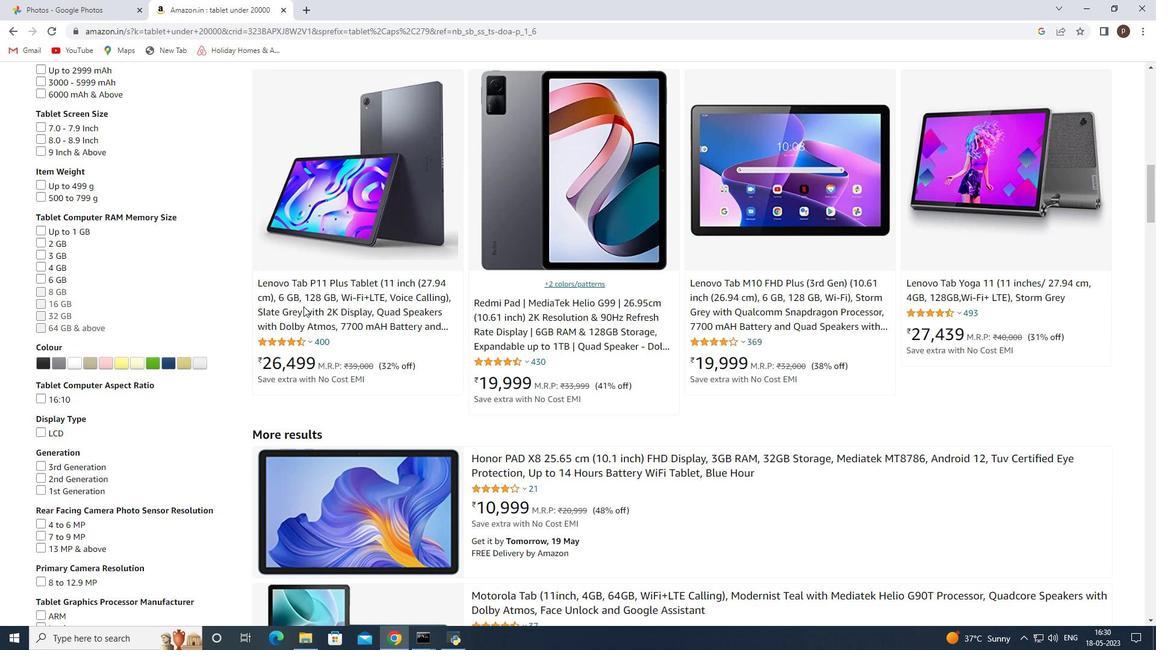 
Action: Mouse moved to (889, 367)
Screenshot: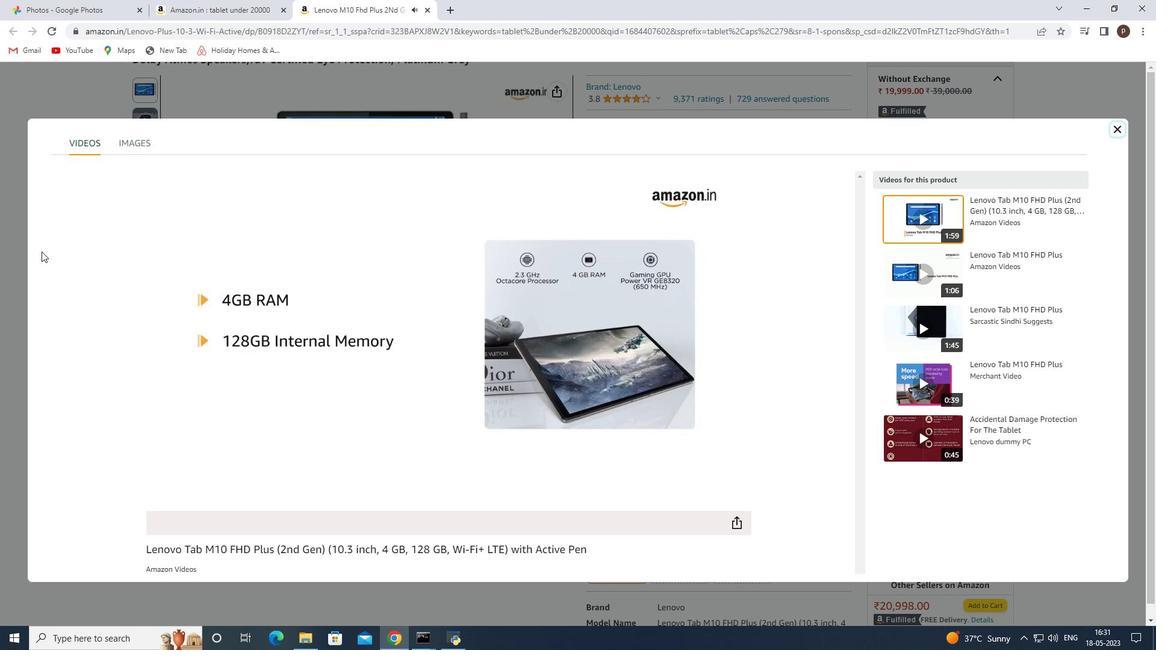 
Action: Mouse scrolled (304, 307) with delta (0, 0)
Screenshot: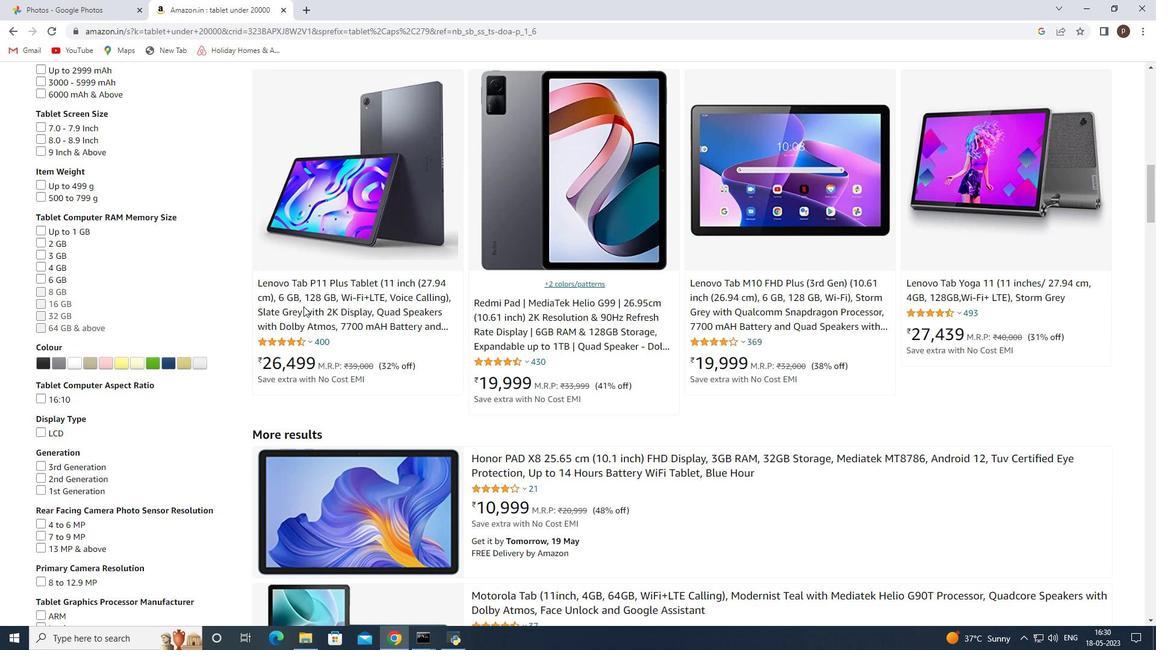 
Action: Mouse scrolled (304, 307) with delta (0, 0)
Screenshot: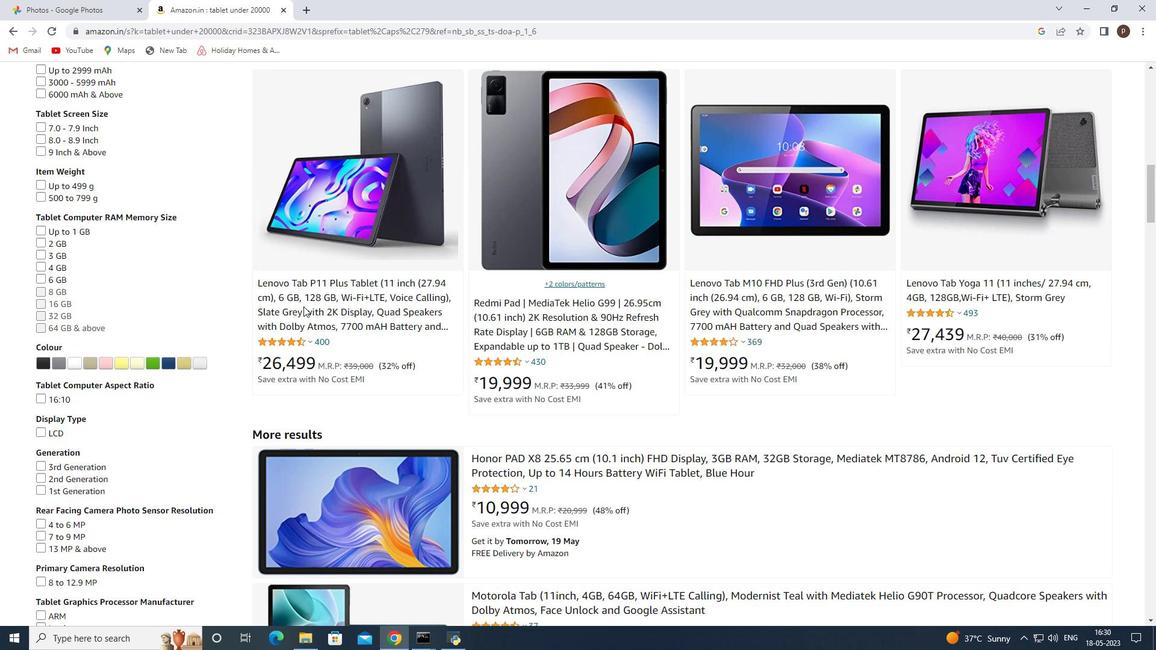 
Action: Mouse moved to (887, 363)
Screenshot: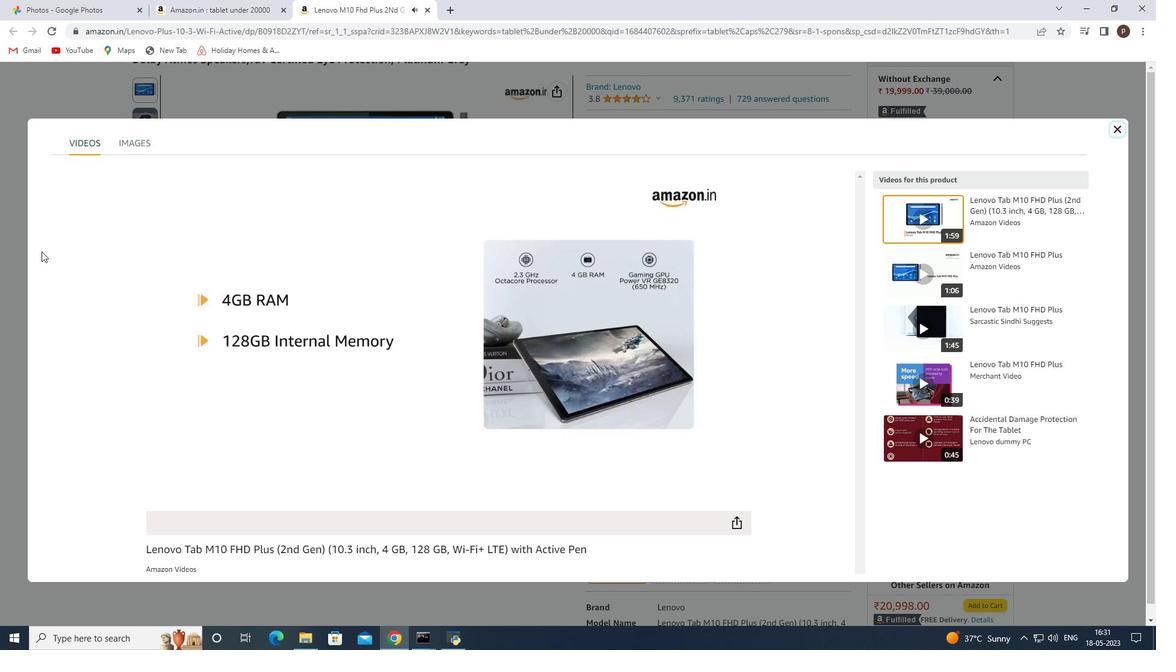 
Action: Mouse scrolled (304, 307) with delta (0, 0)
Screenshot: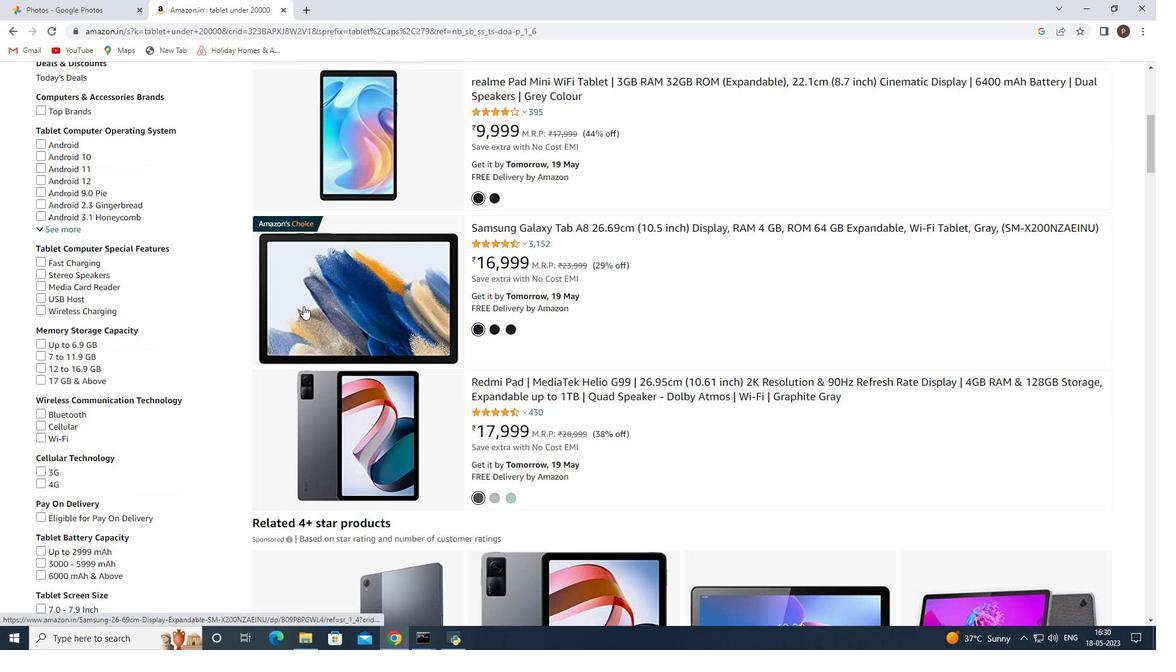 
Action: Mouse moved to (304, 307)
Screenshot: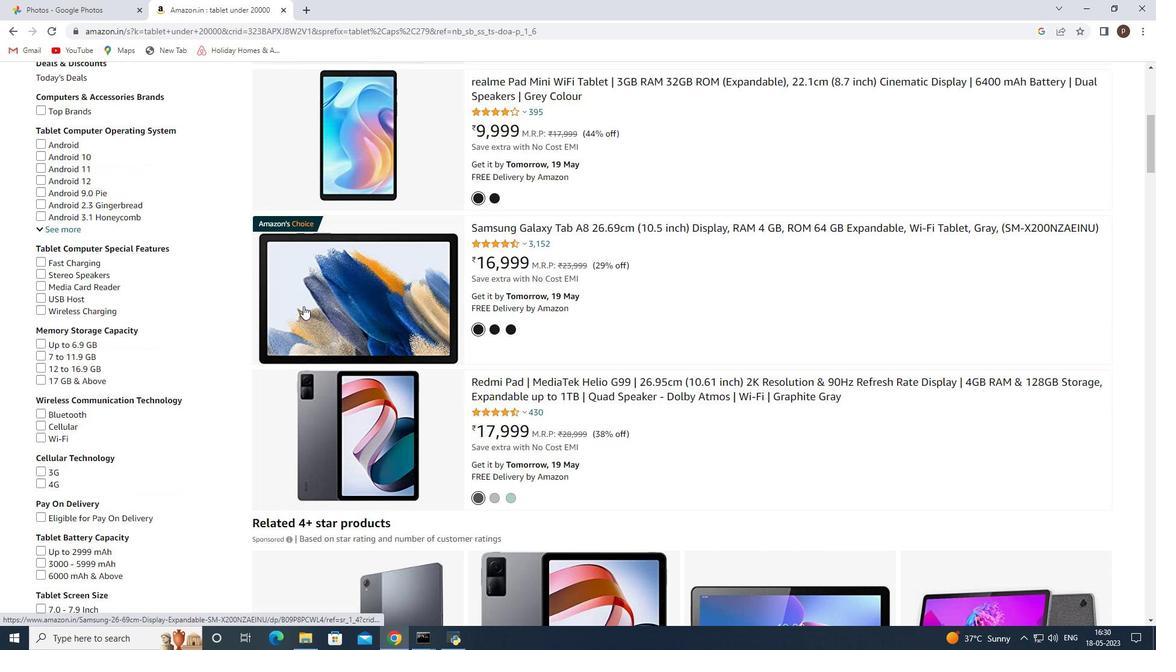 
Action: Mouse scrolled (304, 307) with delta (0, 0)
Screenshot: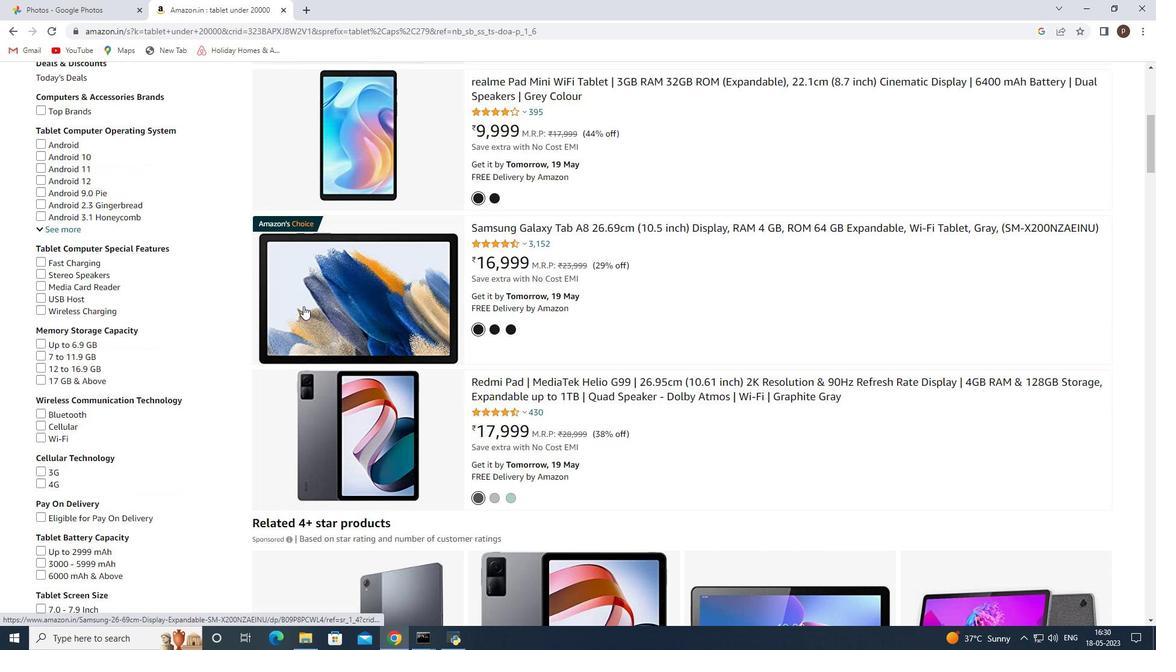 
Action: Mouse scrolled (304, 307) with delta (0, 0)
Screenshot: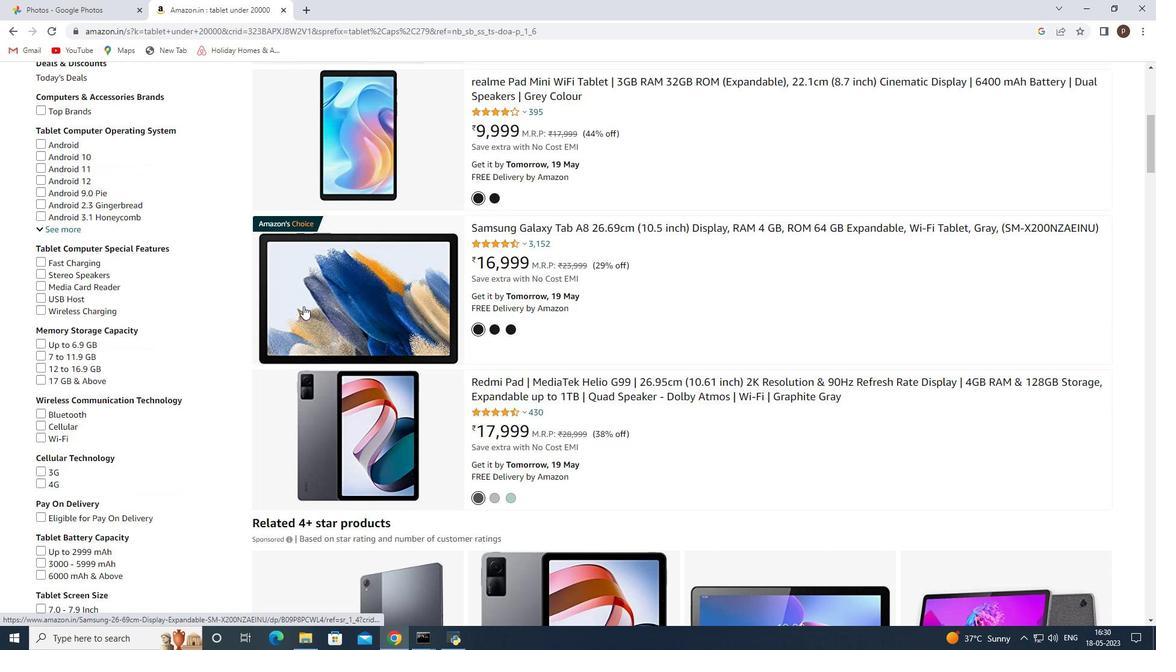 
Action: Mouse scrolled (304, 307) with delta (0, 0)
Screenshot: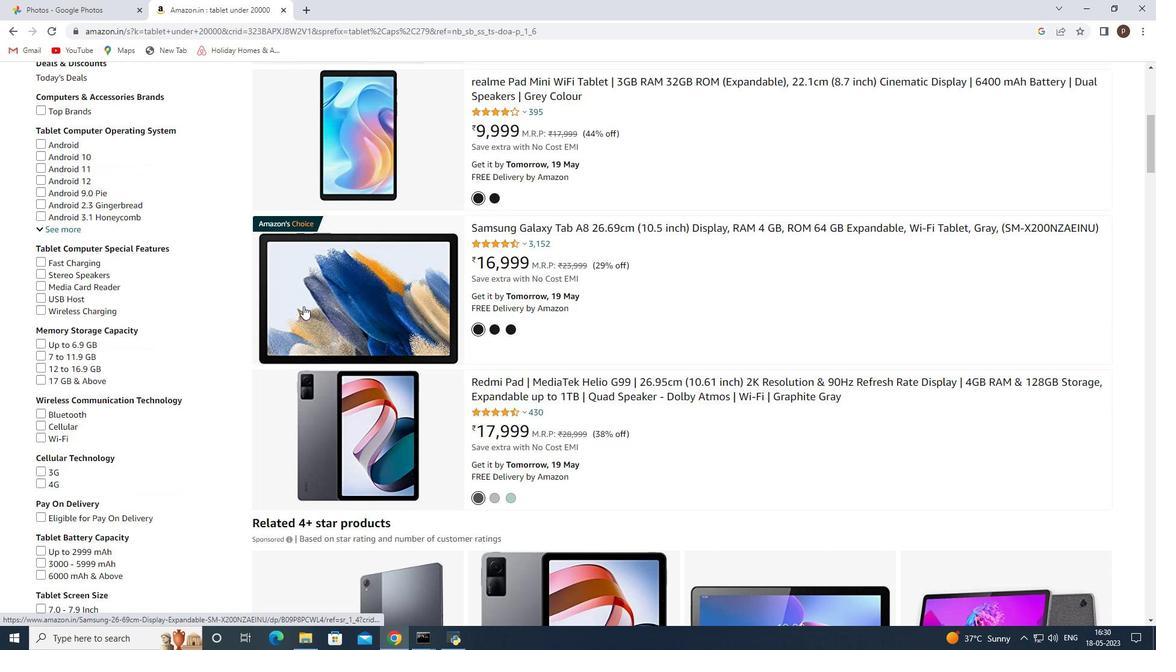 
Action: Mouse scrolled (304, 307) with delta (0, 0)
Screenshot: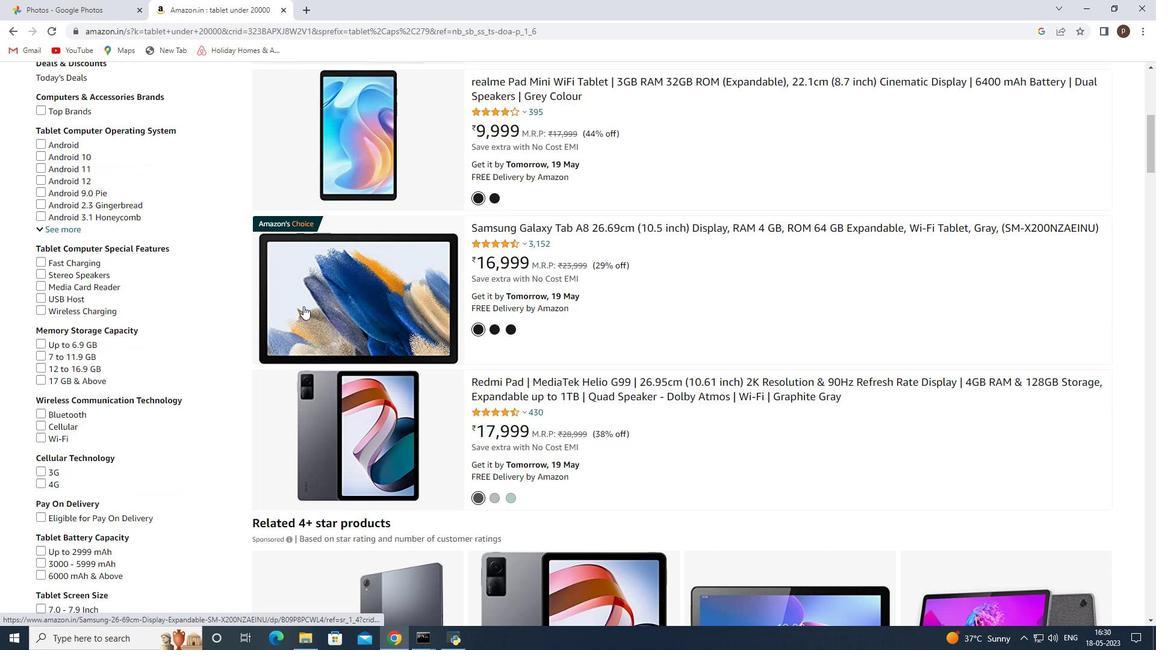 
Action: Mouse moved to (887, 363)
Screenshot: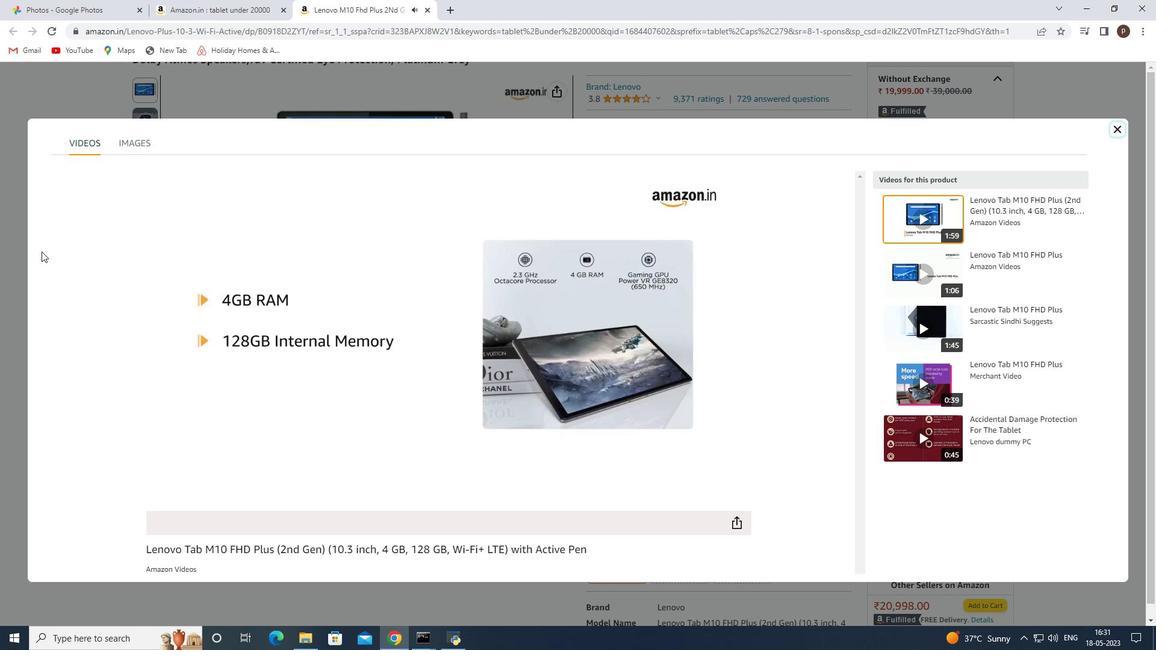 
Action: Mouse scrolled (304, 307) with delta (0, 0)
Screenshot: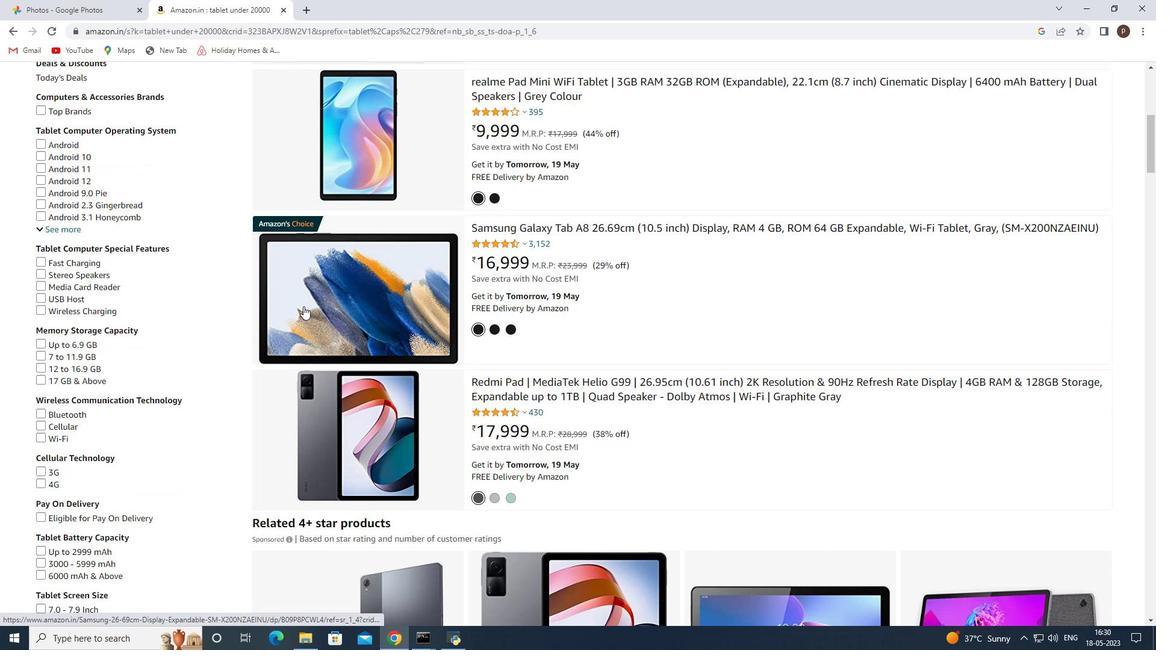
Action: Mouse moved to (887, 363)
Screenshot: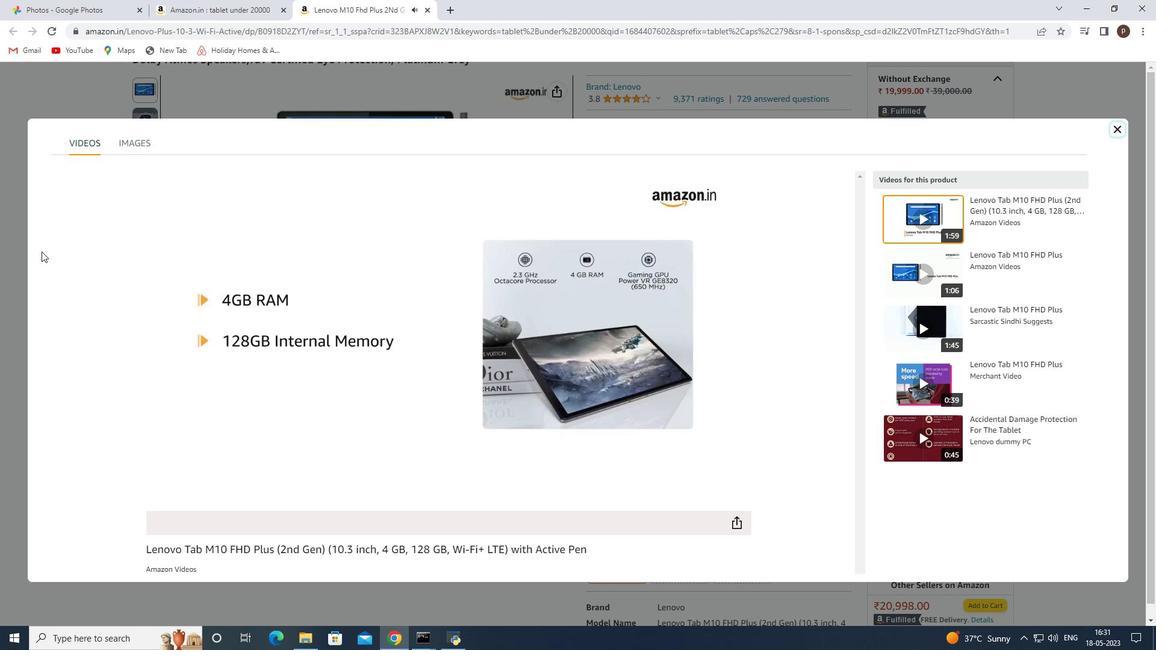 
Action: Mouse scrolled (304, 307) with delta (0, 0)
Screenshot: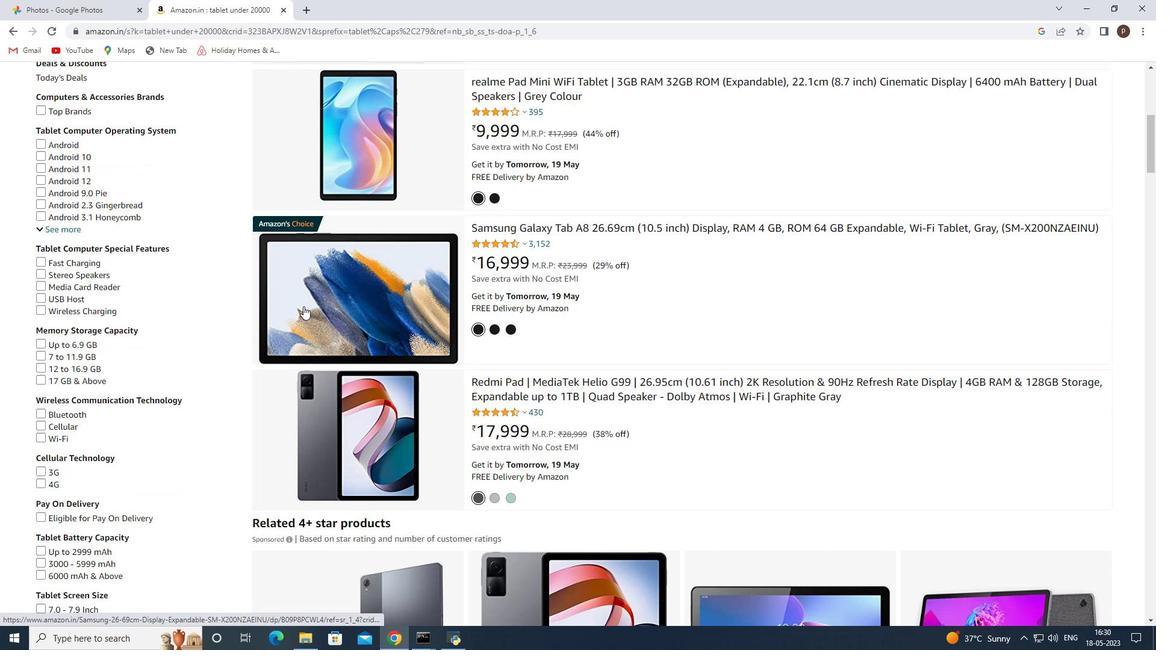 
Action: Mouse moved to (887, 364)
Screenshot: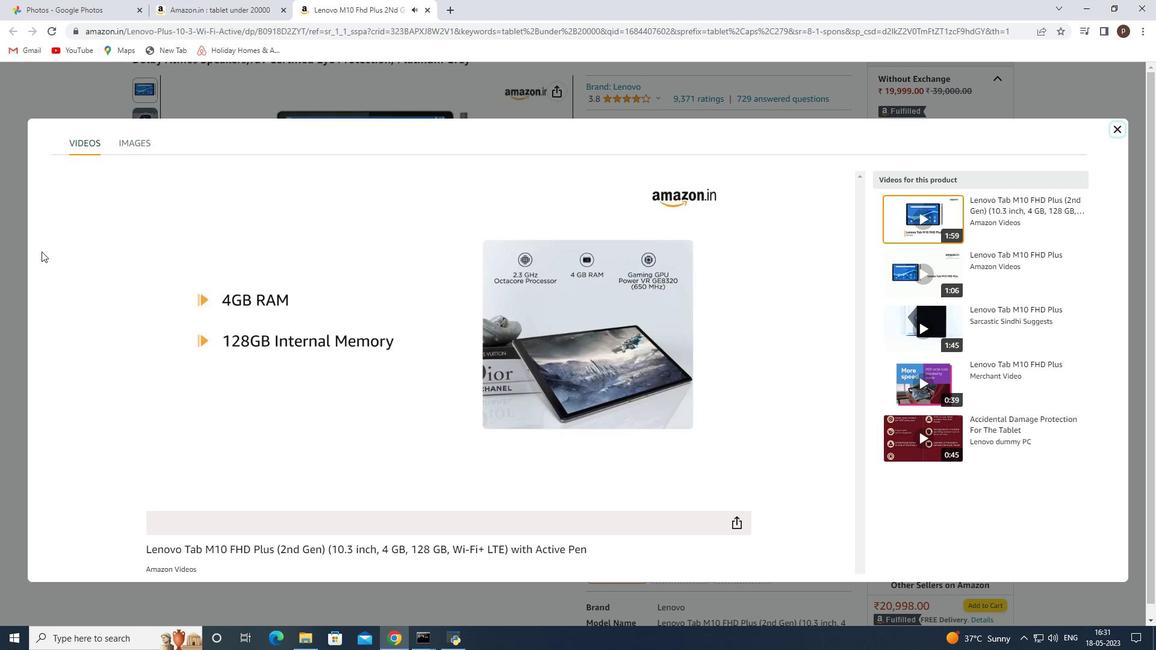
Action: Mouse scrolled (304, 307) with delta (0, 0)
Screenshot: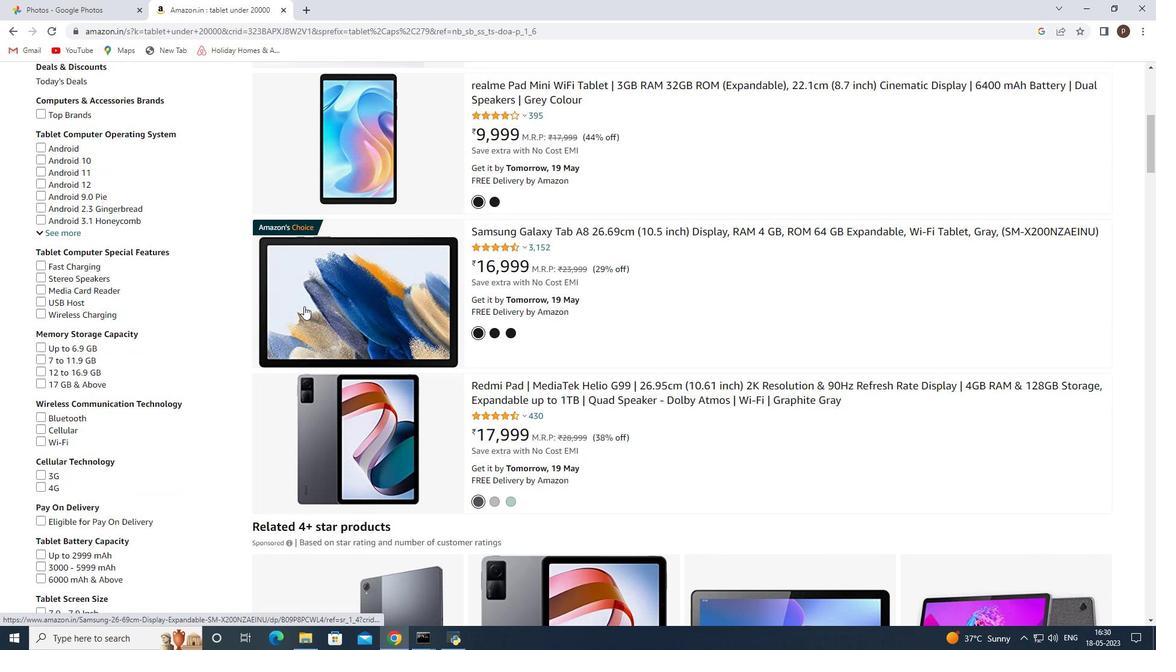 
Action: Mouse moved to (887, 369)
Screenshot: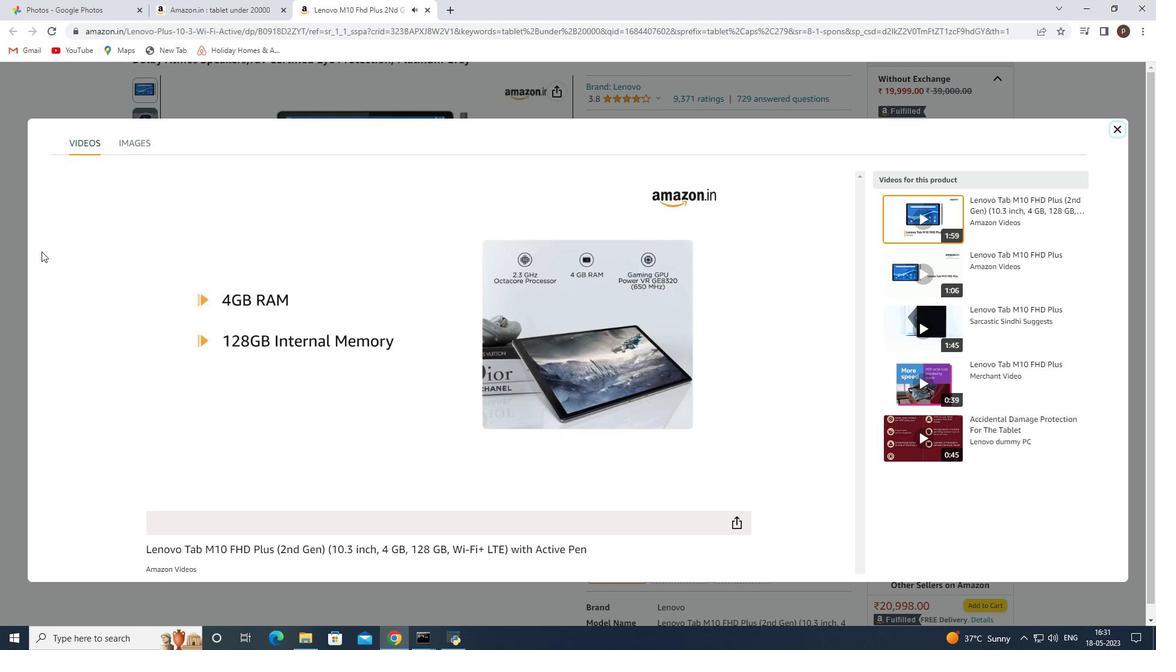 
Action: Mouse scrolled (304, 307) with delta (0, 0)
Screenshot: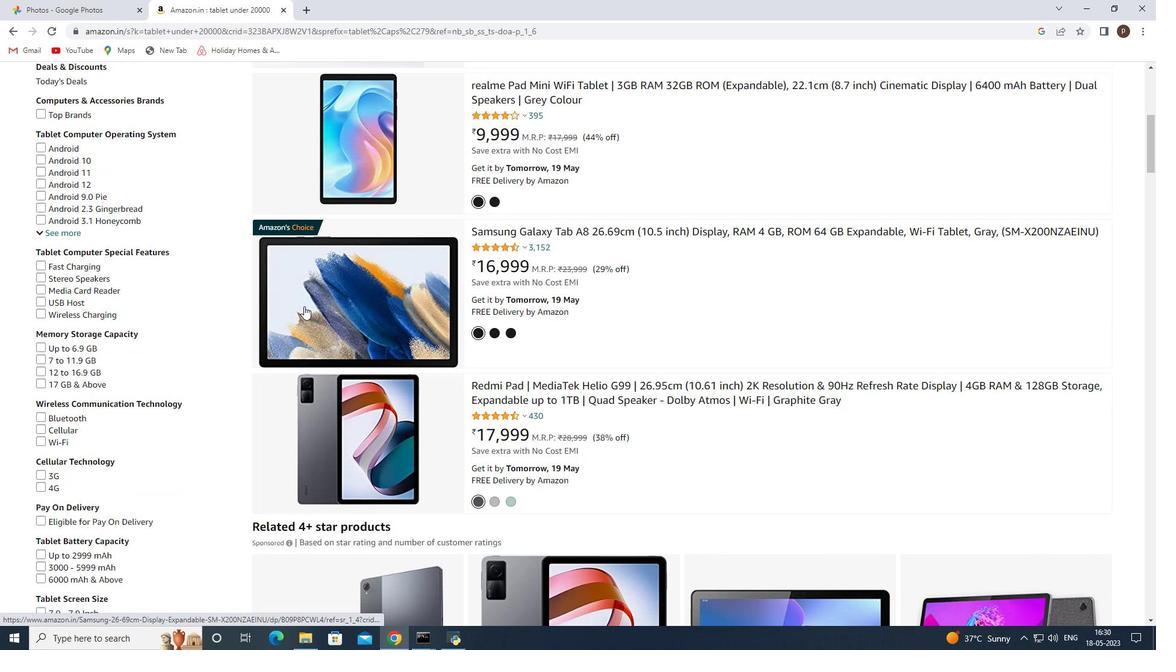 
Action: Mouse moved to (416, 270)
Screenshot: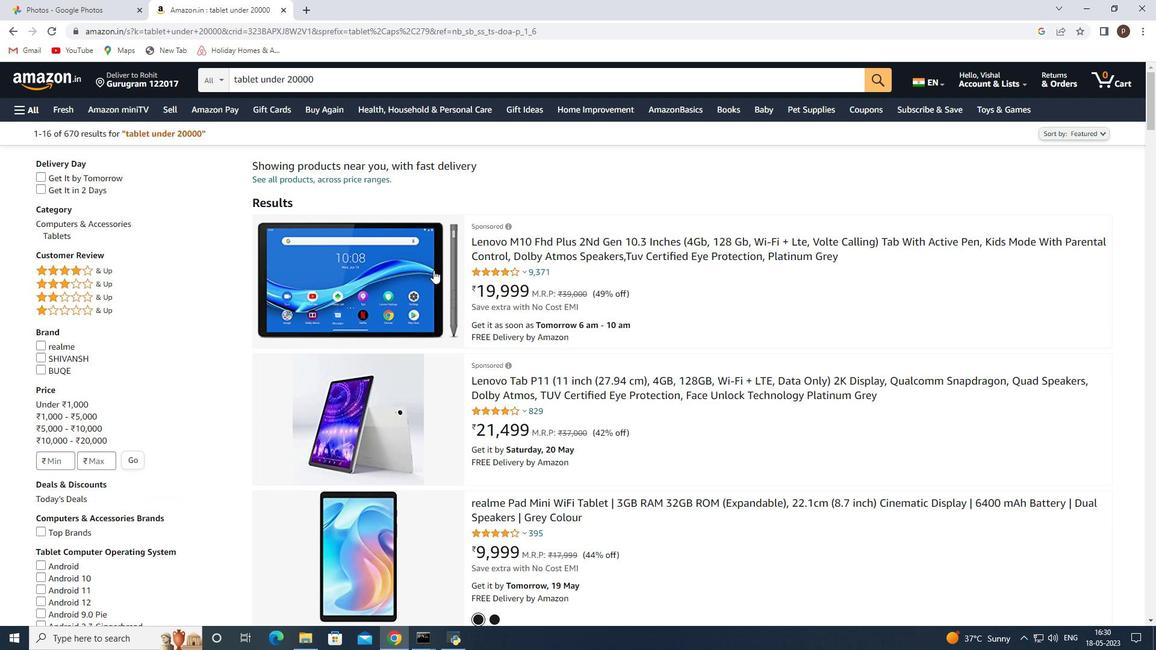 
Action: Mouse pressed left at (873, 456)
Screenshot: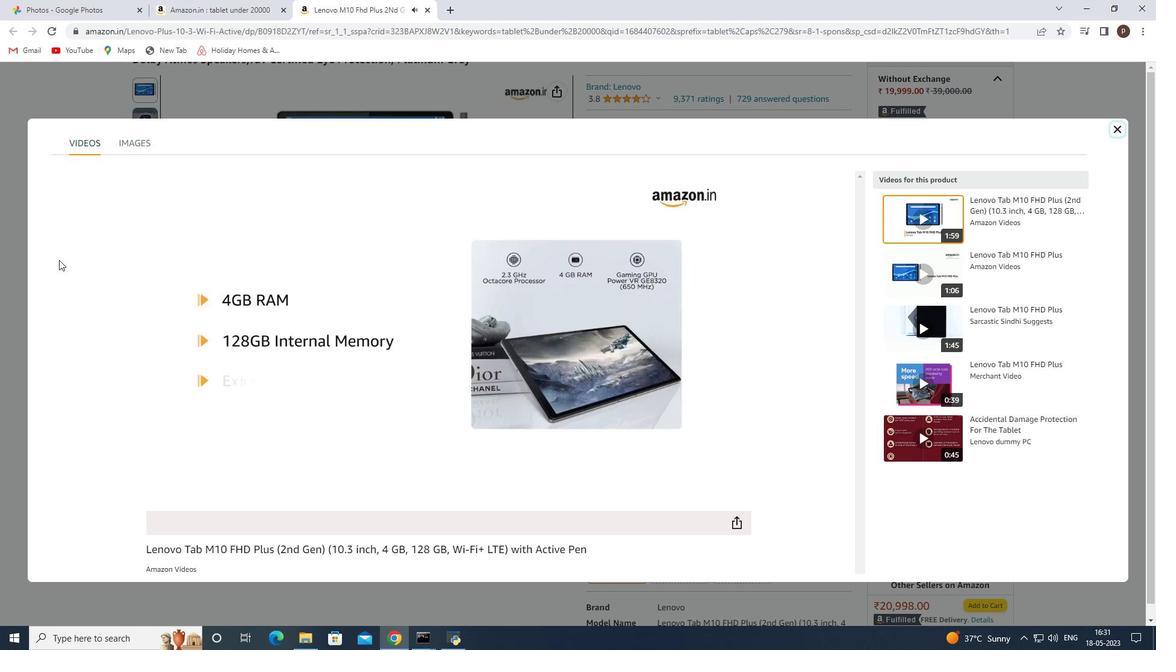 
Action: Mouse moved to (404, 273)
Screenshot: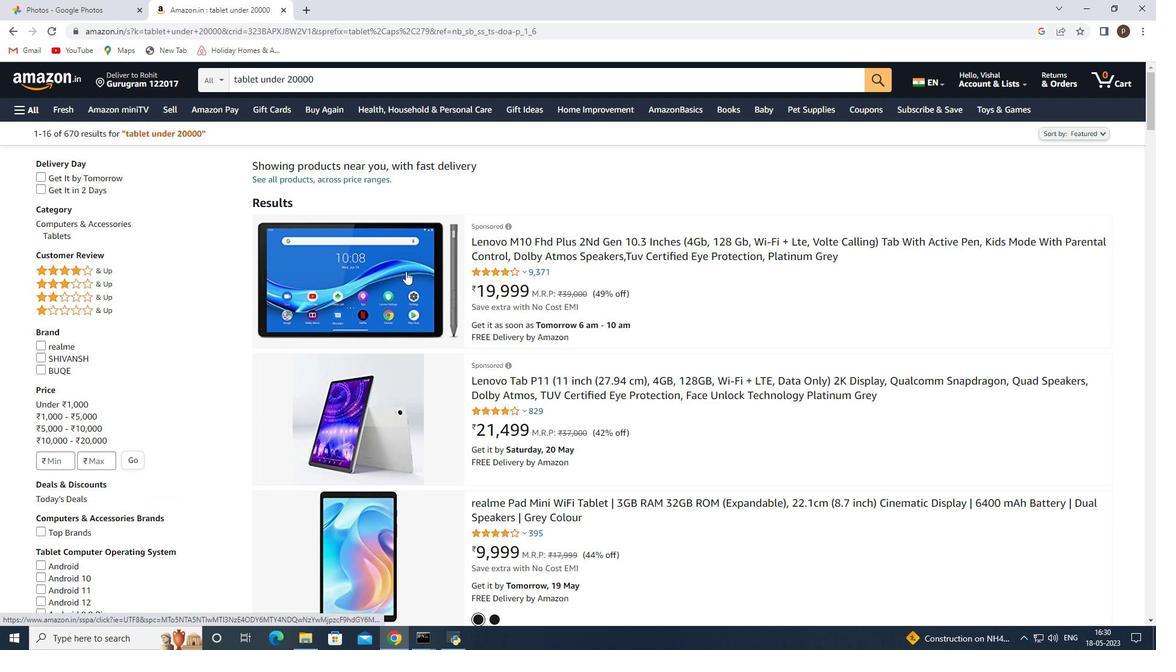 
Action: Mouse pressed left at (404, 273)
Screenshot: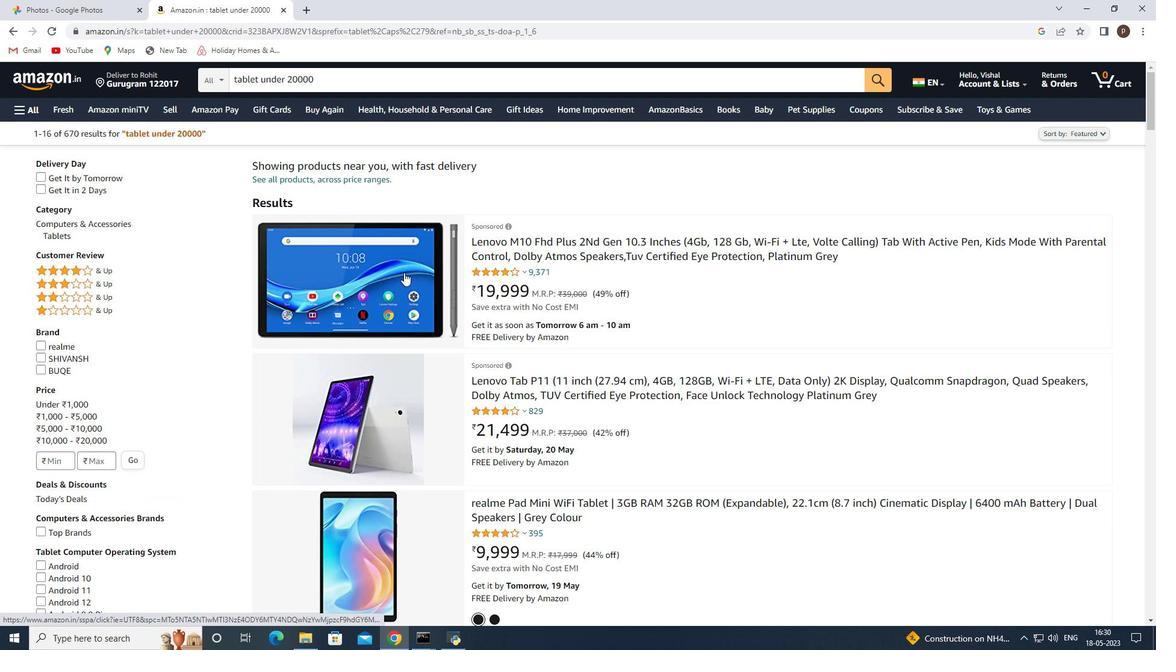 
Action: Mouse moved to (360, 276)
Screenshot: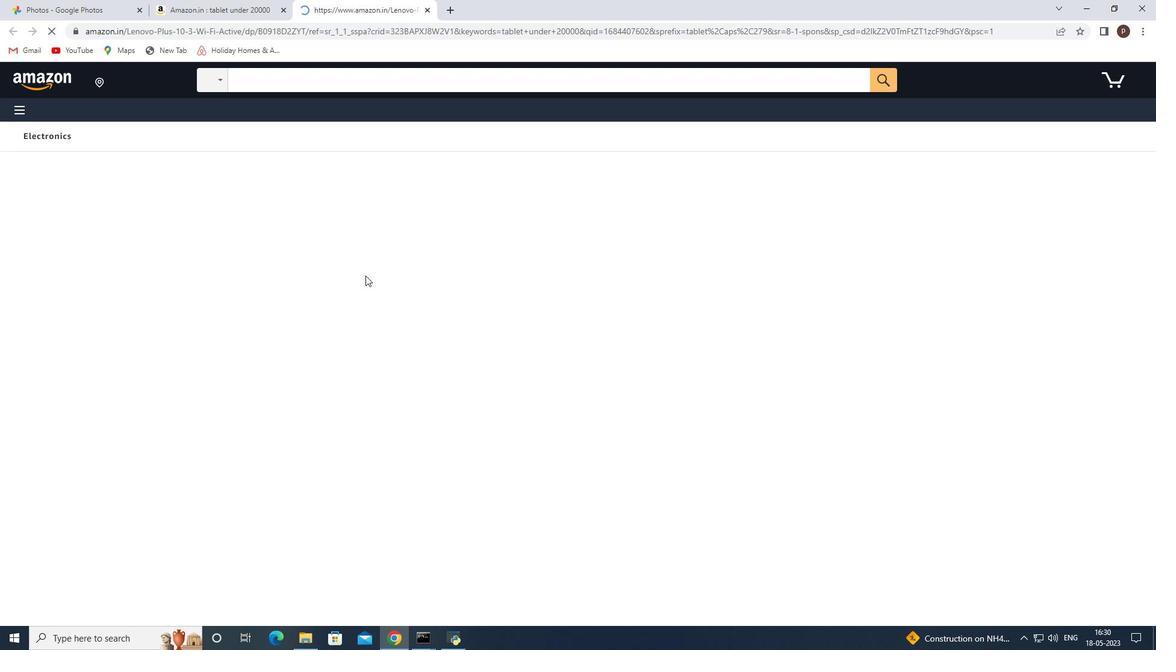 
Action: Mouse scrolled (360, 275) with delta (0, 0)
Screenshot: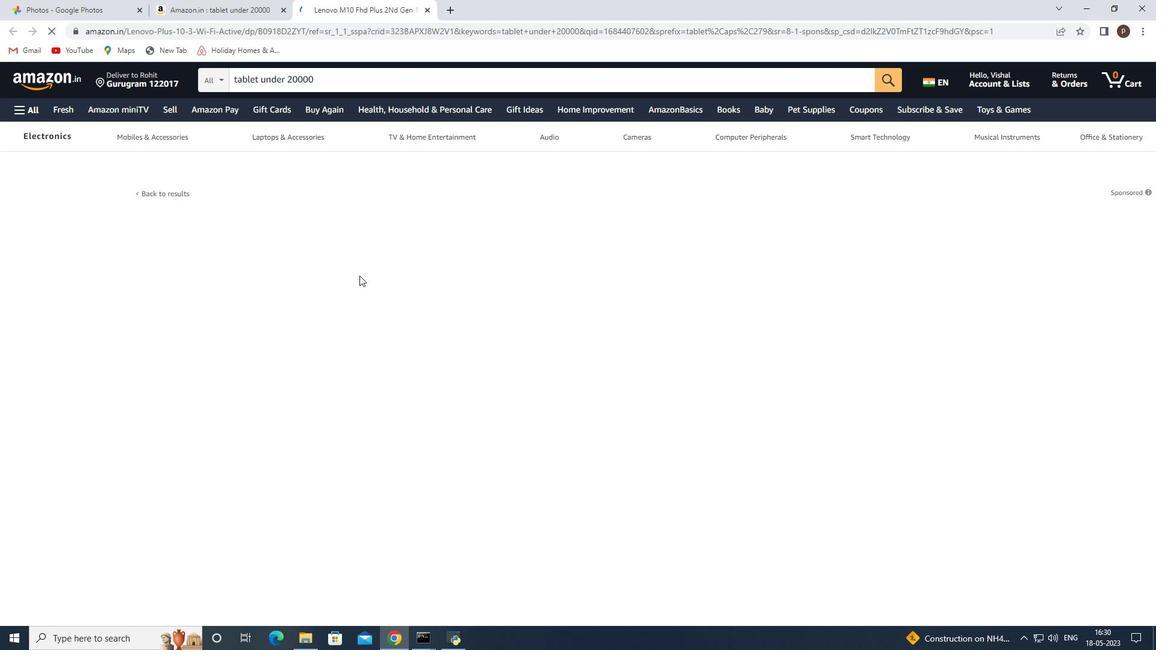 
Action: Mouse moved to (507, 215)
Screenshot: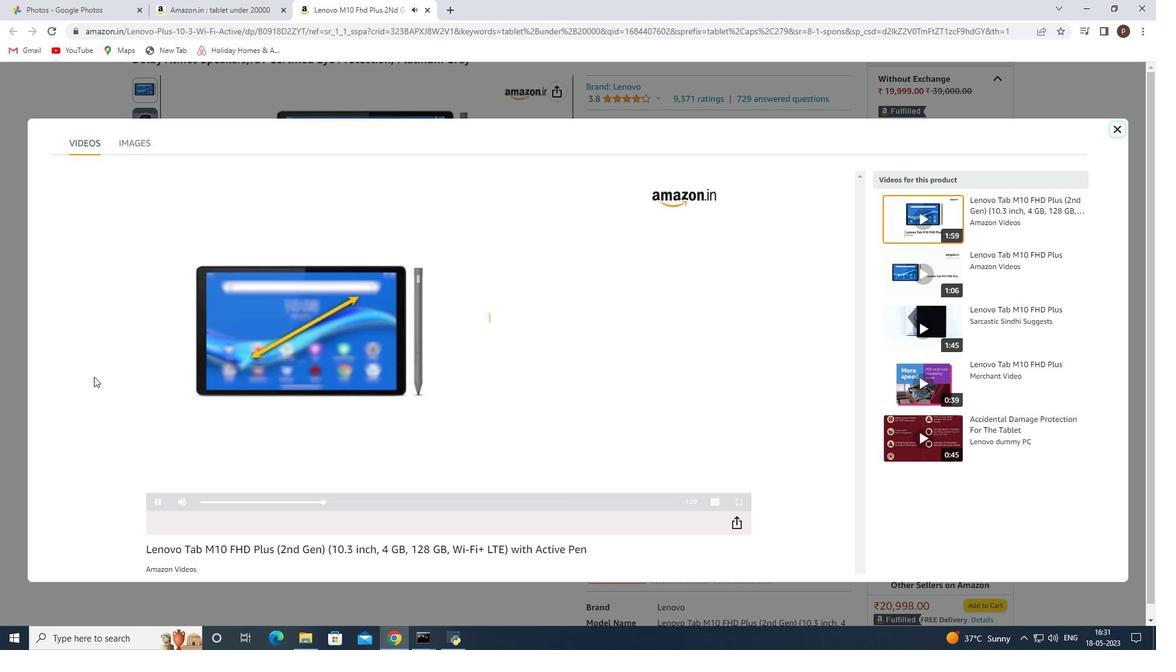 
Action: Mouse scrolled (360, 275) with delta (0, 0)
Screenshot: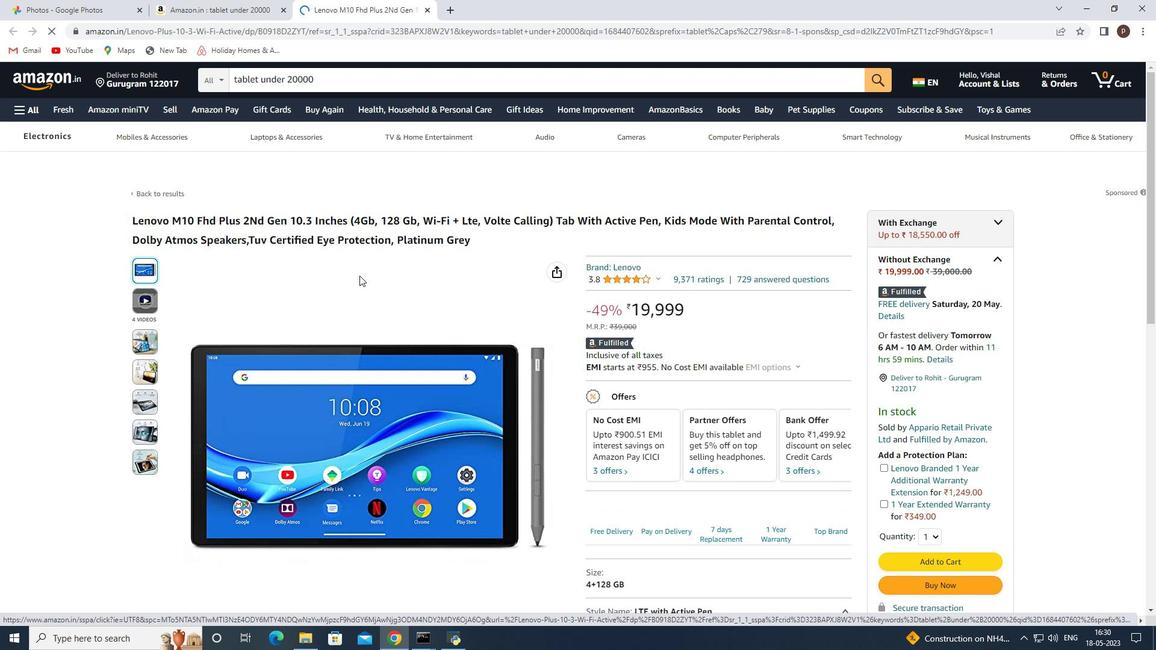 
Action: Mouse moved to (400, 278)
Screenshot: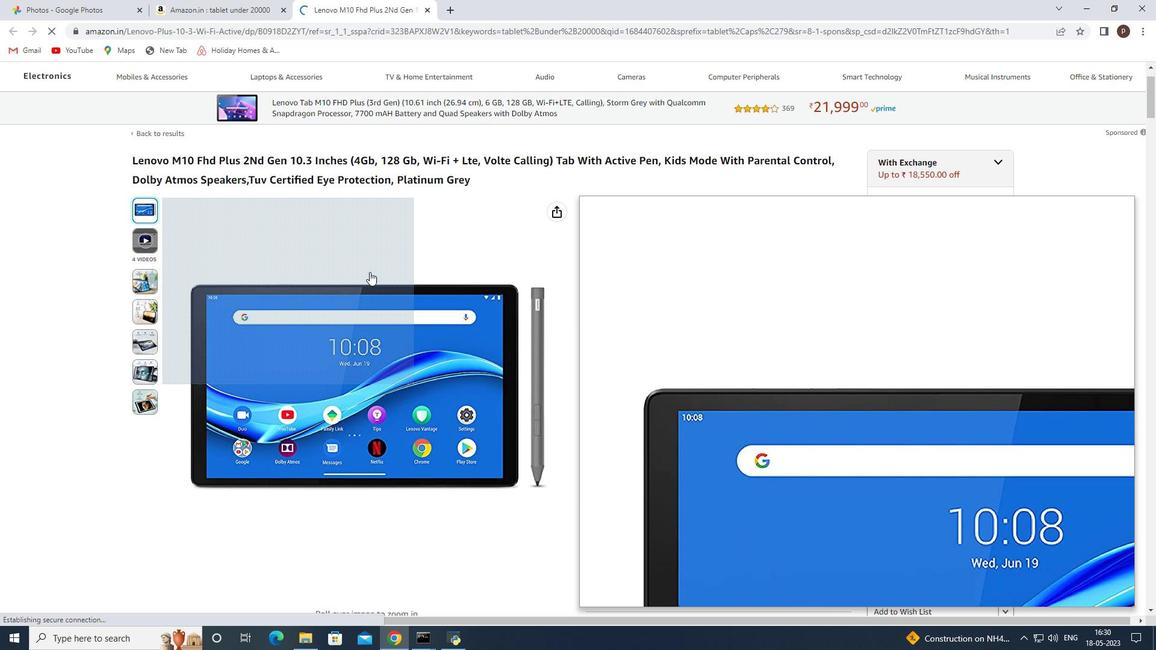 
Action: Mouse pressed left at (832, 153)
Screenshot: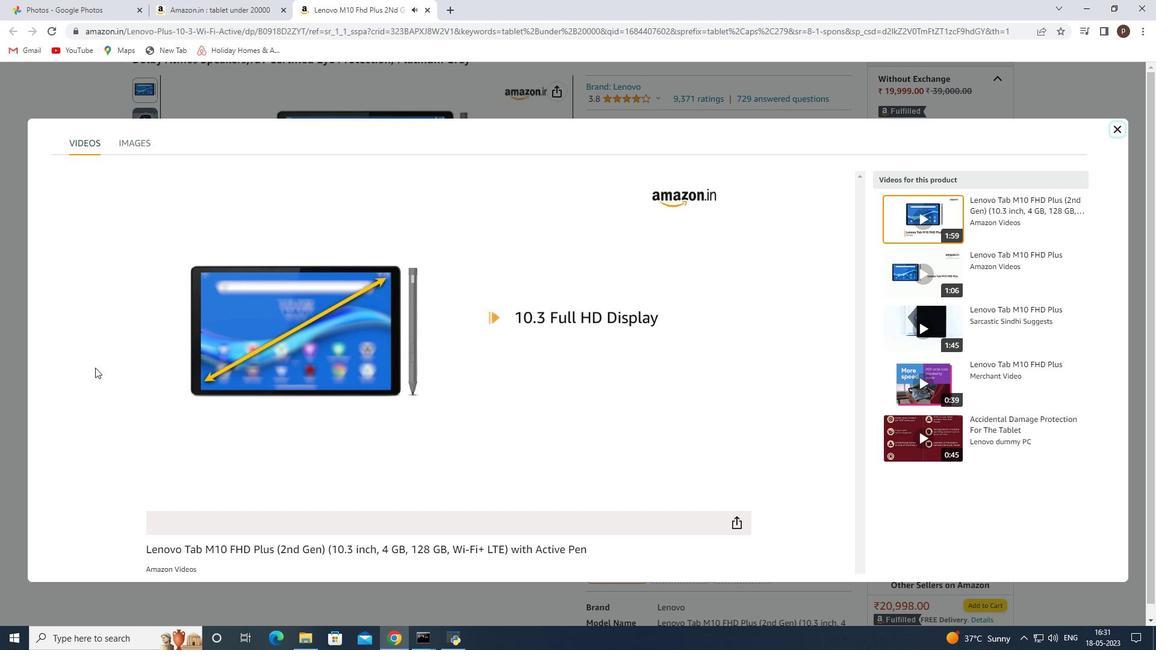
Action: Mouse moved to (605, 316)
Screenshot: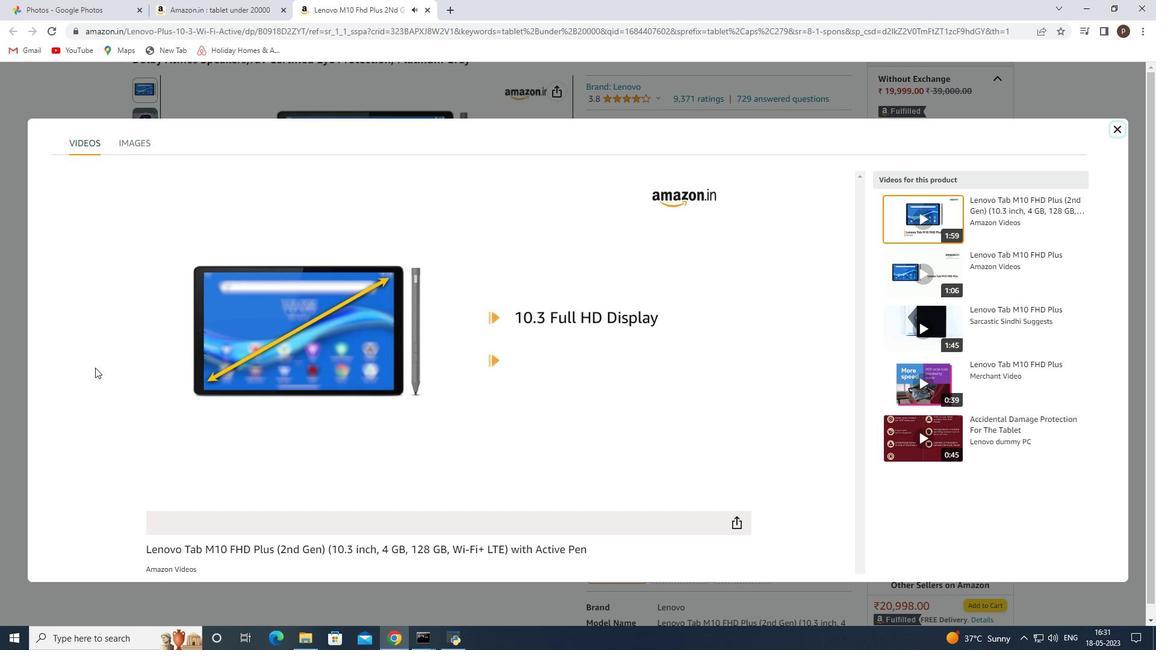 
Action: Mouse scrolled (605, 316) with delta (0, 0)
Screenshot: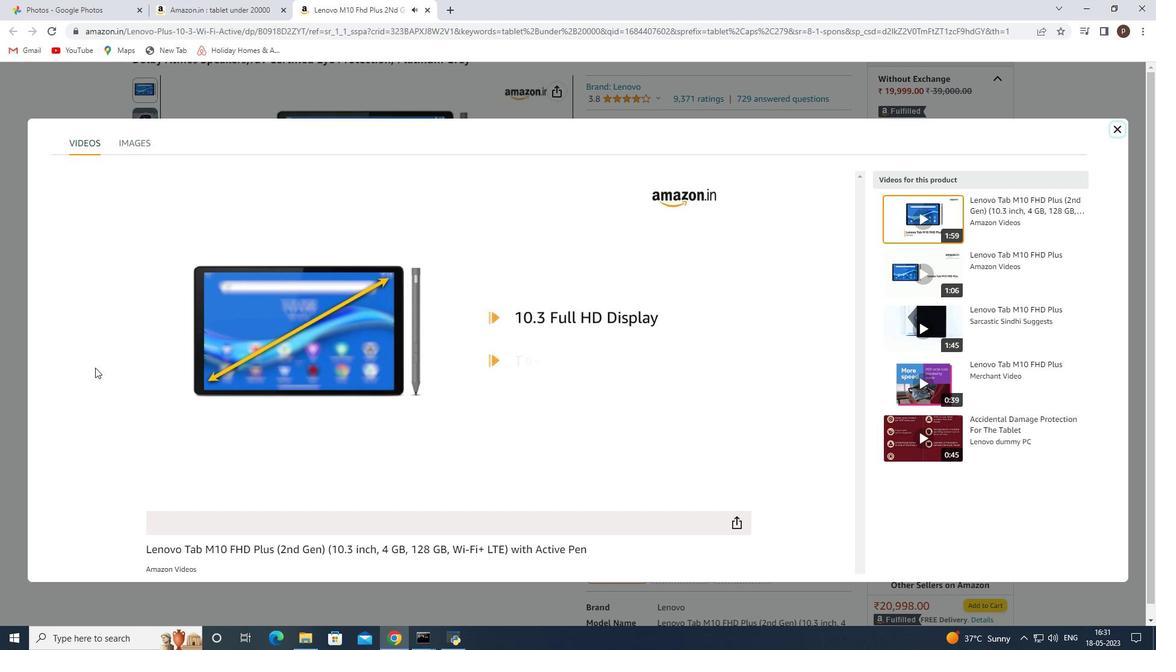 
Action: Mouse moved to (391, 291)
Screenshot: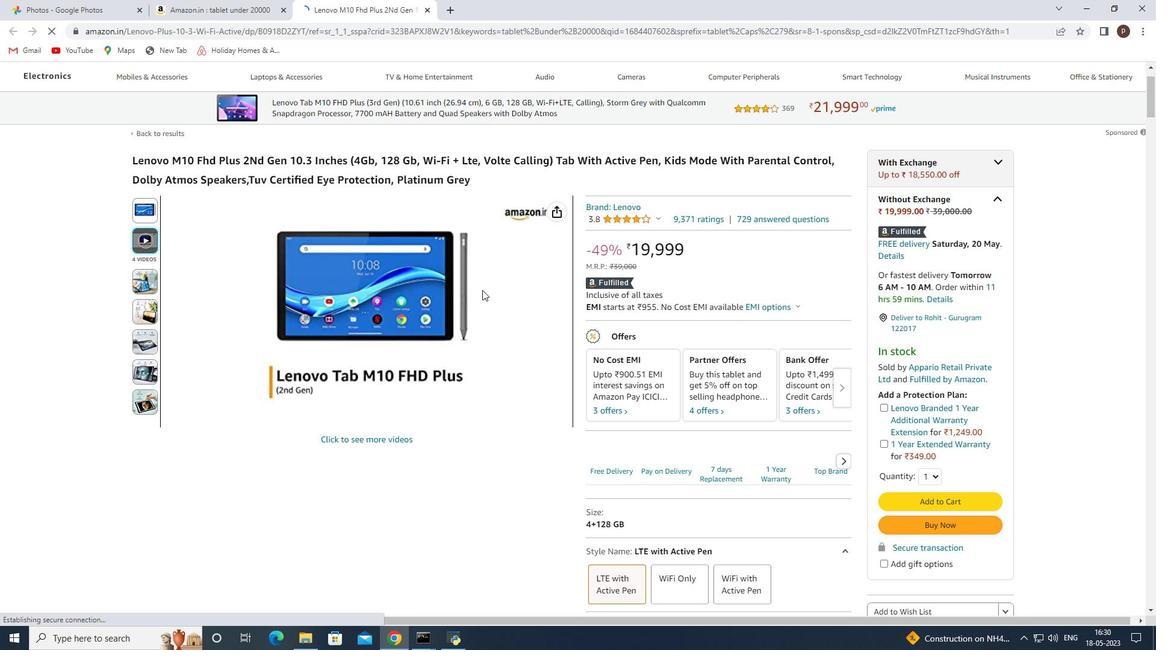 
Action: Mouse scrolled (605, 316) with delta (0, 0)
Screenshot: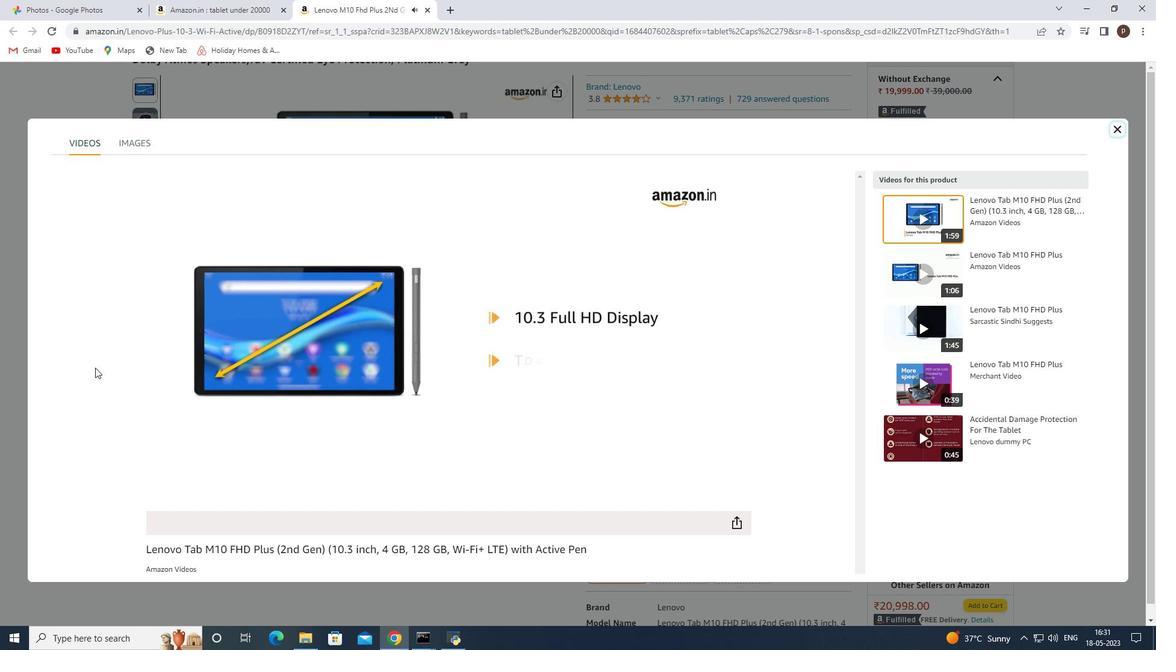 
Action: Mouse moved to (136, 240)
Screenshot: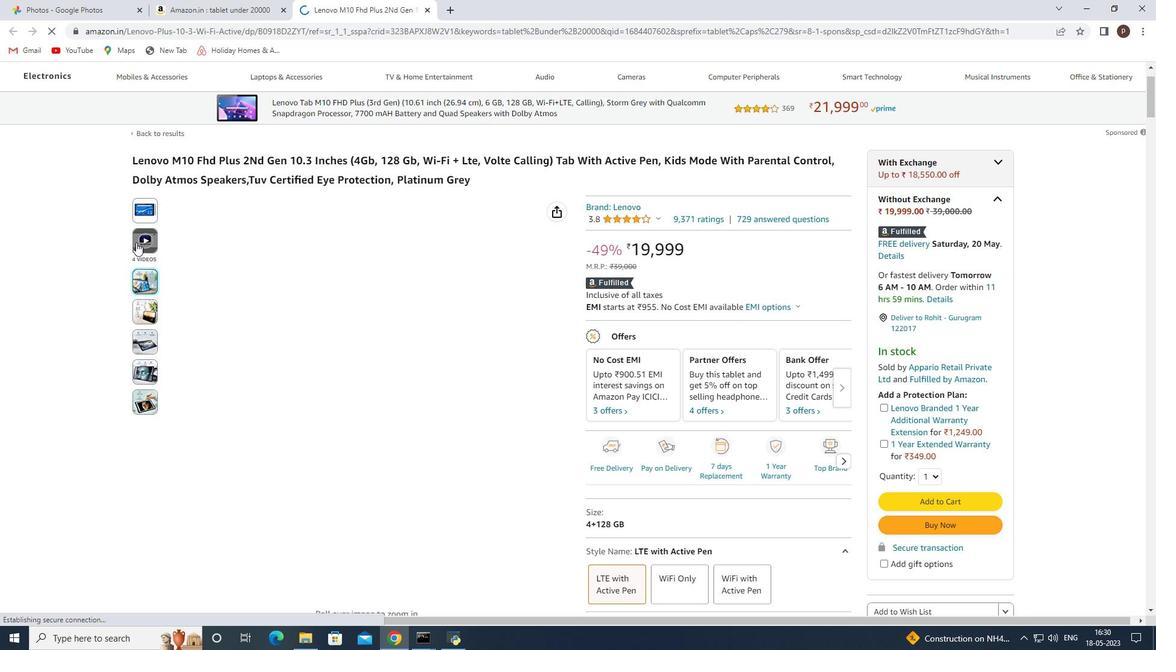 
Action: Mouse scrolled (606, 316) with delta (0, 0)
Screenshot: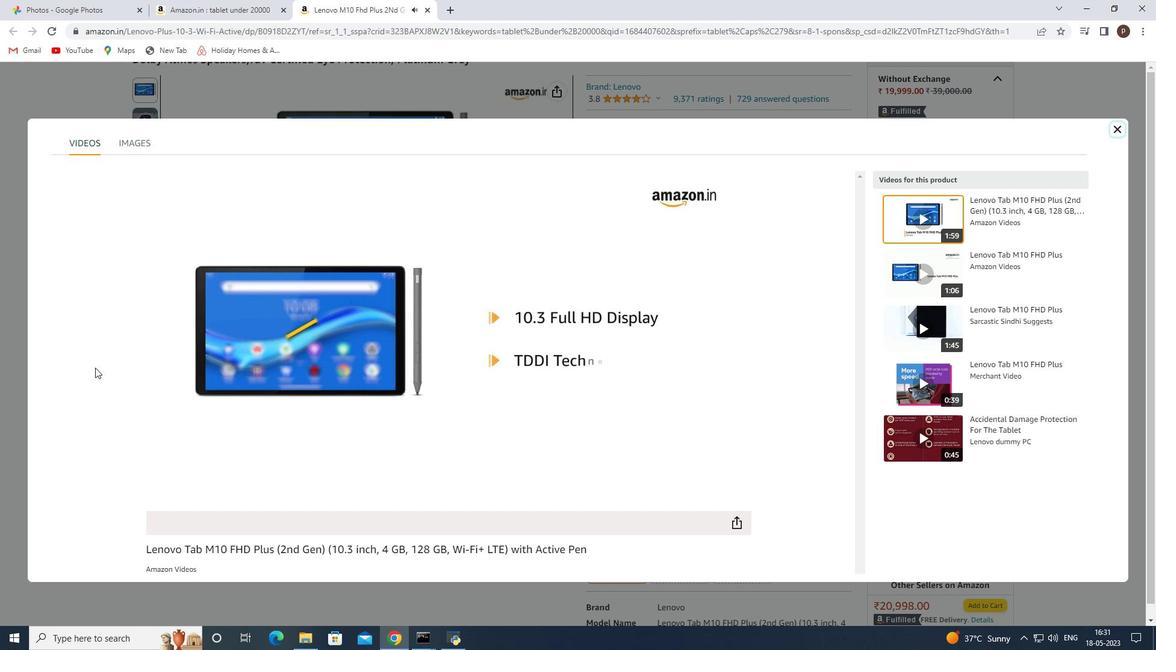 
Action: Mouse moved to (137, 239)
Screenshot: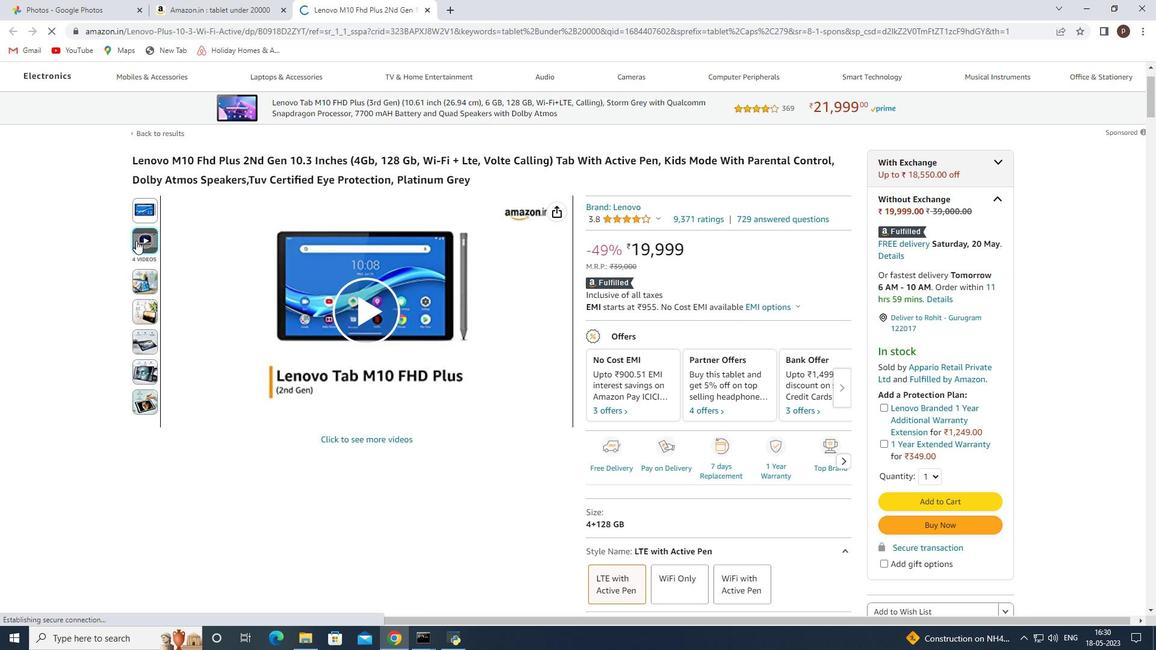 
Action: Mouse scrolled (606, 316) with delta (0, 0)
Screenshot: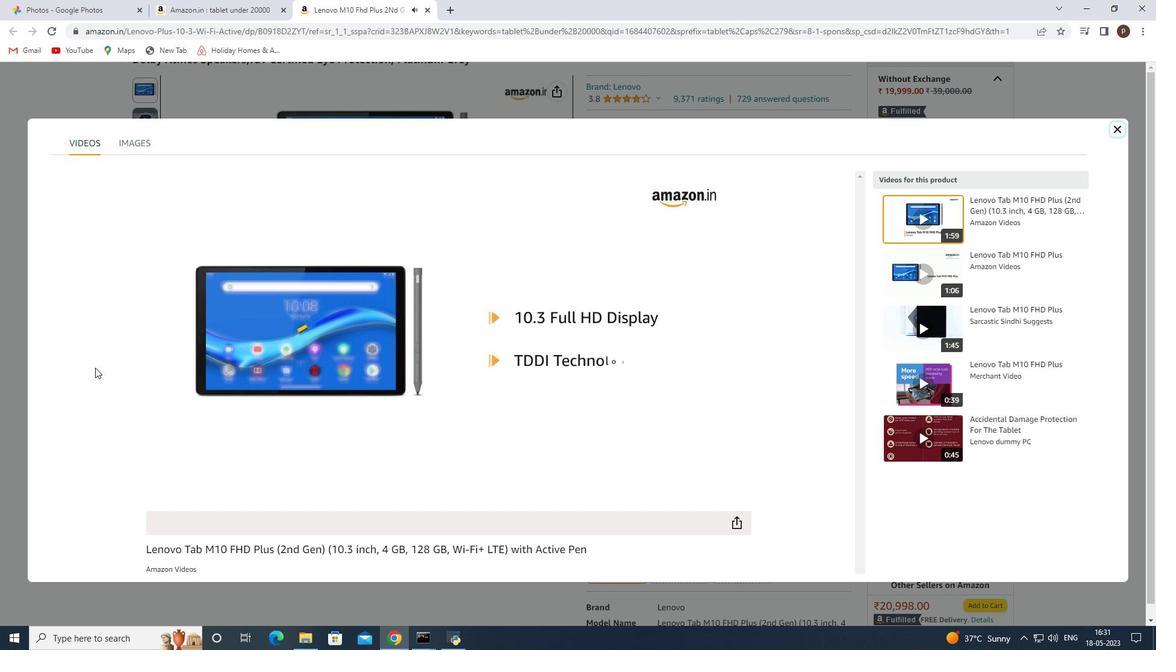 
Action: Mouse moved to (607, 315)
Screenshot: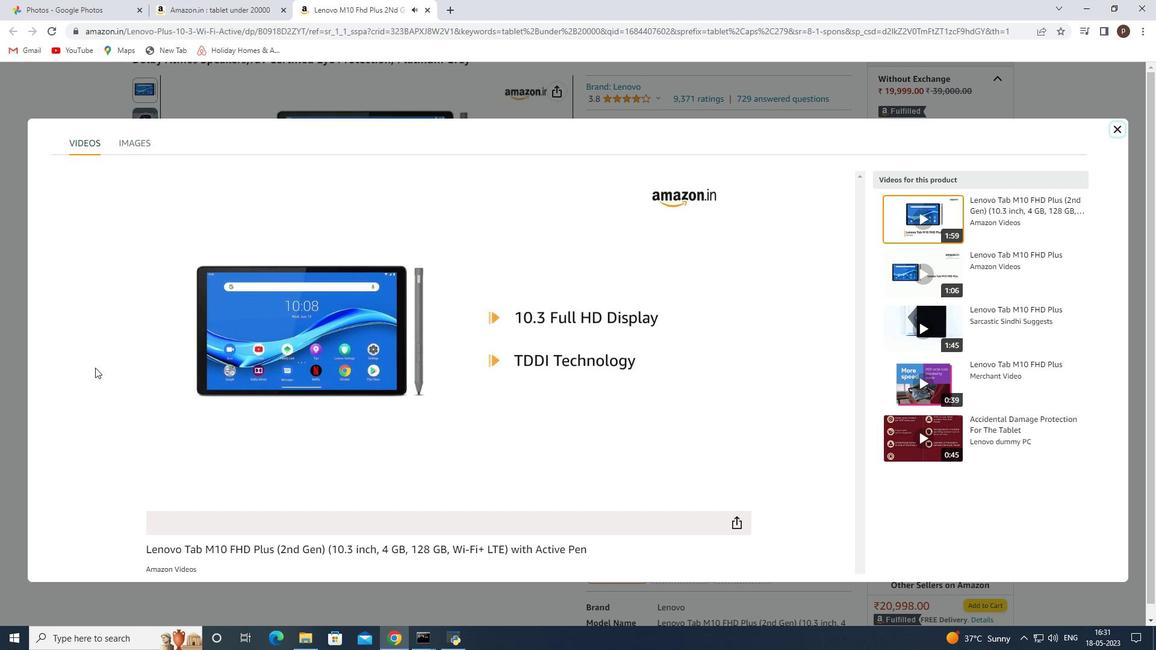 
Action: Mouse scrolled (607, 316) with delta (0, 0)
Screenshot: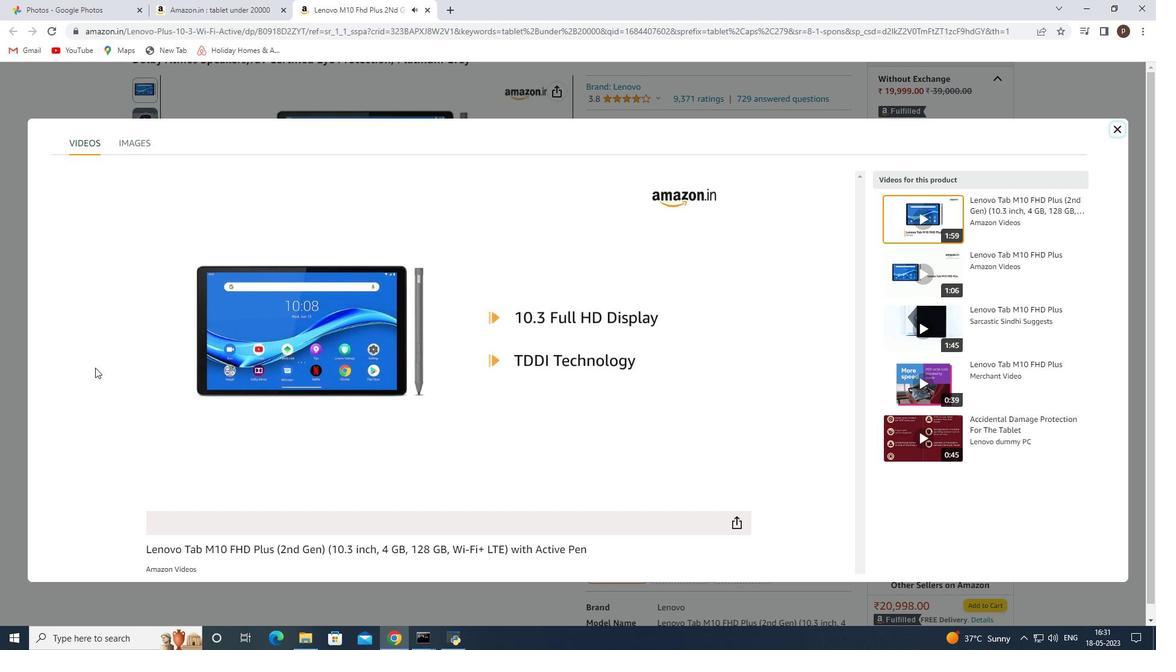 
Action: Mouse scrolled (607, 316) with delta (0, 0)
Screenshot: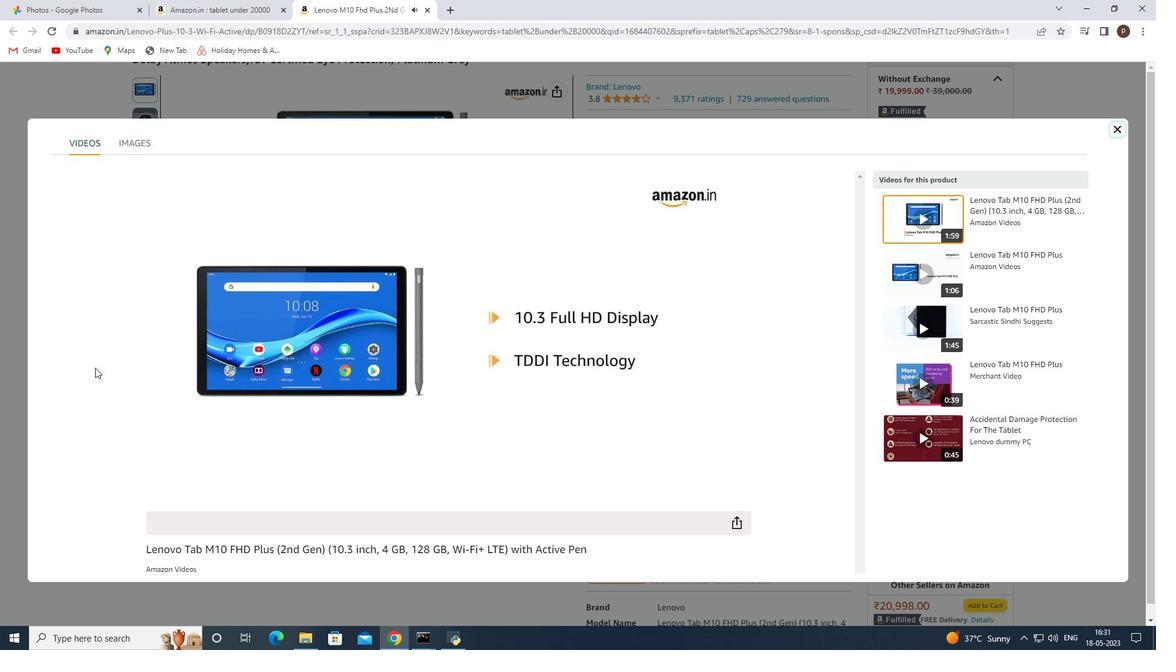 
Action: Mouse scrolled (607, 316) with delta (0, 0)
Screenshot: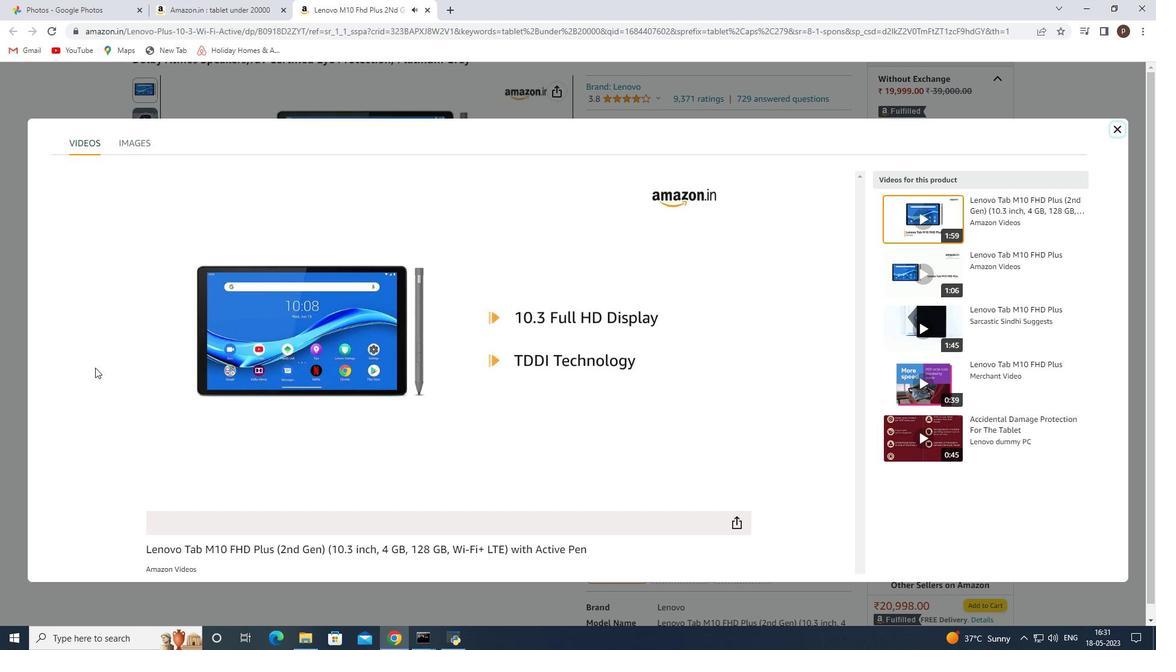 
Action: Mouse moved to (146, 250)
Screenshot: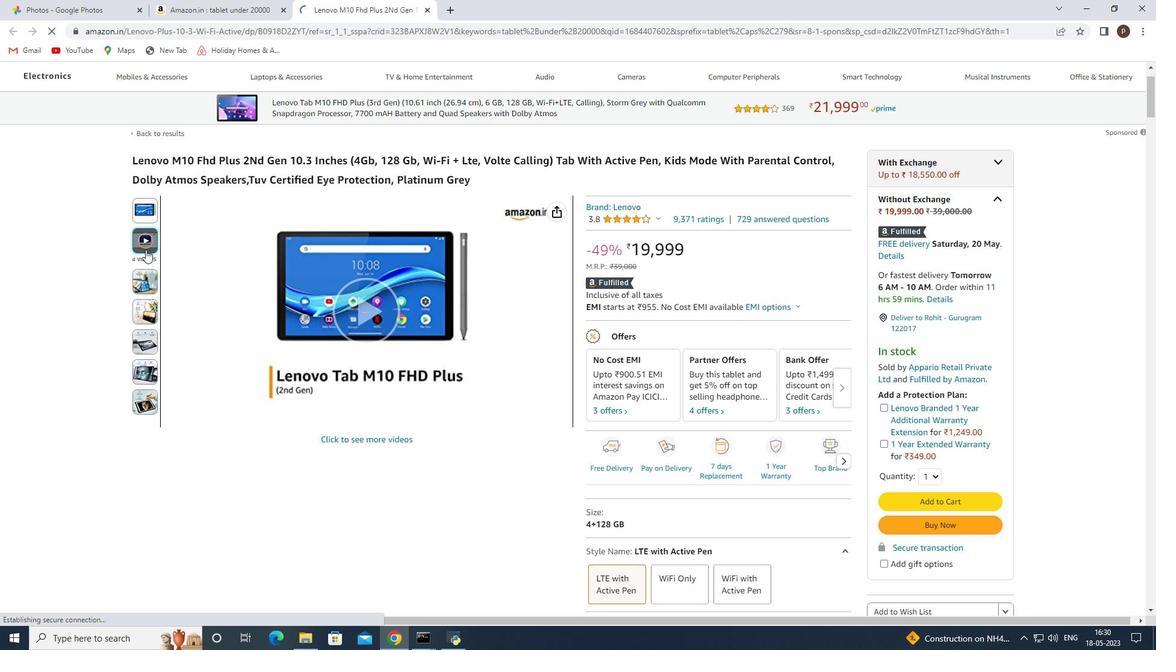 
Action: Mouse scrolled (609, 312) with delta (0, 0)
Screenshot: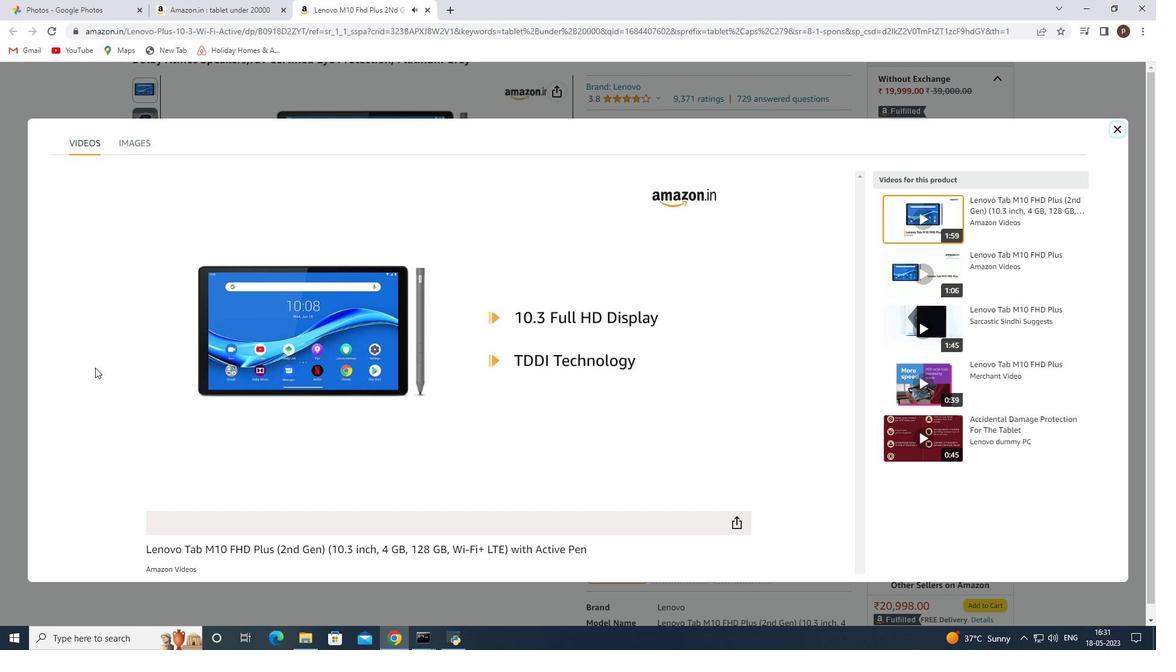 
Action: Mouse moved to (148, 254)
Screenshot: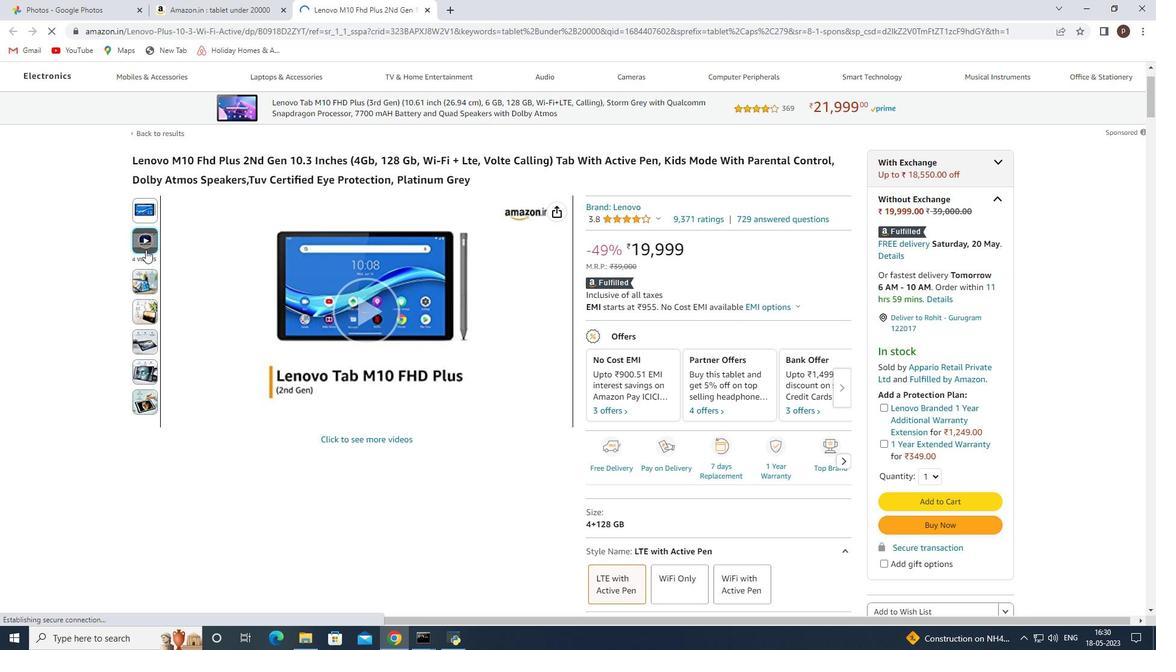 
Action: Mouse scrolled (609, 312) with delta (0, 0)
Screenshot: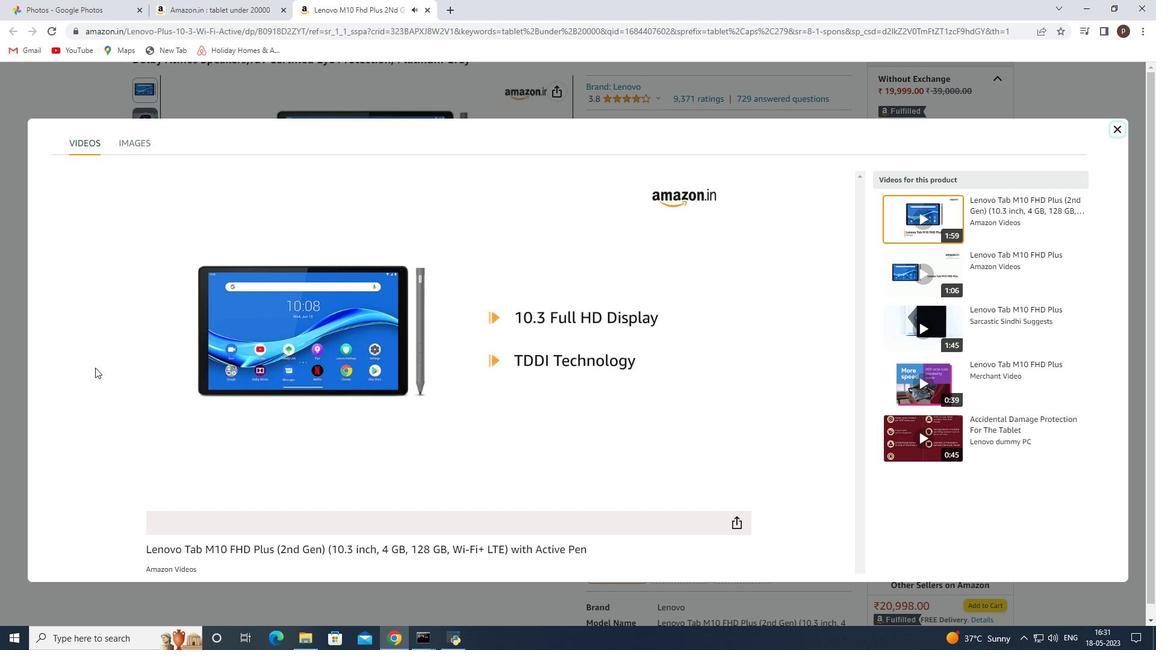 
Action: Mouse moved to (148, 259)
Screenshot: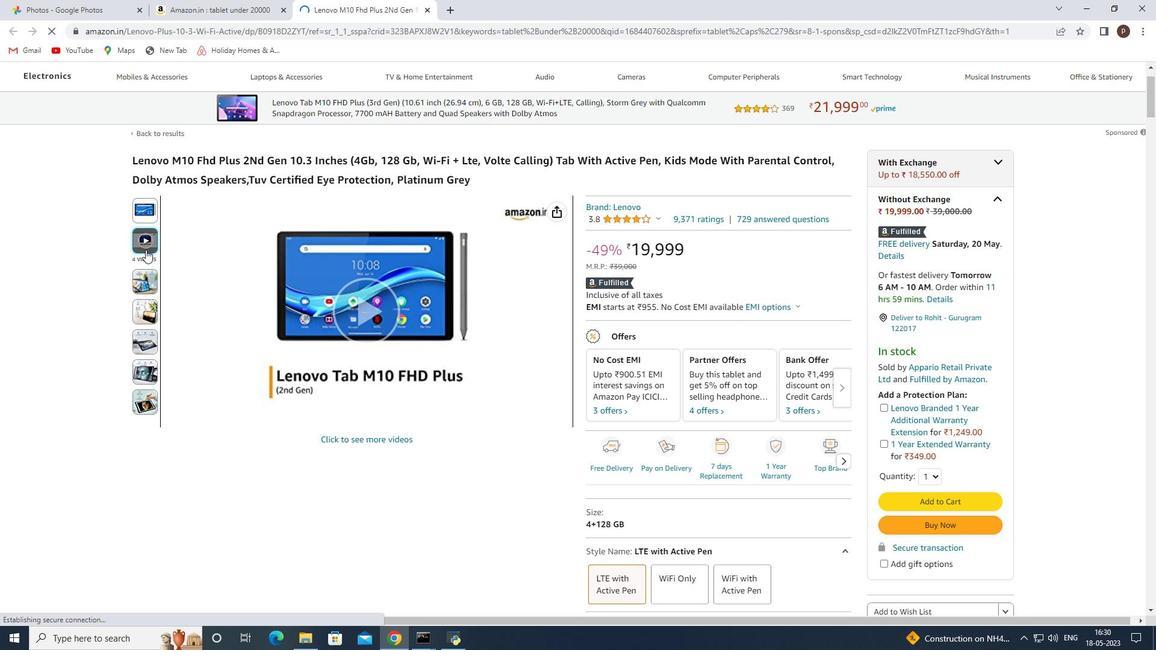 
Action: Mouse scrolled (609, 312) with delta (0, 0)
Screenshot: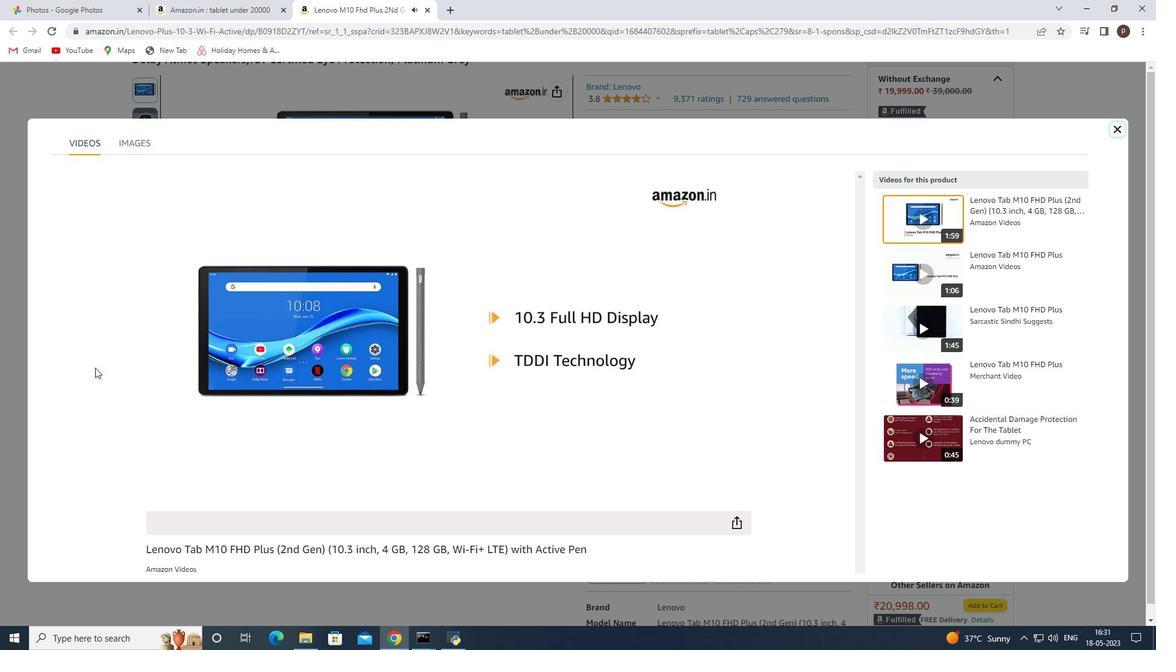 
Action: Mouse moved to (255, 108)
Screenshot: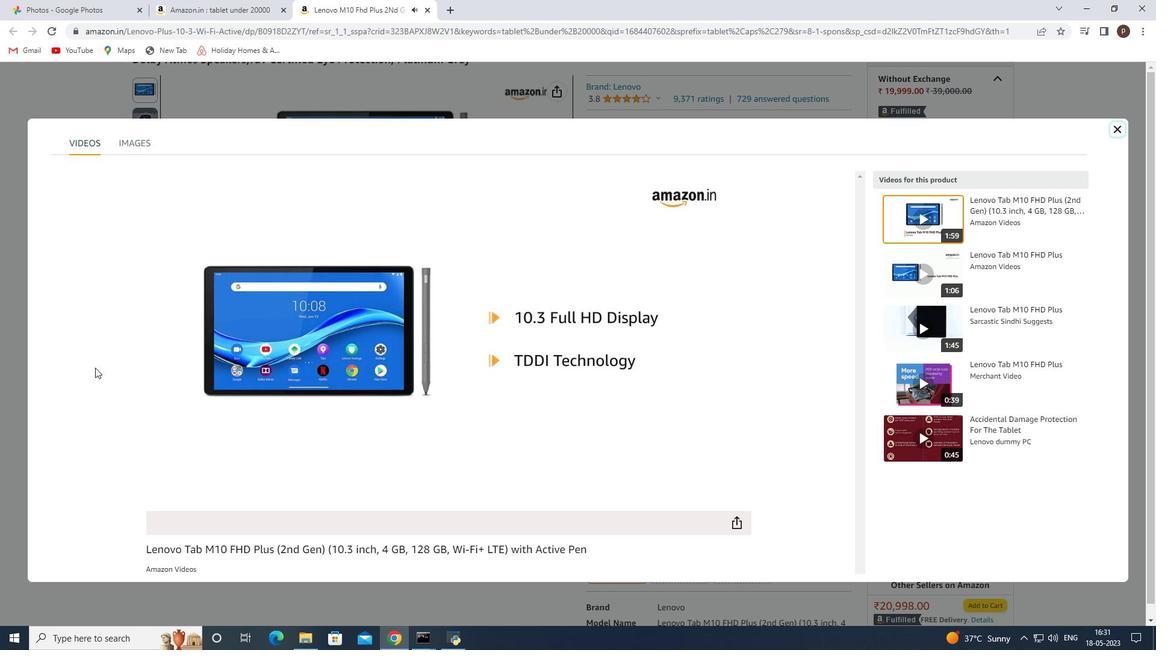 
Action: Mouse scrolled (322, 282) with delta (0, 0)
Screenshot: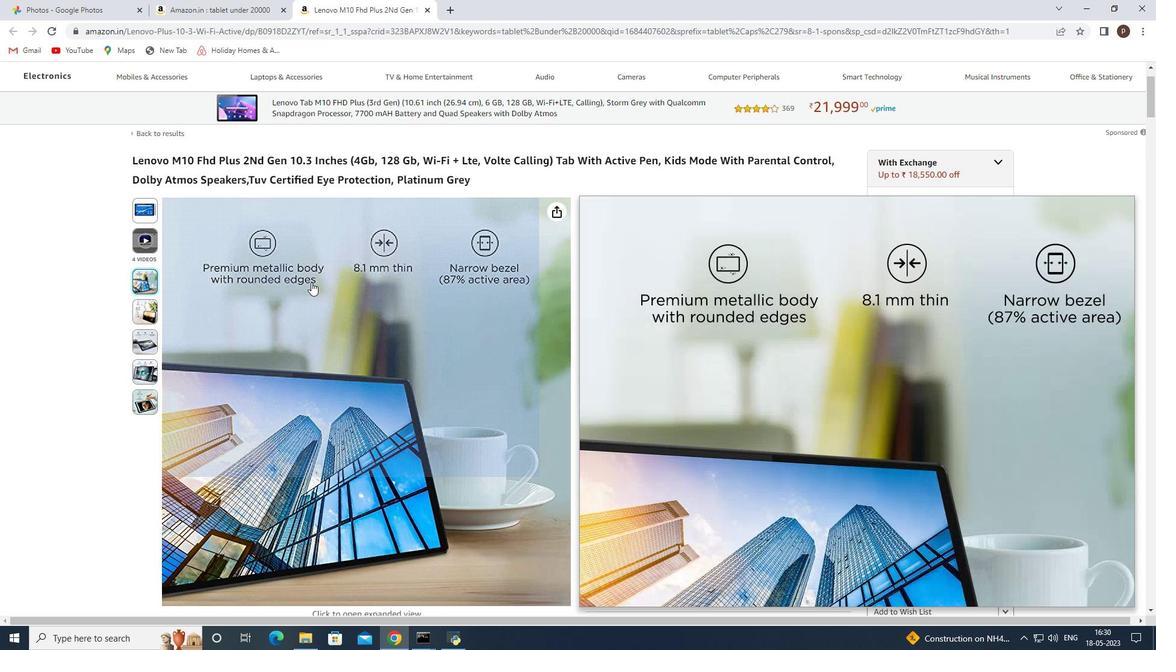 
Action: Mouse moved to (225, 128)
Screenshot: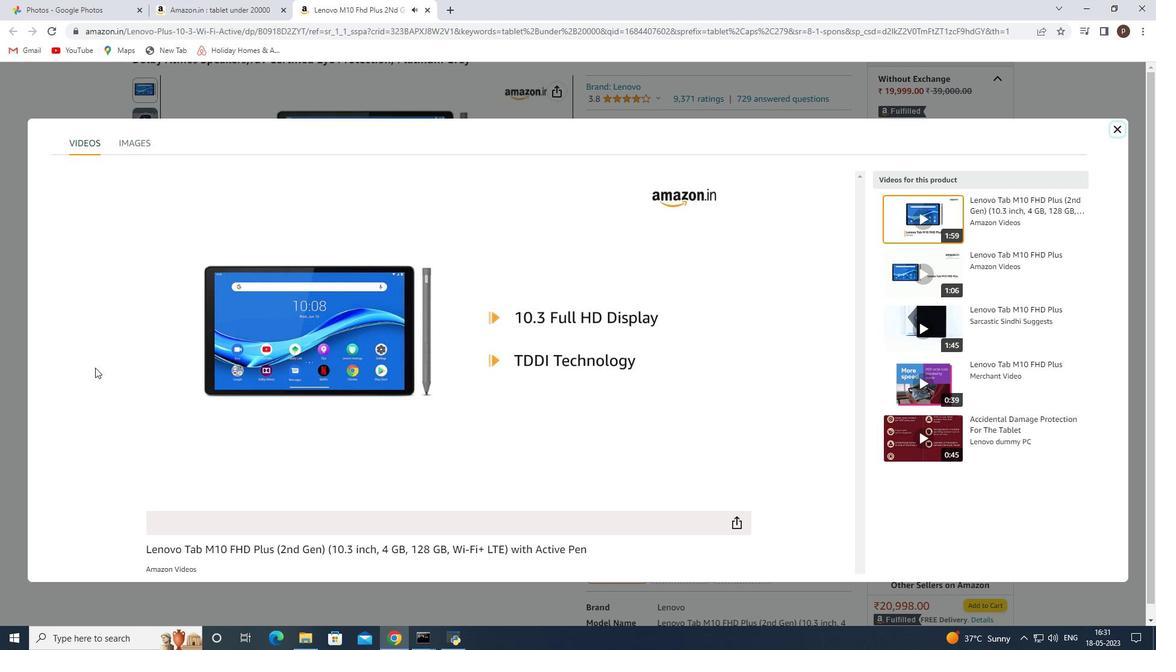
Action: Mouse scrolled (322, 282) with delta (0, 0)
Screenshot: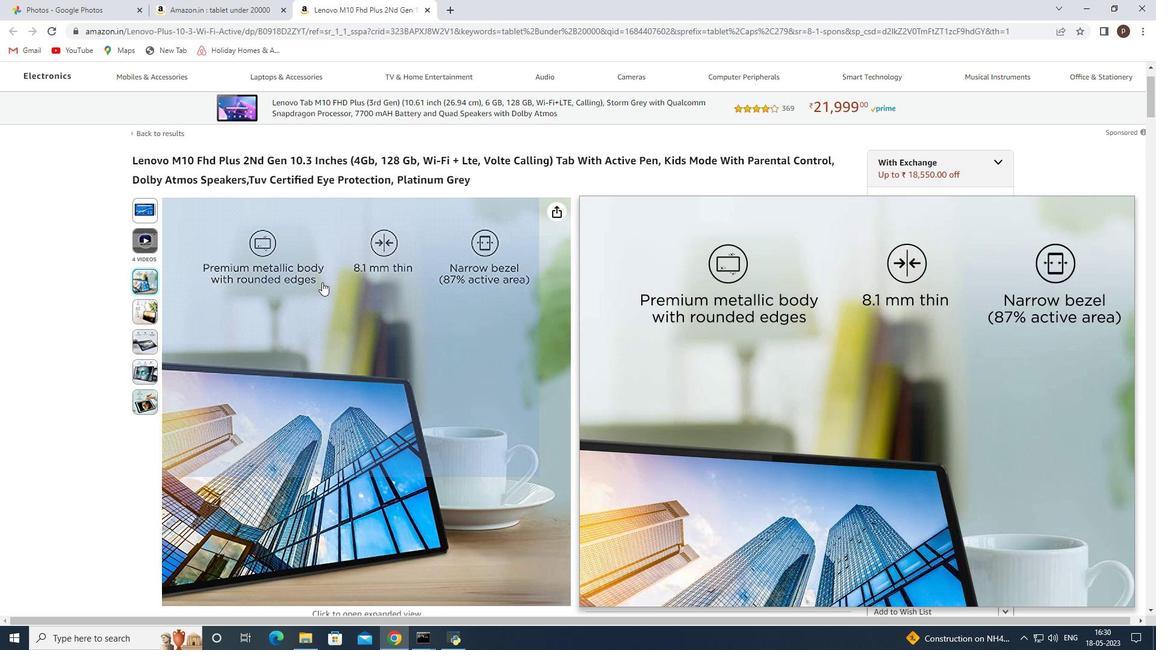 
Action: Mouse moved to (148, 155)
Screenshot: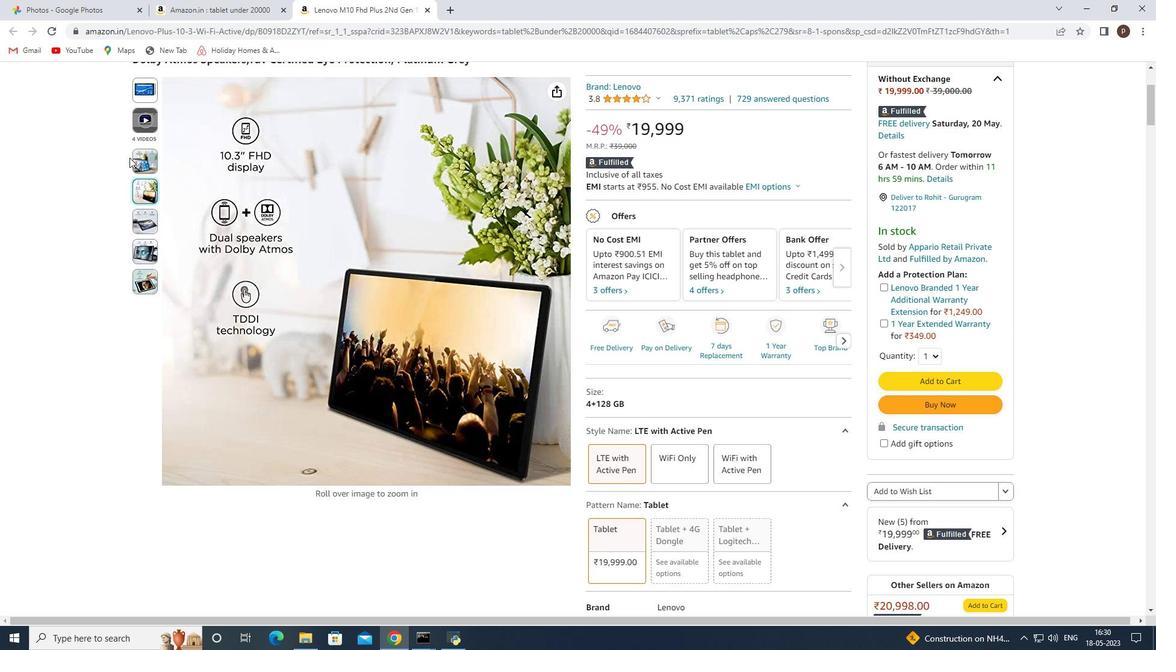 
Action: Mouse pressed left at (591, 146)
Screenshot: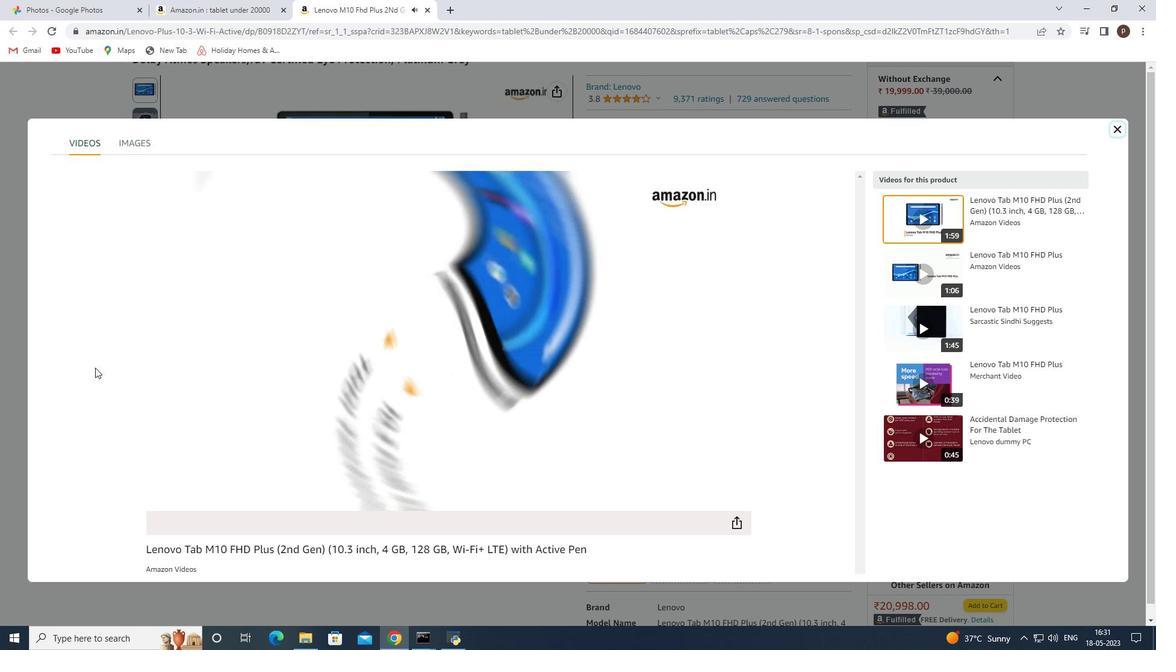 
Action: Mouse moved to (138, 171)
Screenshot: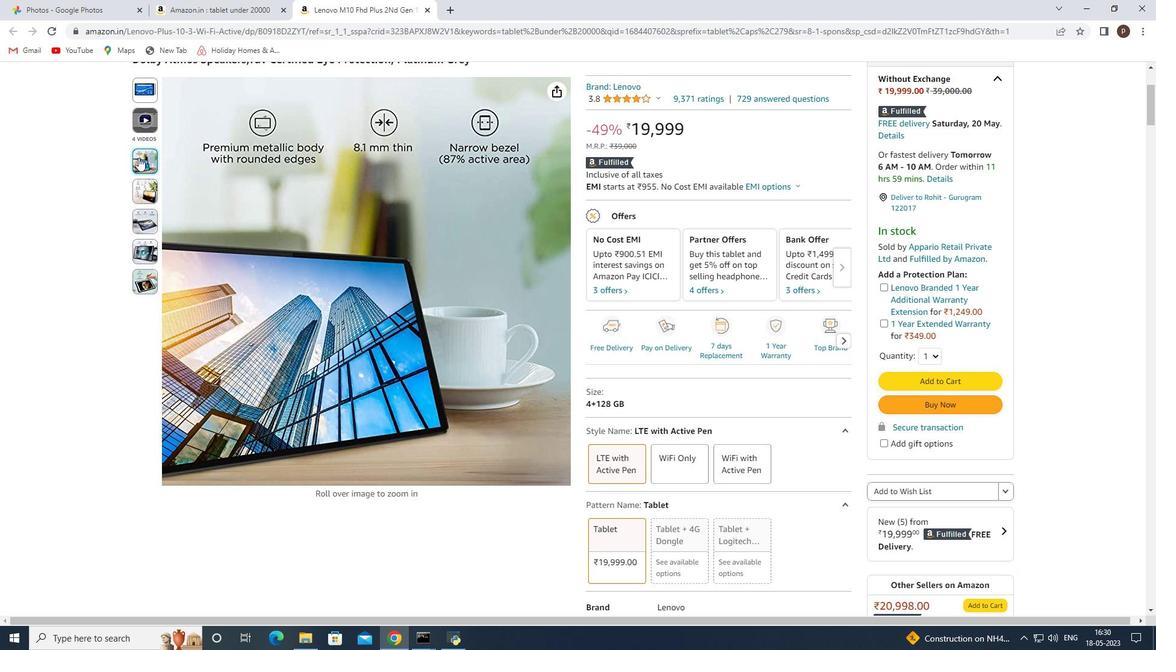
Action: Mouse pressed left at (866, 333)
Screenshot: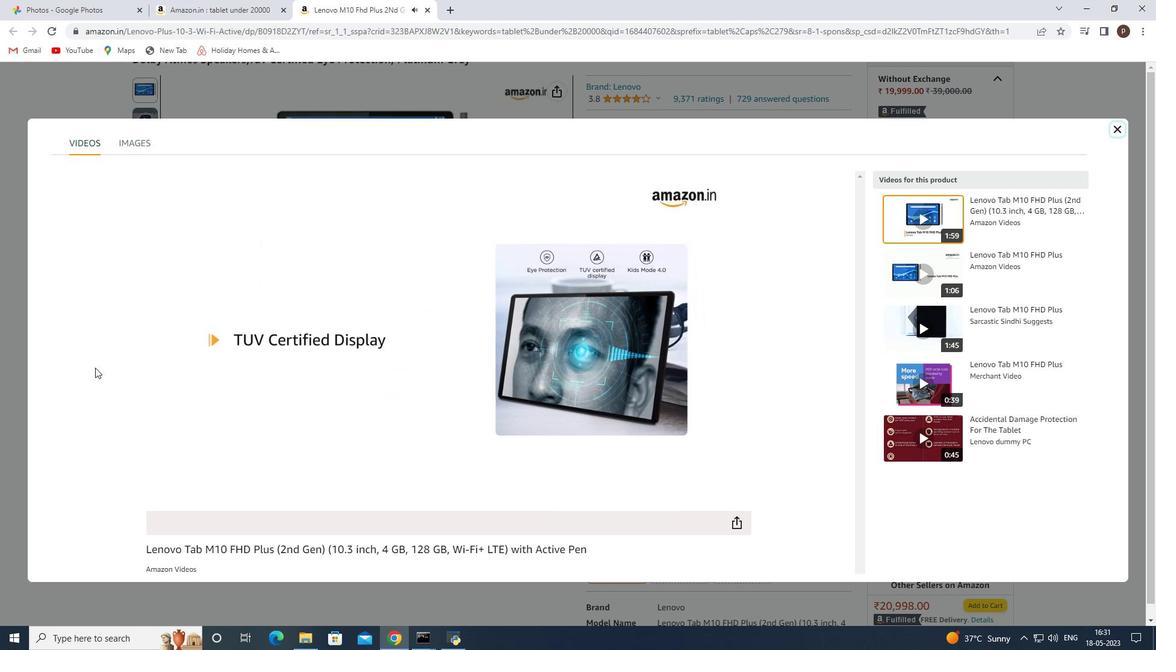 
Action: Mouse moved to (825, 151)
Screenshot: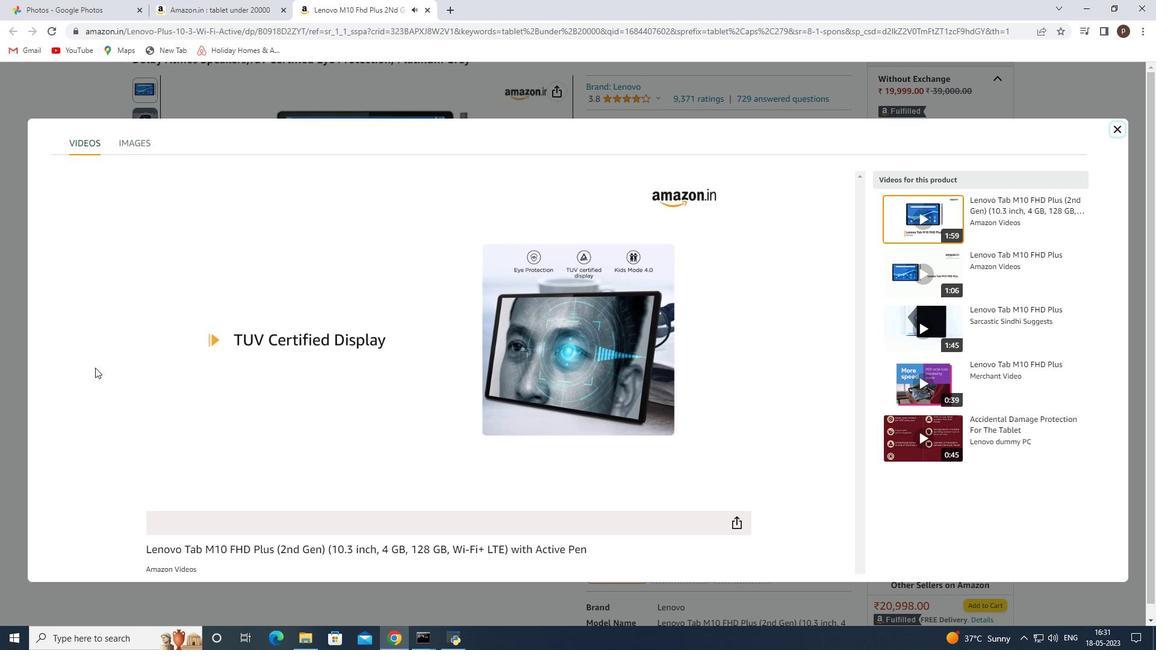 
Action: Mouse pressed left at (825, 151)
Screenshot: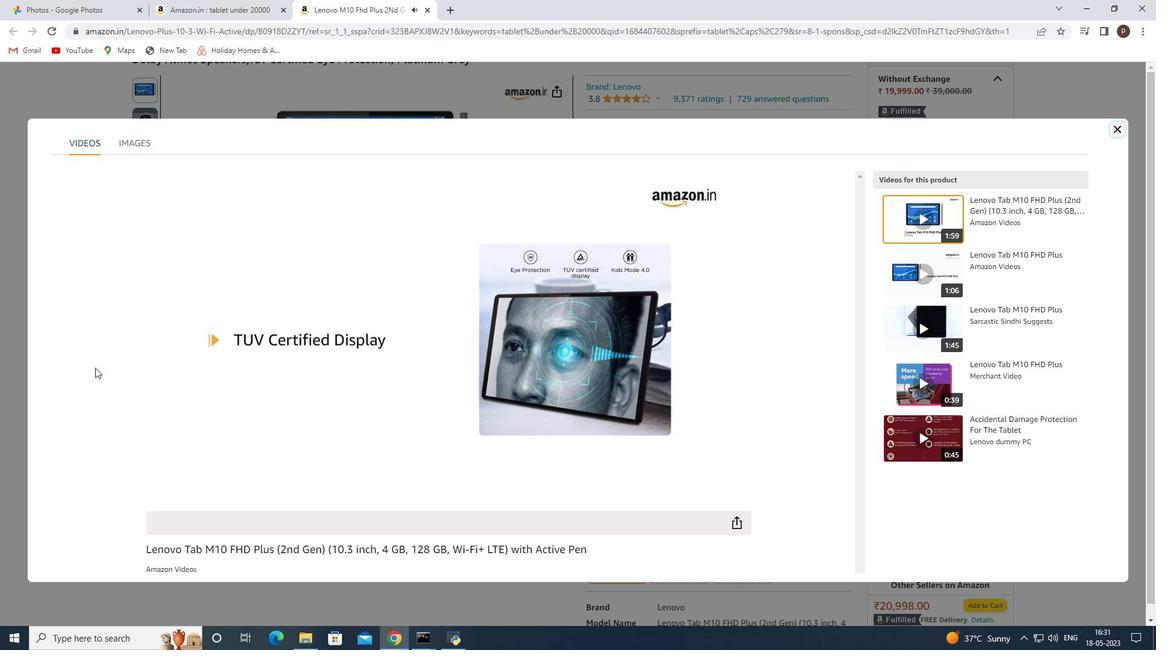 
Action: Mouse moved to (940, 150)
Screenshot: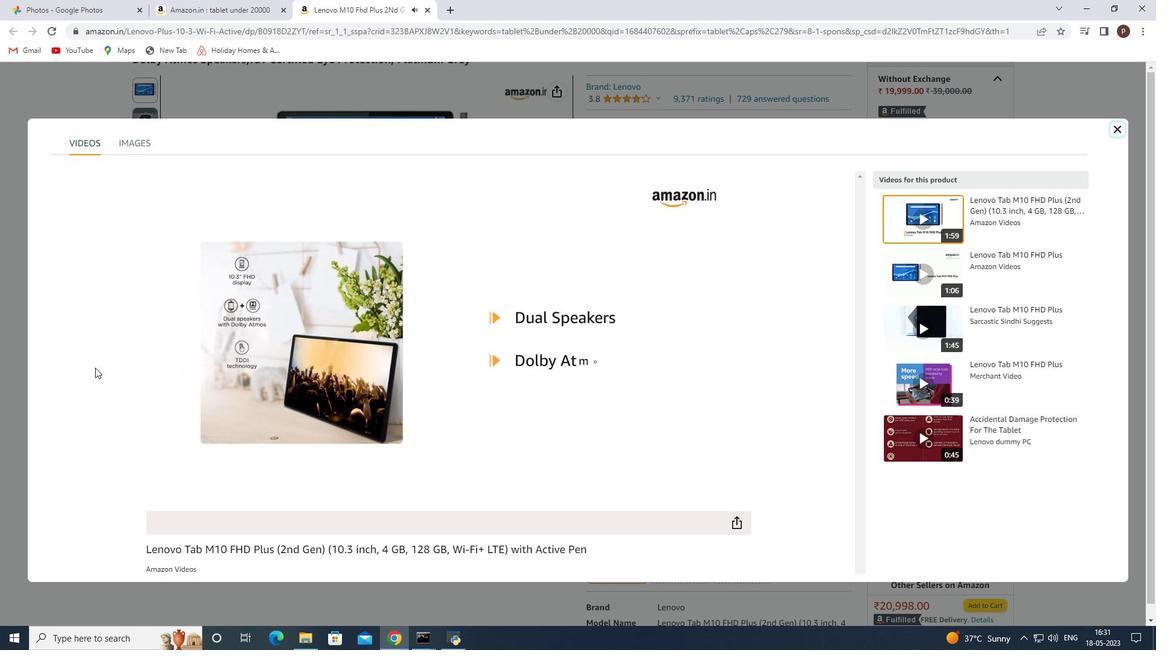 
Action: Mouse pressed left at (940, 150)
Screenshot: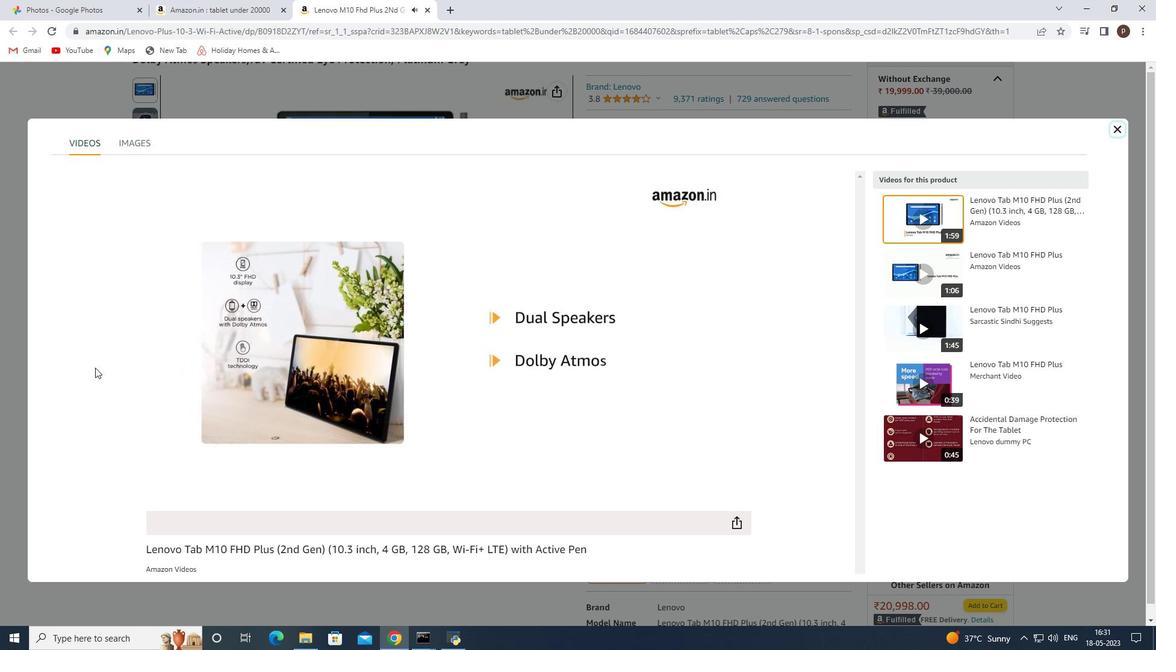 
Action: Mouse moved to (443, 346)
Screenshot: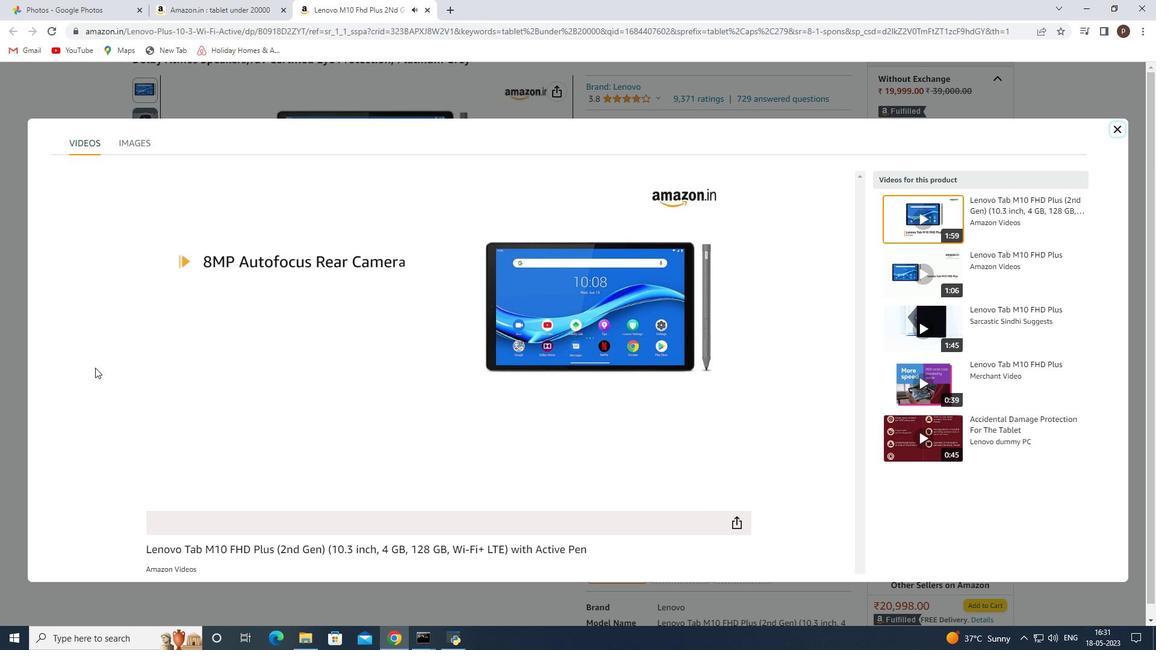 
Action: Mouse scrolled (443, 346) with delta (0, 0)
Screenshot: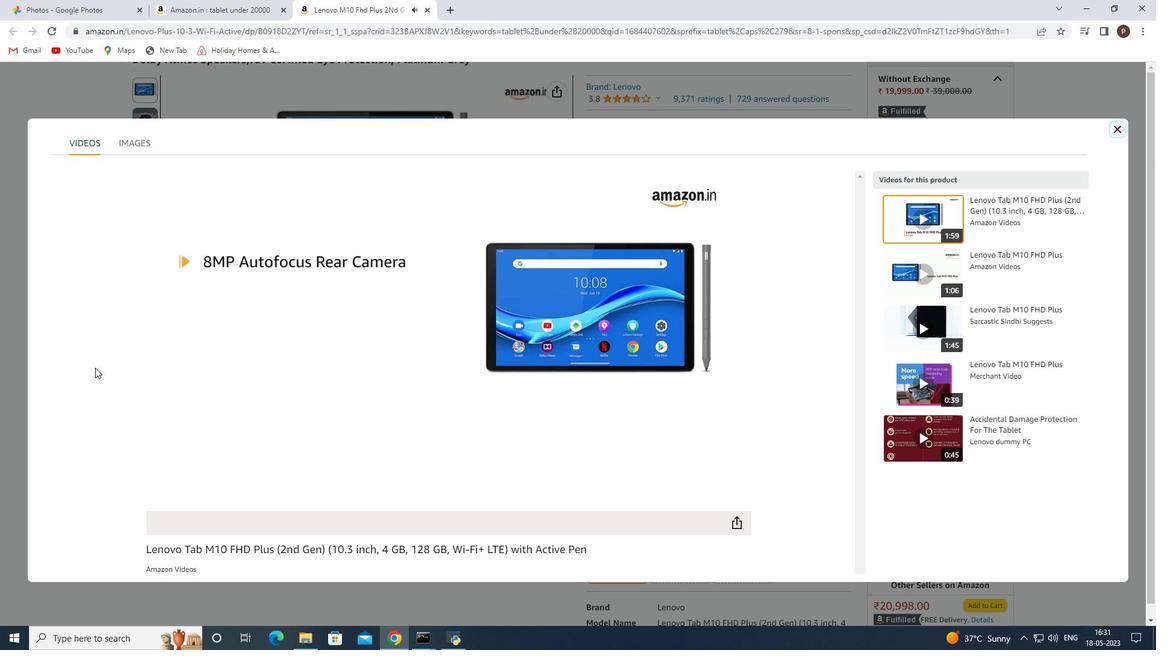 
Action: Mouse moved to (708, 334)
Screenshot: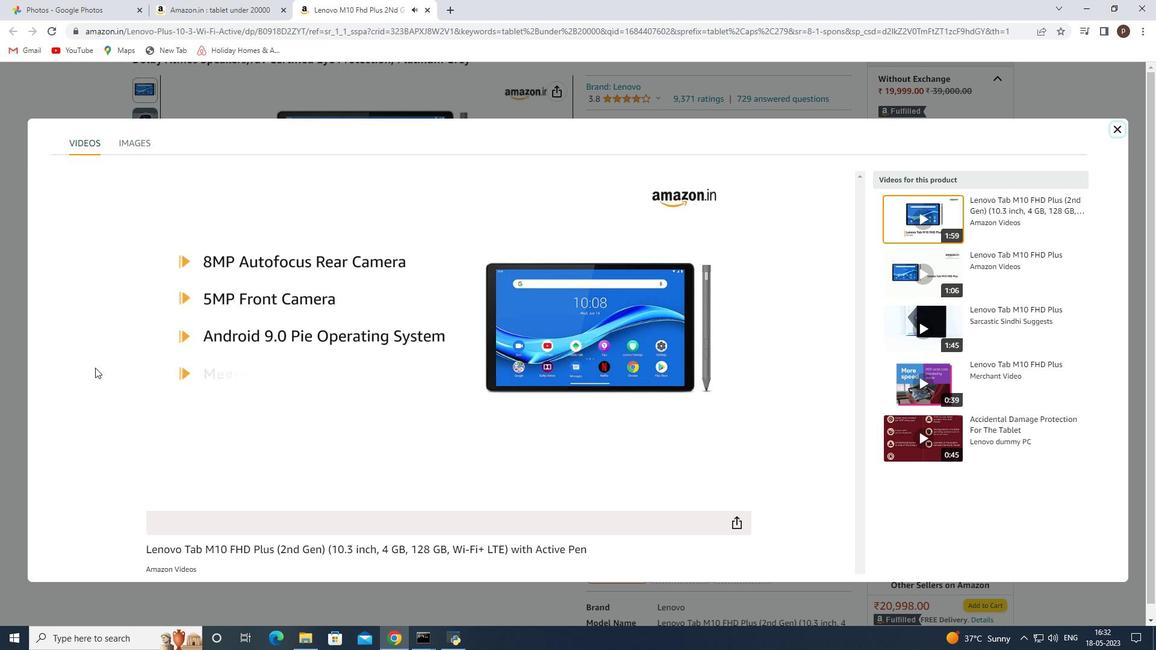 
Action: Mouse pressed left at (139, 124)
Screenshot: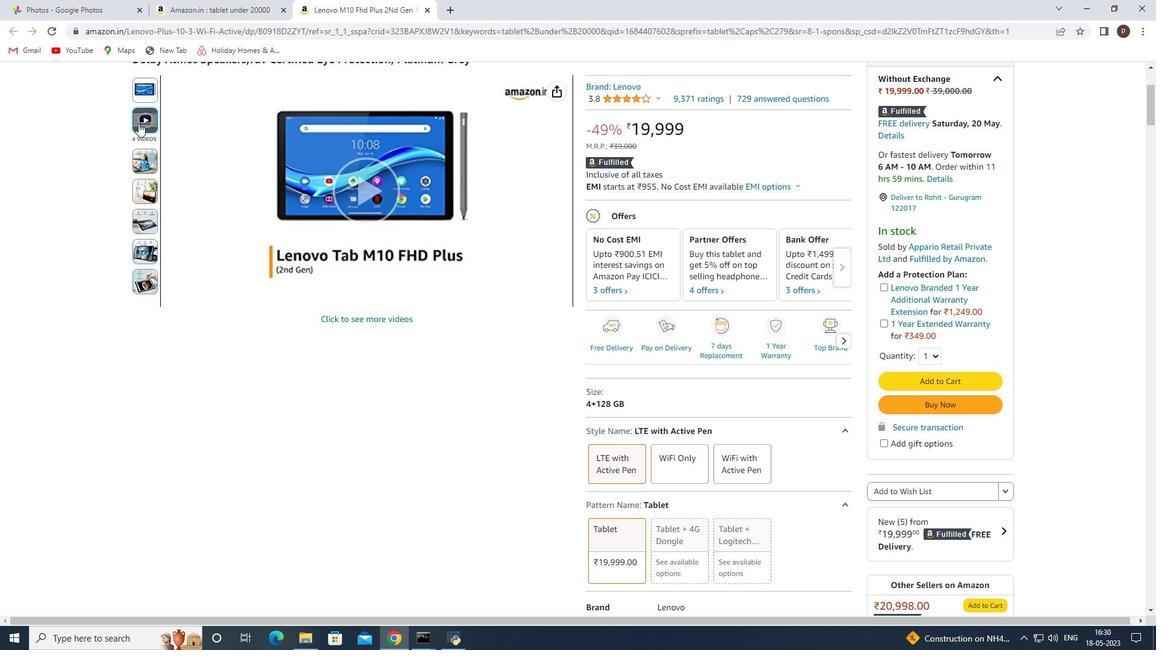 
Action: Mouse moved to (440, 303)
Screenshot: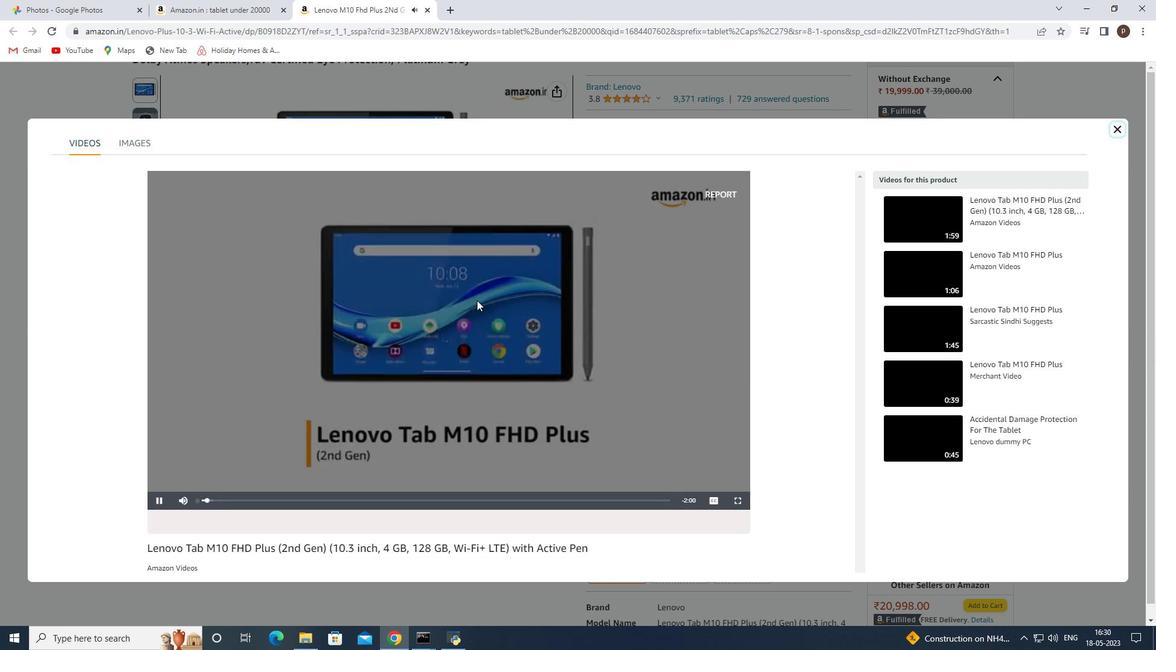 
Action: Mouse pressed left at (903, 168)
Screenshot: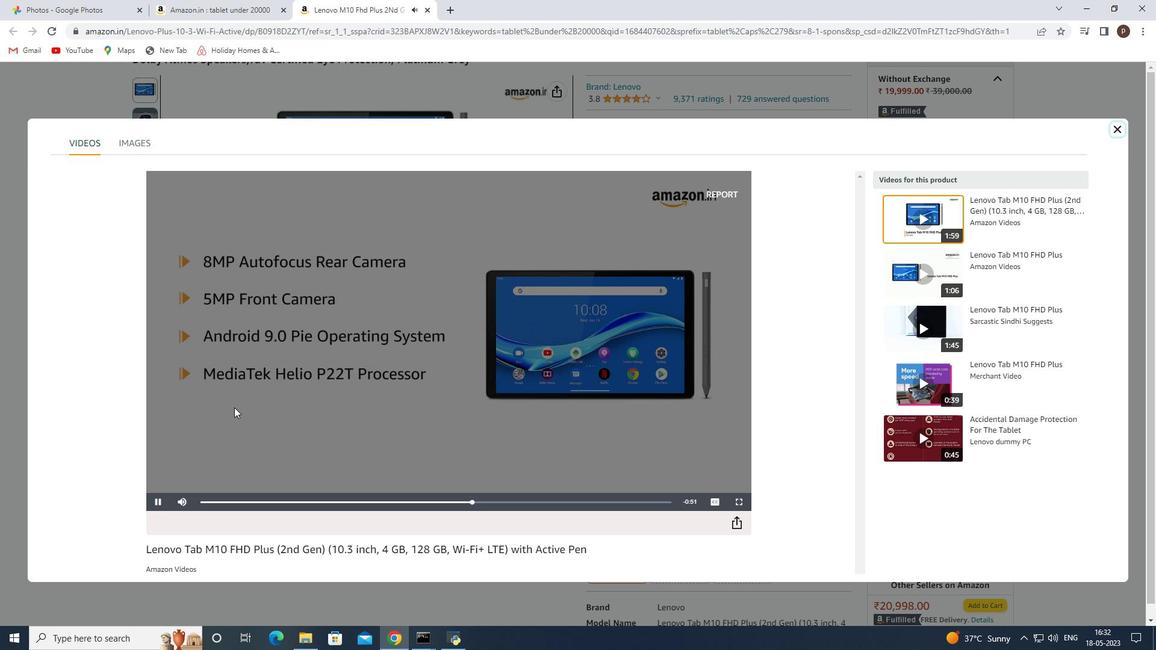 
Action: Mouse moved to (602, 175)
Screenshot: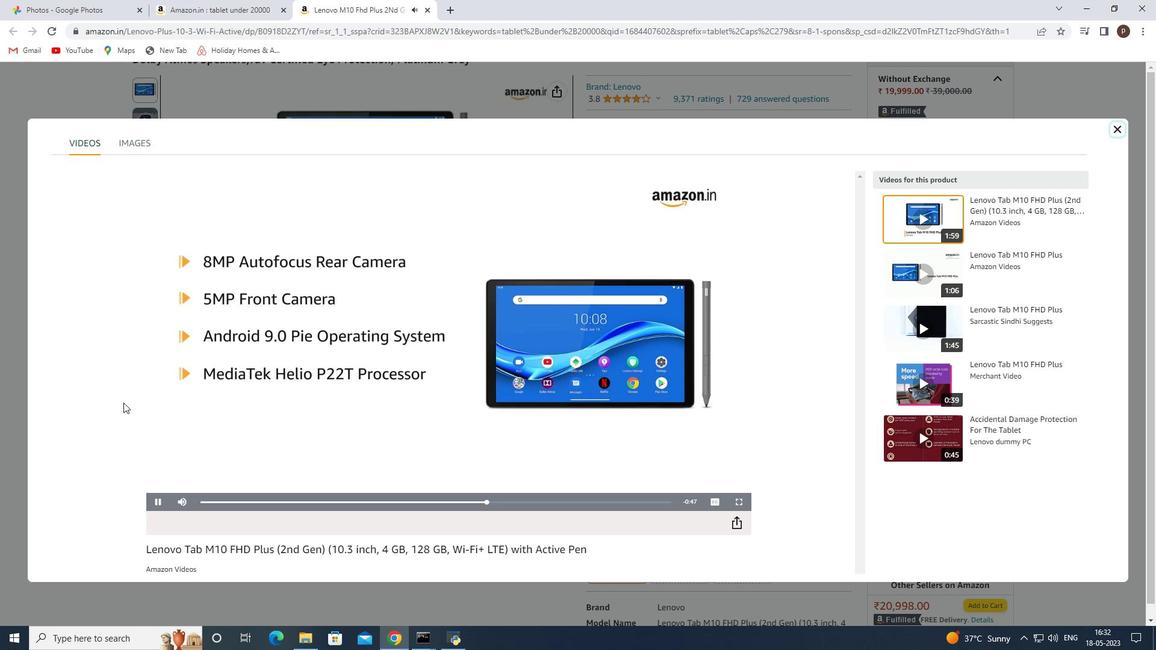 
Action: Mouse scrolled (602, 175) with delta (0, 0)
Screenshot: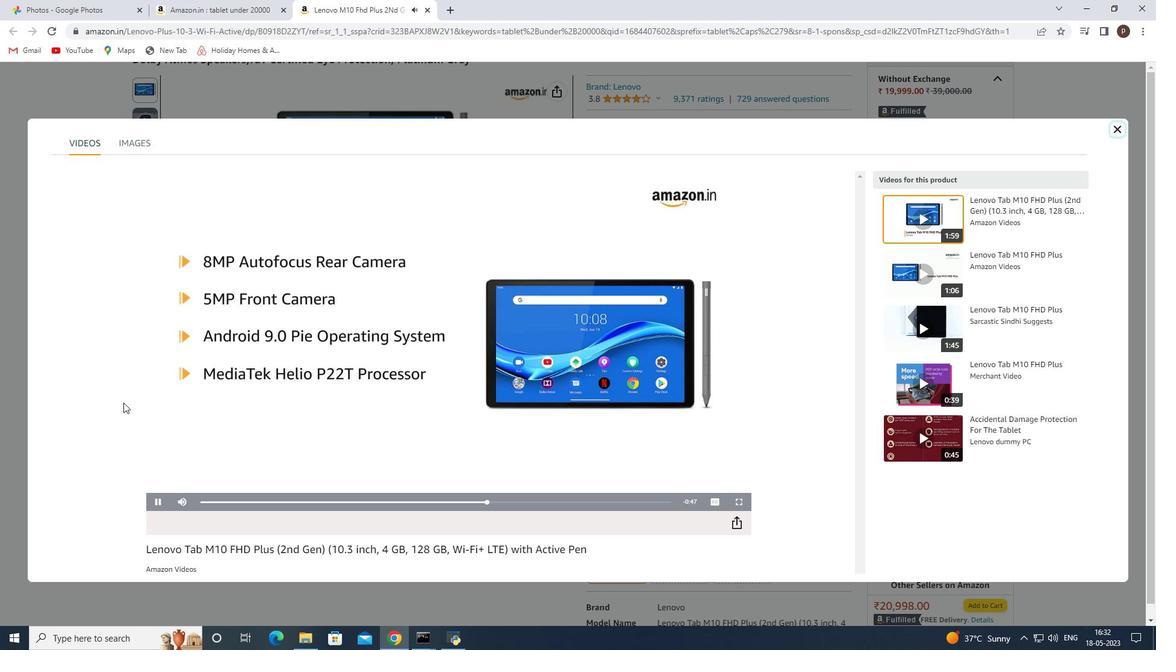 
Action: Mouse moved to (573, 333)
Screenshot: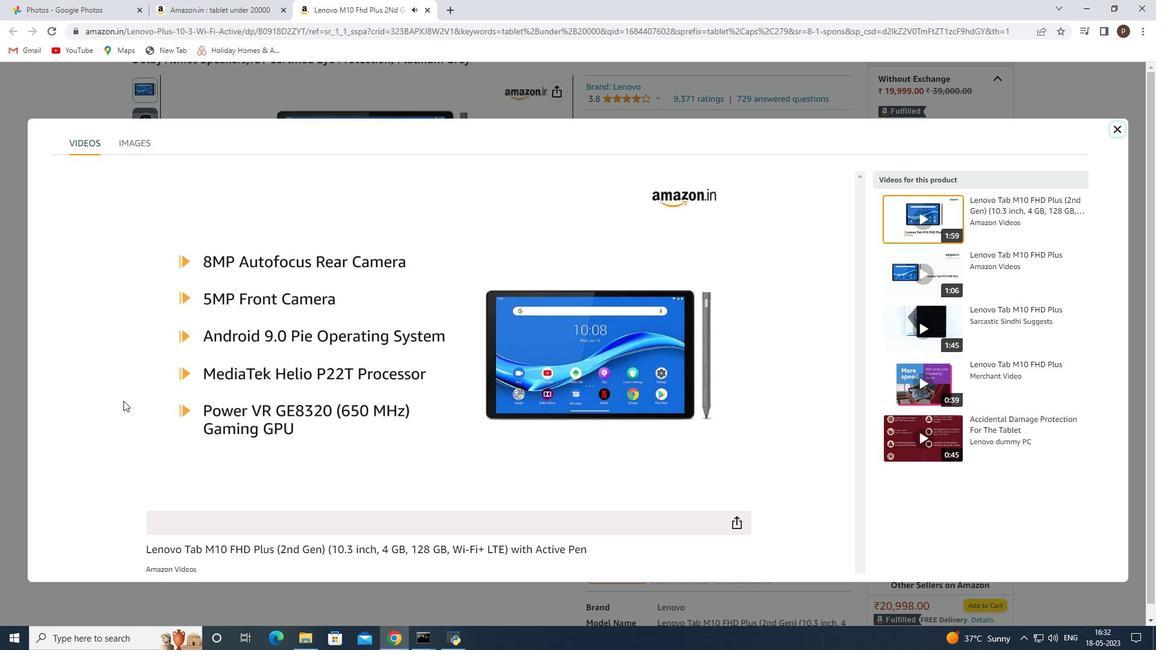 
Action: Mouse pressed left at (573, 333)
Screenshot: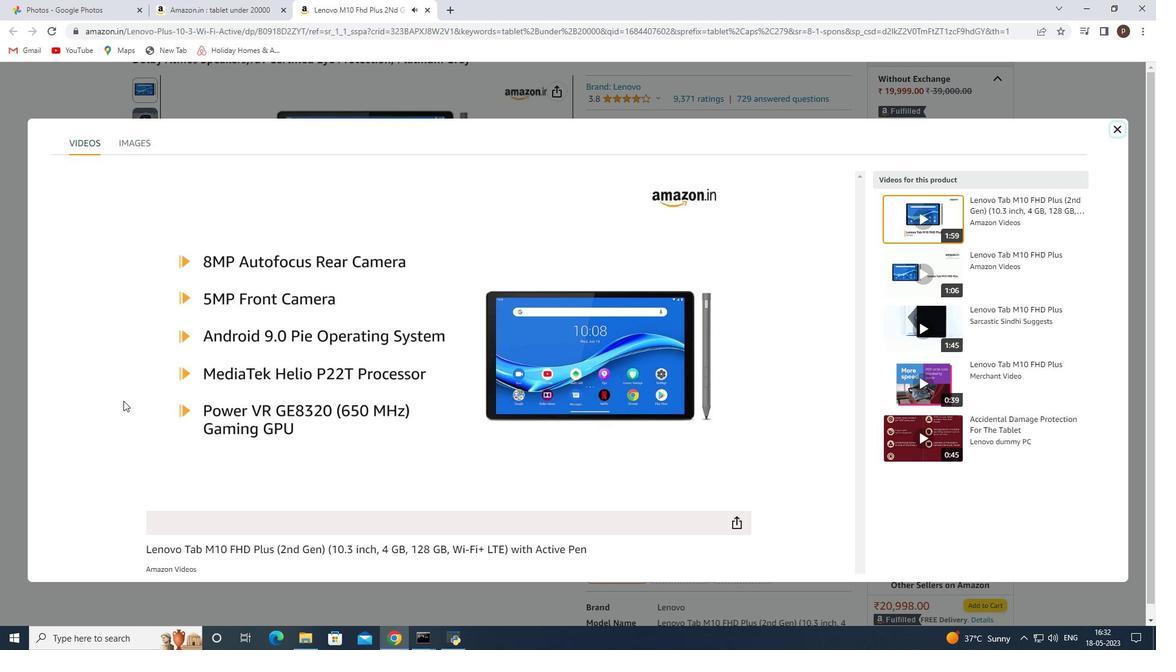 
Action: Mouse moved to (12, 31)
Screenshot: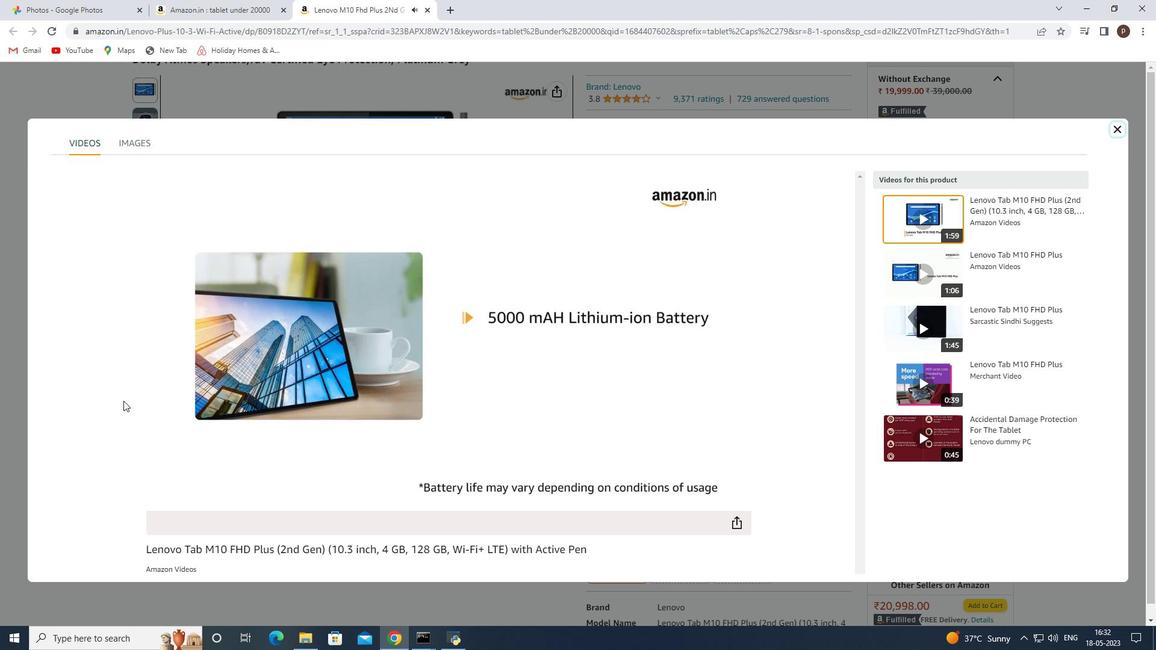 
Action: Mouse pressed left at (12, 31)
Screenshot: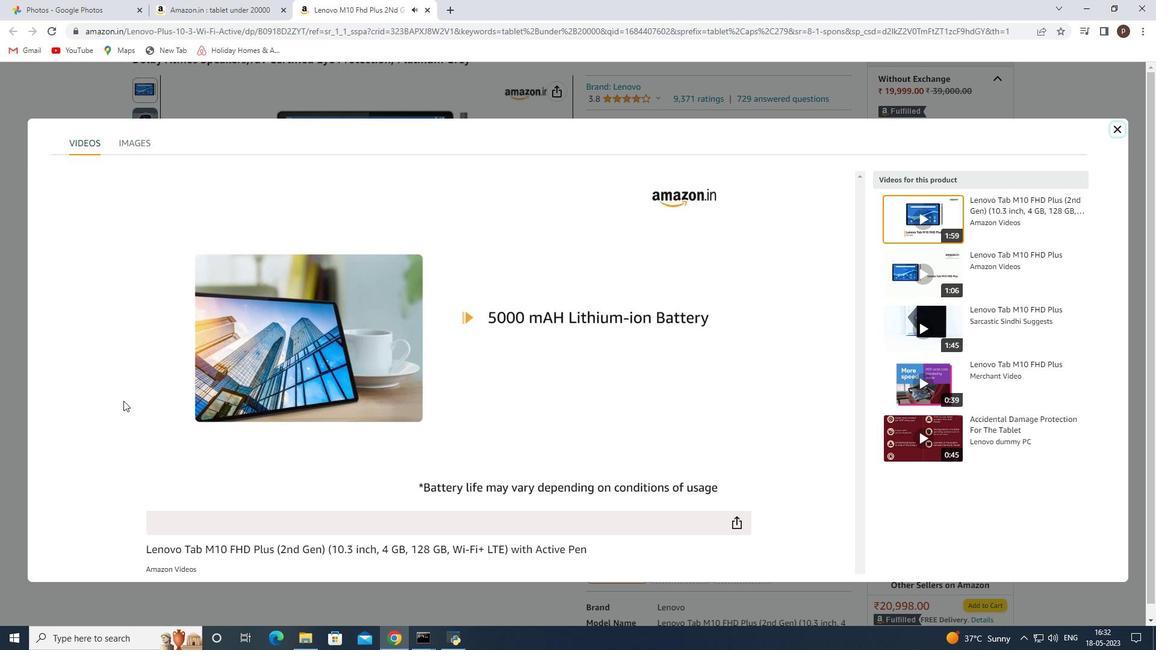 
Action: Mouse moved to (378, 335)
Screenshot: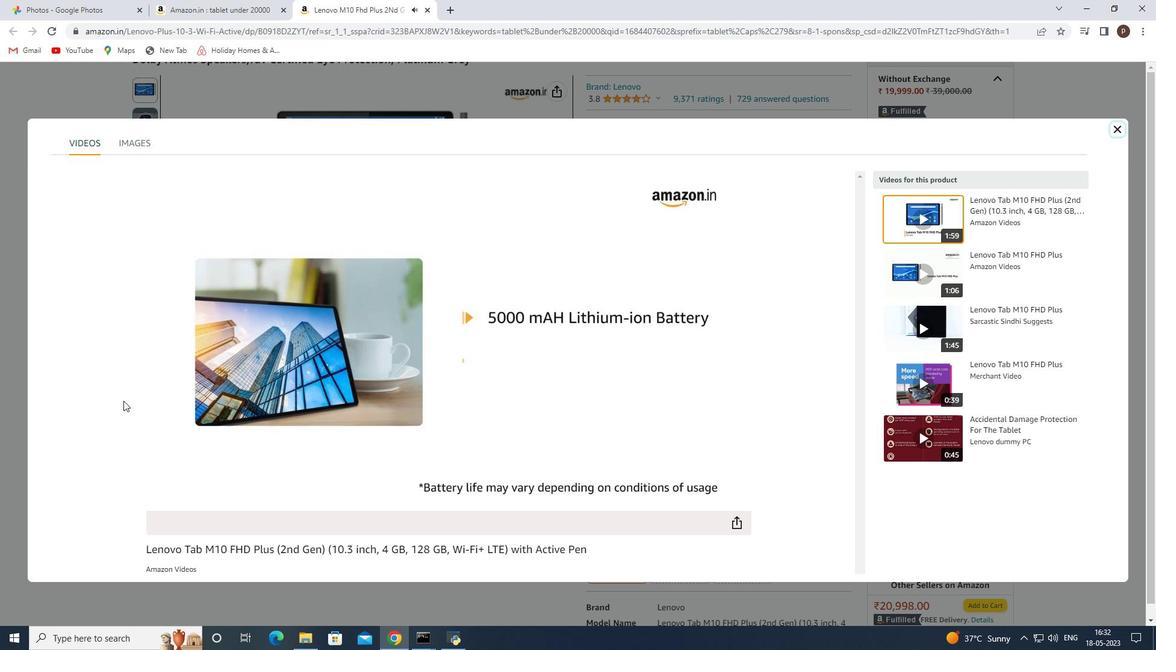 
Action: Mouse pressed left at (378, 335)
Screenshot: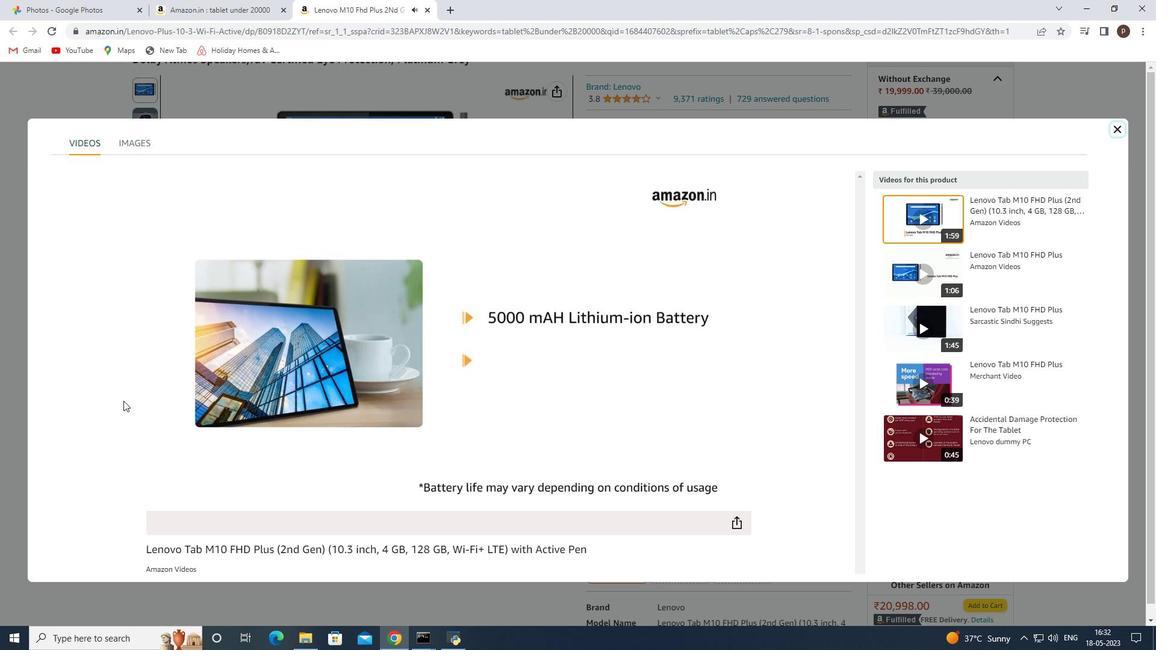 
Action: Mouse moved to (725, 381)
Screenshot: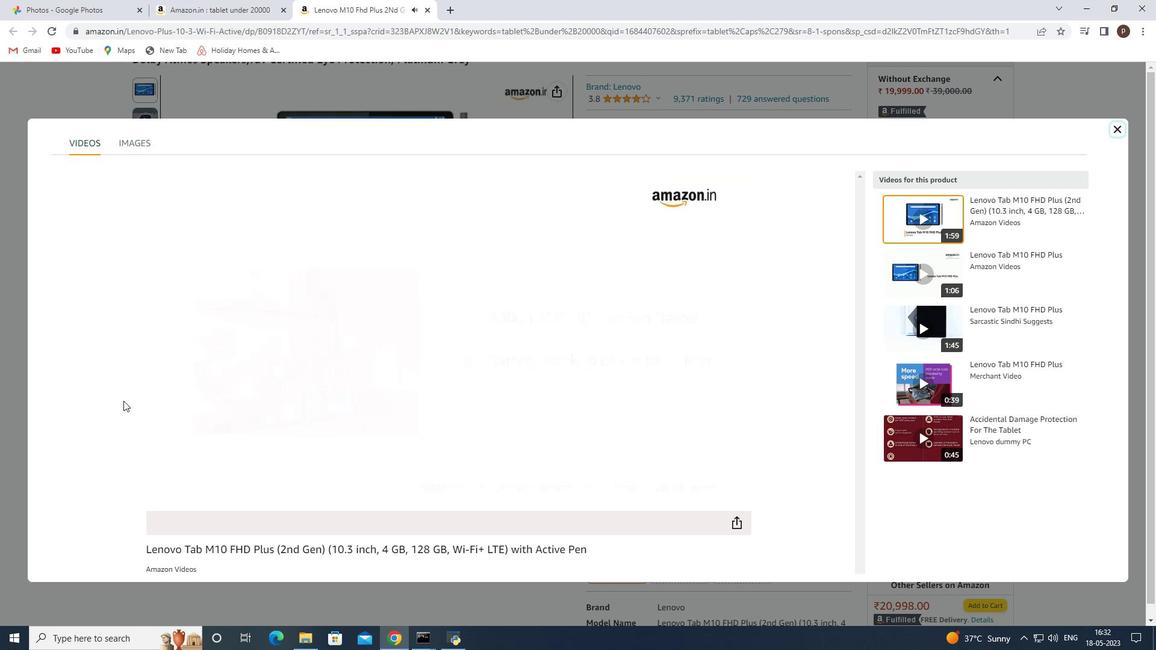 
Action: Mouse scrolled (725, 381) with delta (0, 0)
